 Task: Explore Airbnb accommodation in Aswan, Egypt from 7th December, 2023 to 15th December, 2023 for 6 adults.3 bedrooms having 3 beds and 3 bathrooms. Property type can be guest house. Look for 5 properties as per requirement.
Action: Mouse moved to (450, 96)
Screenshot: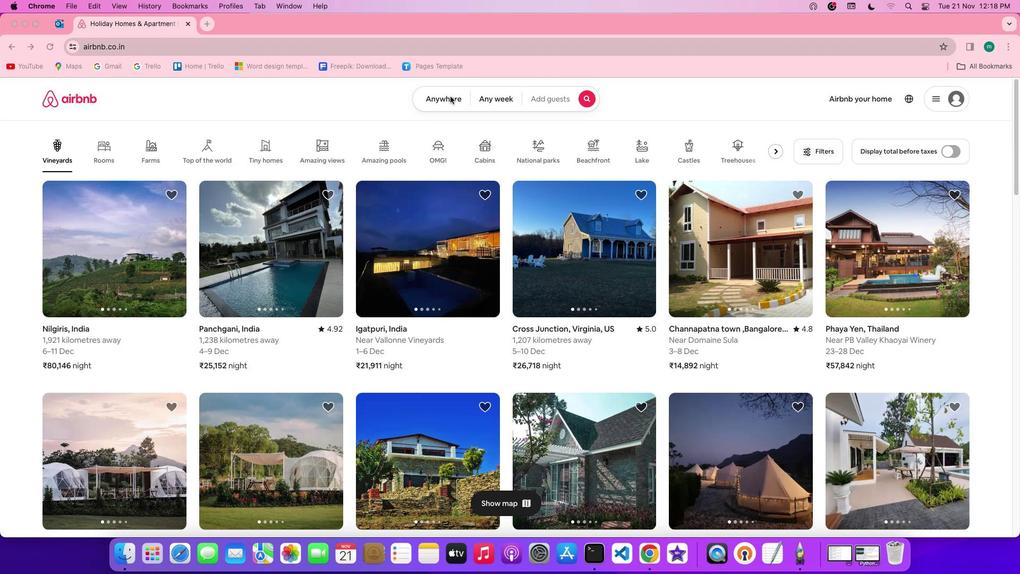 
Action: Mouse pressed left at (450, 96)
Screenshot: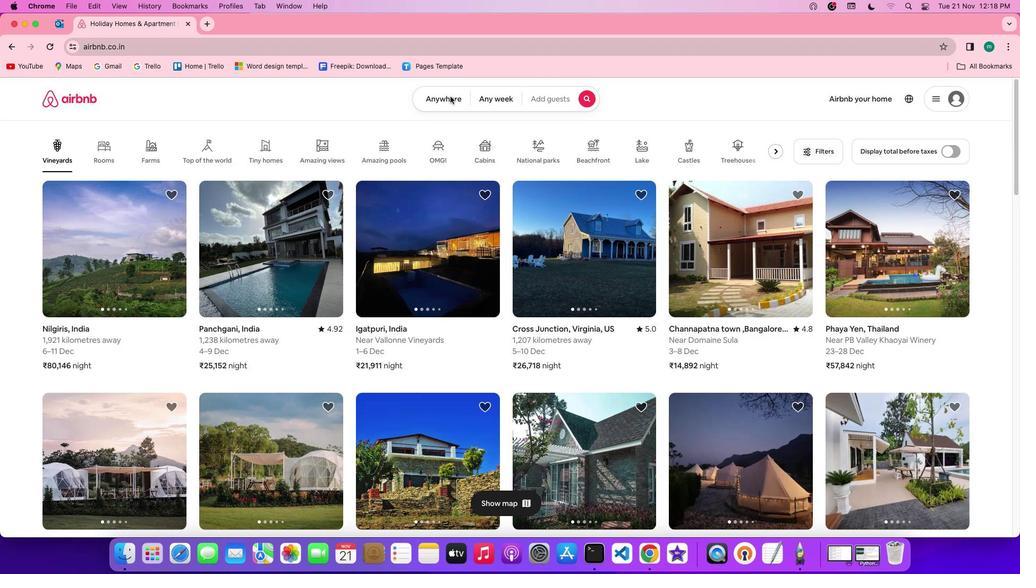 
Action: Mouse pressed left at (450, 96)
Screenshot: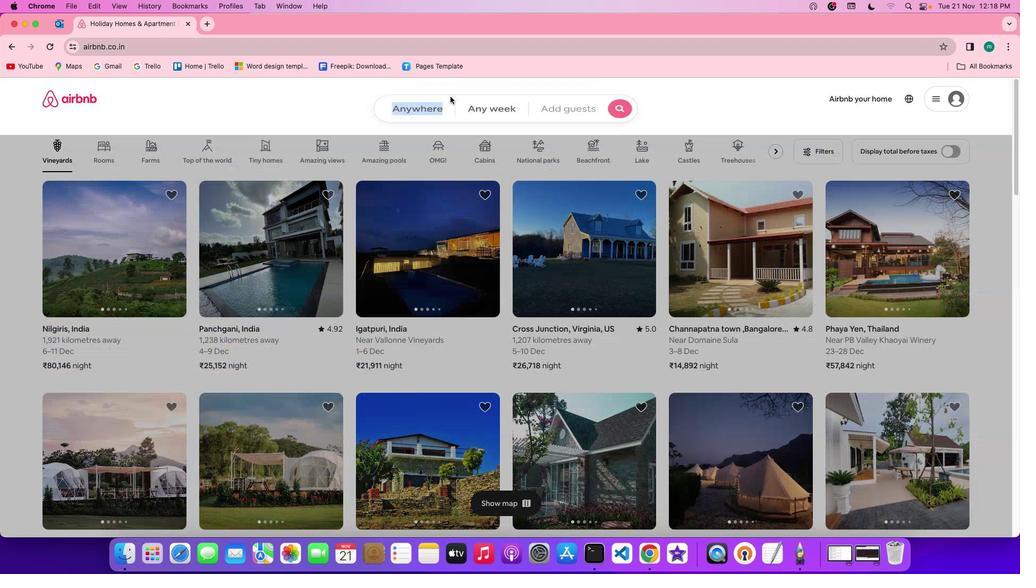 
Action: Mouse moved to (398, 139)
Screenshot: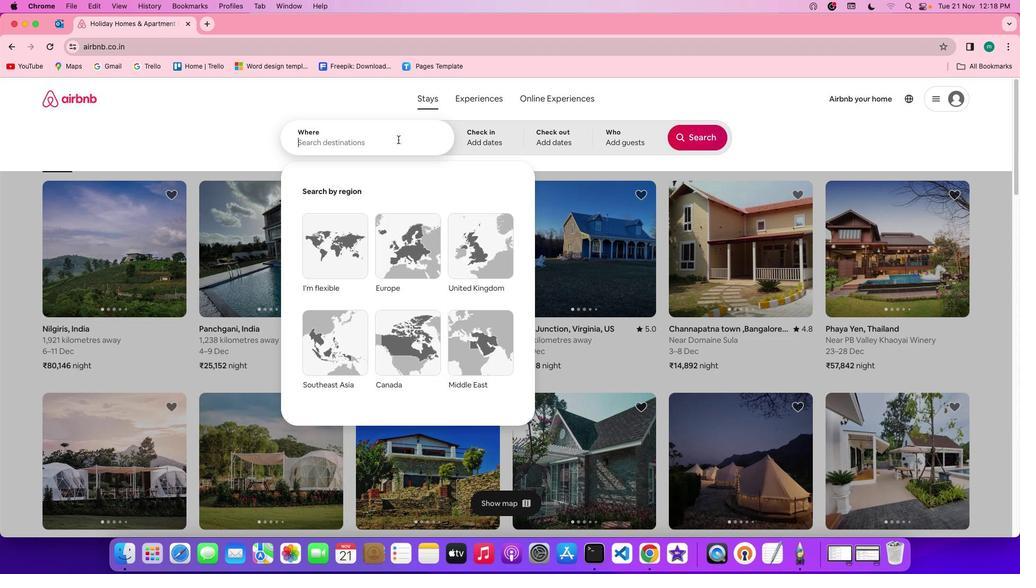 
Action: Mouse pressed left at (398, 139)
Screenshot: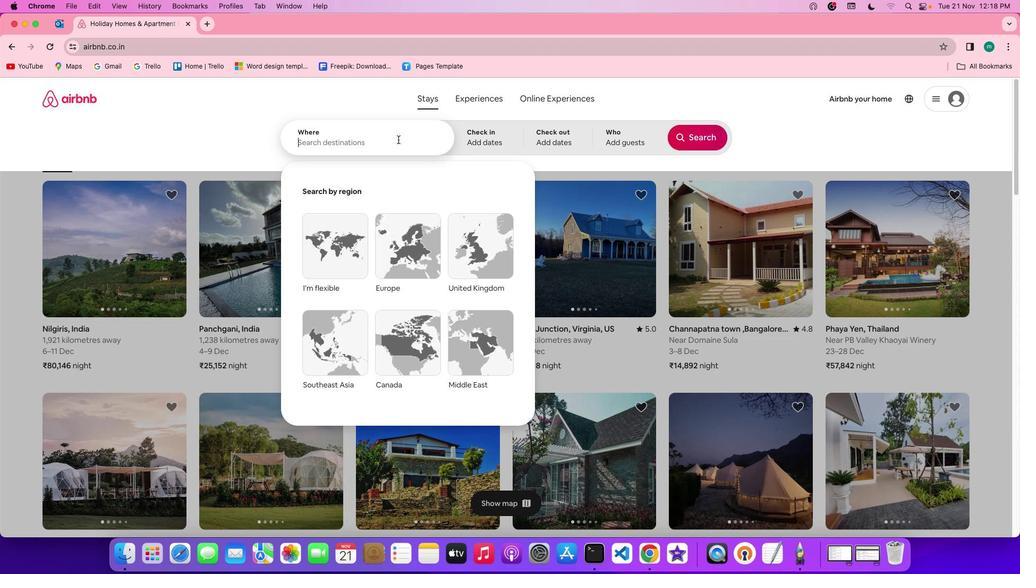 
Action: Key pressed Key.shift'A''s''w''a''n'','Key.spaceKey.shift'E''g''y''p''t'
Screenshot: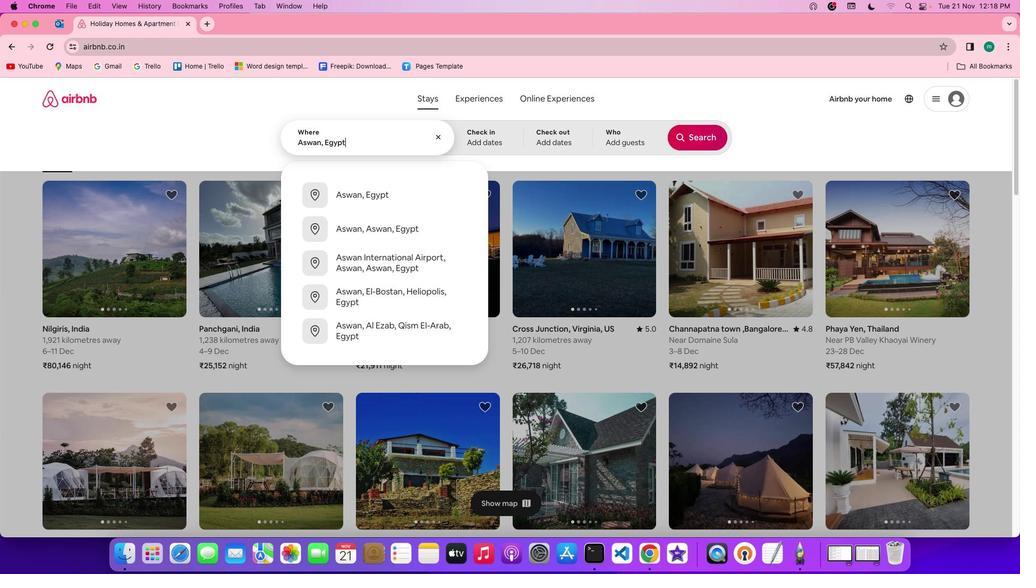 
Action: Mouse moved to (491, 139)
Screenshot: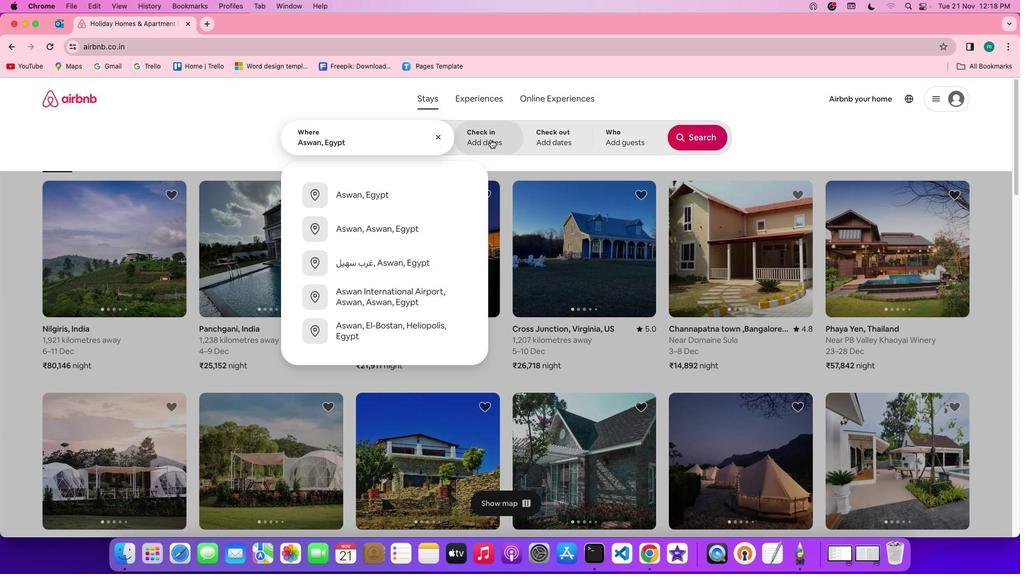 
Action: Mouse pressed left at (491, 139)
Screenshot: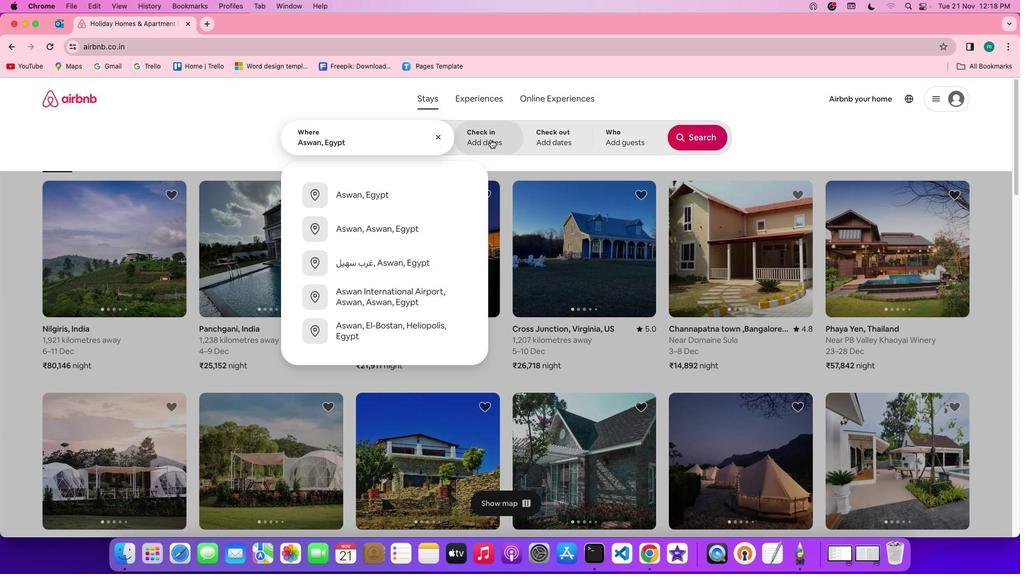 
Action: Mouse moved to (627, 293)
Screenshot: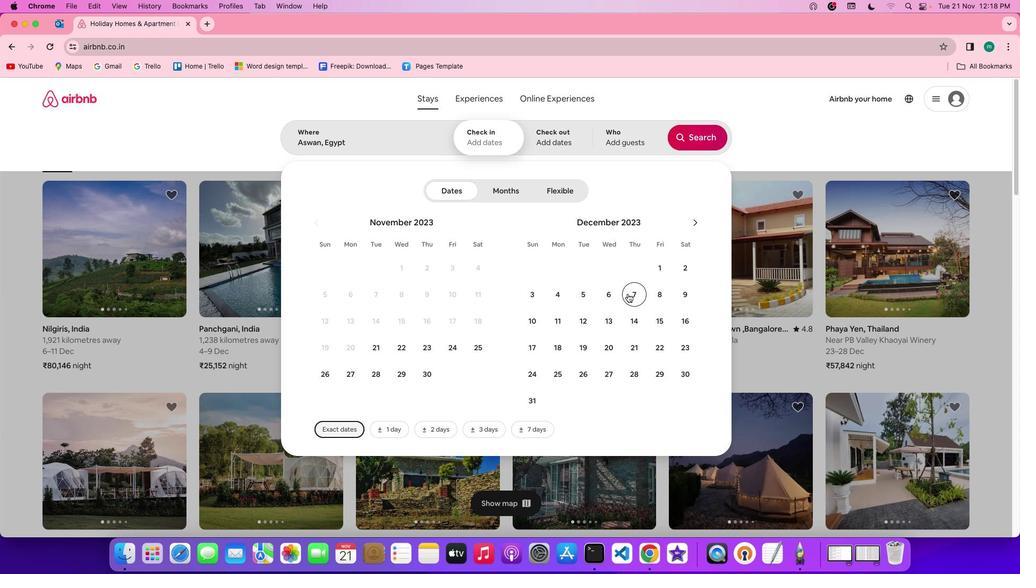 
Action: Mouse pressed left at (627, 293)
Screenshot: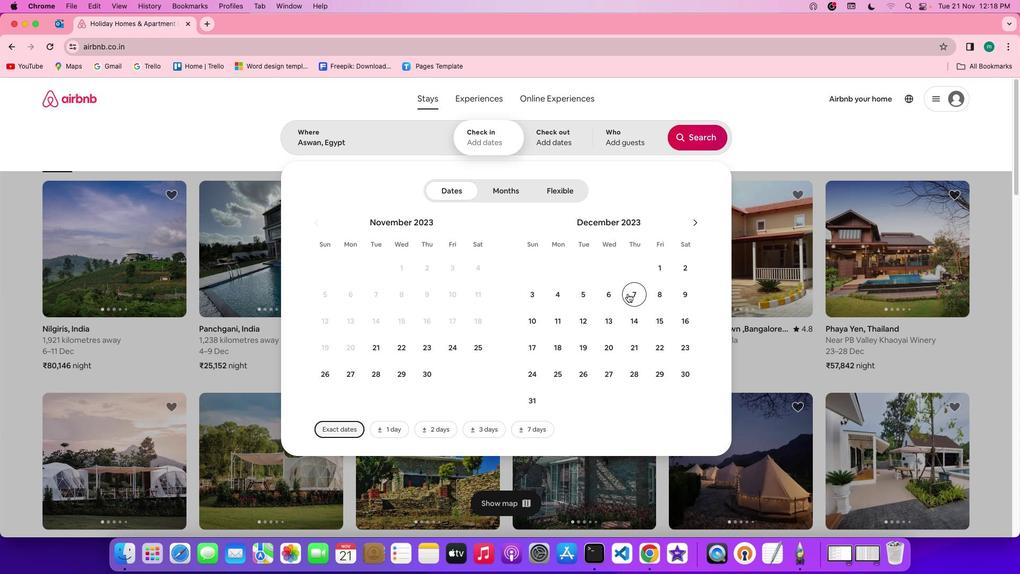 
Action: Mouse moved to (654, 316)
Screenshot: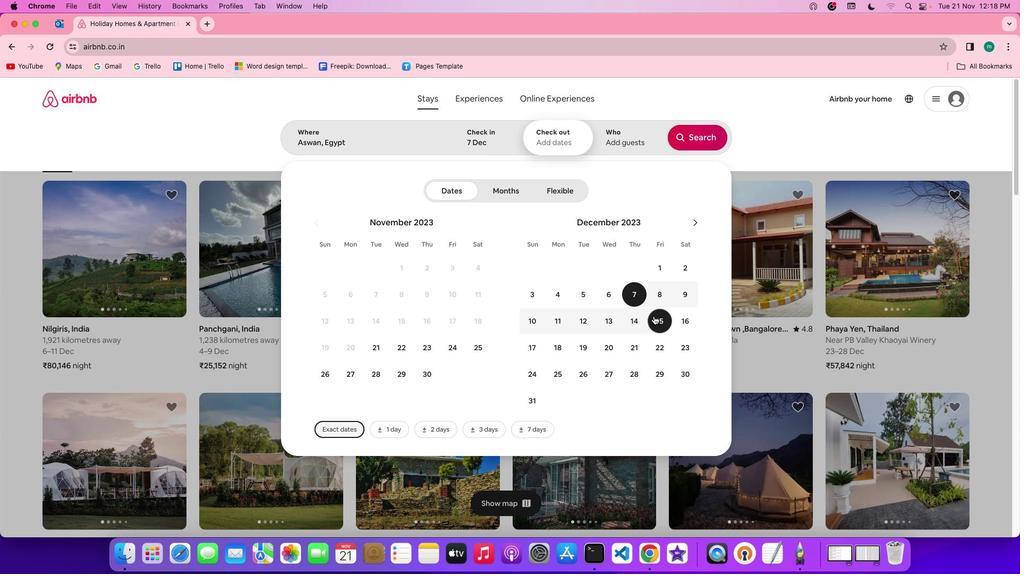 
Action: Mouse pressed left at (654, 316)
Screenshot: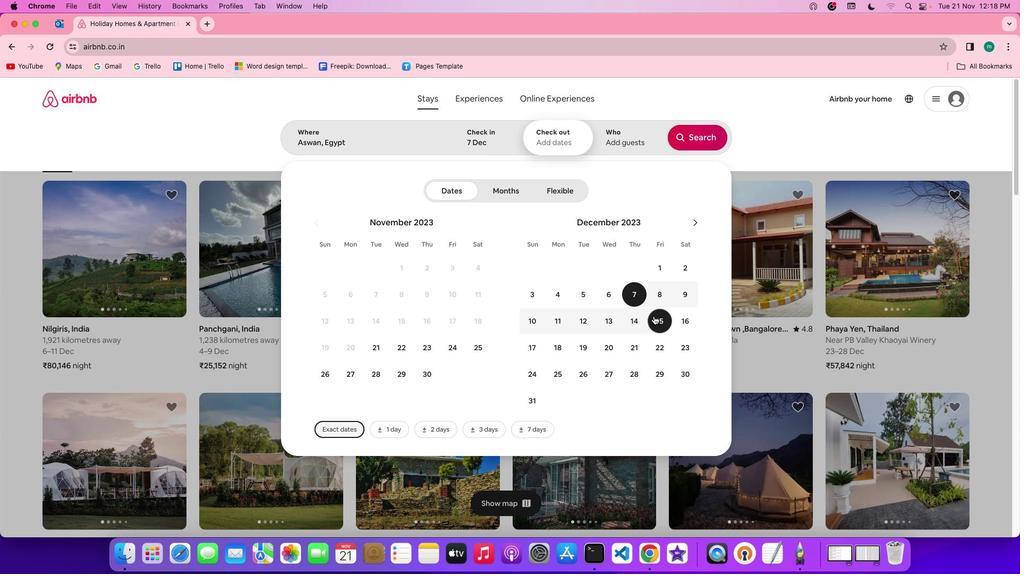 
Action: Mouse moved to (636, 138)
Screenshot: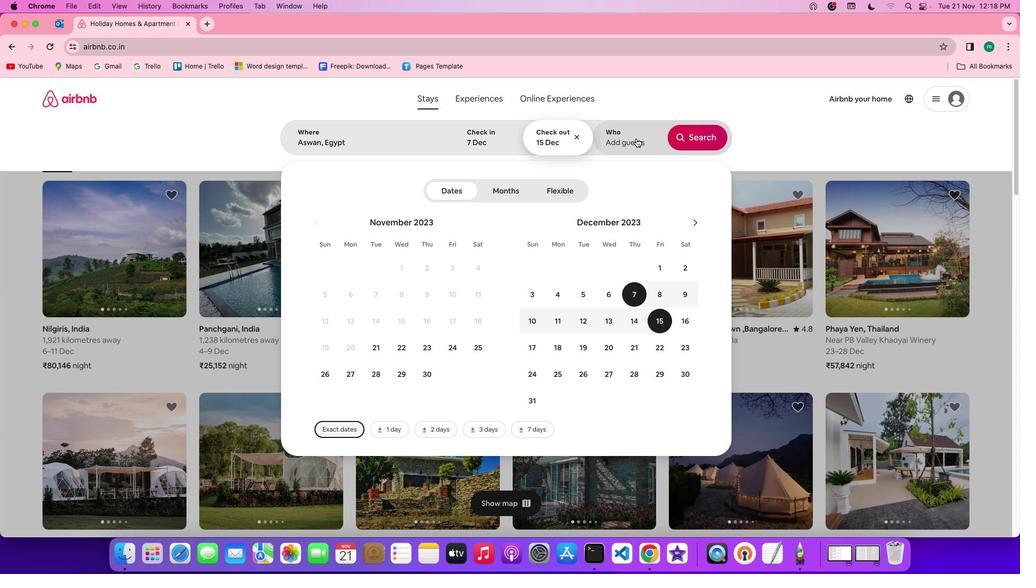 
Action: Mouse pressed left at (636, 138)
Screenshot: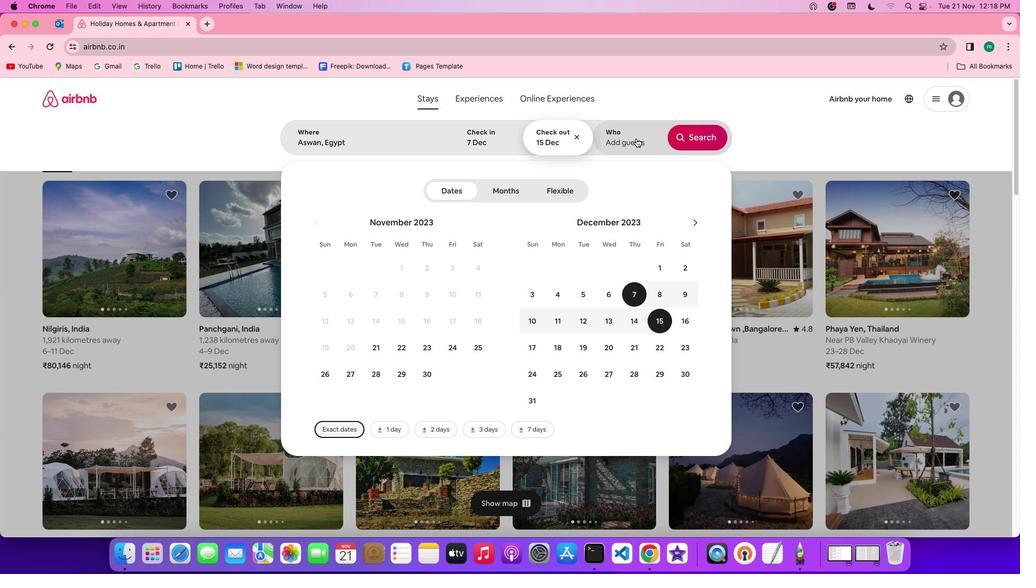 
Action: Mouse moved to (703, 193)
Screenshot: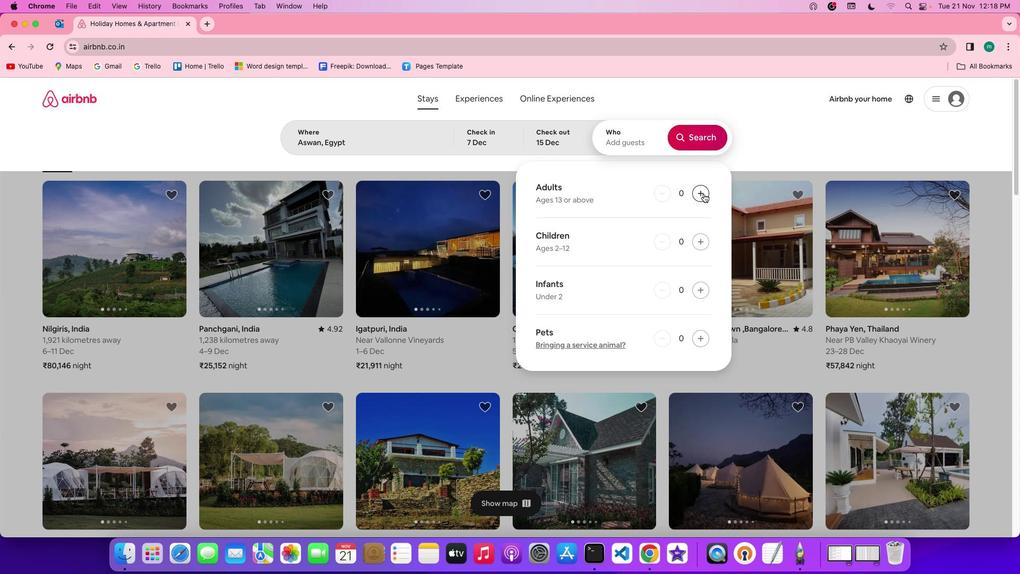 
Action: Mouse pressed left at (703, 193)
Screenshot: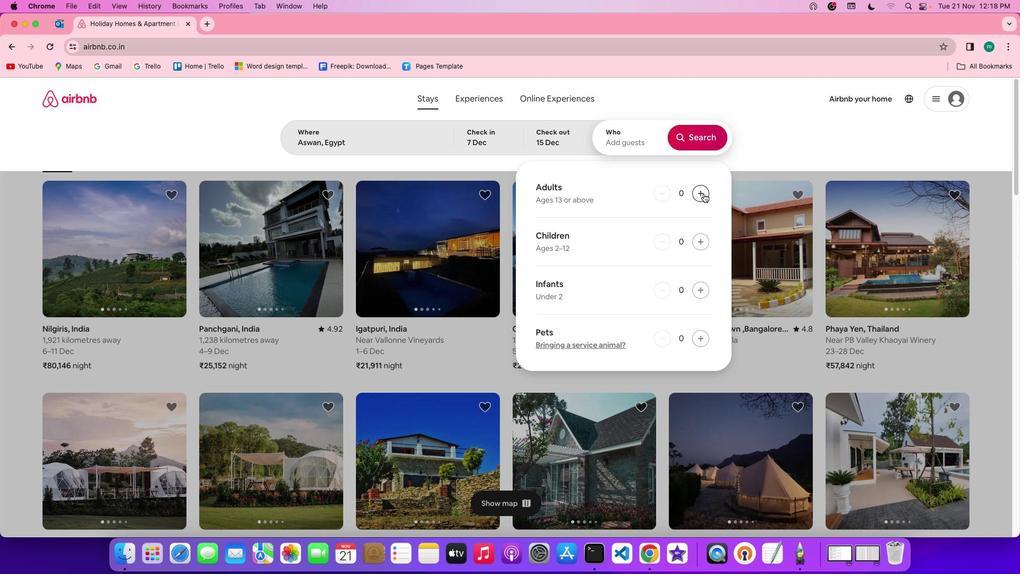 
Action: Mouse pressed left at (703, 193)
Screenshot: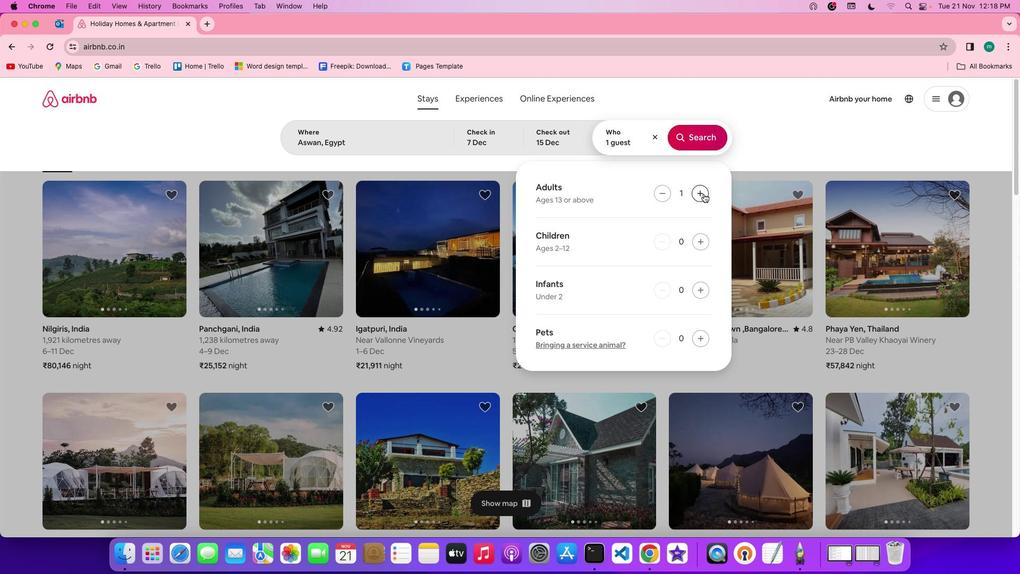 
Action: Mouse pressed left at (703, 193)
Screenshot: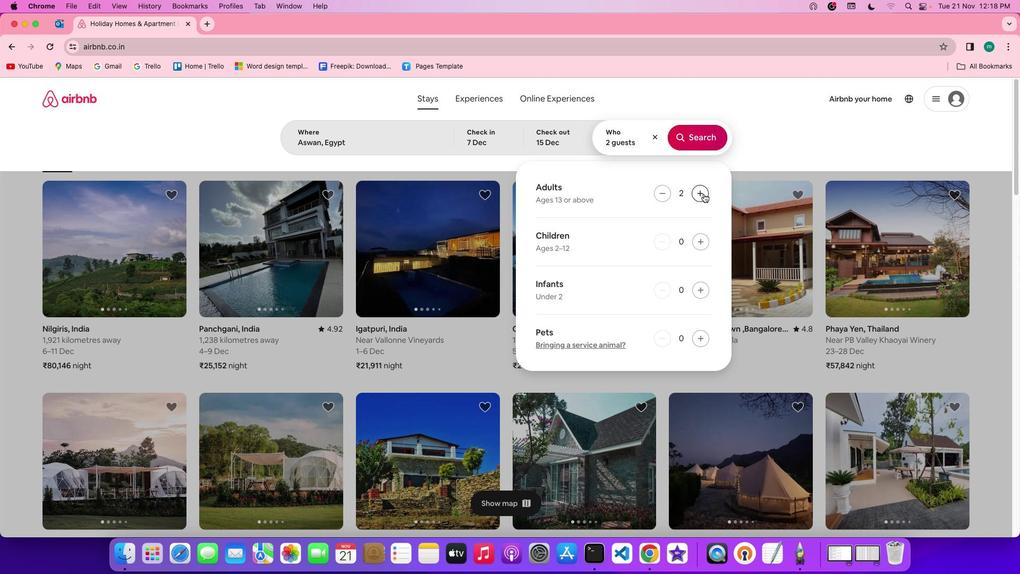 
Action: Mouse pressed left at (703, 193)
Screenshot: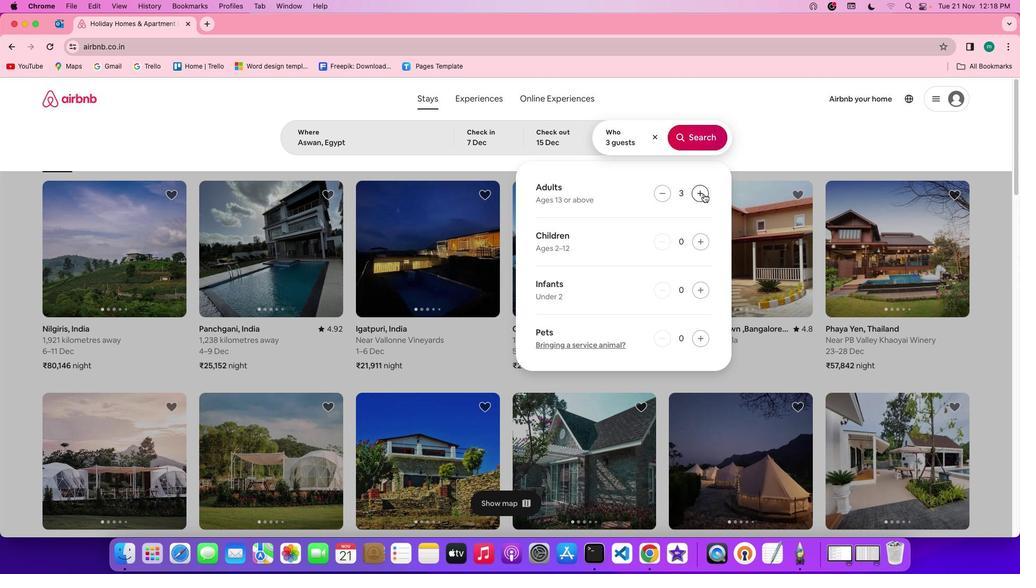
Action: Mouse pressed left at (703, 193)
Screenshot: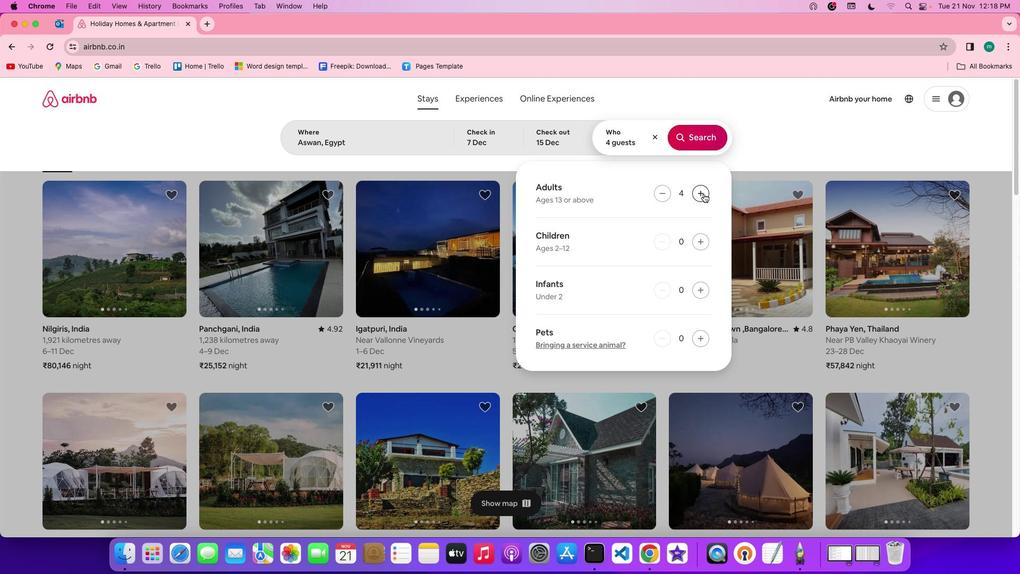 
Action: Mouse pressed left at (703, 193)
Screenshot: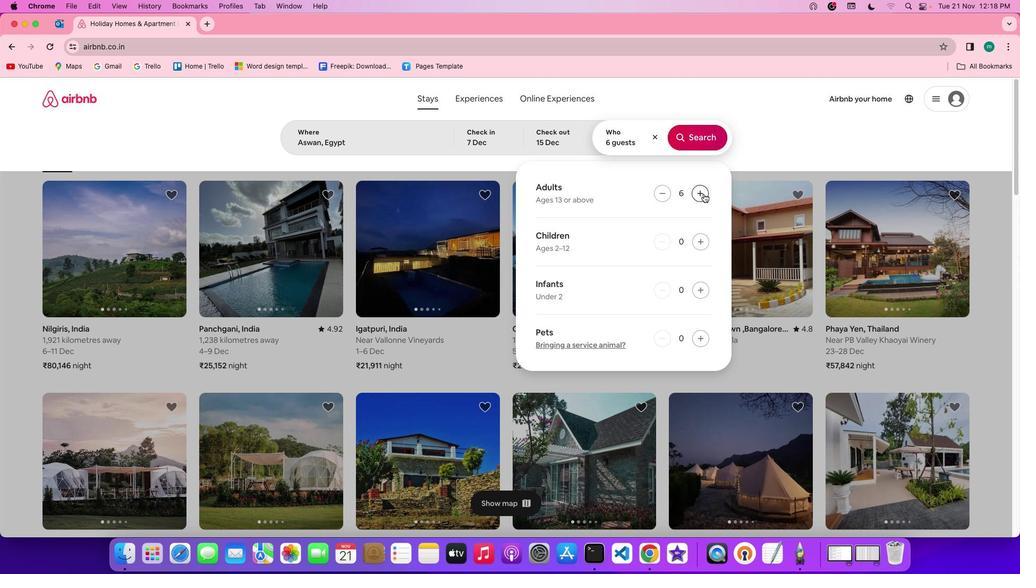 
Action: Mouse moved to (700, 141)
Screenshot: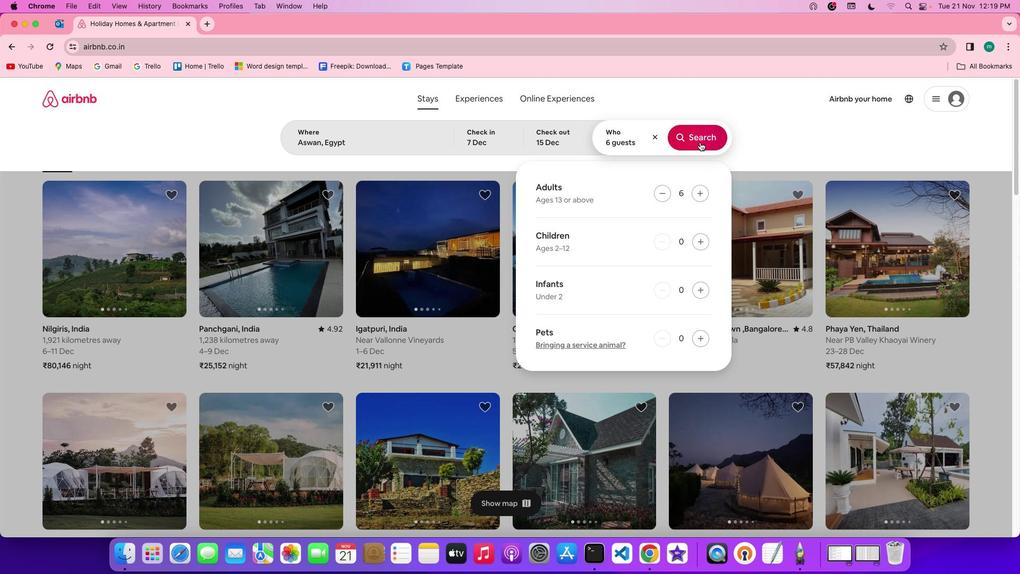 
Action: Mouse pressed left at (700, 141)
Screenshot: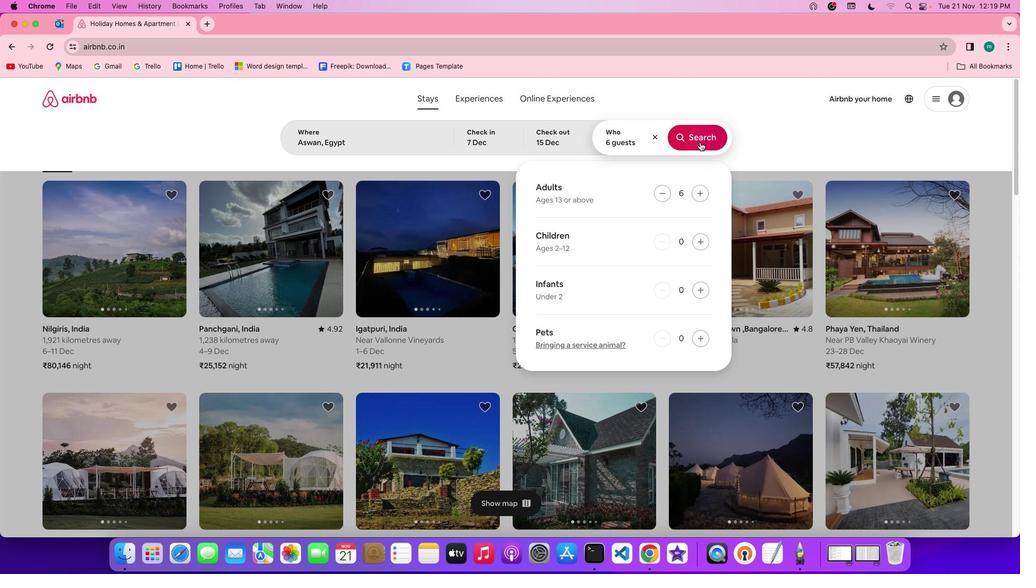 
Action: Mouse moved to (847, 137)
Screenshot: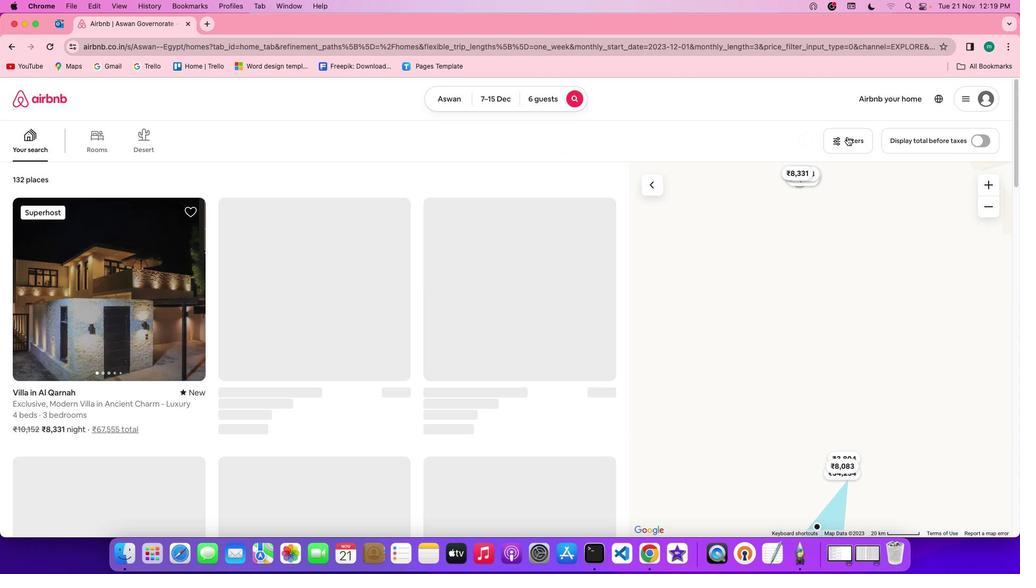 
Action: Mouse pressed left at (847, 137)
Screenshot: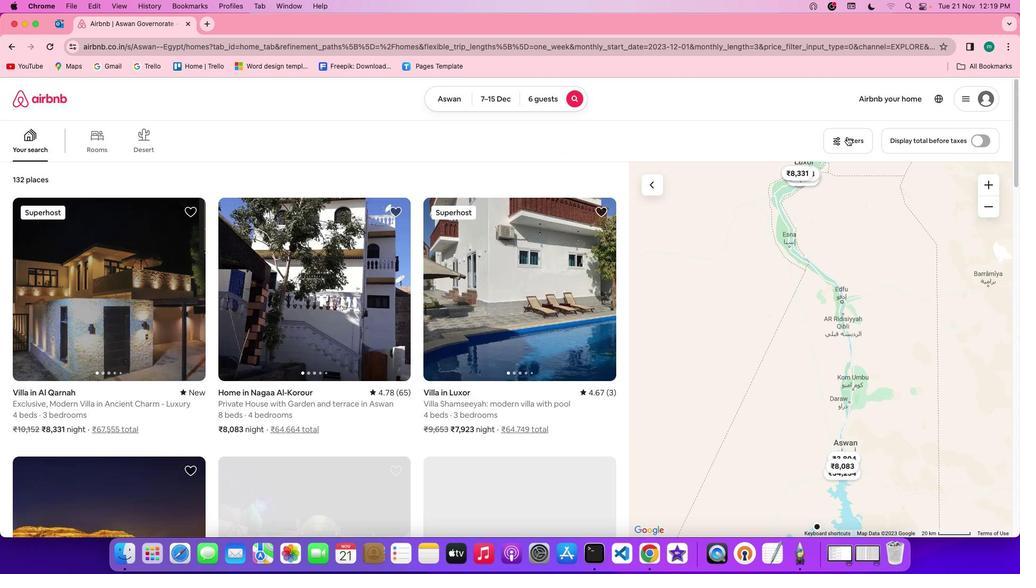 
Action: Mouse moved to (534, 328)
Screenshot: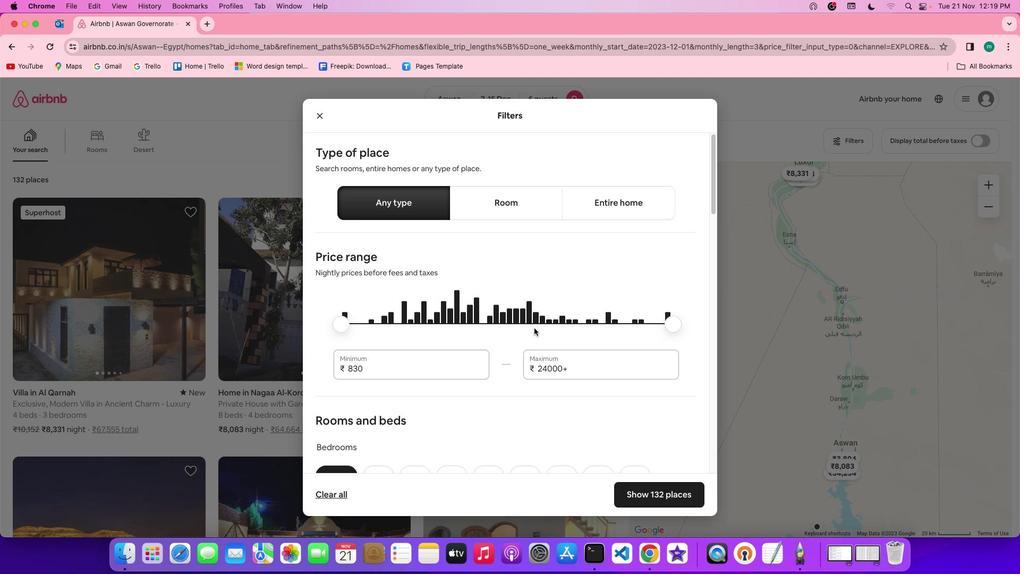 
Action: Mouse scrolled (534, 328) with delta (0, 0)
Screenshot: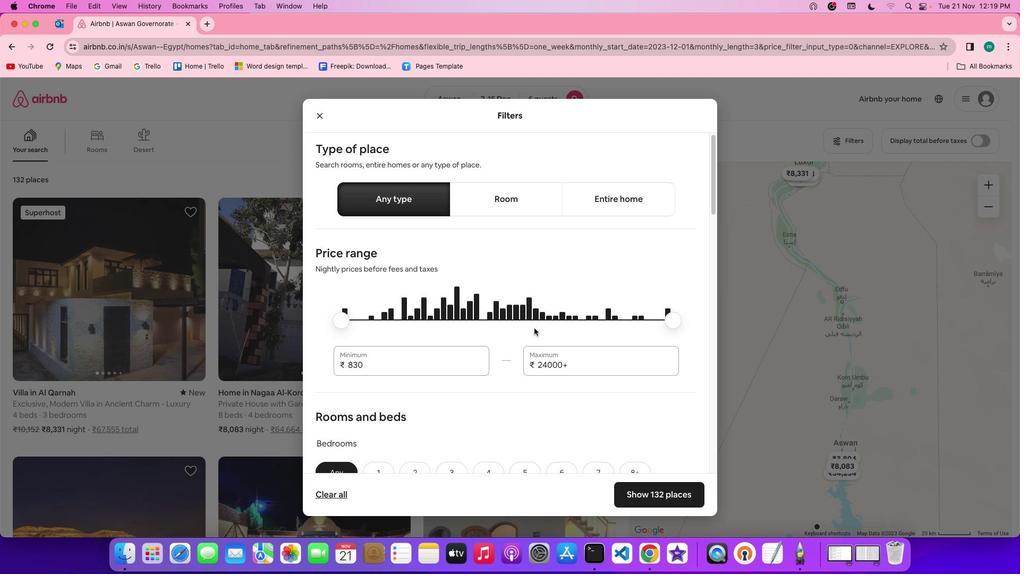 
Action: Mouse scrolled (534, 328) with delta (0, 0)
Screenshot: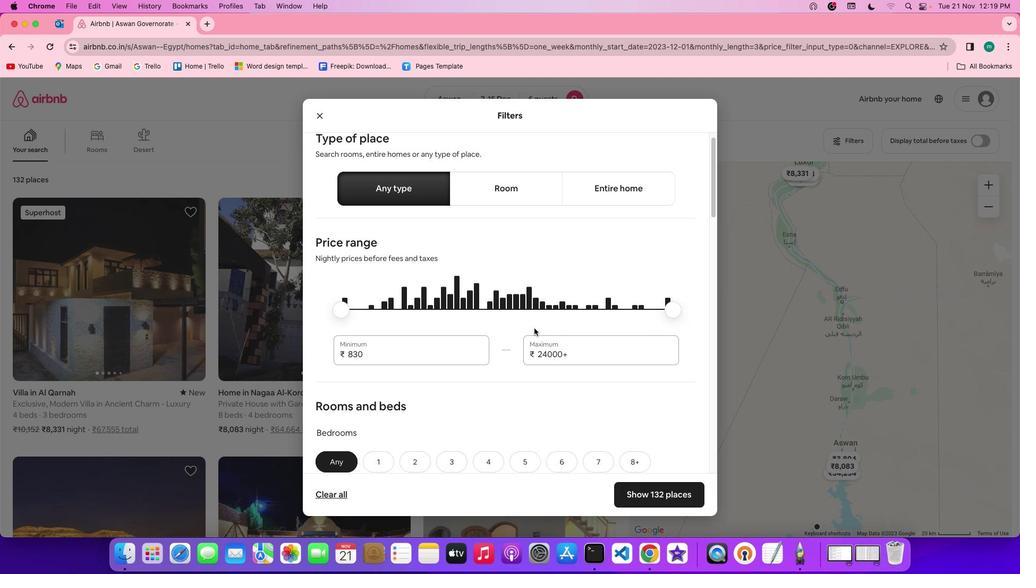 
Action: Mouse scrolled (534, 328) with delta (0, -1)
Screenshot: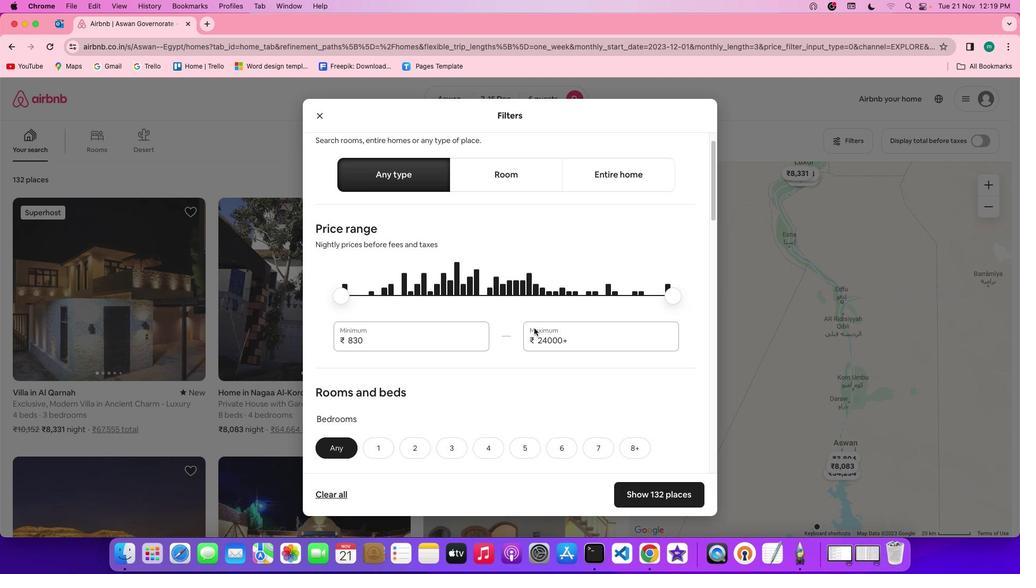 
Action: Mouse scrolled (534, 328) with delta (0, -1)
Screenshot: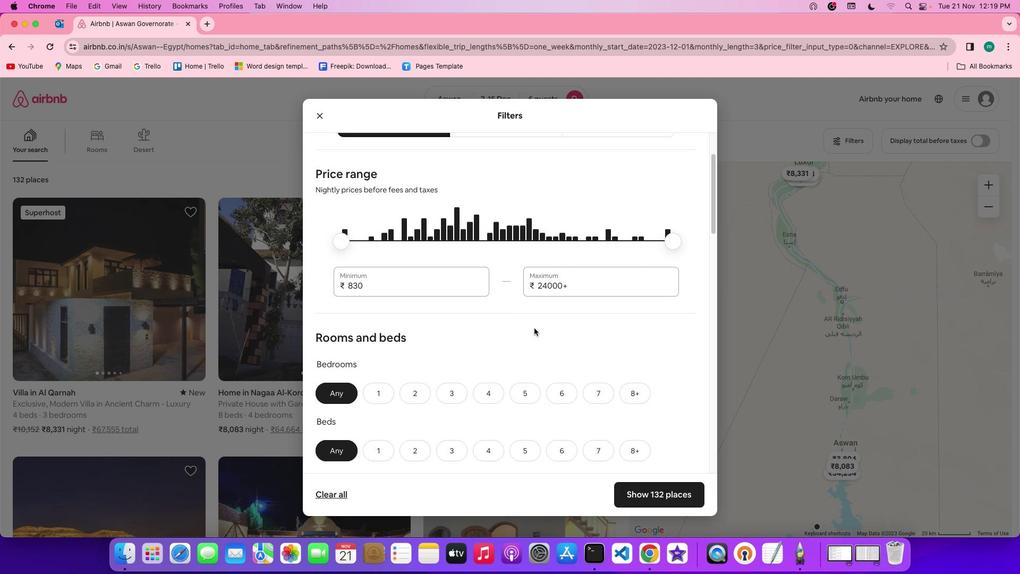 
Action: Mouse scrolled (534, 328) with delta (0, 0)
Screenshot: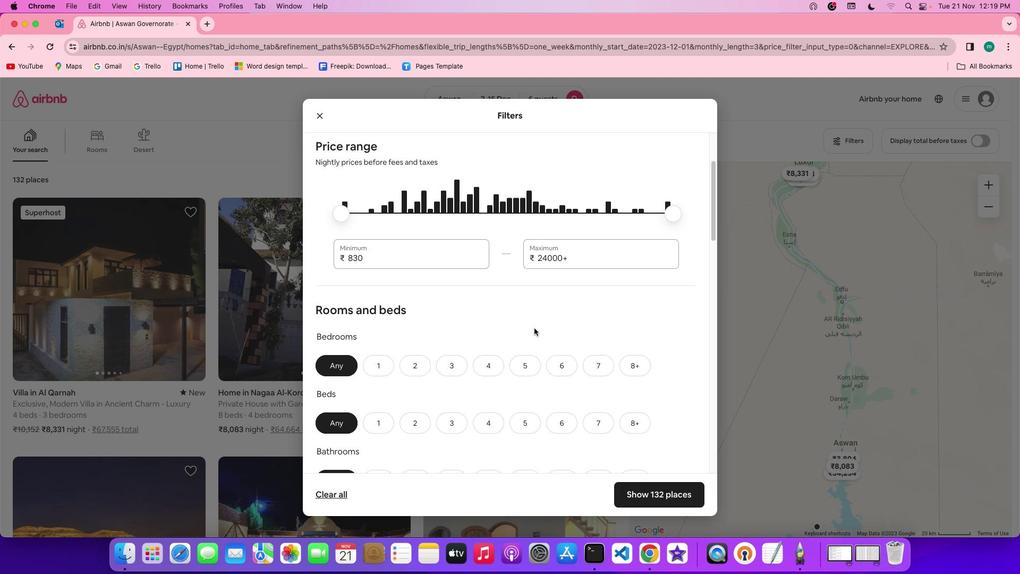 
Action: Mouse scrolled (534, 328) with delta (0, 0)
Screenshot: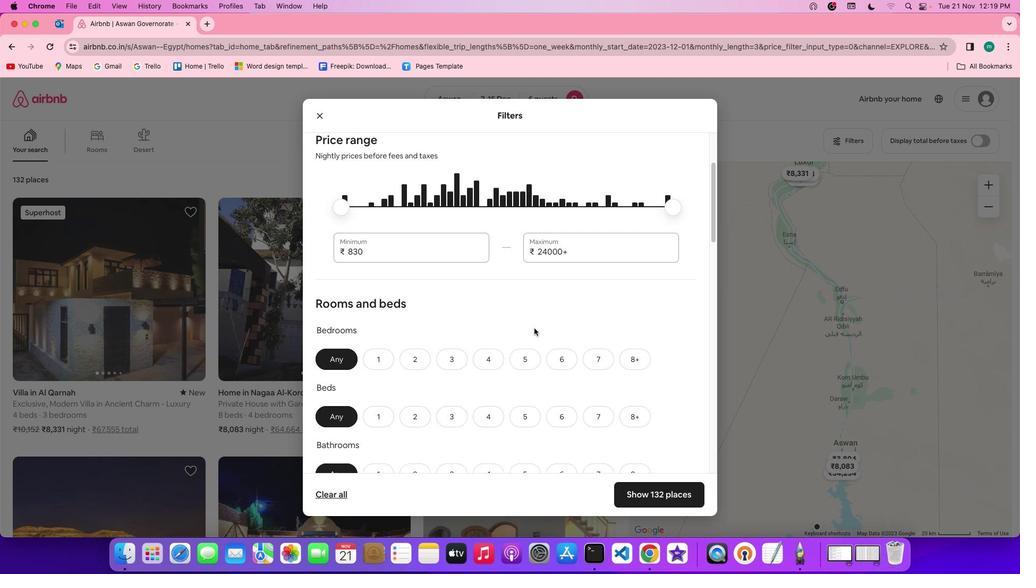 
Action: Mouse scrolled (534, 328) with delta (0, 0)
Screenshot: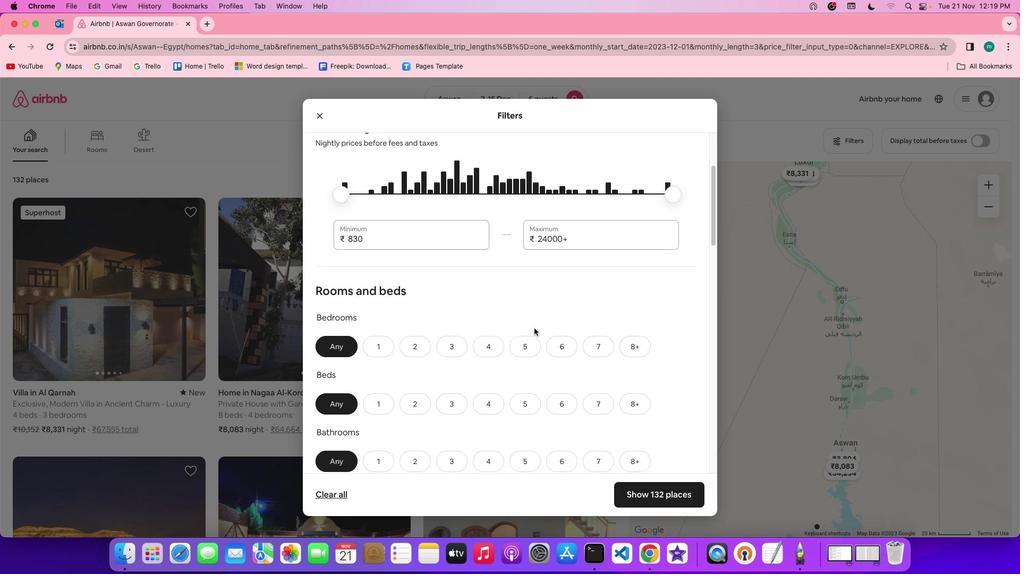 
Action: Mouse scrolled (534, 328) with delta (0, 0)
Screenshot: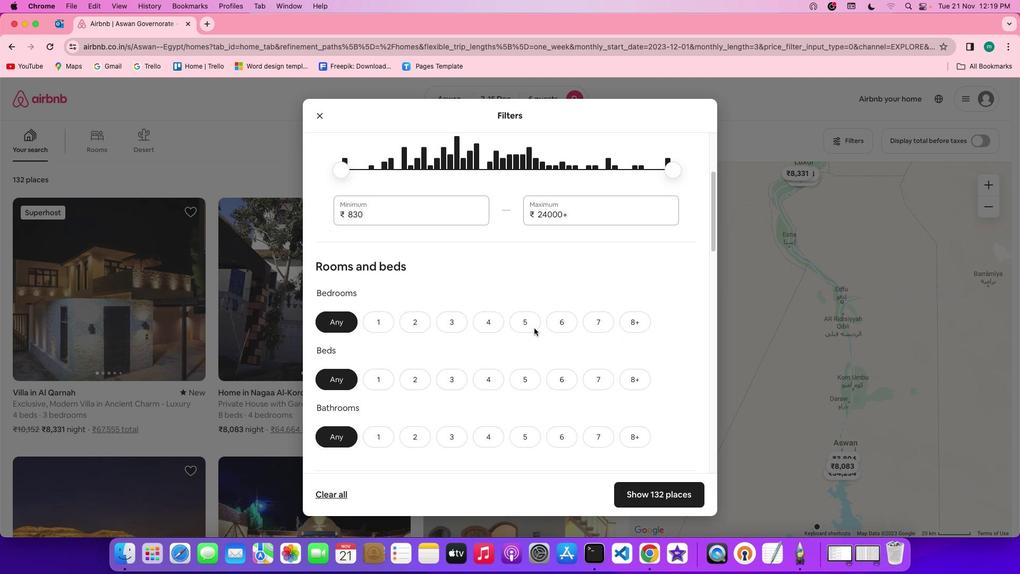 
Action: Mouse scrolled (534, 328) with delta (0, 0)
Screenshot: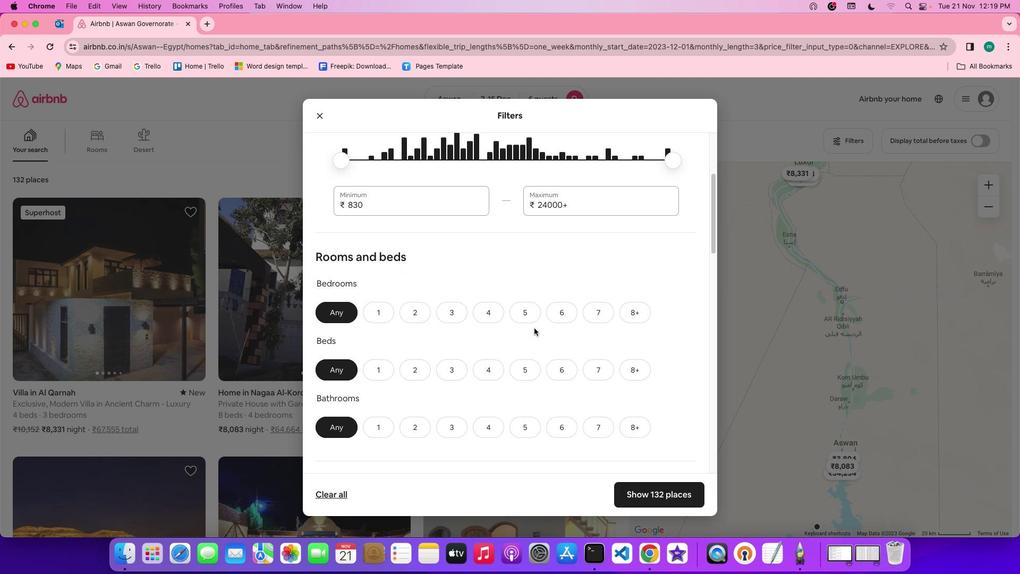 
Action: Mouse scrolled (534, 328) with delta (0, 0)
Screenshot: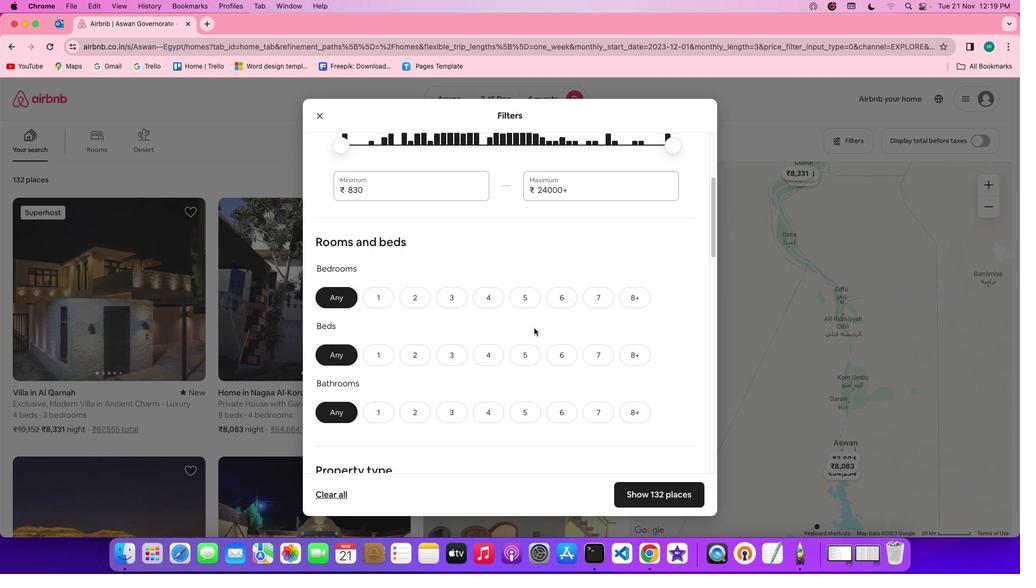 
Action: Mouse scrolled (534, 328) with delta (0, 0)
Screenshot: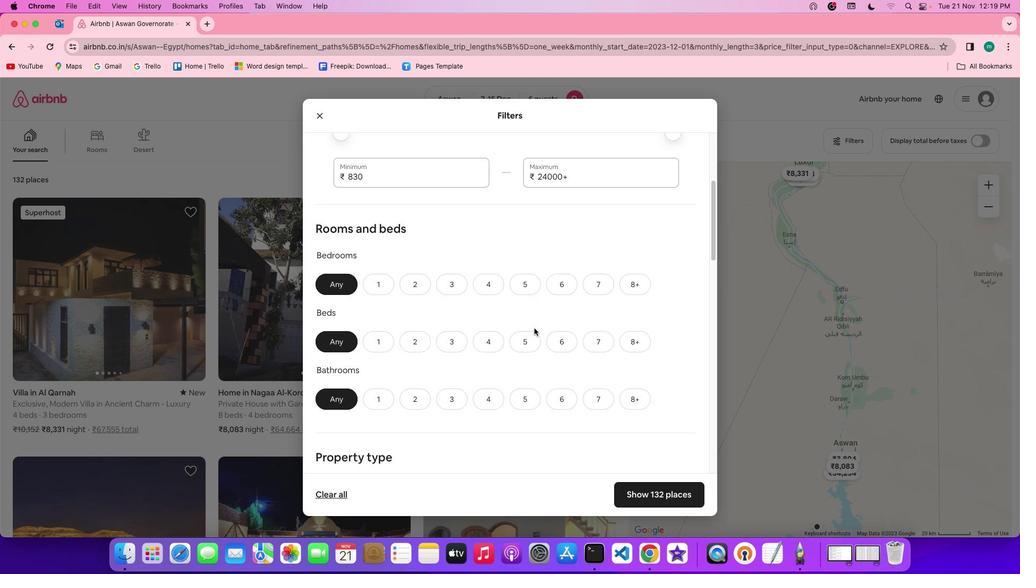 
Action: Mouse scrolled (534, 328) with delta (0, -1)
Screenshot: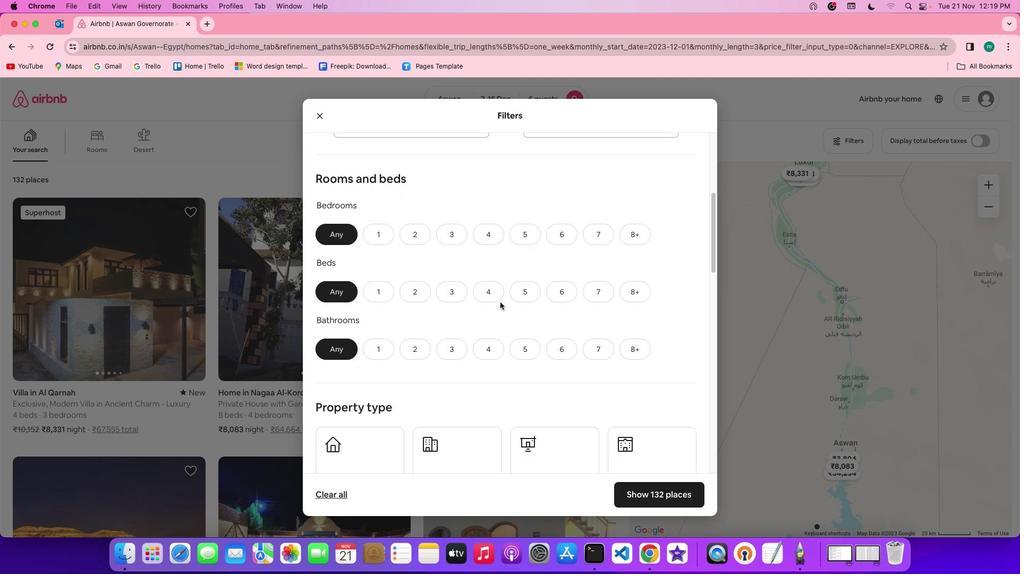 
Action: Mouse moved to (455, 218)
Screenshot: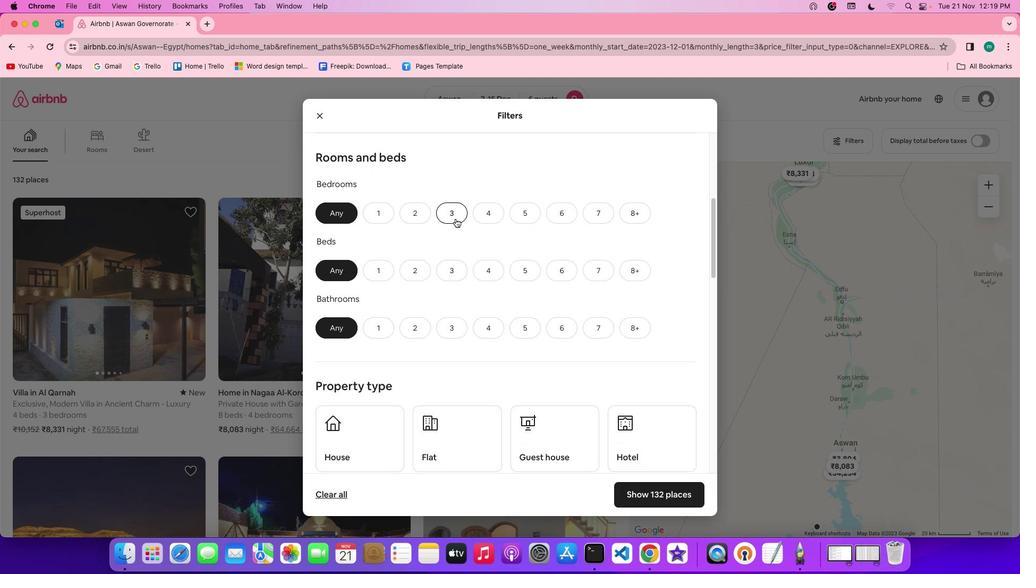 
Action: Mouse pressed left at (455, 218)
Screenshot: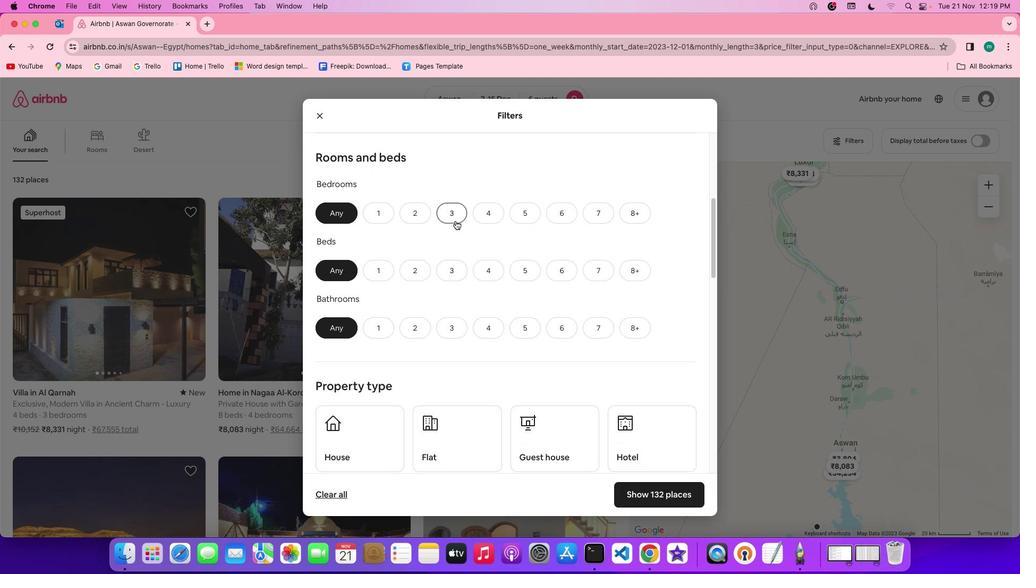 
Action: Mouse moved to (462, 276)
Screenshot: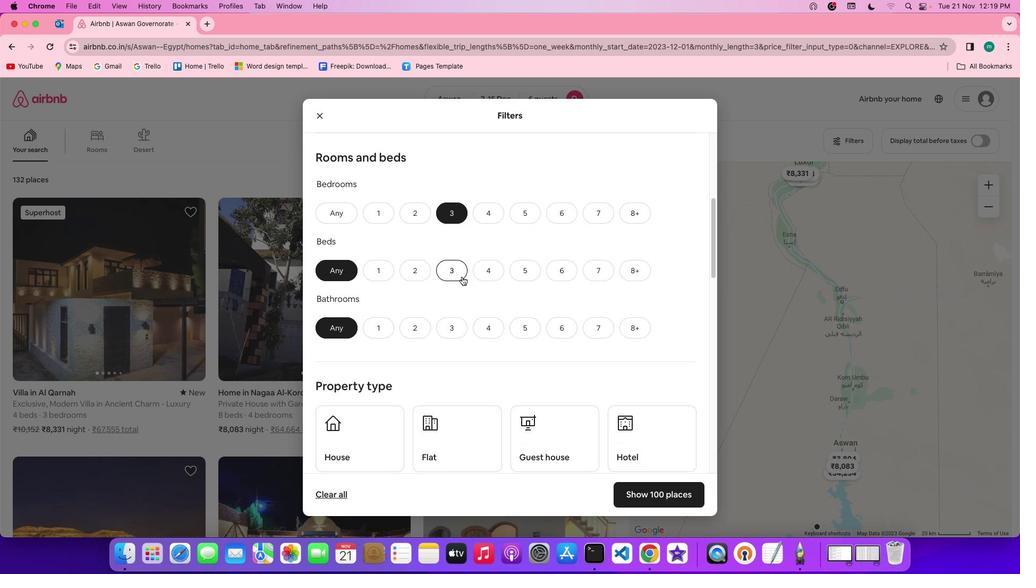 
Action: Mouse pressed left at (462, 276)
Screenshot: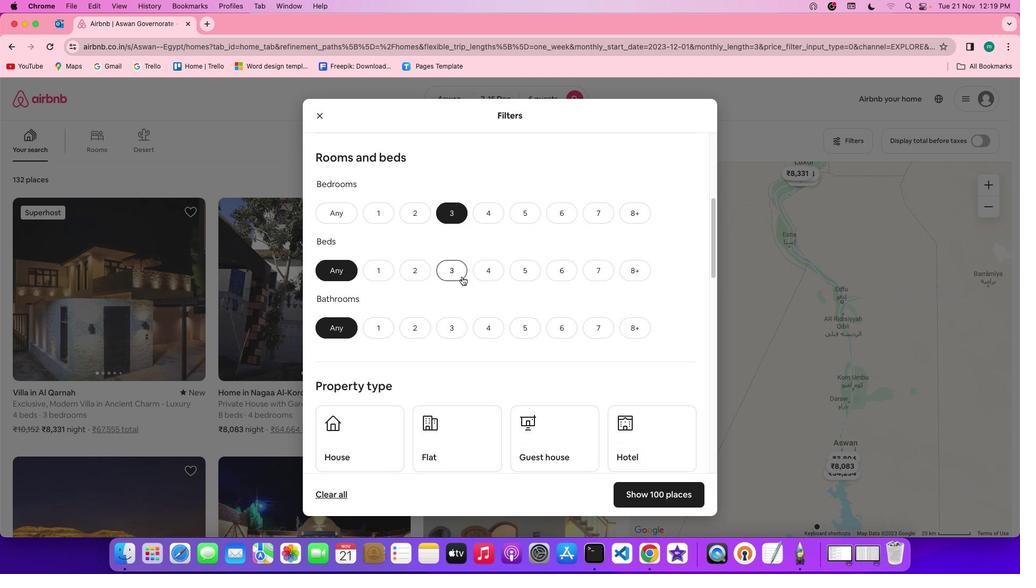 
Action: Mouse moved to (458, 318)
Screenshot: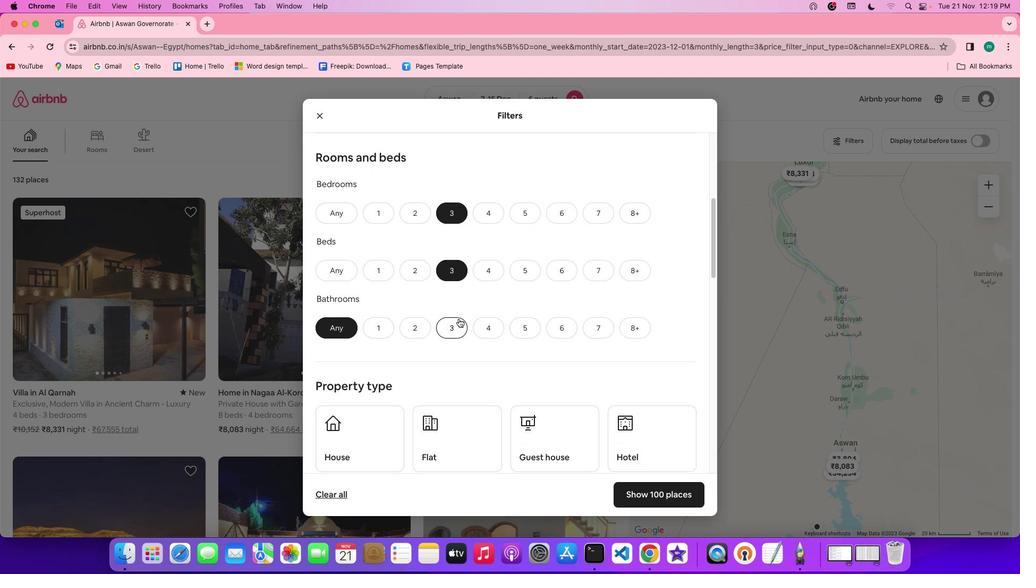 
Action: Mouse pressed left at (458, 318)
Screenshot: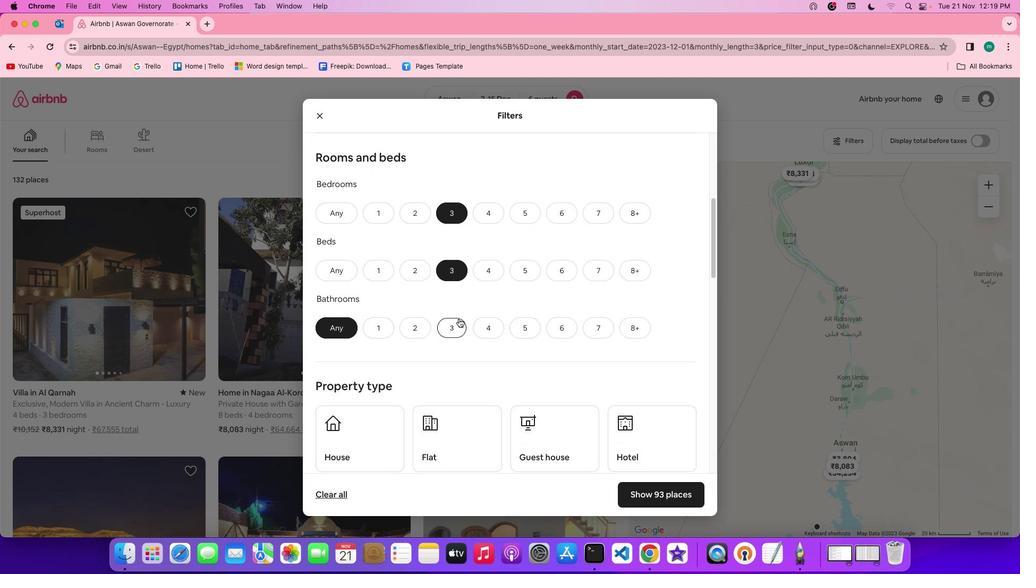 
Action: Mouse moved to (569, 316)
Screenshot: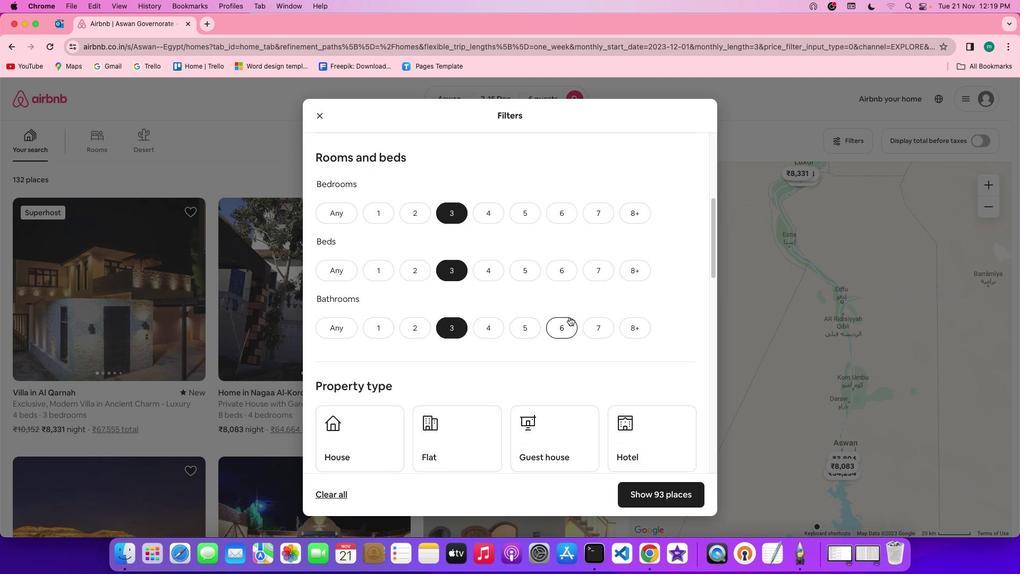 
Action: Mouse scrolled (569, 316) with delta (0, 0)
Screenshot: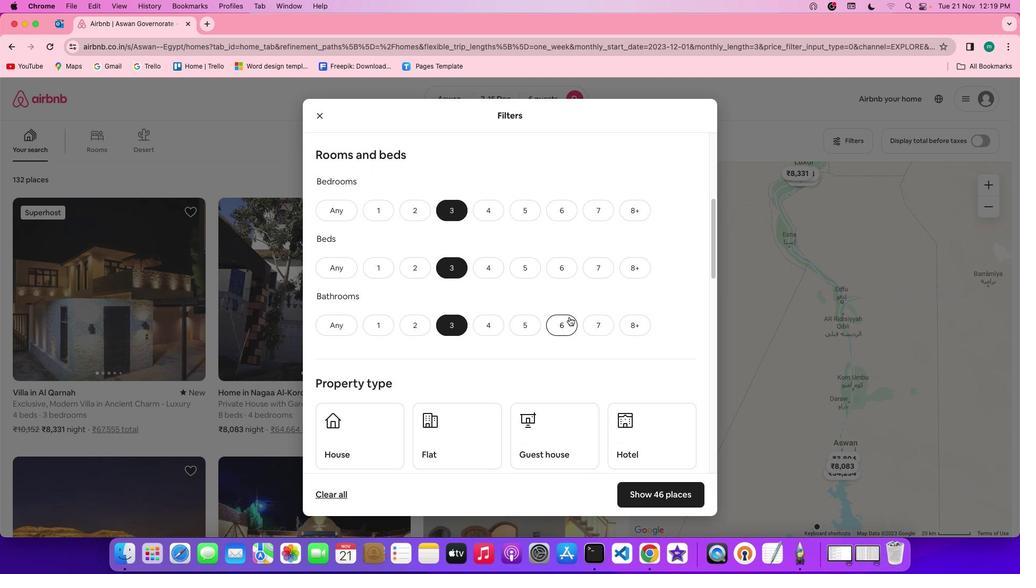 
Action: Mouse scrolled (569, 316) with delta (0, 0)
Screenshot: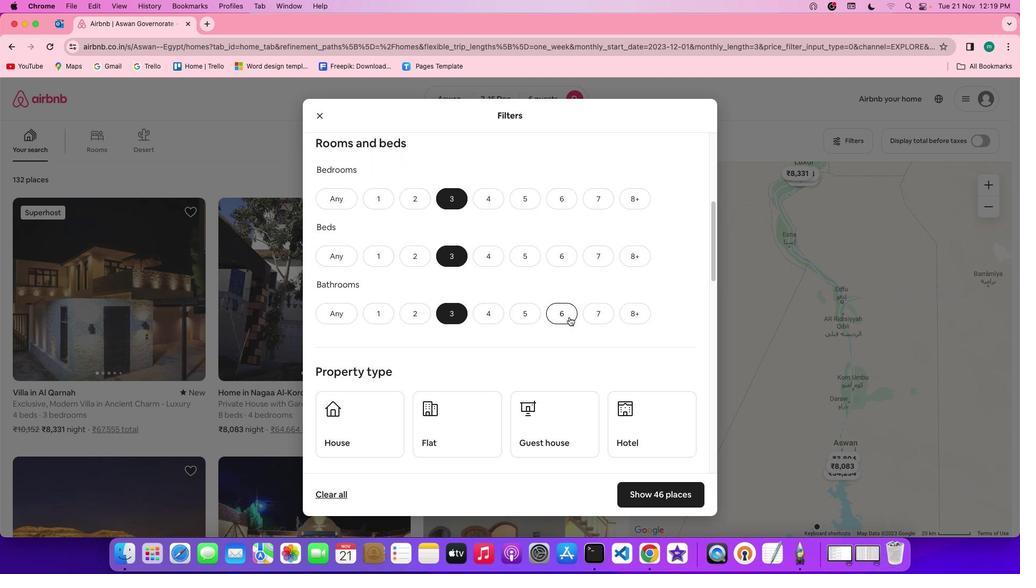 
Action: Mouse scrolled (569, 316) with delta (0, 0)
Screenshot: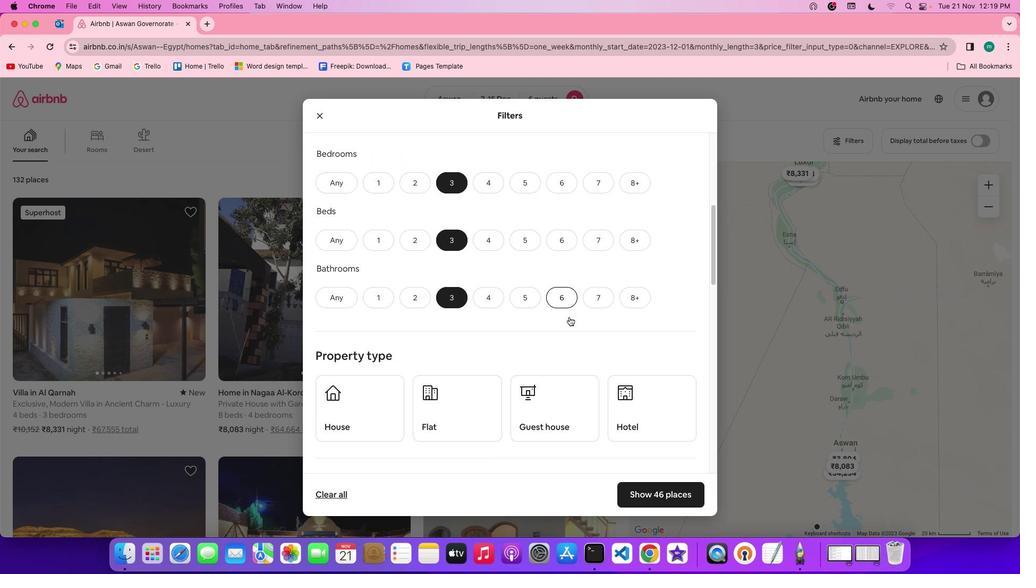
Action: Mouse scrolled (569, 316) with delta (0, 0)
Screenshot: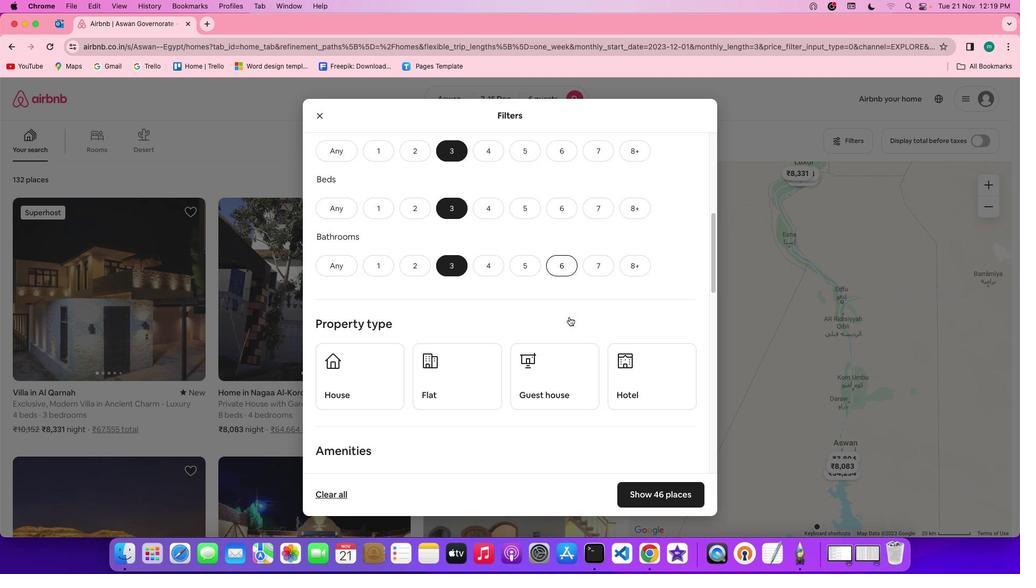 
Action: Mouse scrolled (569, 316) with delta (0, 0)
Screenshot: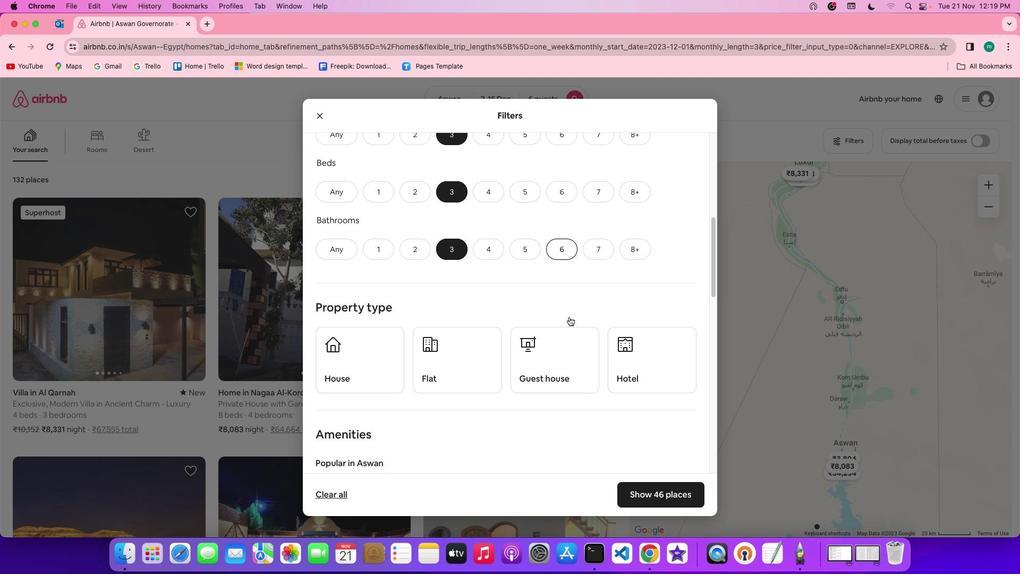 
Action: Mouse scrolled (569, 316) with delta (0, 0)
Screenshot: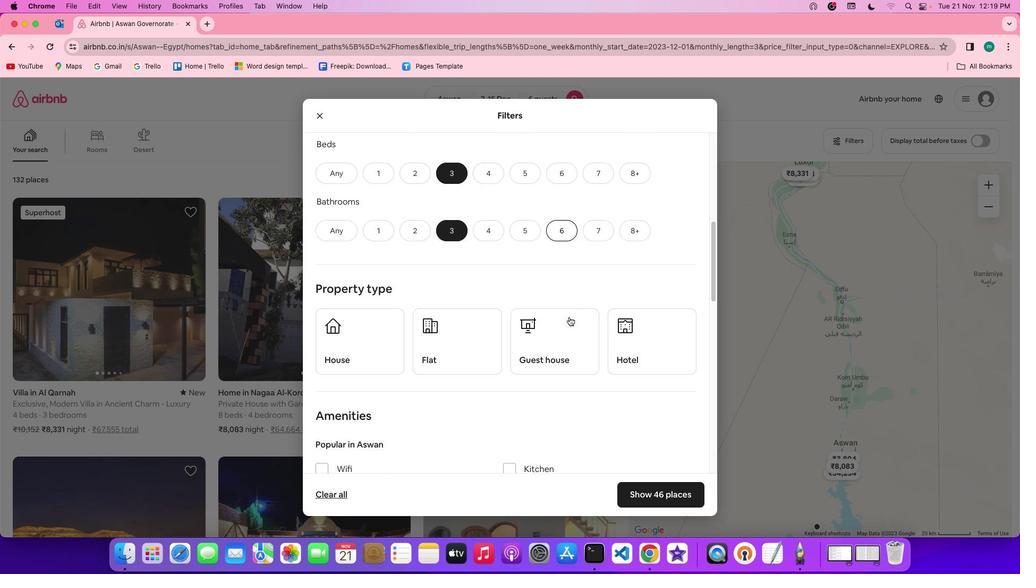 
Action: Mouse scrolled (569, 316) with delta (0, 0)
Screenshot: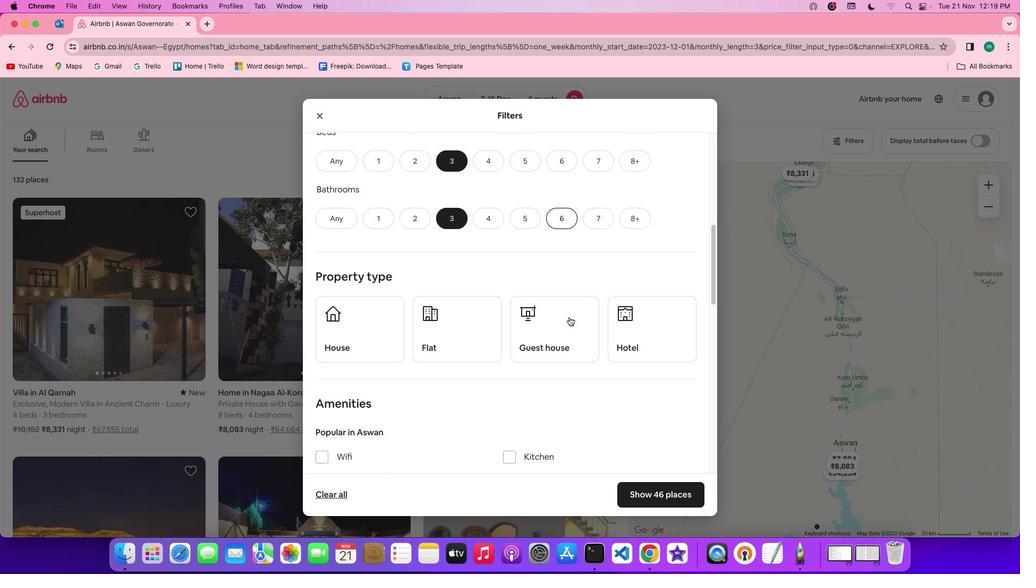 
Action: Mouse scrolled (569, 316) with delta (0, 0)
Screenshot: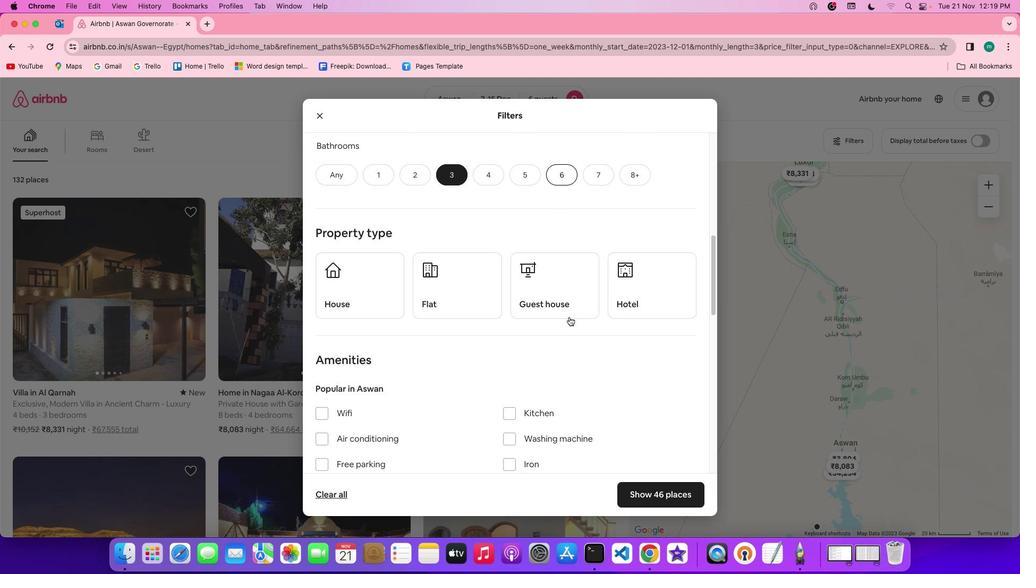 
Action: Mouse scrolled (569, 316) with delta (0, 0)
Screenshot: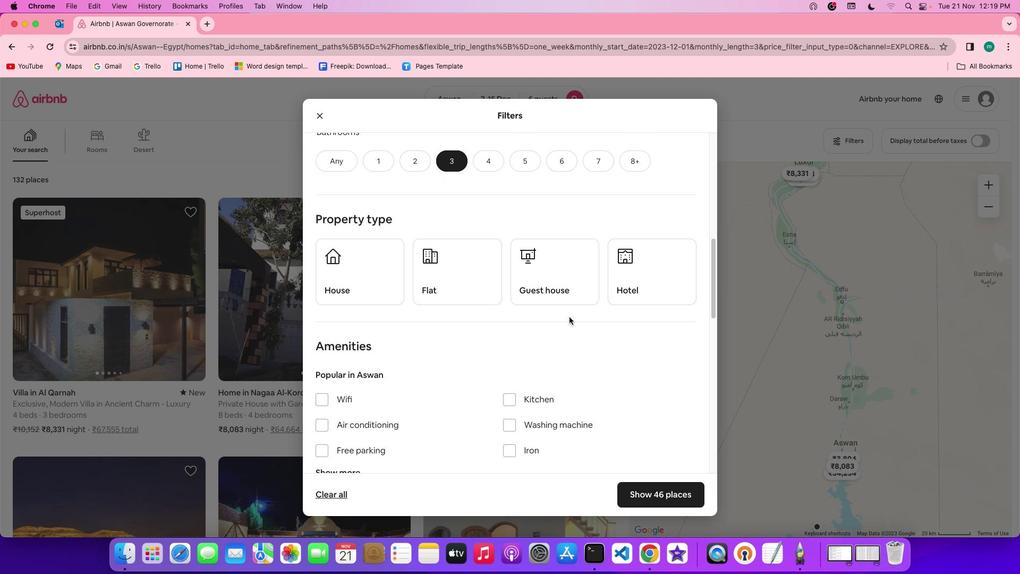 
Action: Mouse scrolled (569, 316) with delta (0, 0)
Screenshot: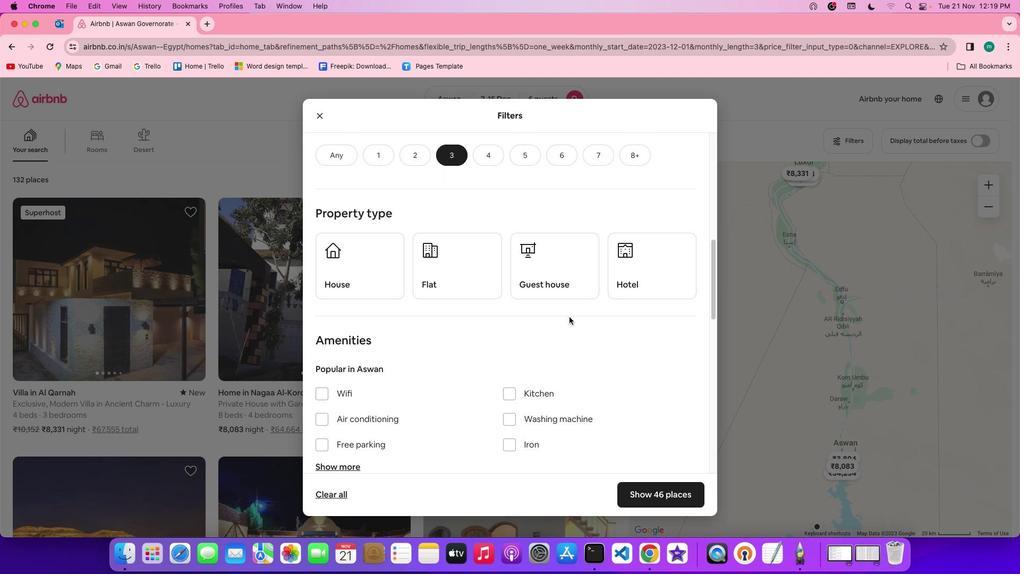 
Action: Mouse scrolled (569, 316) with delta (0, 0)
Screenshot: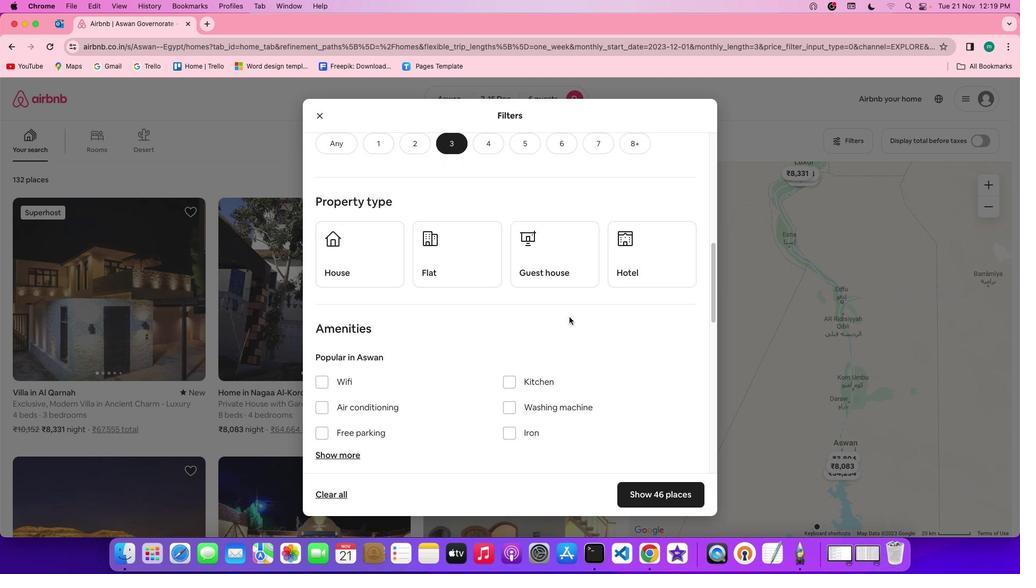 
Action: Mouse moved to (590, 264)
Screenshot: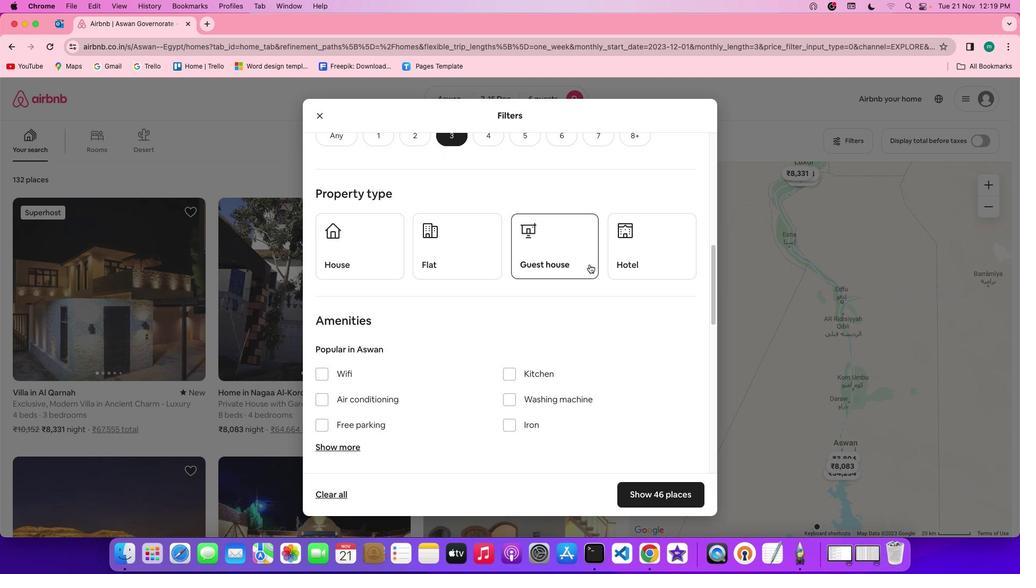 
Action: Mouse pressed left at (590, 264)
Screenshot: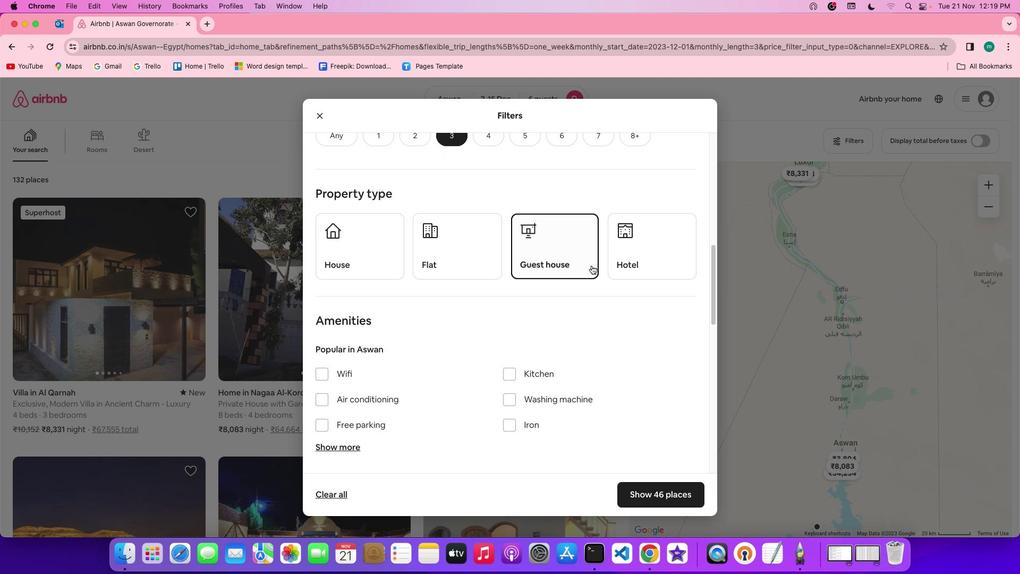 
Action: Mouse moved to (624, 327)
Screenshot: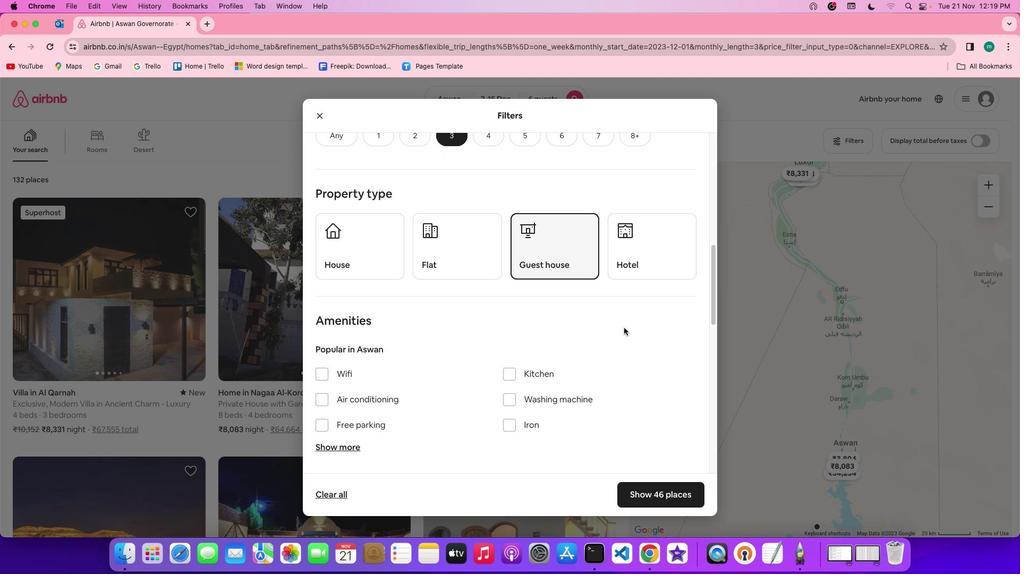 
Action: Mouse scrolled (624, 327) with delta (0, 0)
Screenshot: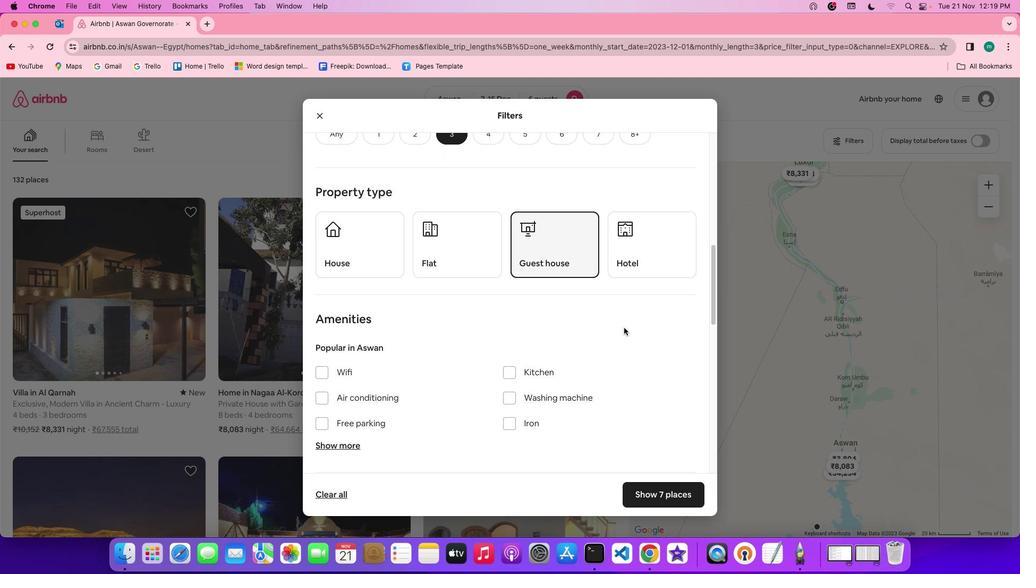 
Action: Mouse scrolled (624, 327) with delta (0, 0)
Screenshot: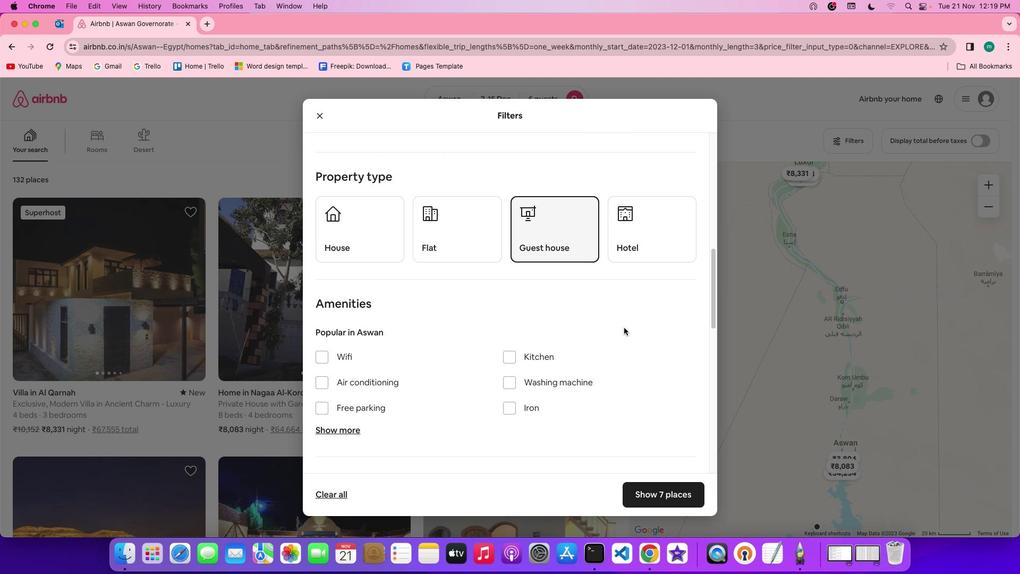 
Action: Mouse scrolled (624, 327) with delta (0, -1)
Screenshot: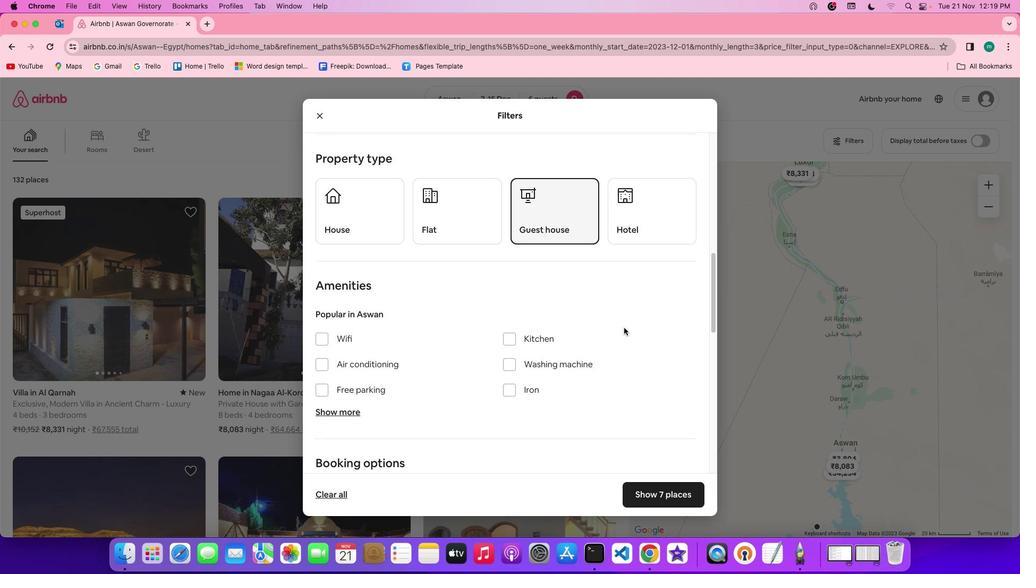 
Action: Mouse scrolled (624, 327) with delta (0, 0)
Screenshot: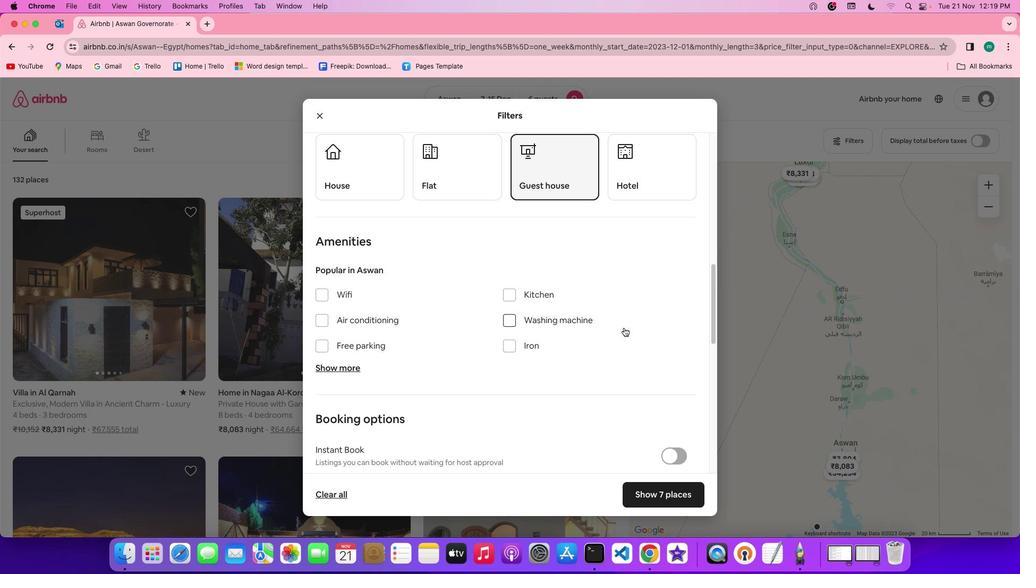 
Action: Mouse scrolled (624, 327) with delta (0, 0)
Screenshot: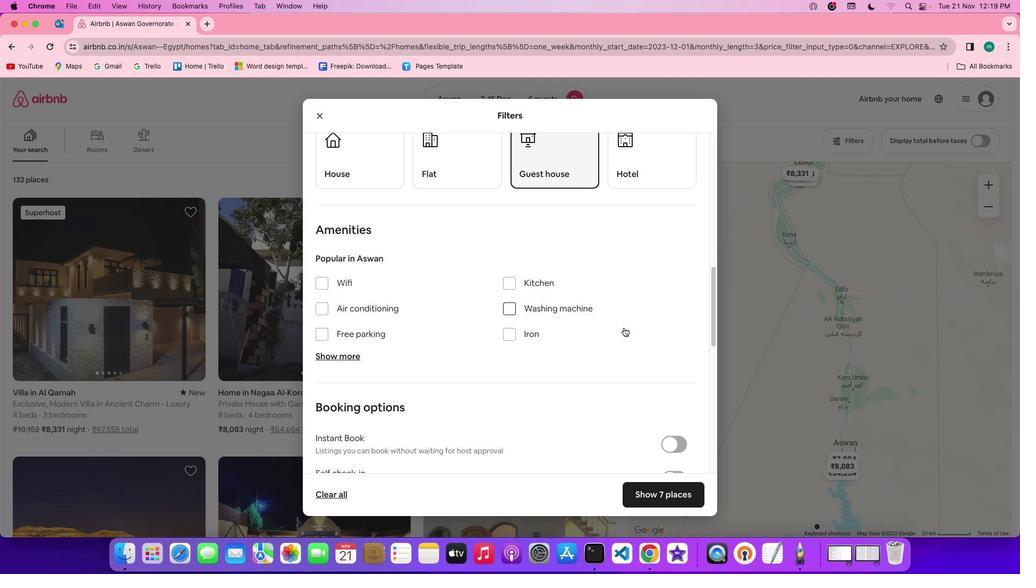 
Action: Mouse scrolled (624, 327) with delta (0, -1)
Screenshot: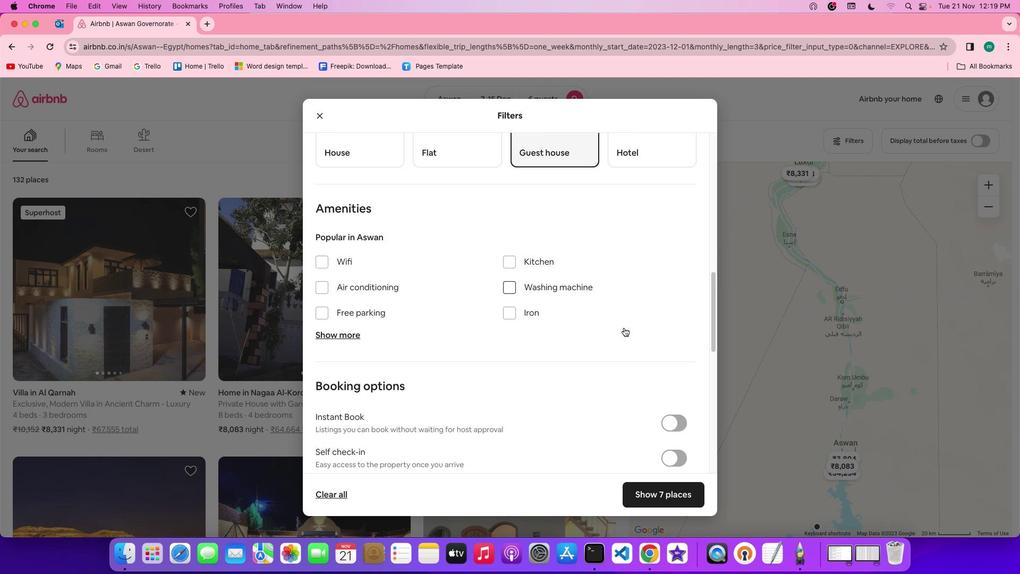 
Action: Mouse scrolled (624, 327) with delta (0, -1)
Screenshot: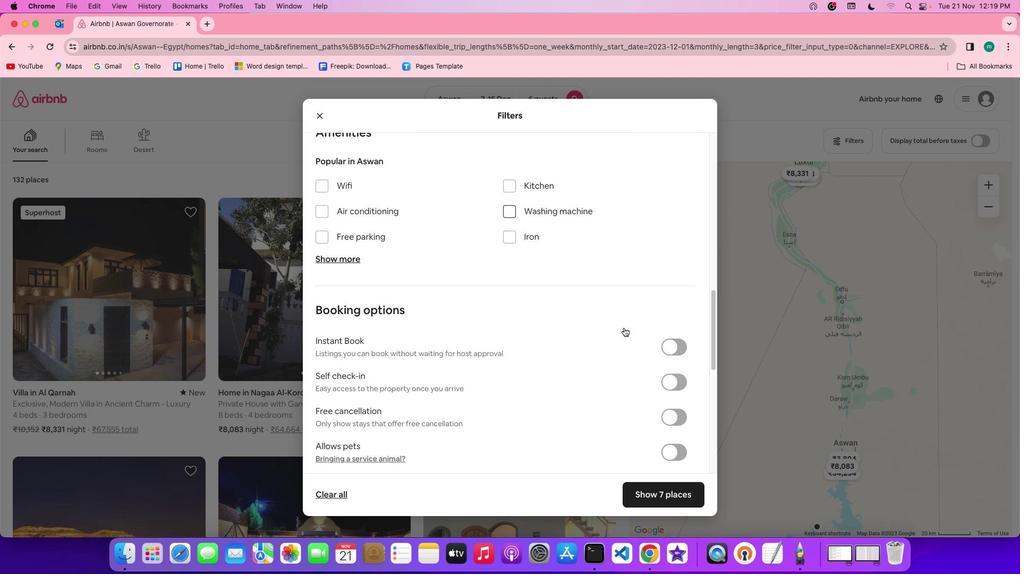 
Action: Mouse scrolled (624, 327) with delta (0, 0)
Screenshot: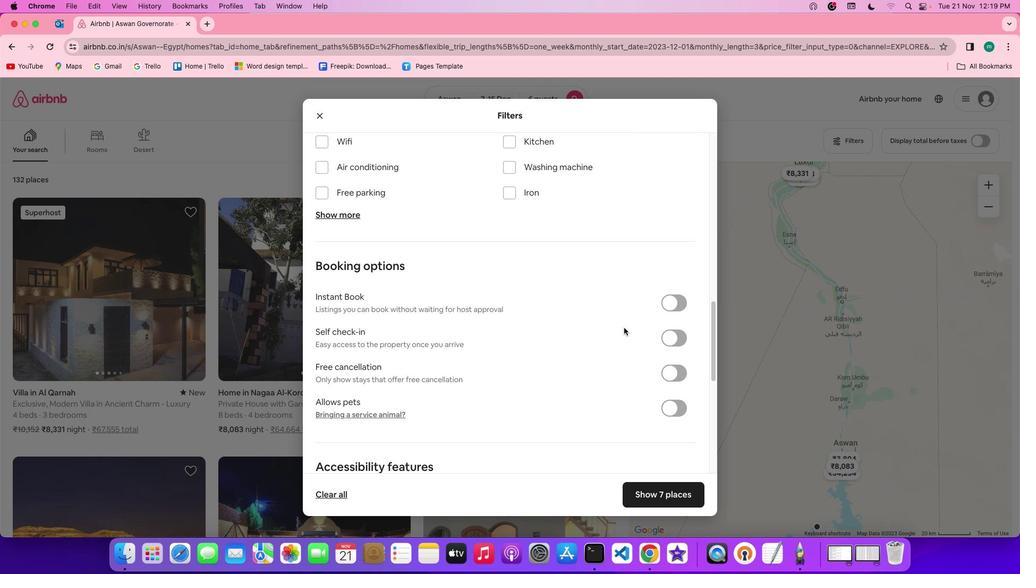 
Action: Mouse scrolled (624, 327) with delta (0, 0)
Screenshot: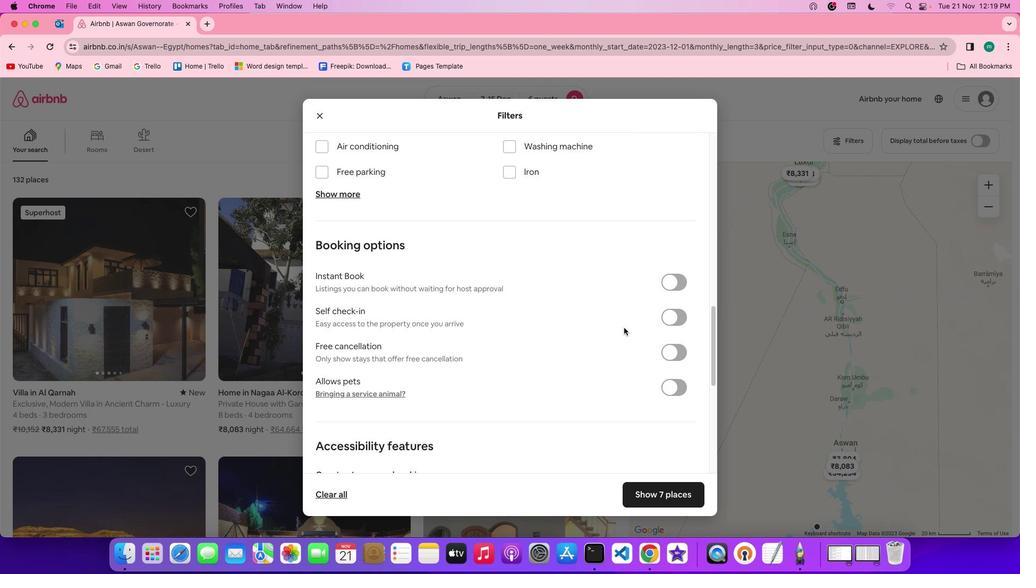 
Action: Mouse scrolled (624, 327) with delta (0, -1)
Screenshot: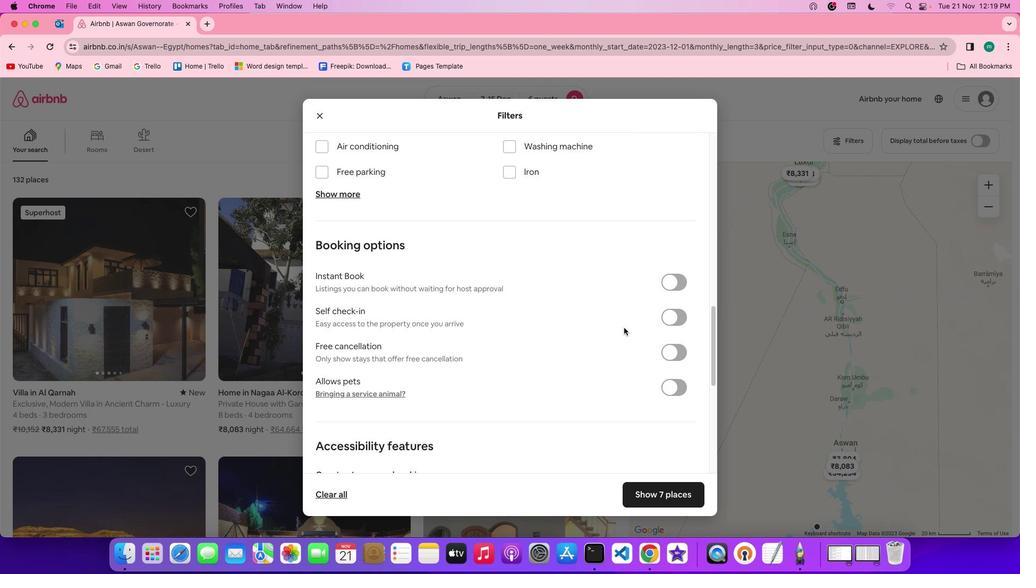 
Action: Mouse scrolled (624, 327) with delta (0, -1)
Screenshot: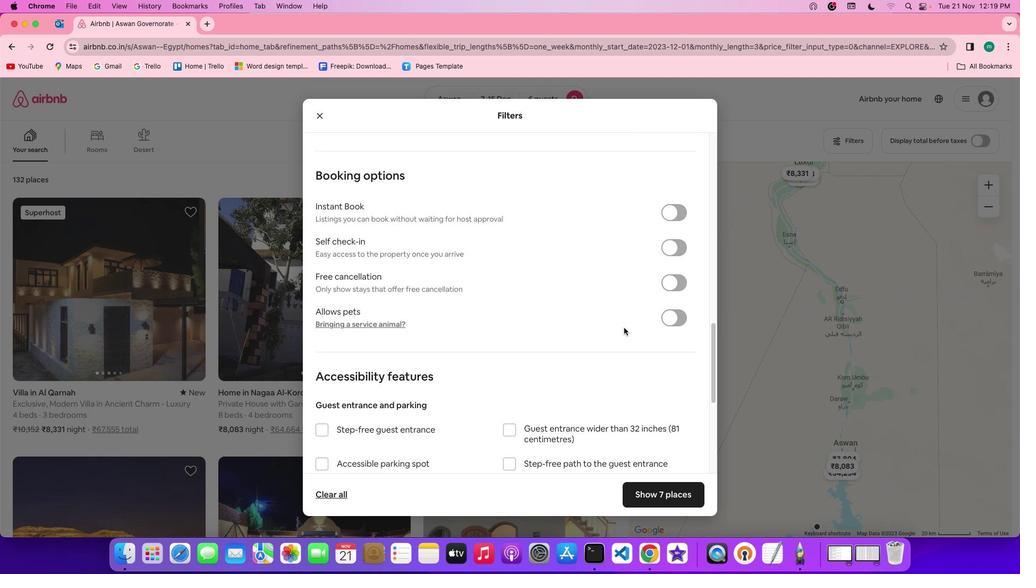 
Action: Mouse scrolled (624, 327) with delta (0, -1)
Screenshot: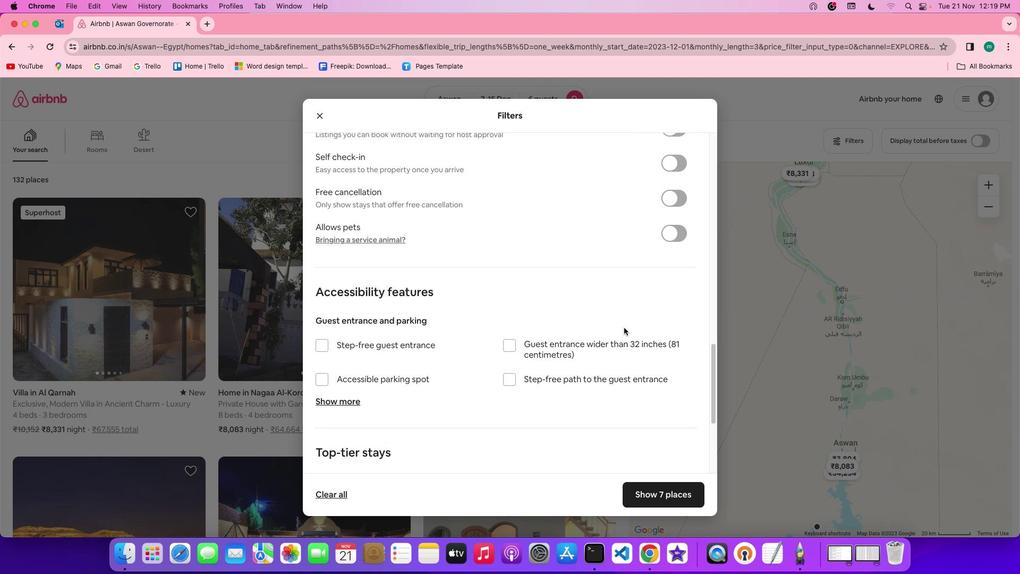 
Action: Mouse scrolled (624, 327) with delta (0, 0)
Screenshot: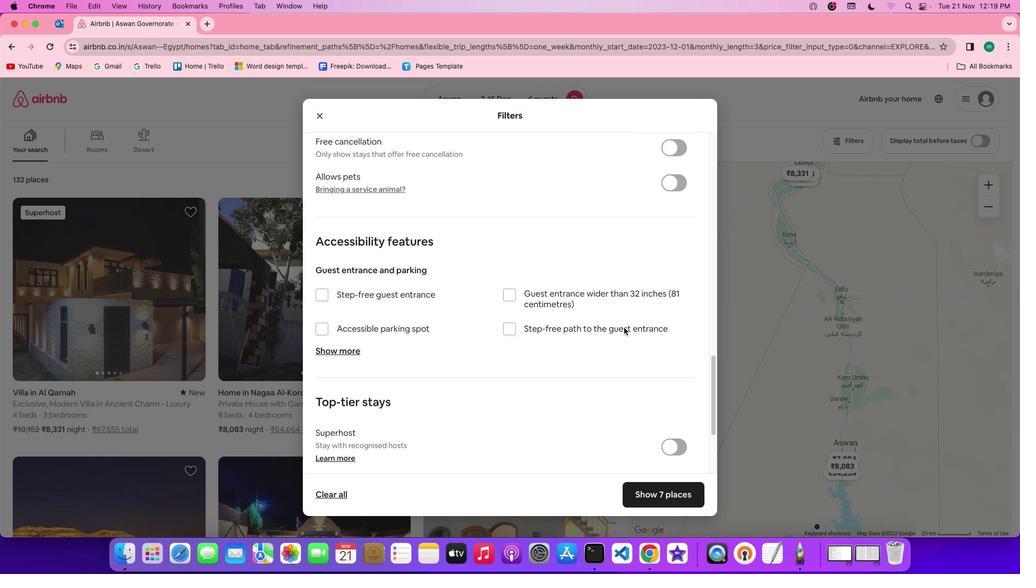 
Action: Mouse scrolled (624, 327) with delta (0, 0)
Screenshot: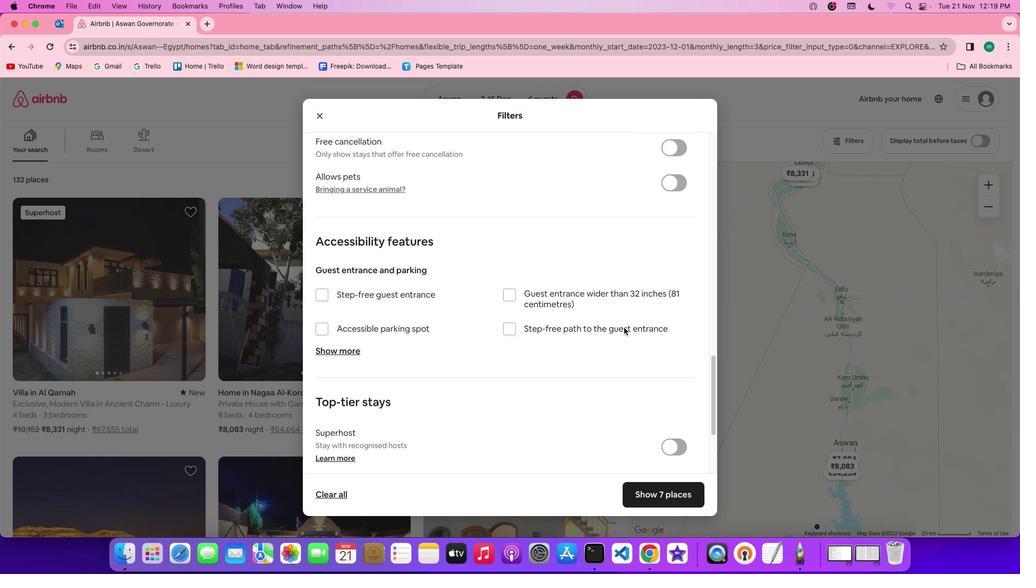 
Action: Mouse scrolled (624, 327) with delta (0, -1)
Screenshot: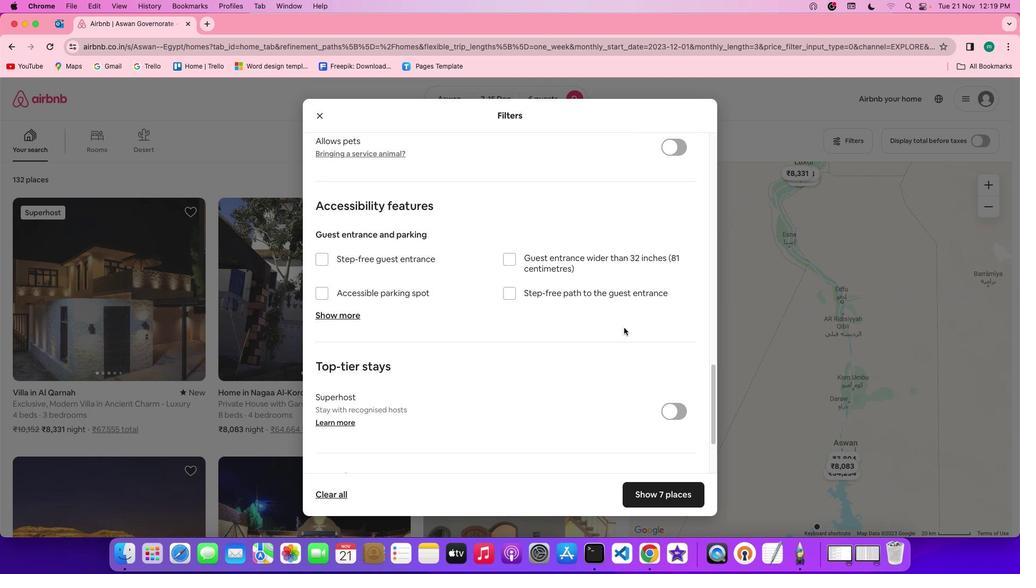 
Action: Mouse scrolled (624, 327) with delta (0, -2)
Screenshot: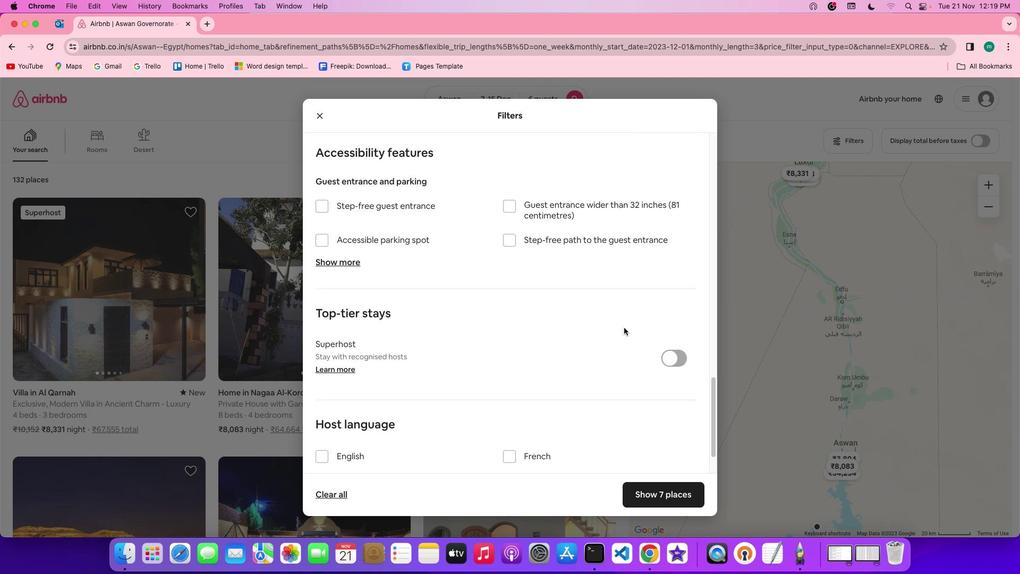 
Action: Mouse scrolled (624, 327) with delta (0, -2)
Screenshot: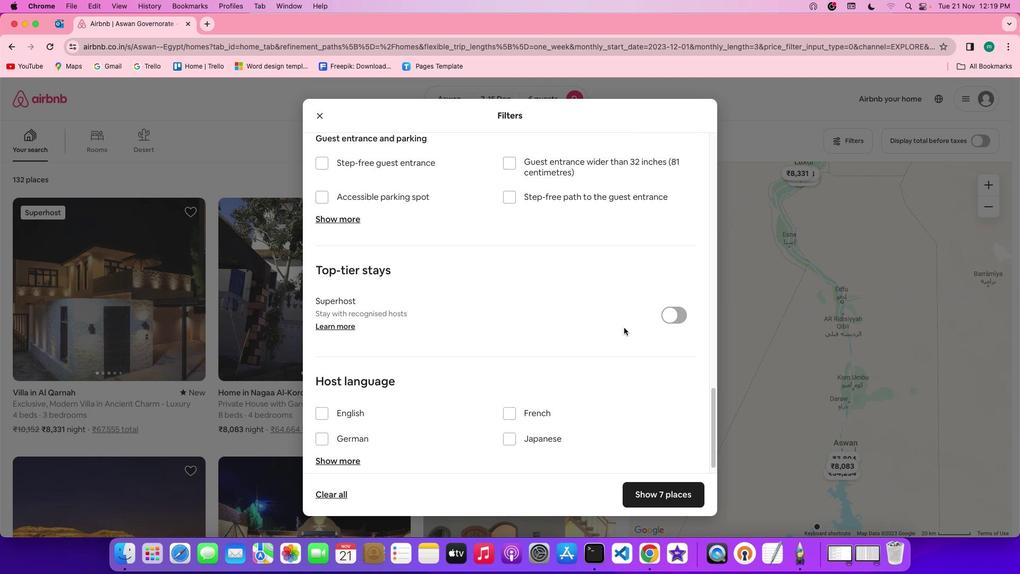 
Action: Mouse scrolled (624, 327) with delta (0, 0)
Screenshot: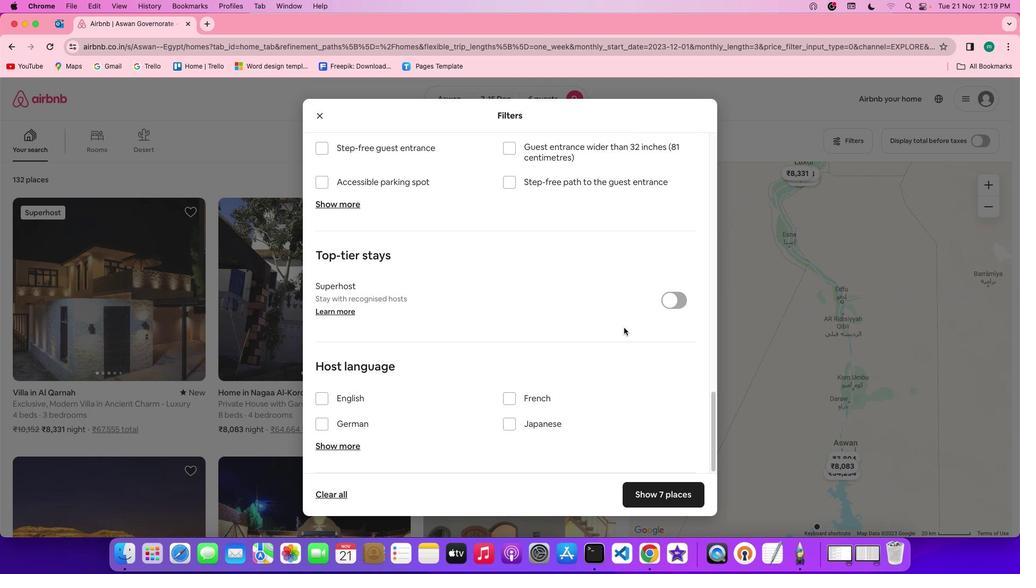
Action: Mouse scrolled (624, 327) with delta (0, 0)
Screenshot: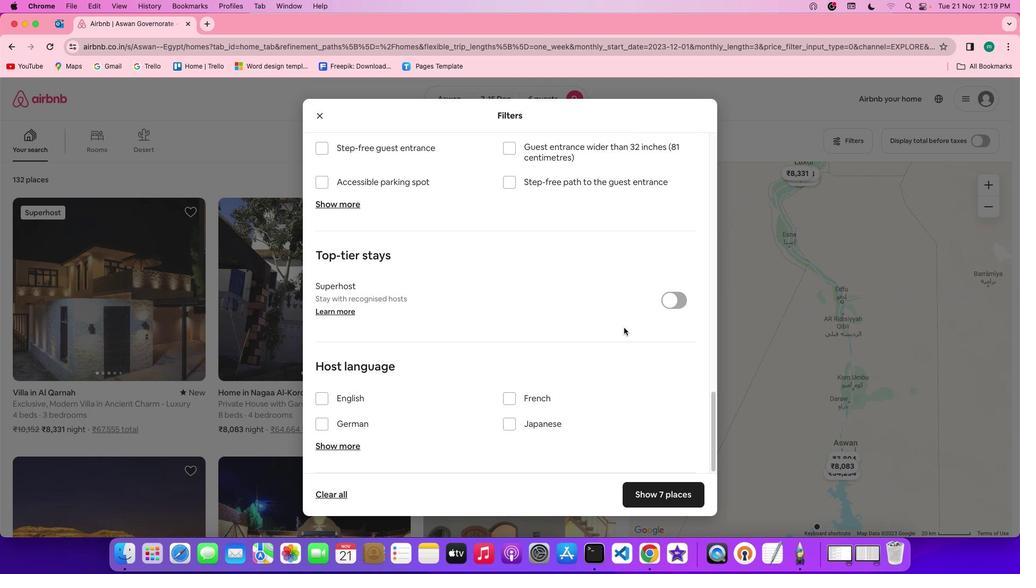
Action: Mouse scrolled (624, 327) with delta (0, -1)
Screenshot: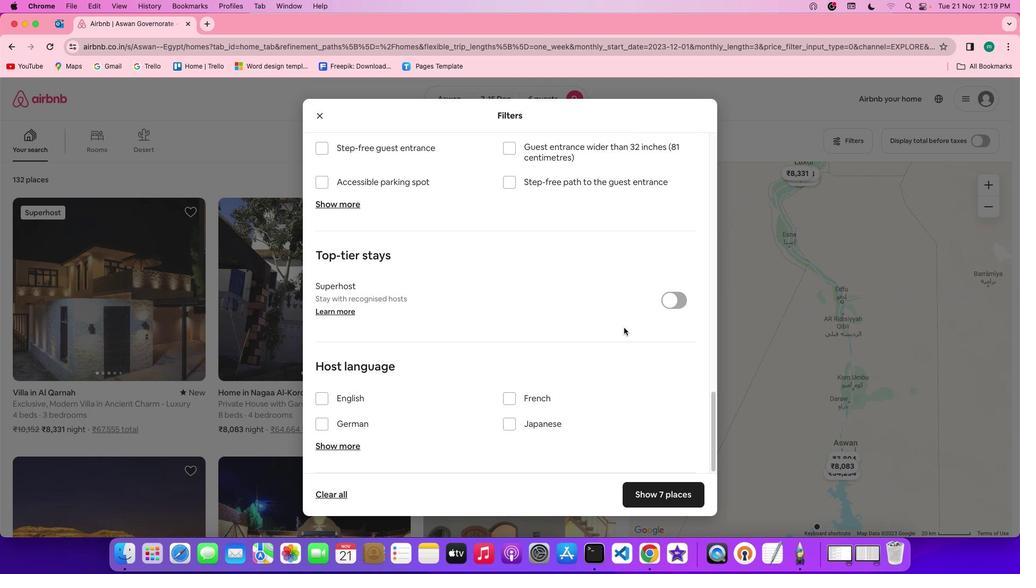 
Action: Mouse scrolled (624, 327) with delta (0, -2)
Screenshot: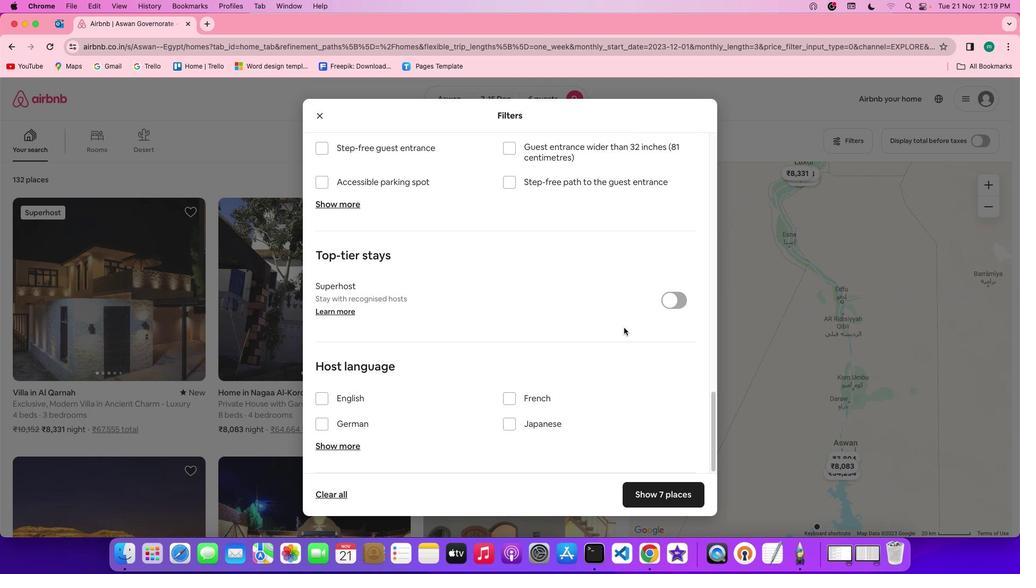 
Action: Mouse scrolled (624, 327) with delta (0, -2)
Screenshot: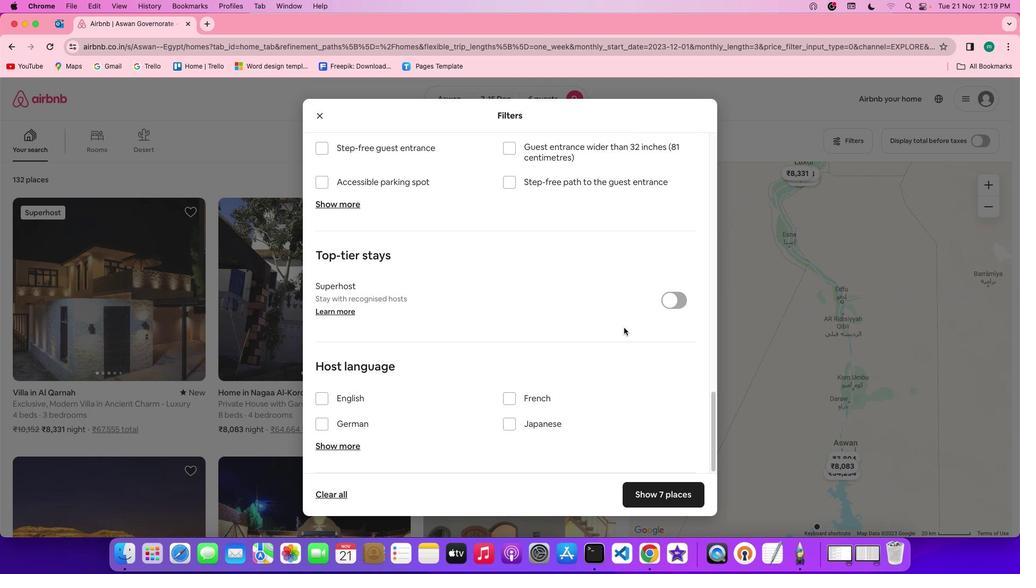 
Action: Mouse moved to (658, 485)
Screenshot: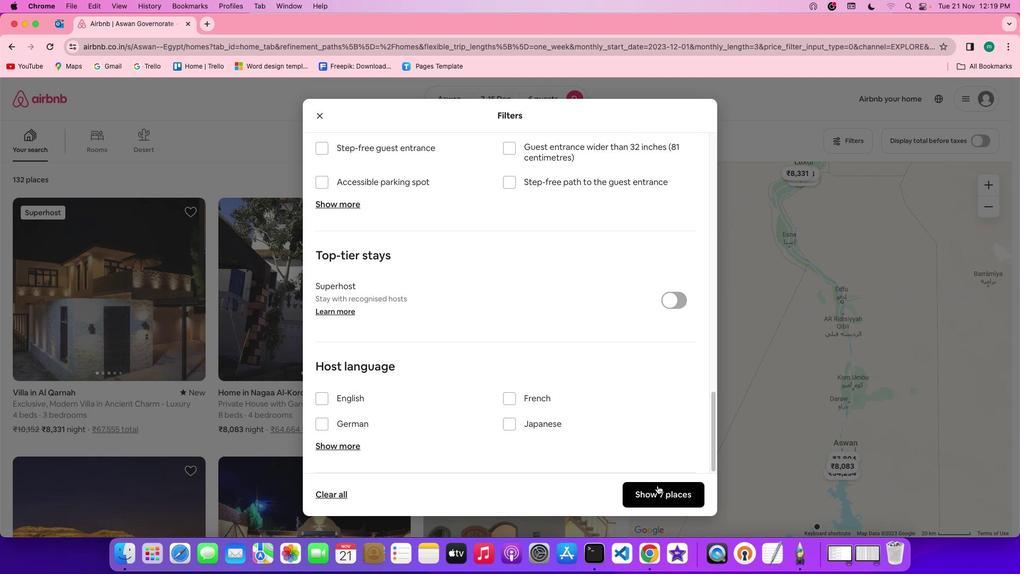 
Action: Mouse pressed left at (658, 485)
Screenshot: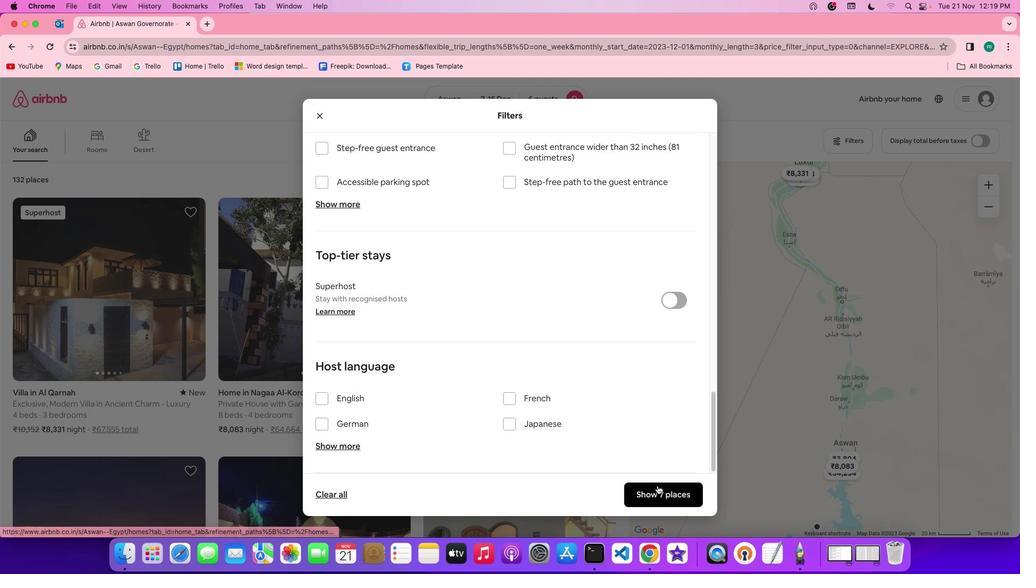 
Action: Mouse moved to (169, 357)
Screenshot: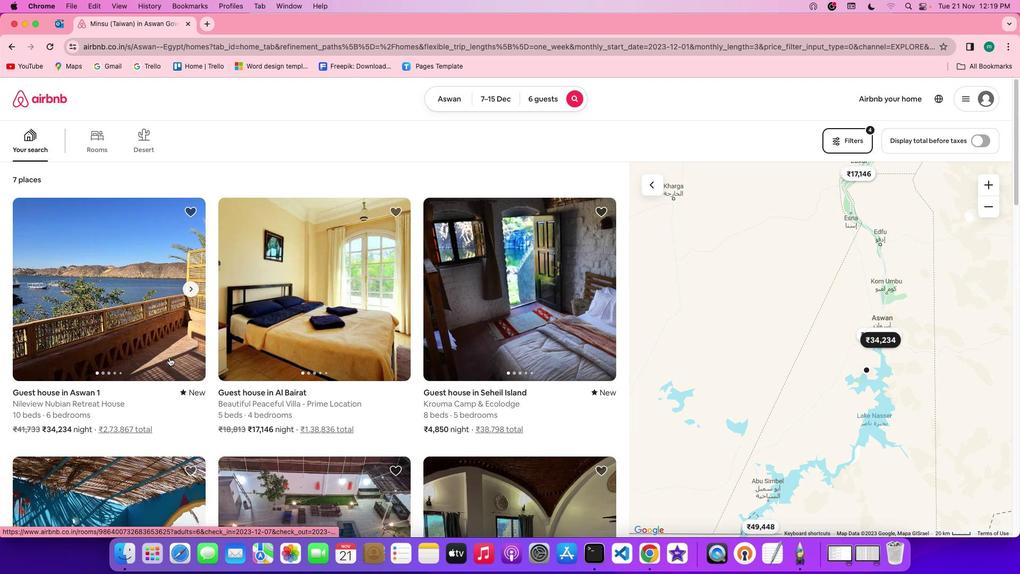 
Action: Mouse pressed left at (169, 357)
Screenshot: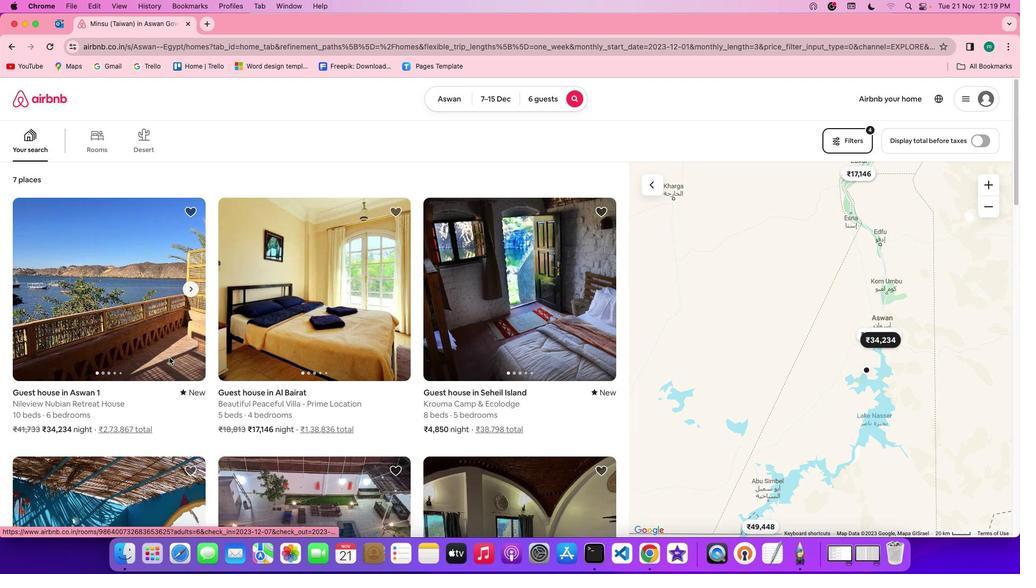
Action: Mouse moved to (747, 393)
Screenshot: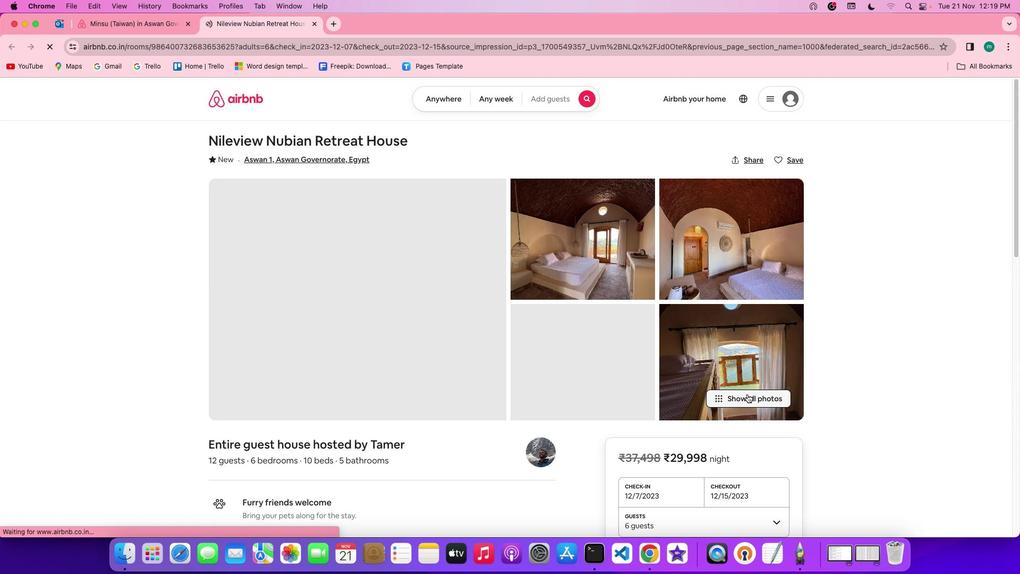 
Action: Mouse pressed left at (747, 393)
Screenshot: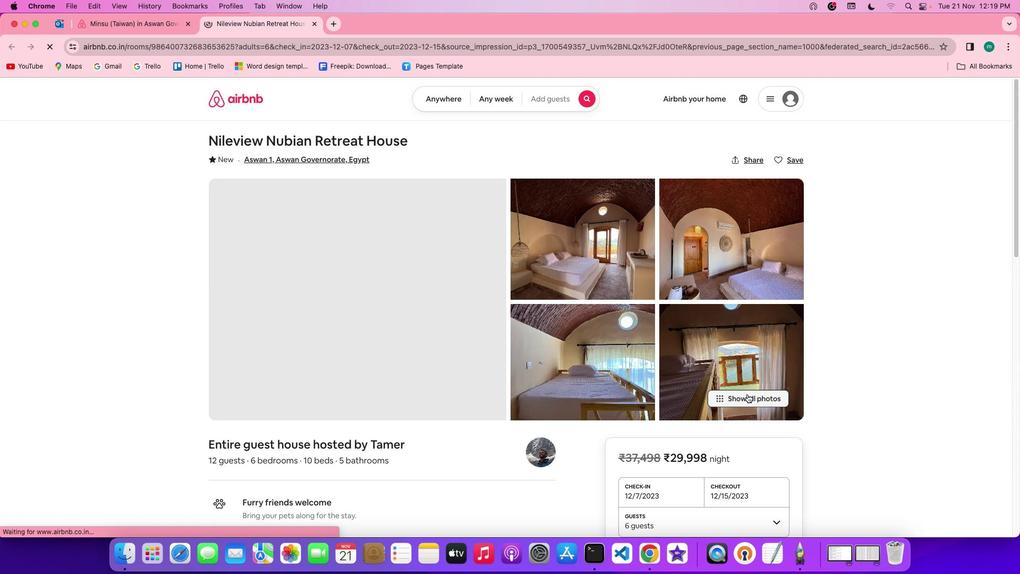 
Action: Mouse moved to (513, 474)
Screenshot: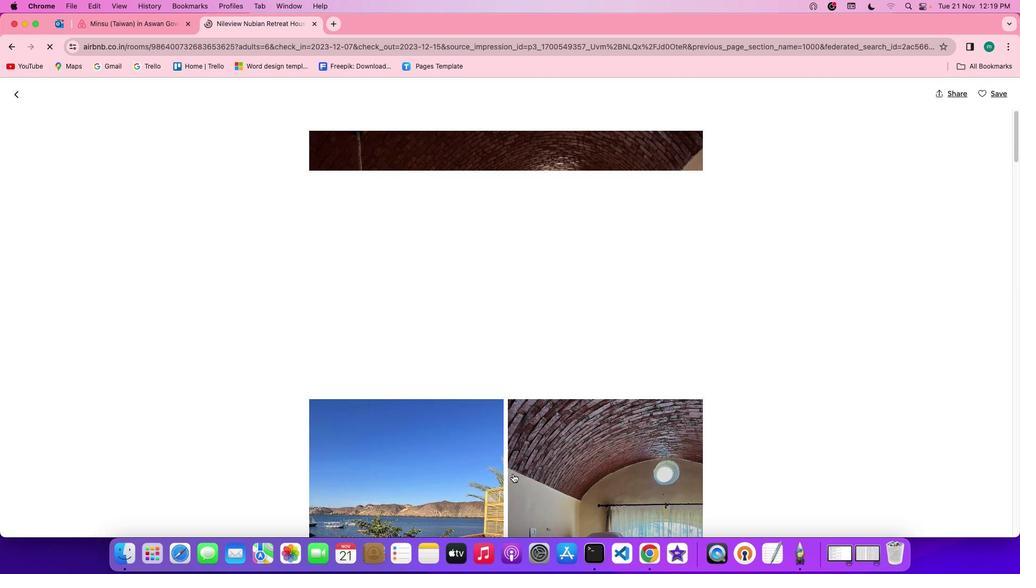 
Action: Mouse scrolled (513, 474) with delta (0, 0)
Screenshot: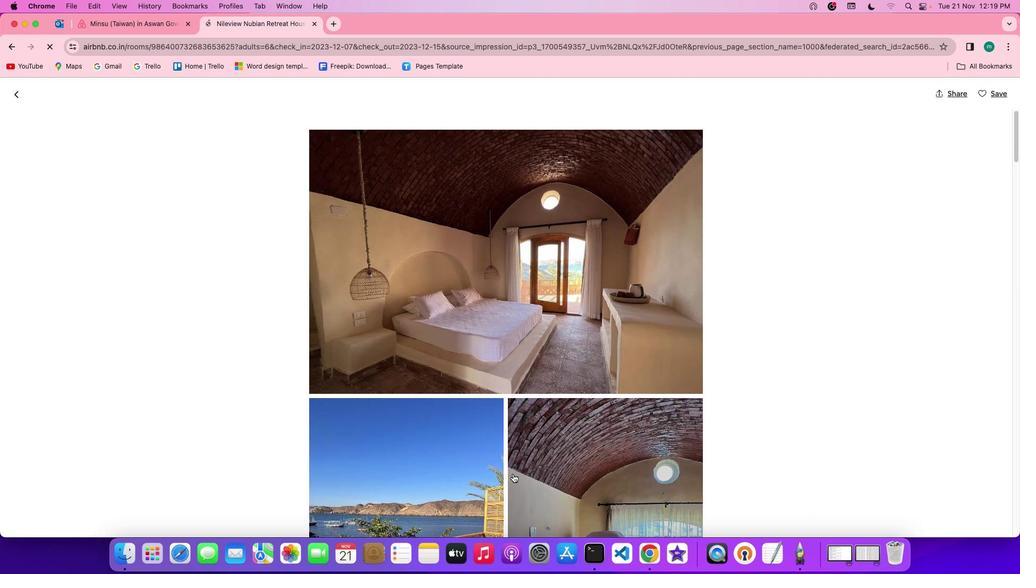 
Action: Mouse scrolled (513, 474) with delta (0, 0)
Screenshot: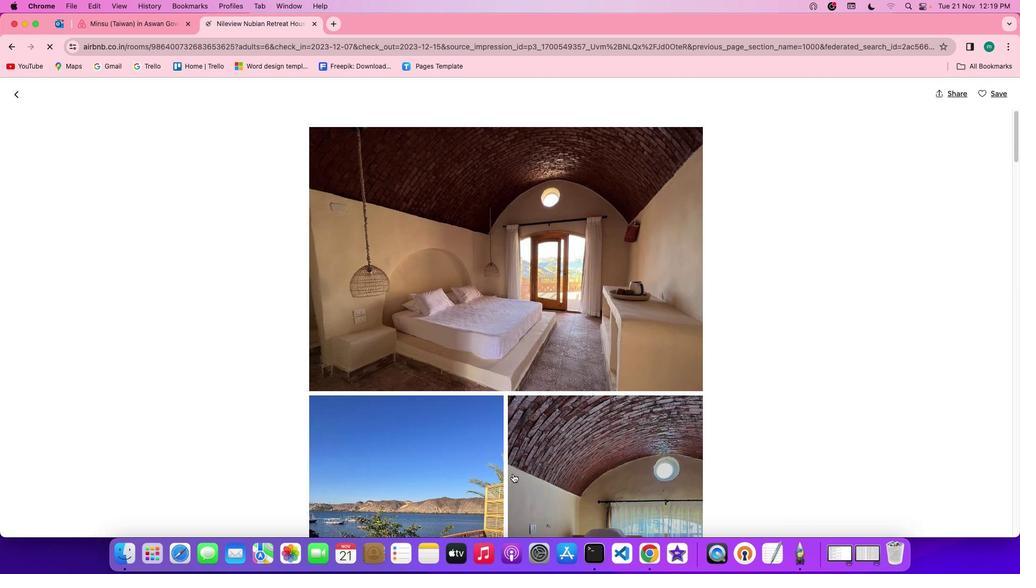 
Action: Mouse scrolled (513, 474) with delta (0, 0)
Screenshot: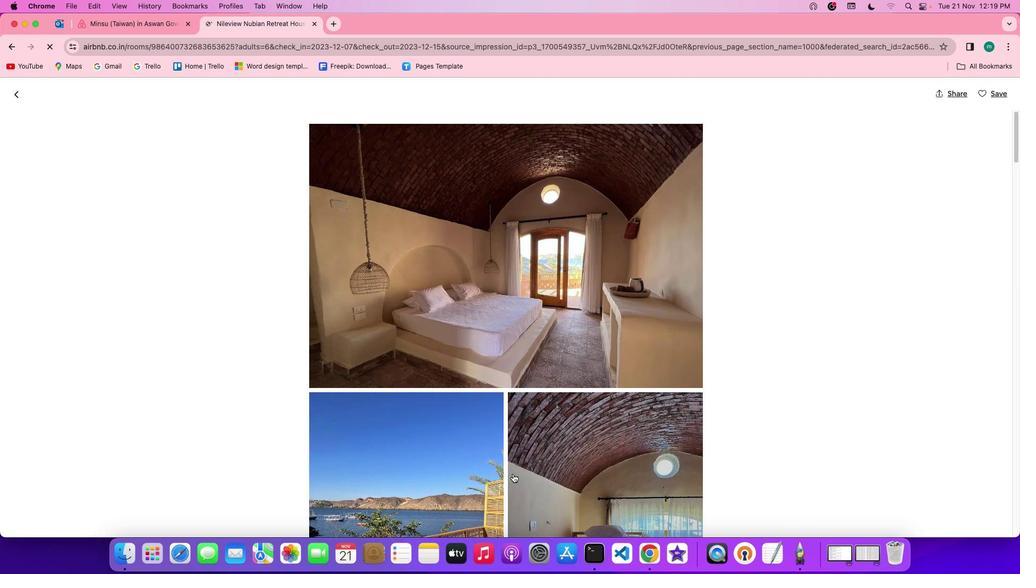 
Action: Mouse scrolled (513, 474) with delta (0, 0)
Screenshot: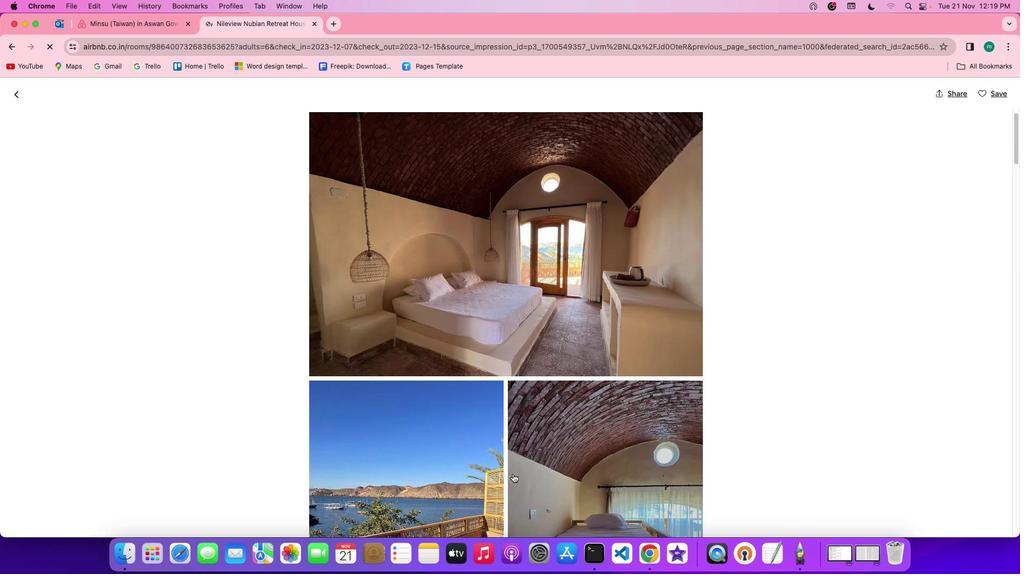 
Action: Mouse scrolled (513, 474) with delta (0, 0)
Screenshot: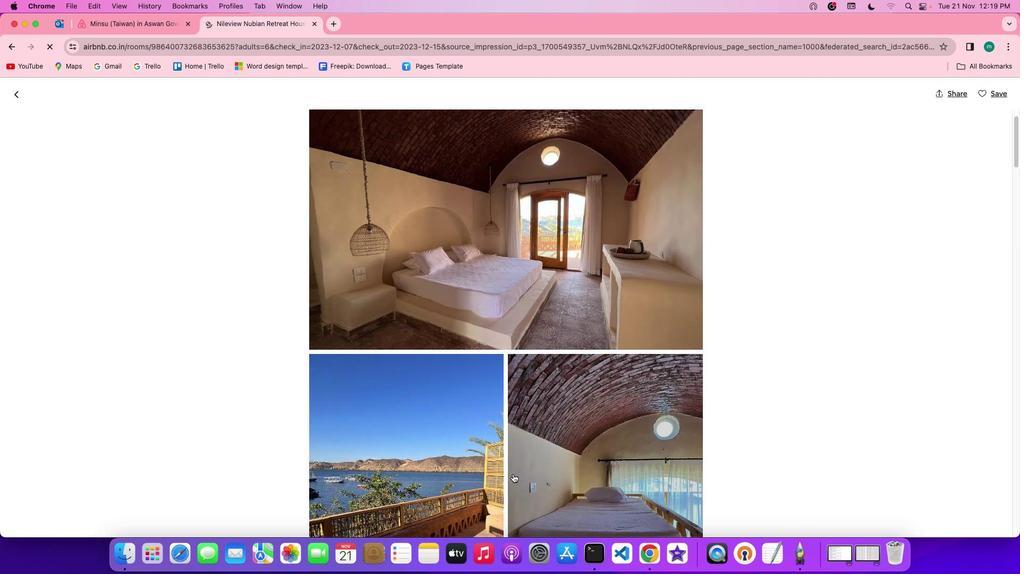 
Action: Mouse scrolled (513, 474) with delta (0, 0)
Screenshot: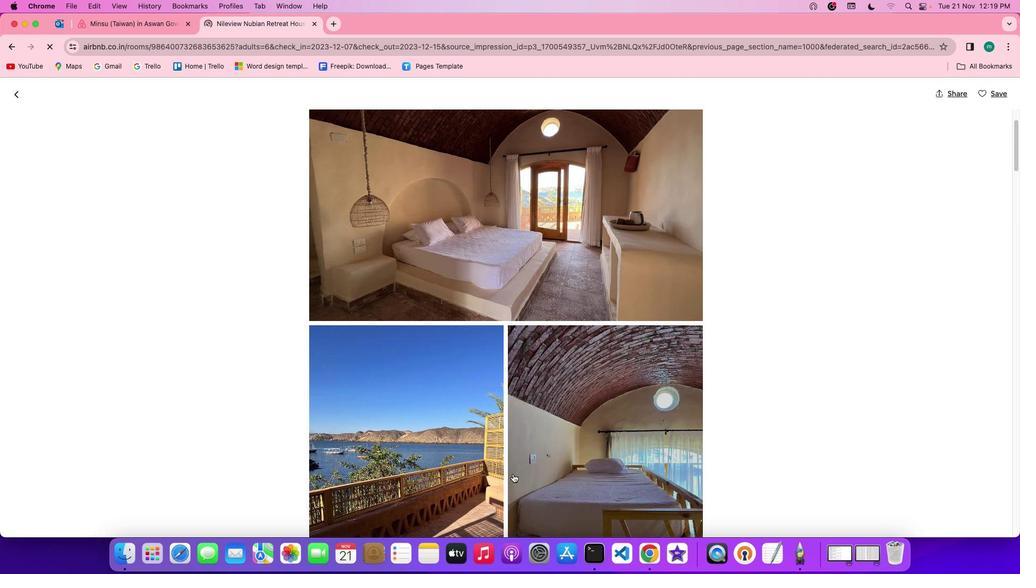 
Action: Mouse scrolled (513, 474) with delta (0, 0)
Screenshot: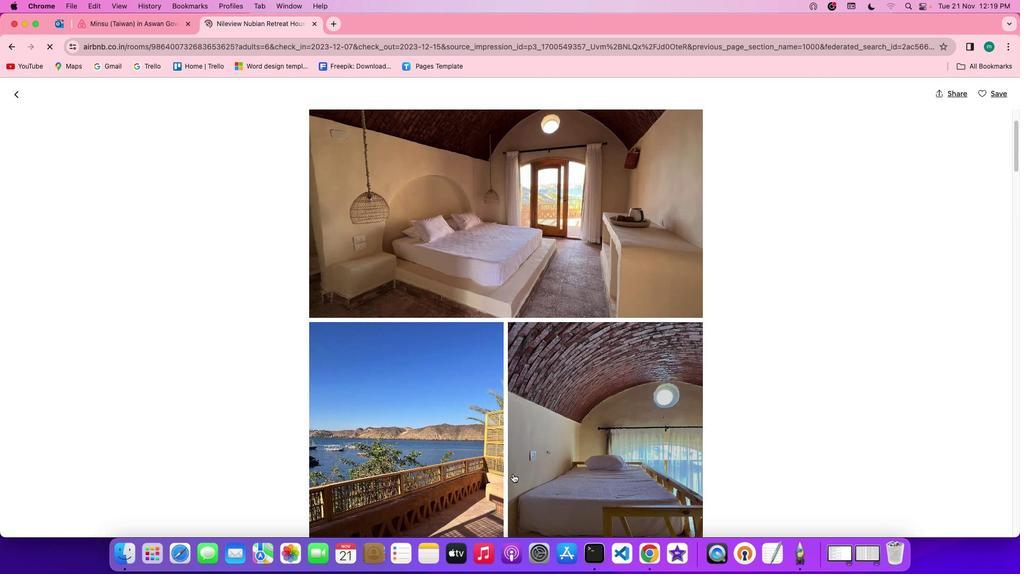 
Action: Mouse scrolled (513, 474) with delta (0, -1)
Screenshot: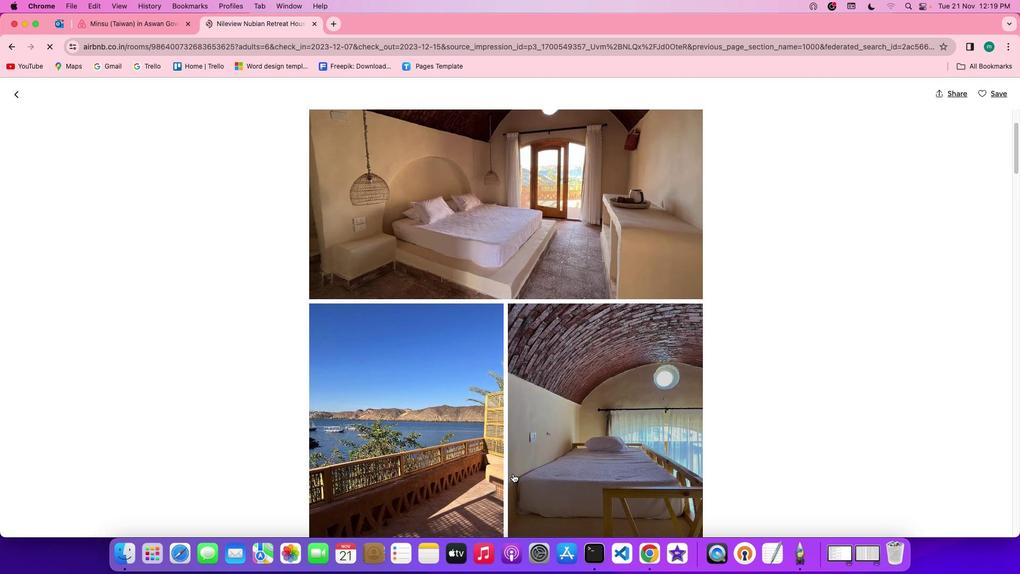 
Action: Mouse moved to (511, 474)
Screenshot: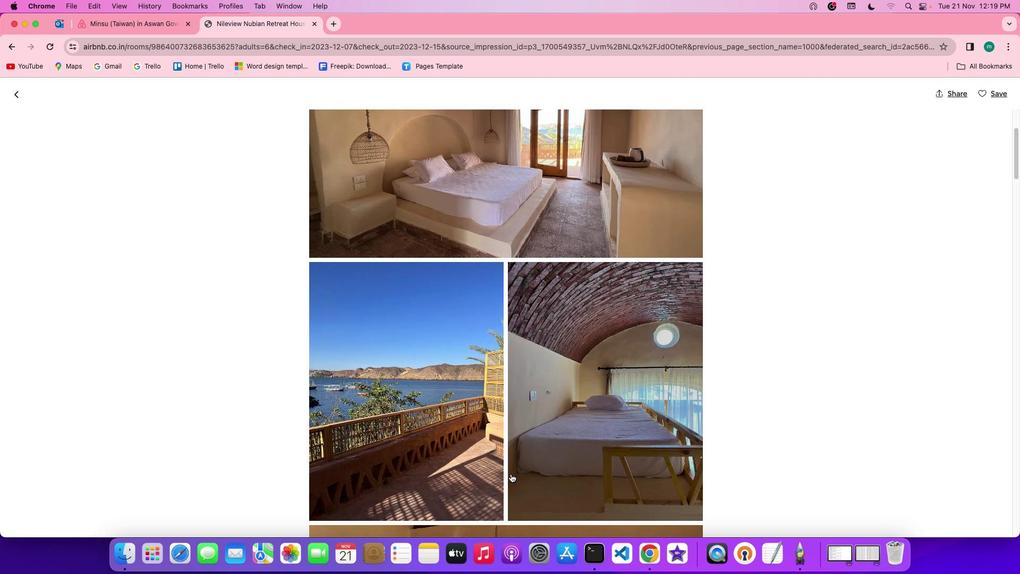 
Action: Mouse scrolled (511, 474) with delta (0, 0)
Screenshot: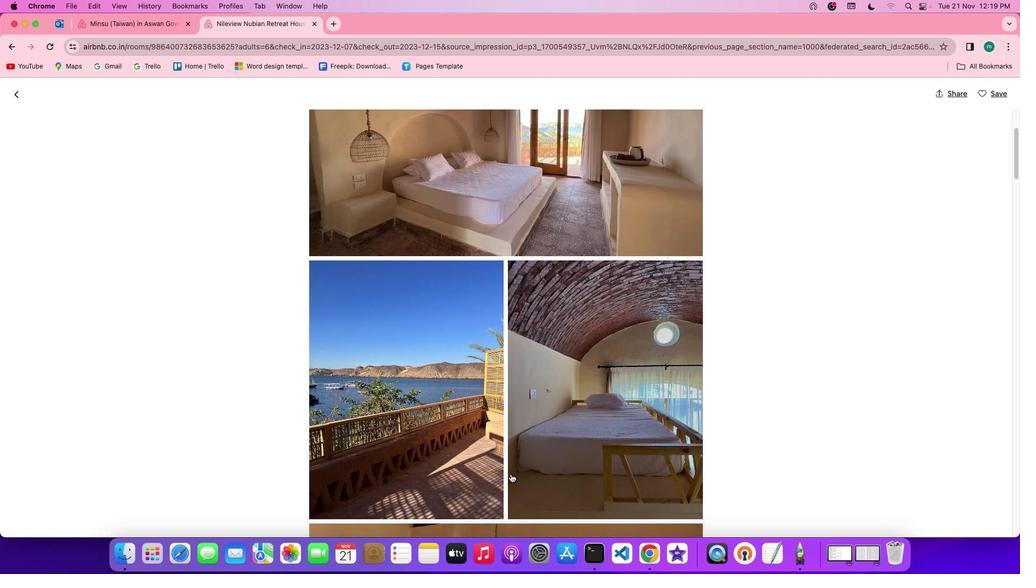 
Action: Mouse scrolled (511, 474) with delta (0, 0)
Screenshot: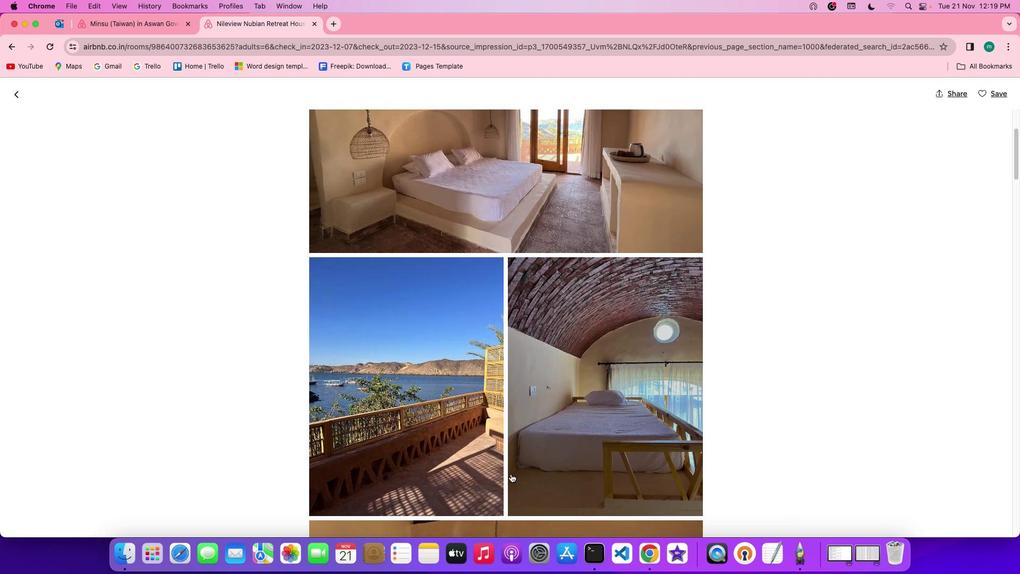 
Action: Mouse scrolled (511, 474) with delta (0, 0)
Screenshot: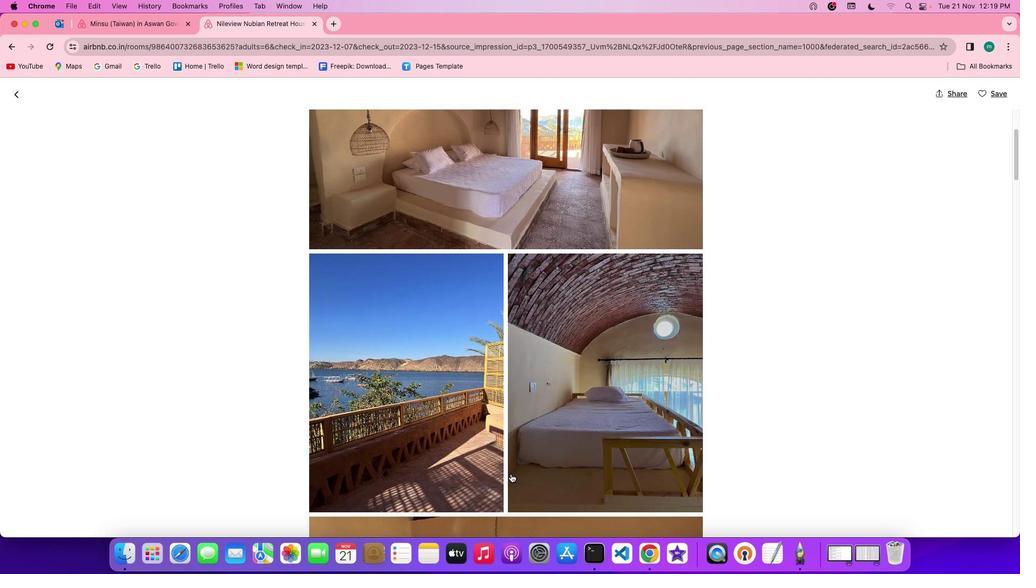
Action: Mouse scrolled (511, 474) with delta (0, 0)
Screenshot: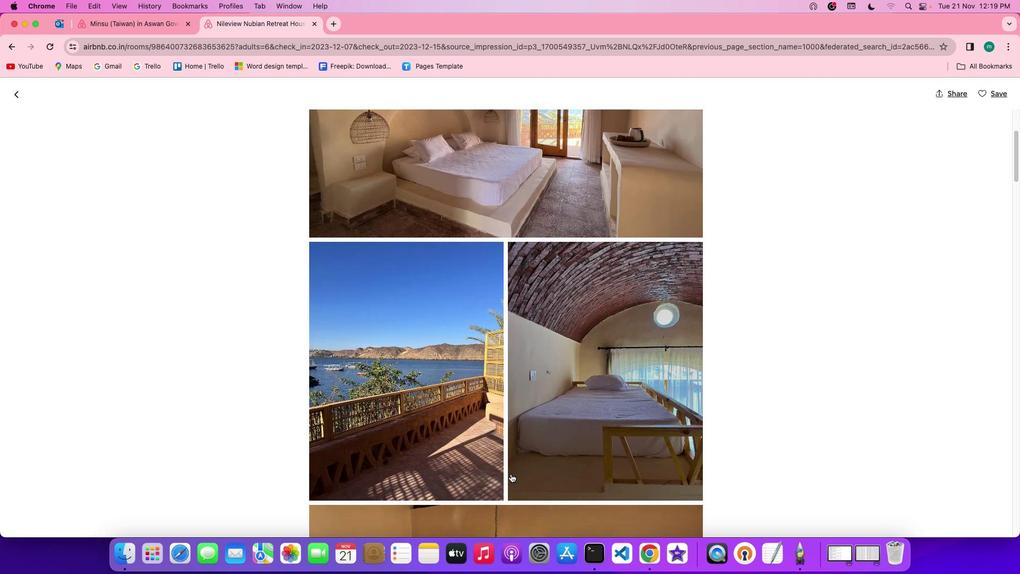 
Action: Mouse scrolled (511, 474) with delta (0, -1)
Screenshot: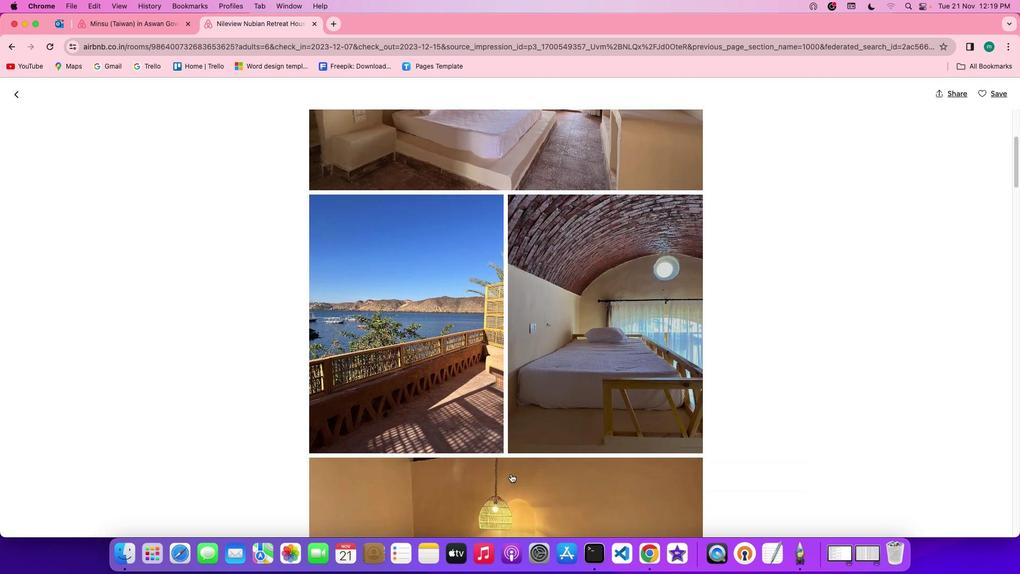 
Action: Mouse scrolled (511, 474) with delta (0, 0)
Screenshot: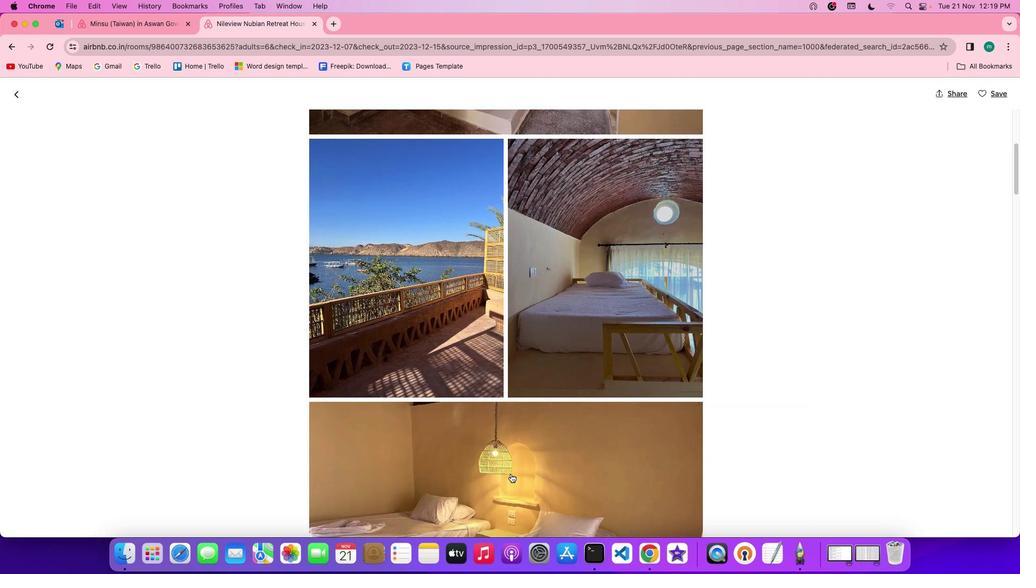 
Action: Mouse scrolled (511, 474) with delta (0, 0)
Screenshot: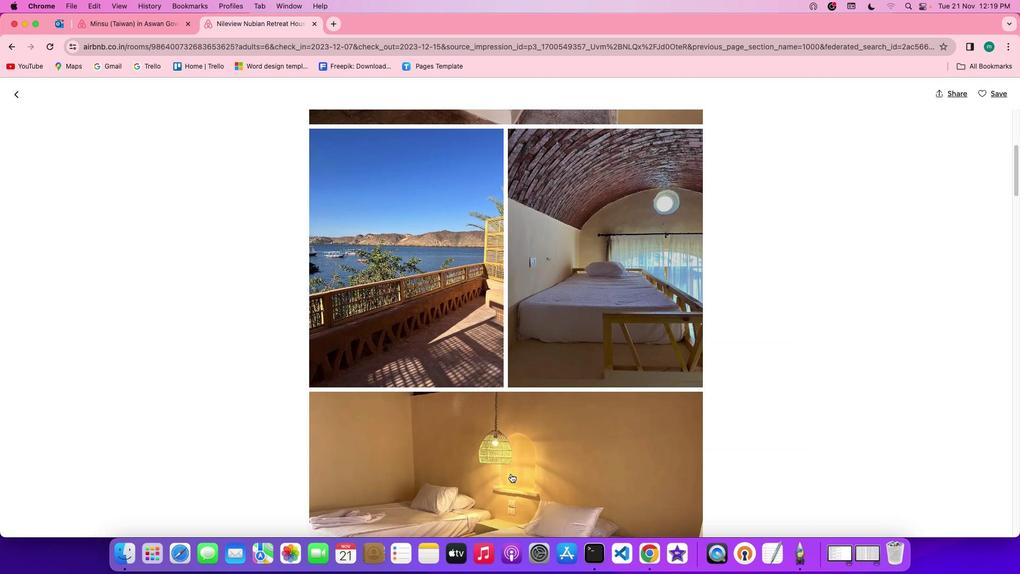 
Action: Mouse scrolled (511, 474) with delta (0, 0)
Screenshot: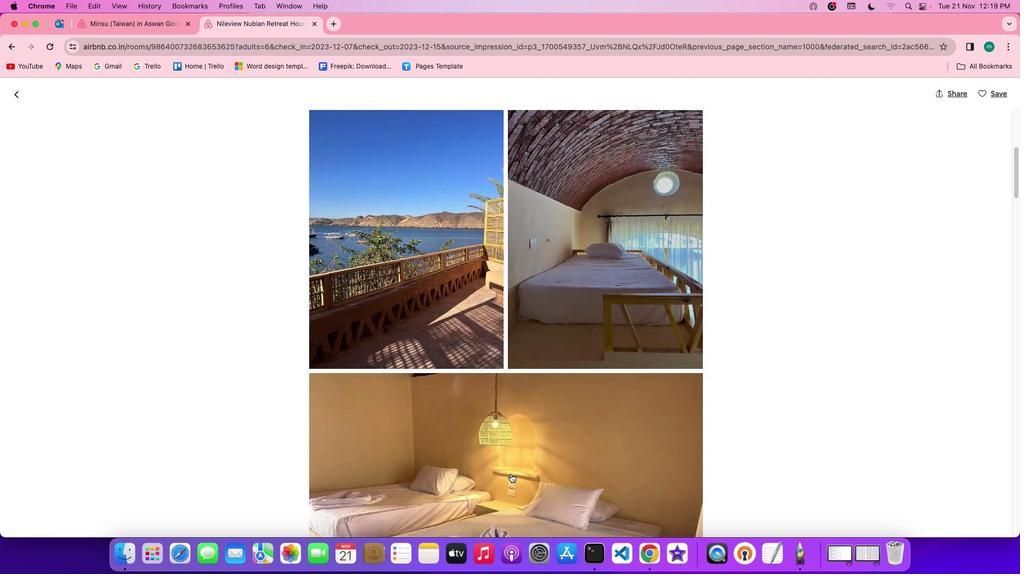 
Action: Mouse scrolled (511, 474) with delta (0, 0)
Screenshot: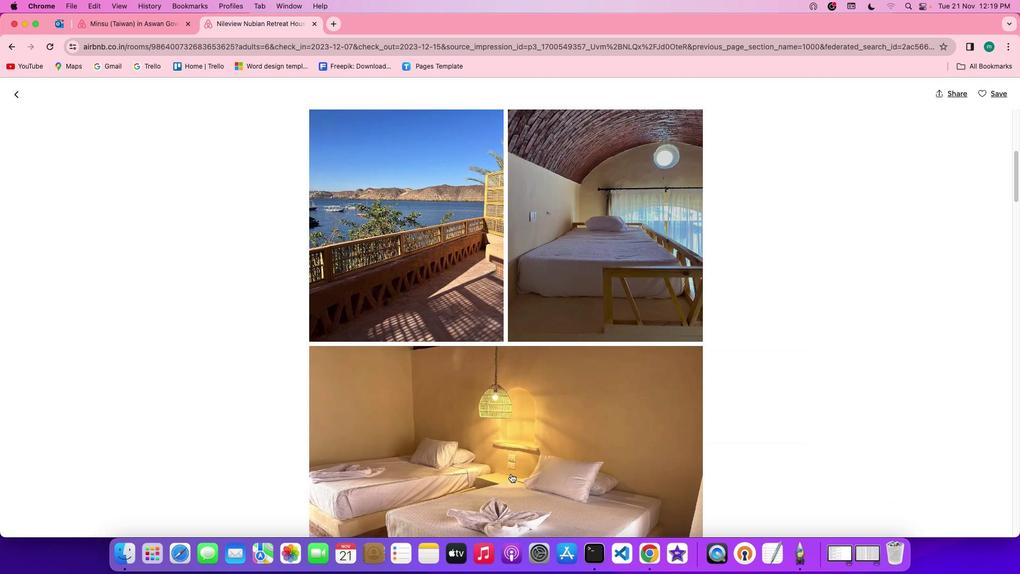 
Action: Mouse scrolled (511, 474) with delta (0, 0)
Screenshot: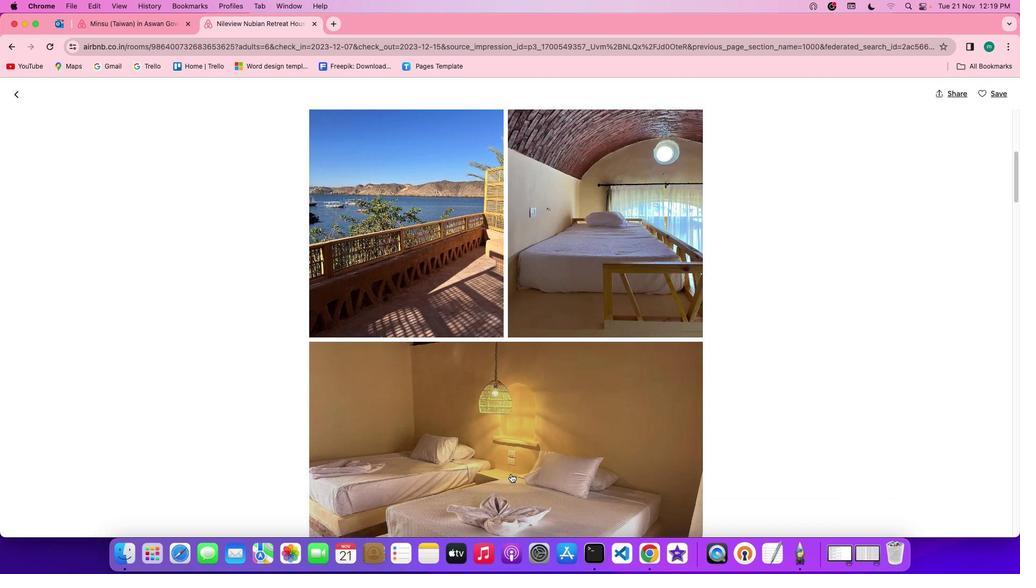 
Action: Mouse scrolled (511, 474) with delta (0, 0)
Screenshot: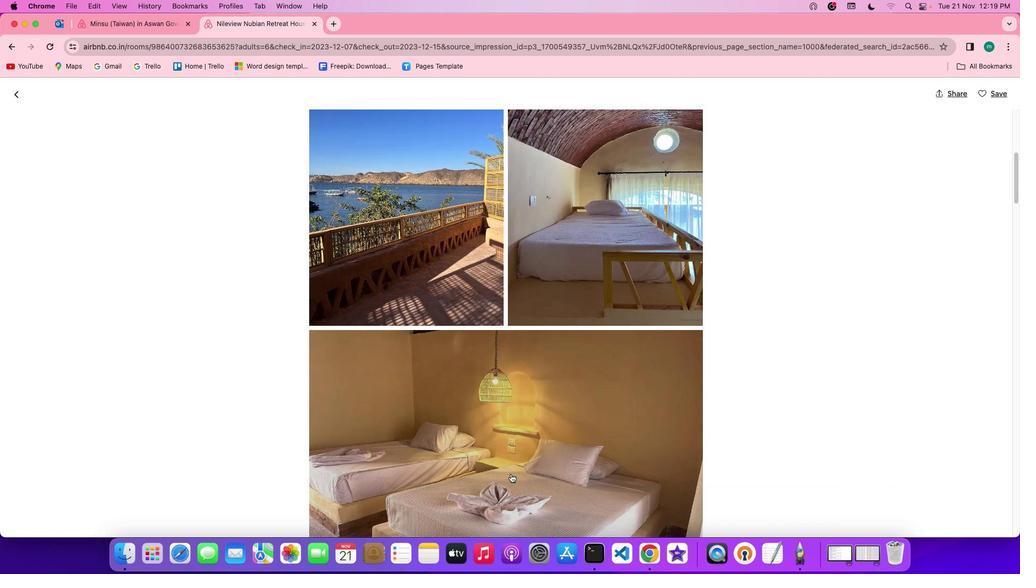 
Action: Mouse scrolled (511, 474) with delta (0, -1)
Screenshot: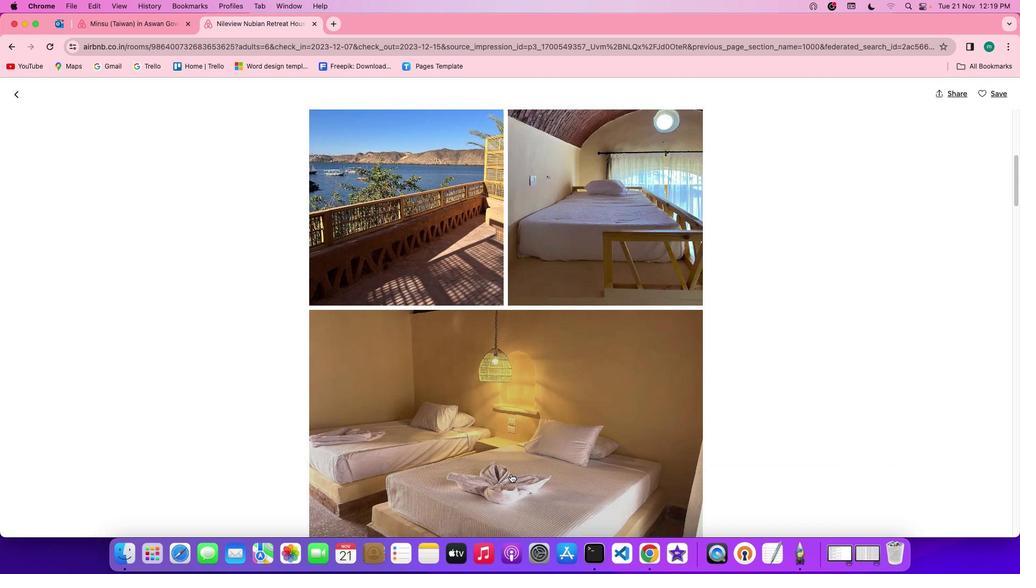 
Action: Mouse scrolled (511, 474) with delta (0, -1)
Screenshot: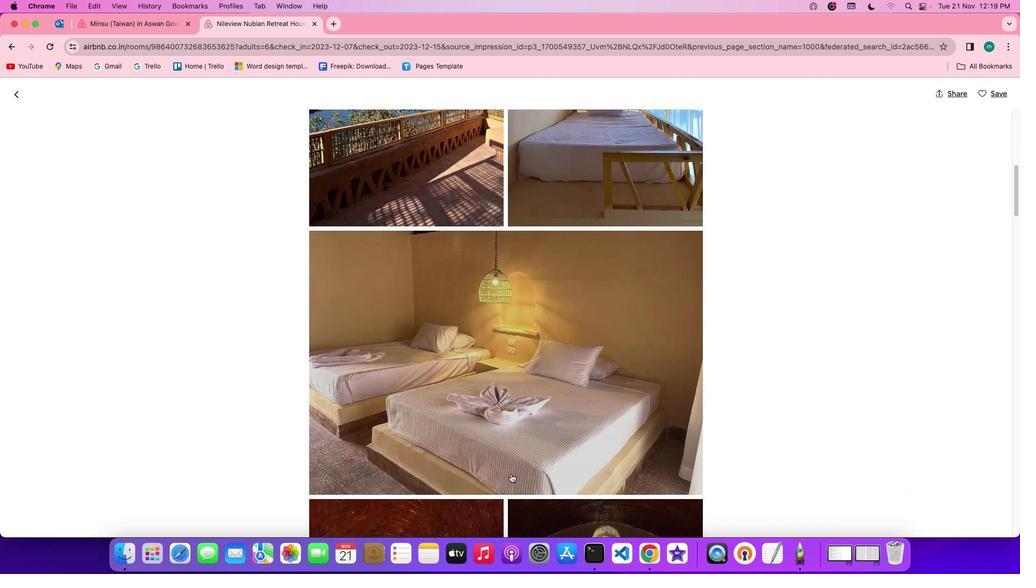 
Action: Mouse scrolled (511, 474) with delta (0, 0)
Screenshot: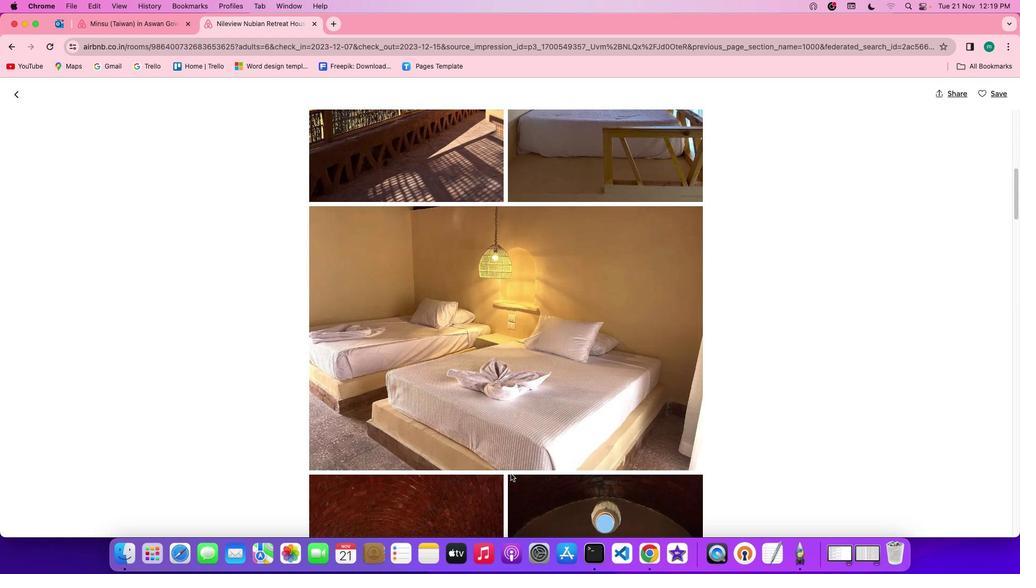 
Action: Mouse scrolled (511, 474) with delta (0, 0)
Screenshot: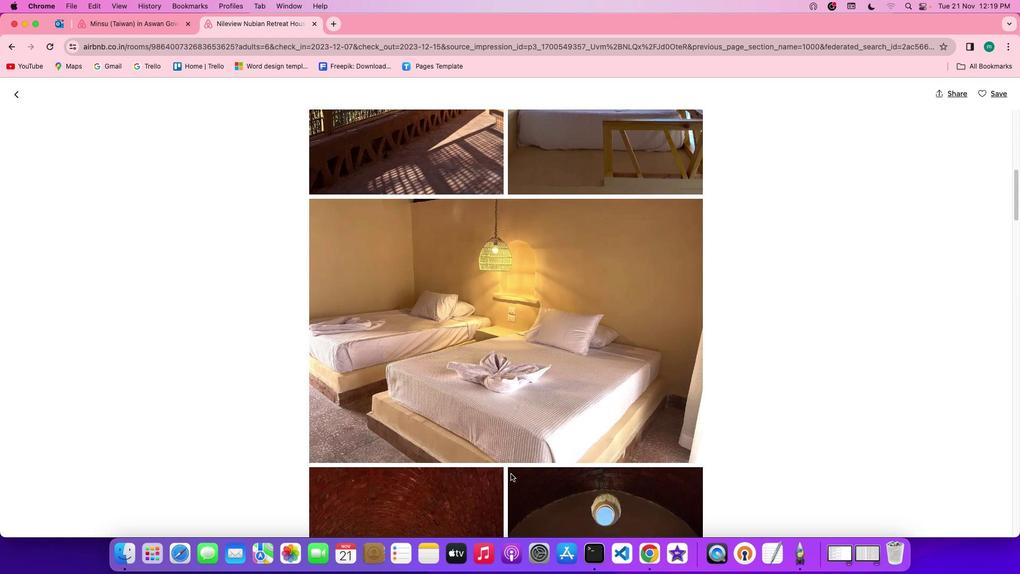 
Action: Mouse scrolled (511, 474) with delta (0, 0)
Screenshot: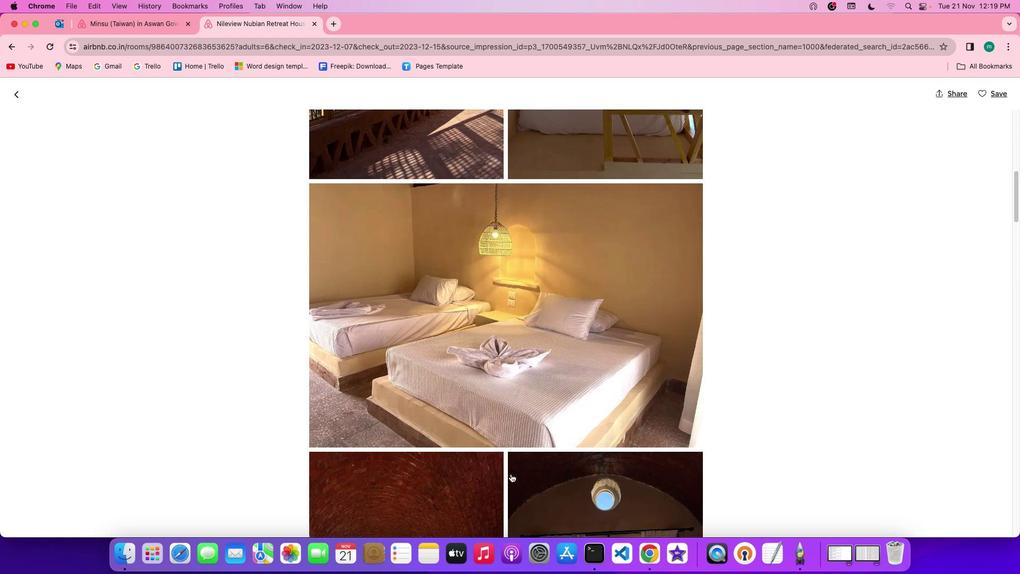 
Action: Mouse scrolled (511, 474) with delta (0, -1)
Screenshot: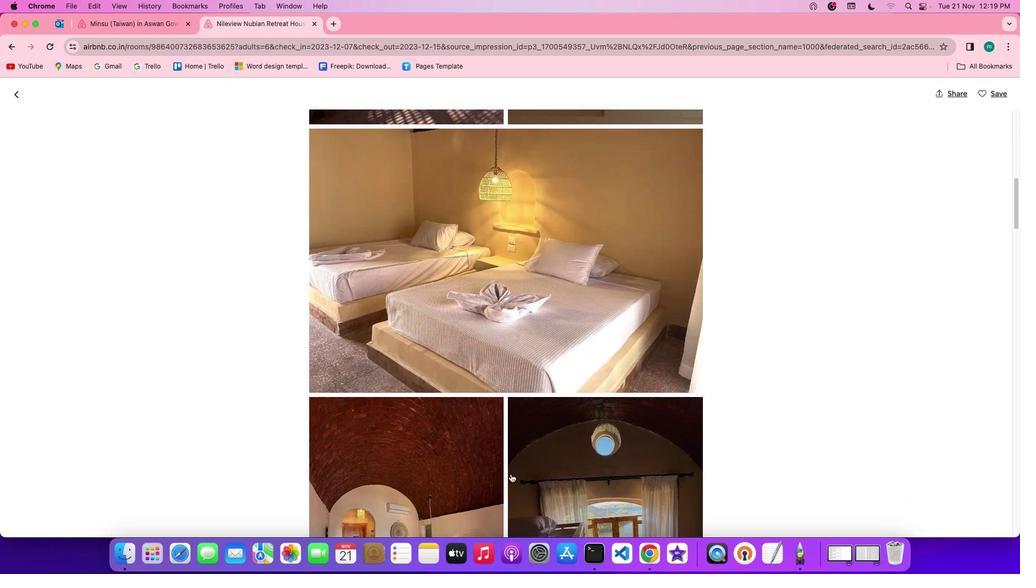 
Action: Mouse scrolled (511, 474) with delta (0, 0)
Screenshot: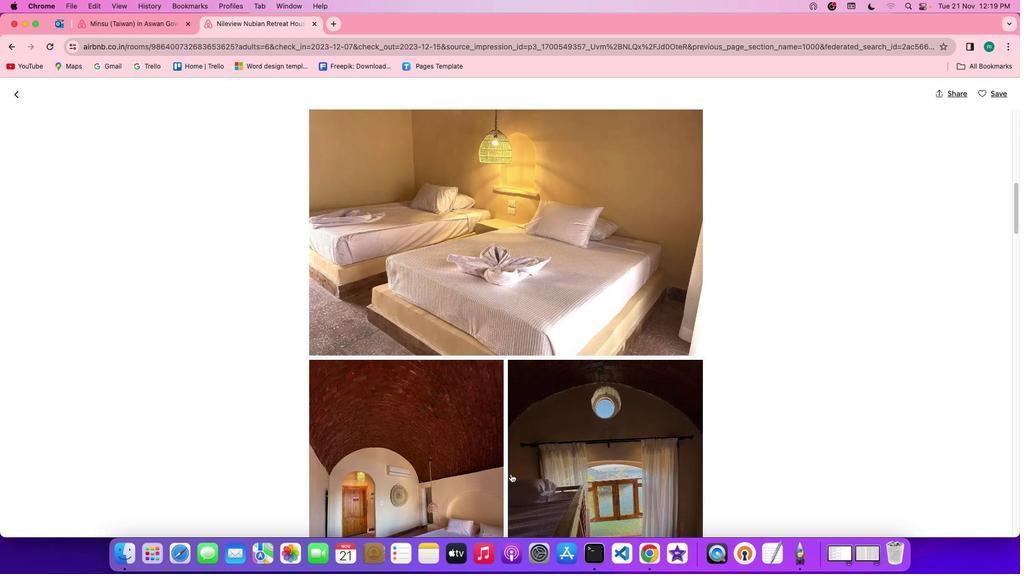 
Action: Mouse scrolled (511, 474) with delta (0, 0)
Screenshot: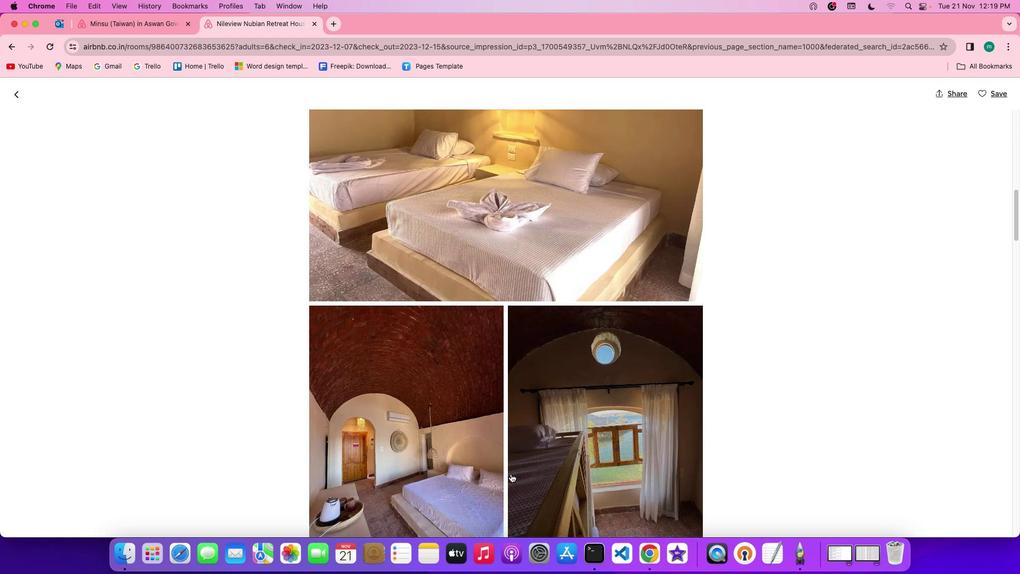 
Action: Mouse scrolled (511, 474) with delta (0, -1)
Screenshot: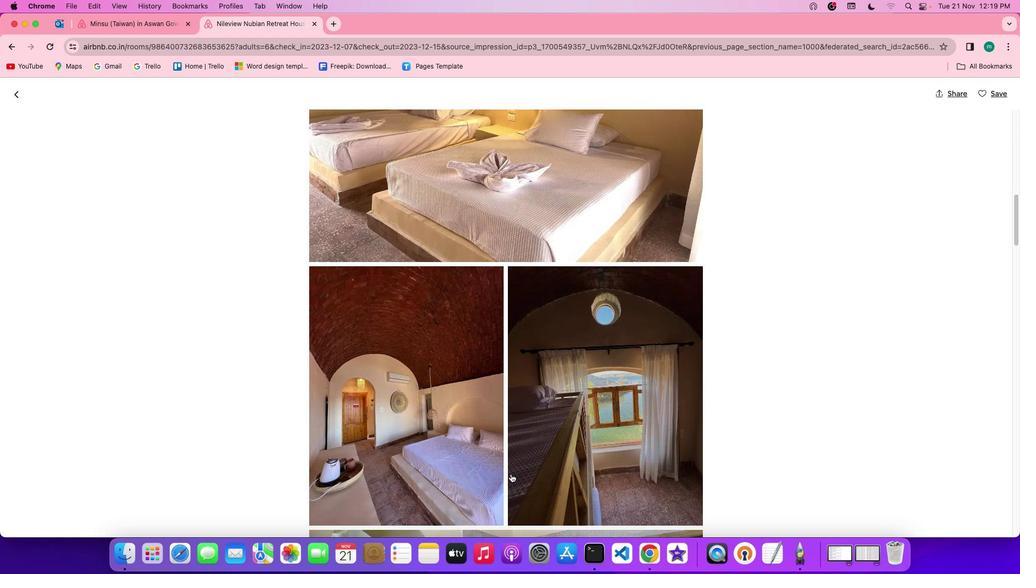 
Action: Mouse scrolled (511, 474) with delta (0, -2)
Screenshot: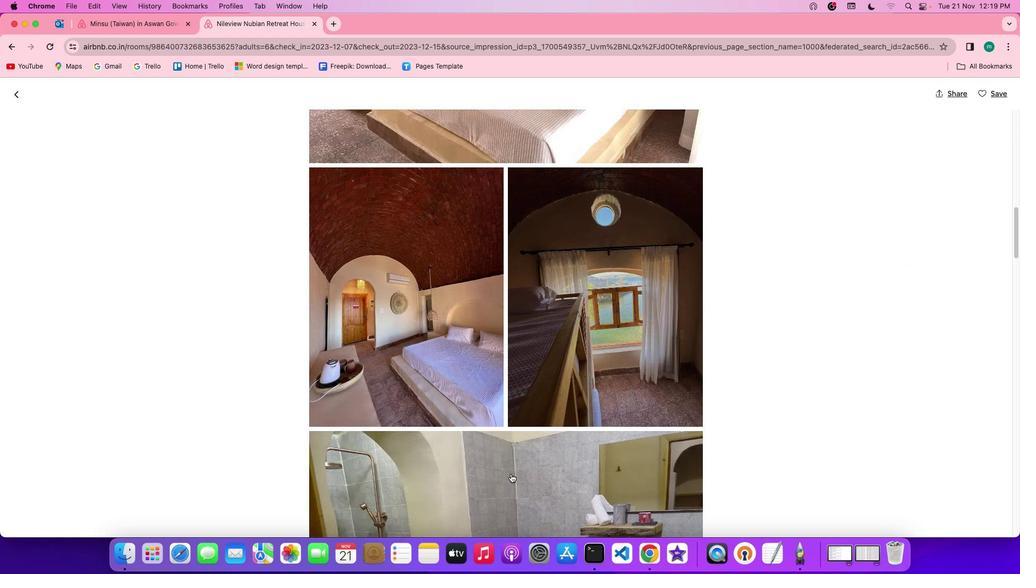 
Action: Mouse scrolled (511, 474) with delta (0, -2)
Screenshot: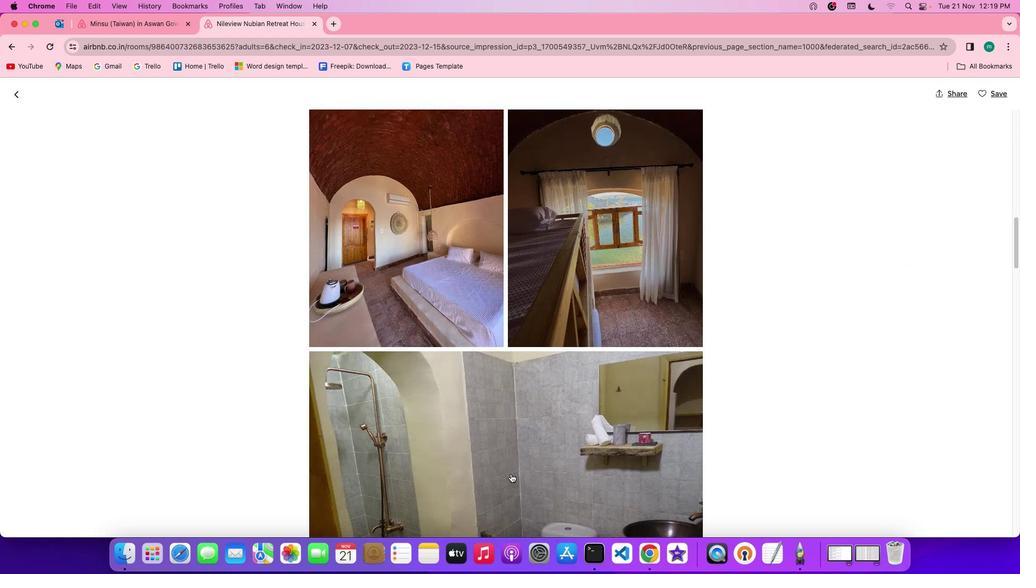 
Action: Mouse scrolled (511, 474) with delta (0, 0)
Screenshot: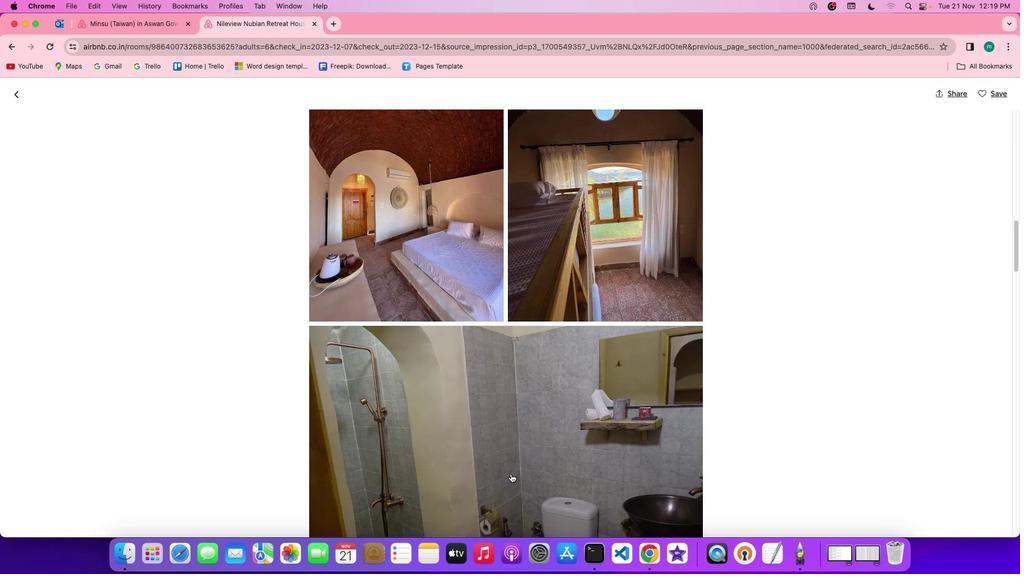 
Action: Mouse scrolled (511, 474) with delta (0, 0)
Screenshot: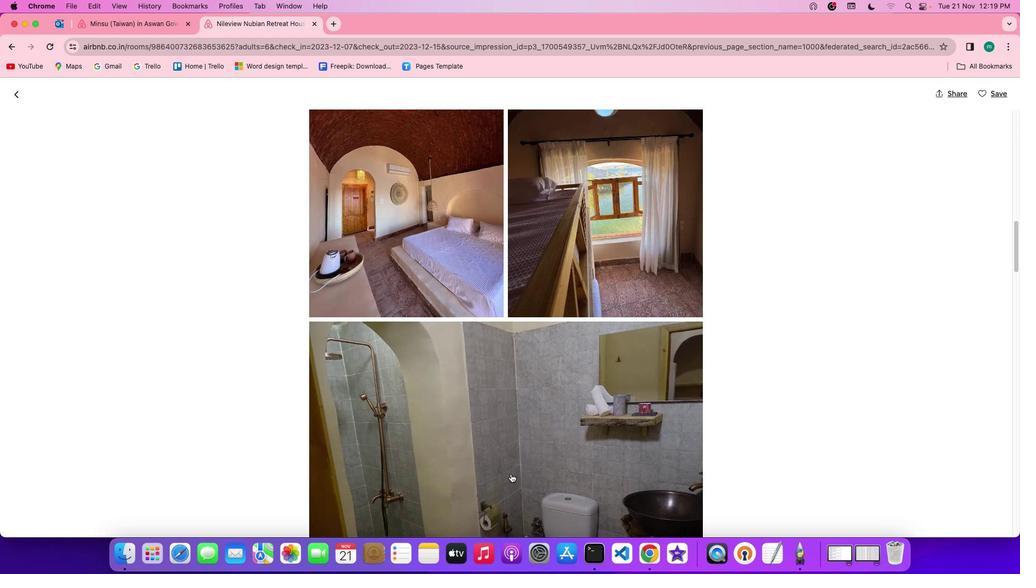 
Action: Mouse scrolled (511, 474) with delta (0, -1)
Screenshot: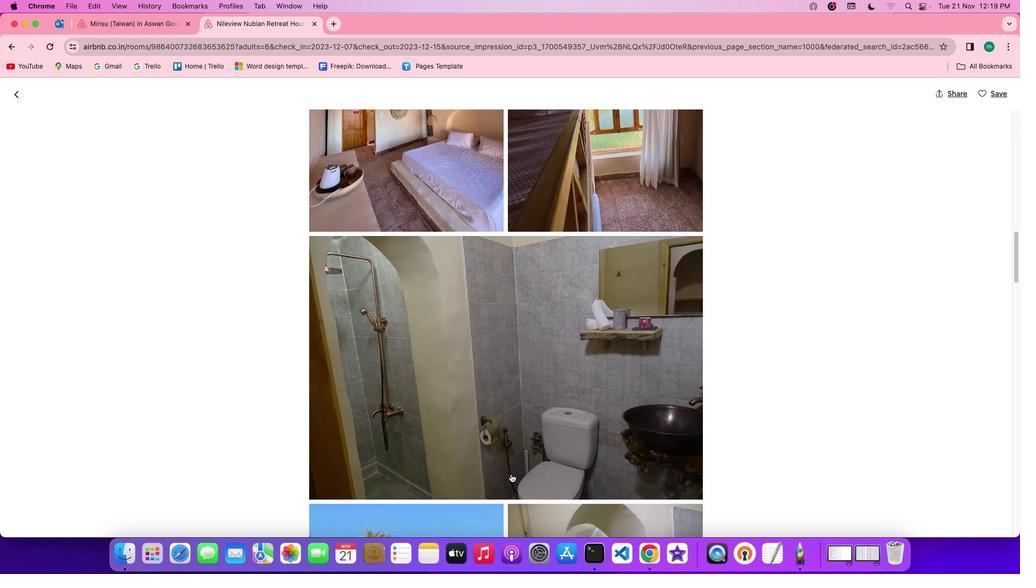 
Action: Mouse scrolled (511, 474) with delta (0, -1)
Screenshot: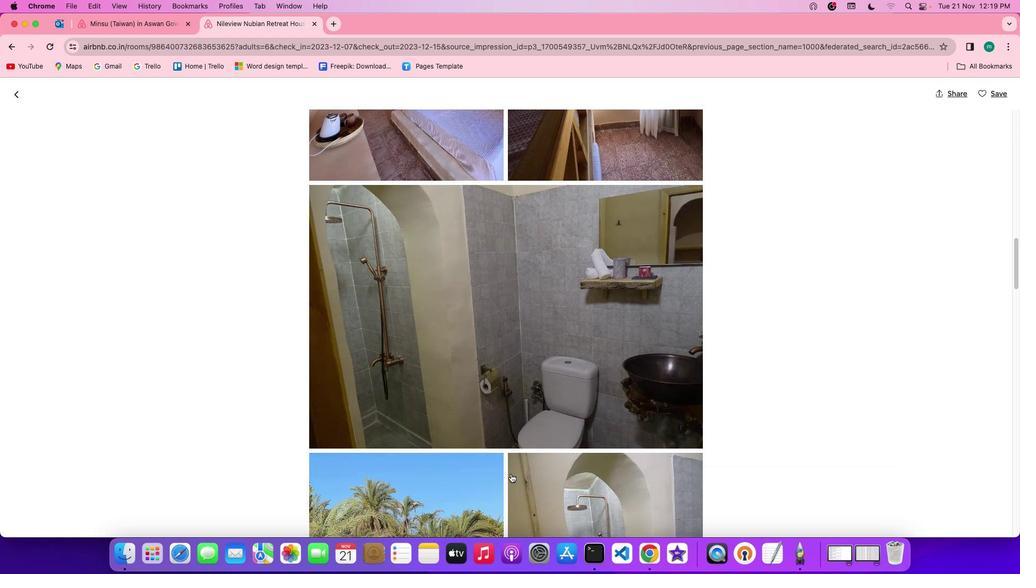 
Action: Mouse scrolled (511, 474) with delta (0, -2)
Screenshot: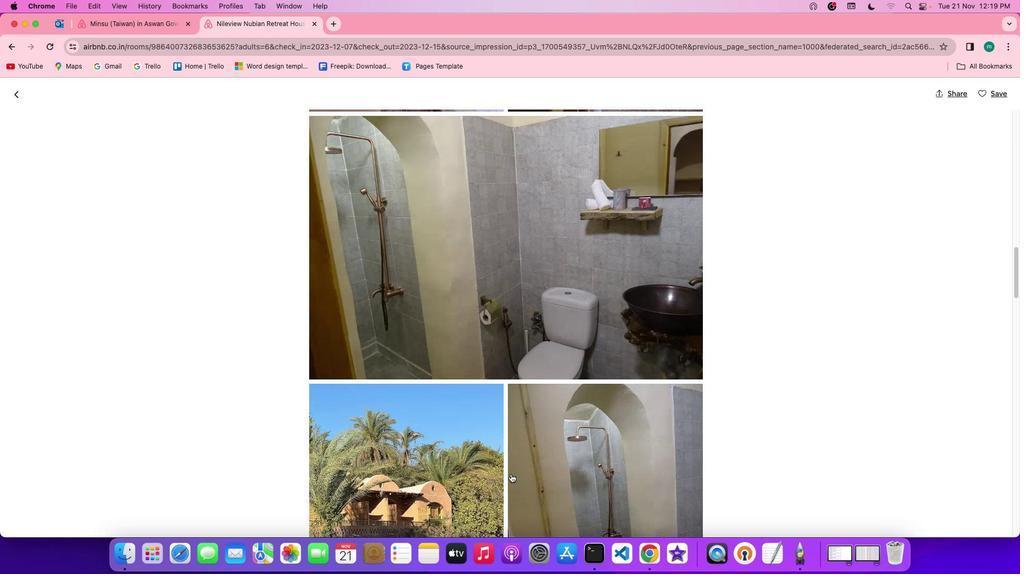 
Action: Mouse scrolled (511, 474) with delta (0, 0)
Screenshot: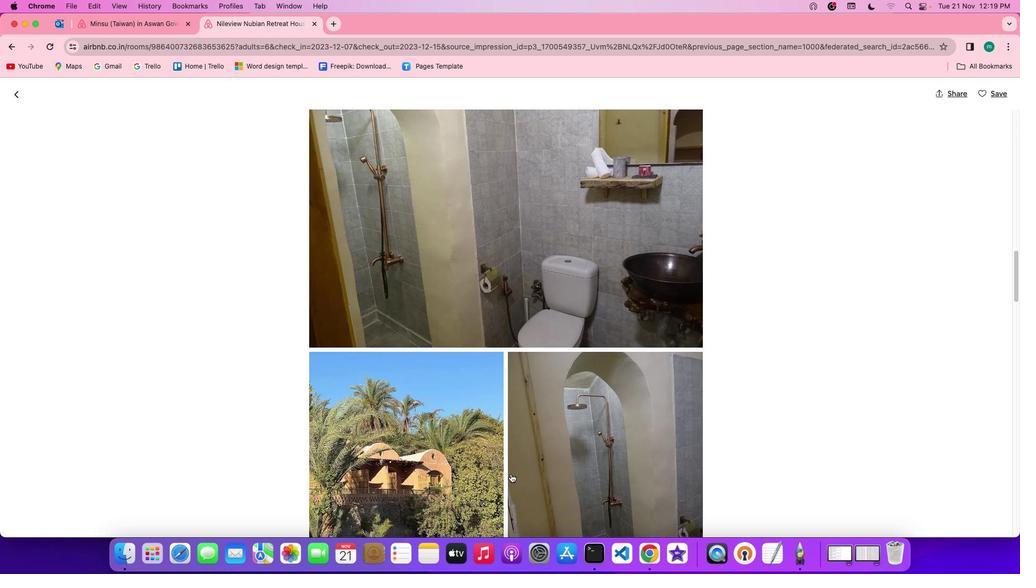 
Action: Mouse scrolled (511, 474) with delta (0, 0)
Screenshot: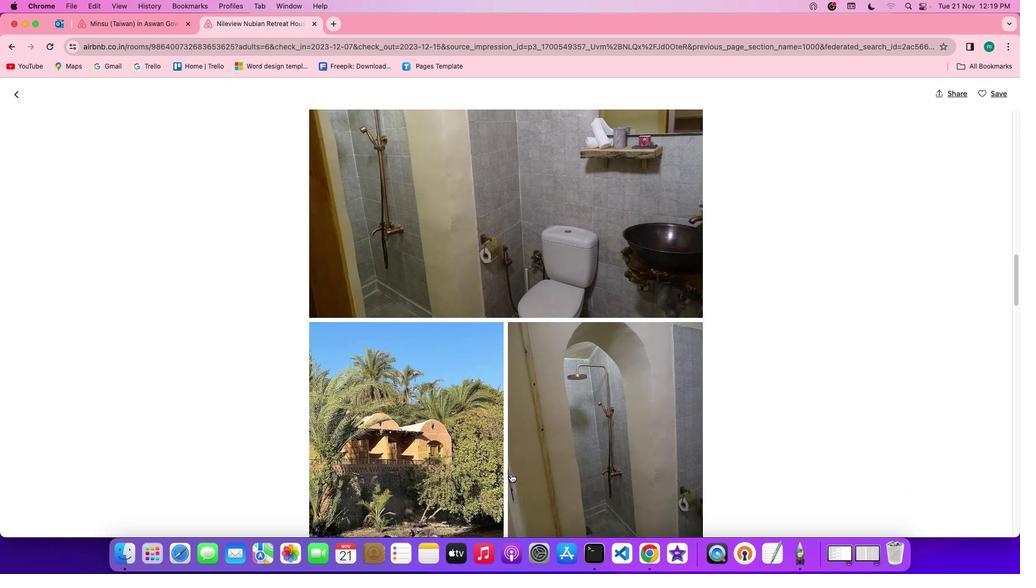
Action: Mouse scrolled (511, 474) with delta (0, -1)
Screenshot: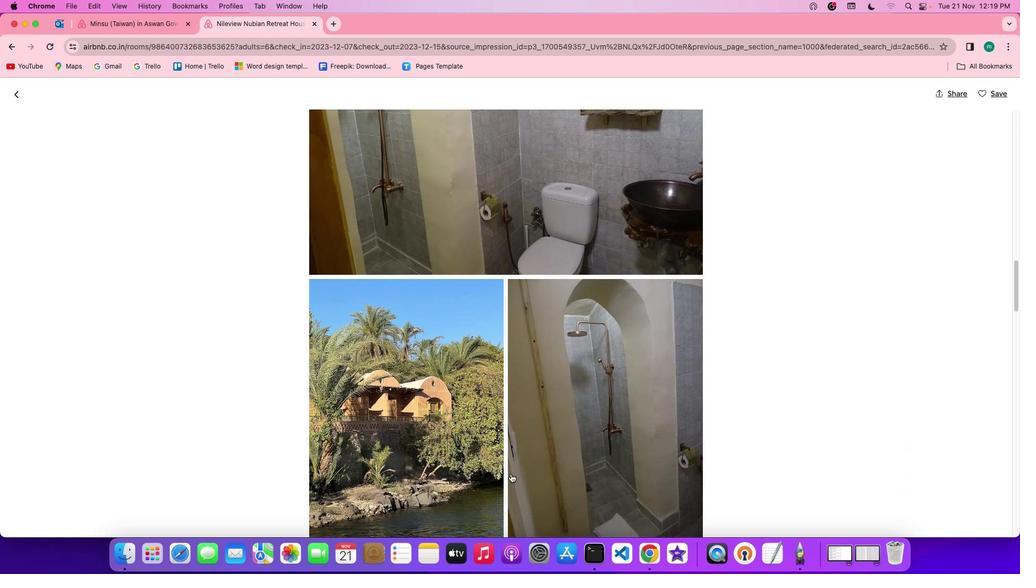 
Action: Mouse scrolled (511, 474) with delta (0, -2)
Screenshot: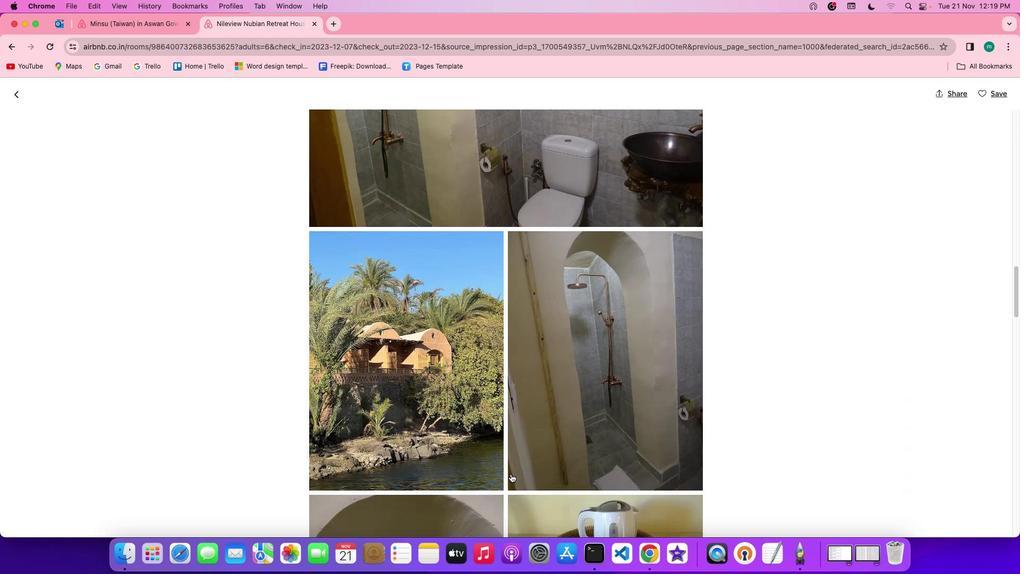 
Action: Mouse scrolled (511, 474) with delta (0, -1)
Screenshot: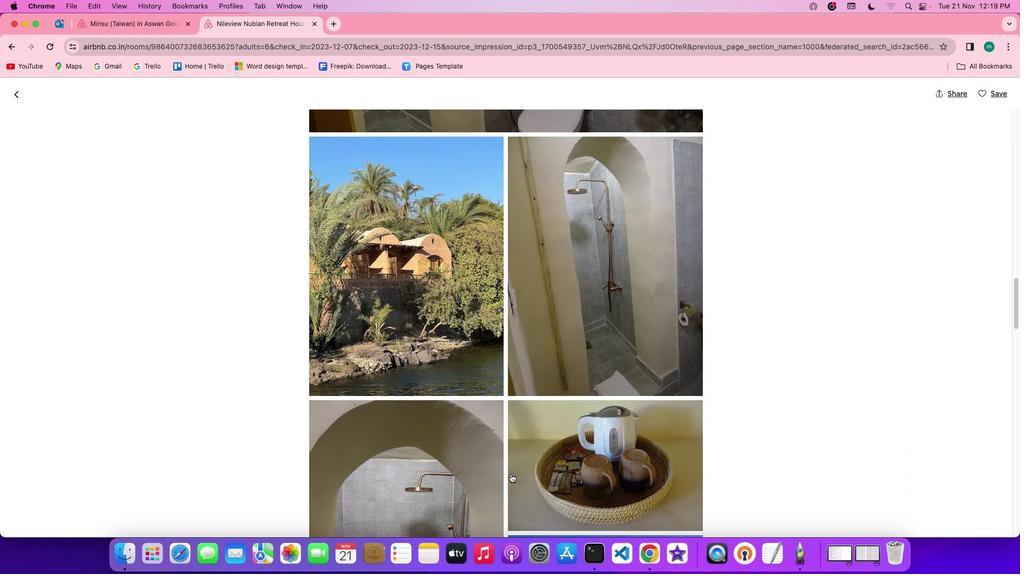 
Action: Mouse scrolled (511, 474) with delta (0, 0)
Screenshot: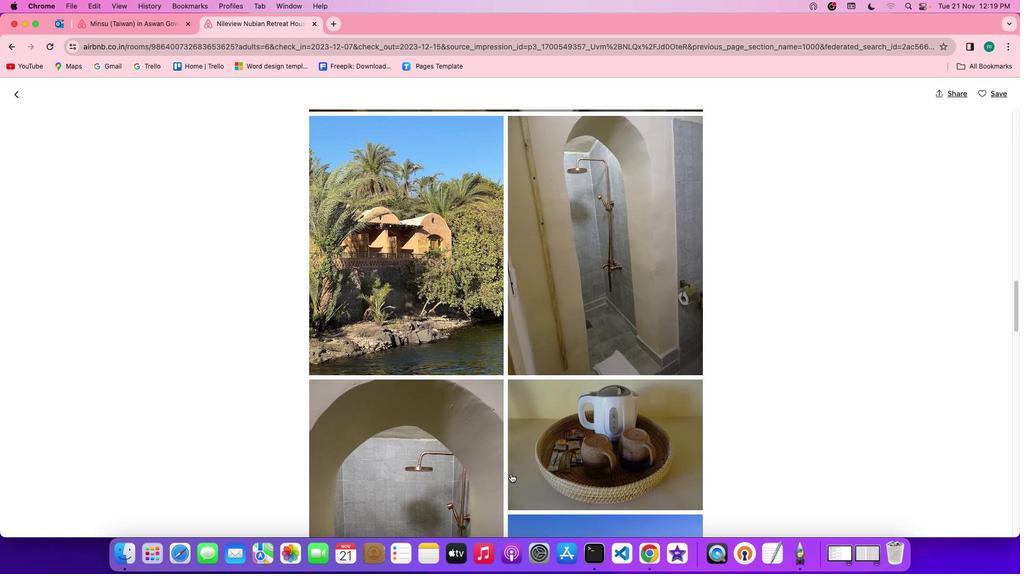 
Action: Mouse scrolled (511, 474) with delta (0, 0)
Screenshot: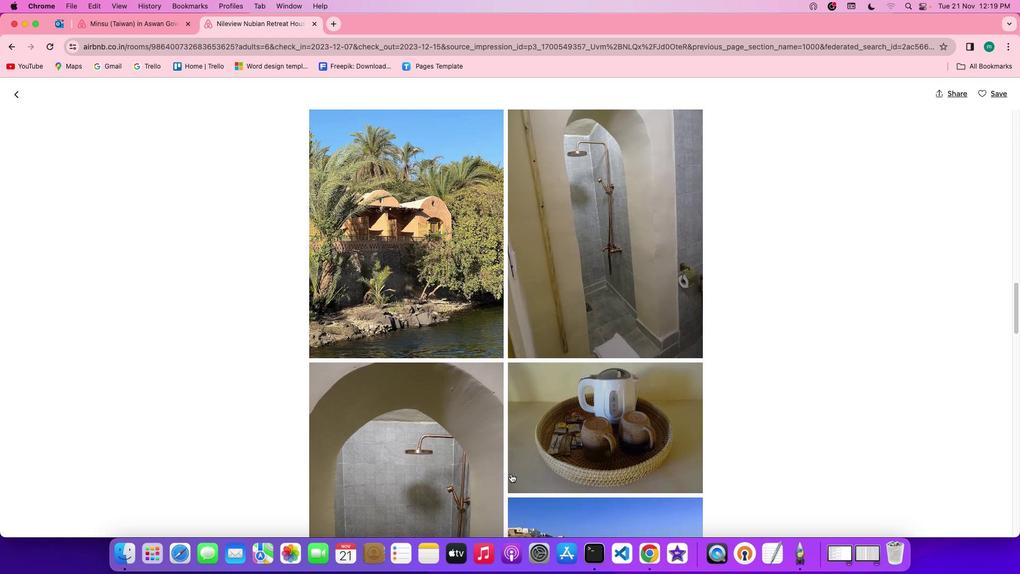 
Action: Mouse scrolled (511, 474) with delta (0, -1)
Screenshot: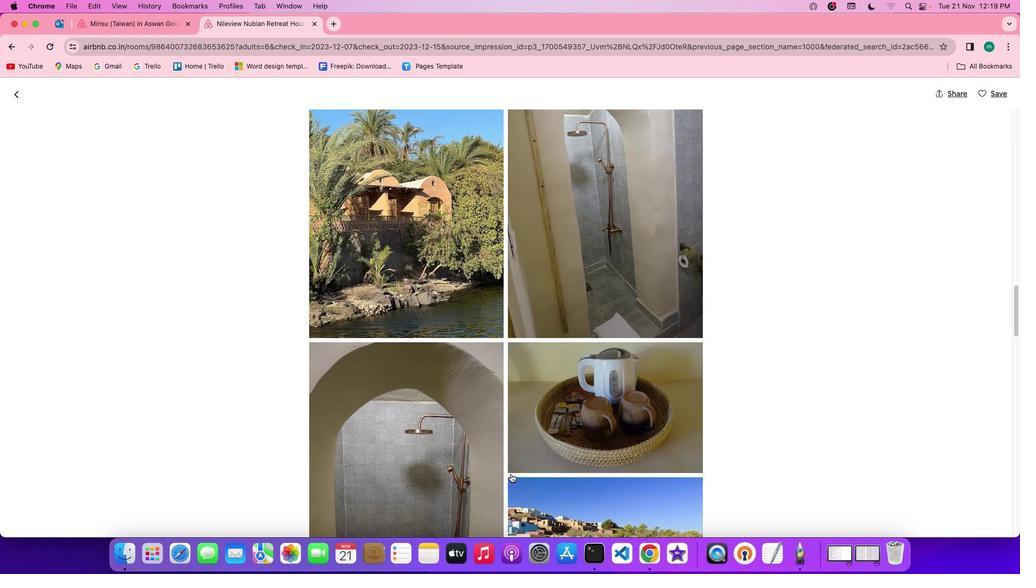 
Action: Mouse scrolled (511, 474) with delta (0, -1)
Screenshot: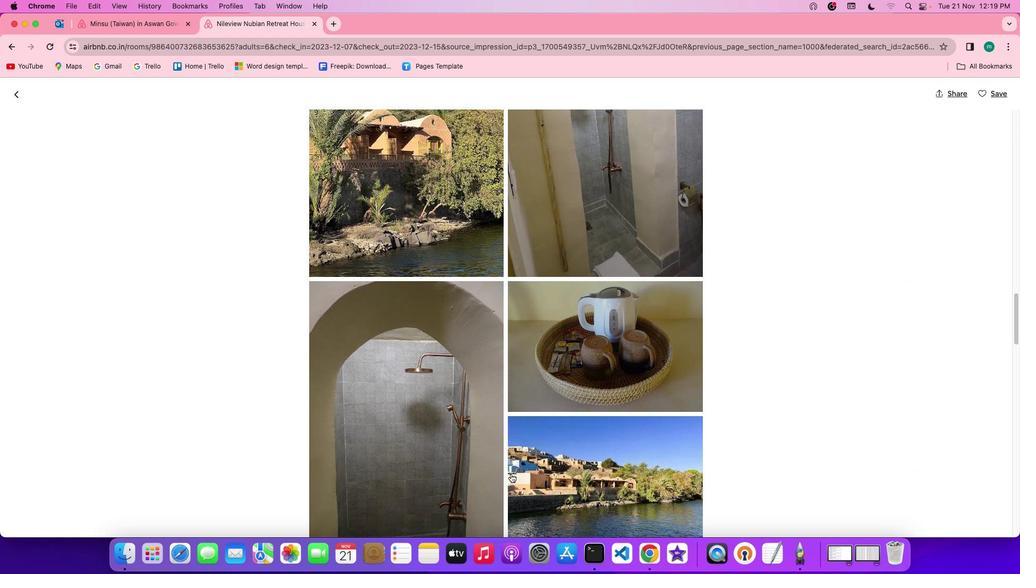 
Action: Mouse scrolled (511, 474) with delta (0, 0)
Screenshot: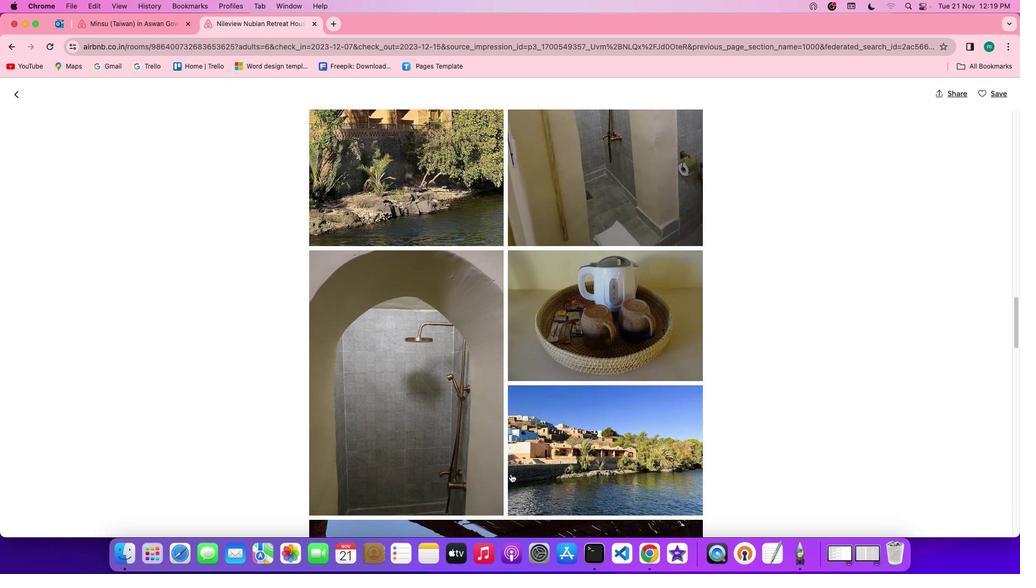 
Action: Mouse scrolled (511, 474) with delta (0, 0)
Screenshot: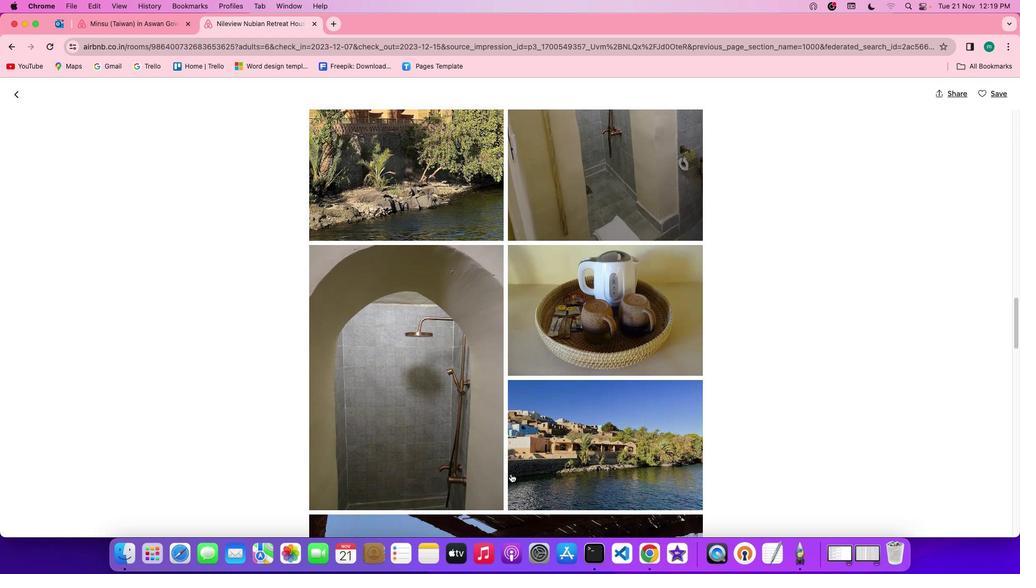 
Action: Mouse scrolled (511, 474) with delta (0, 0)
Screenshot: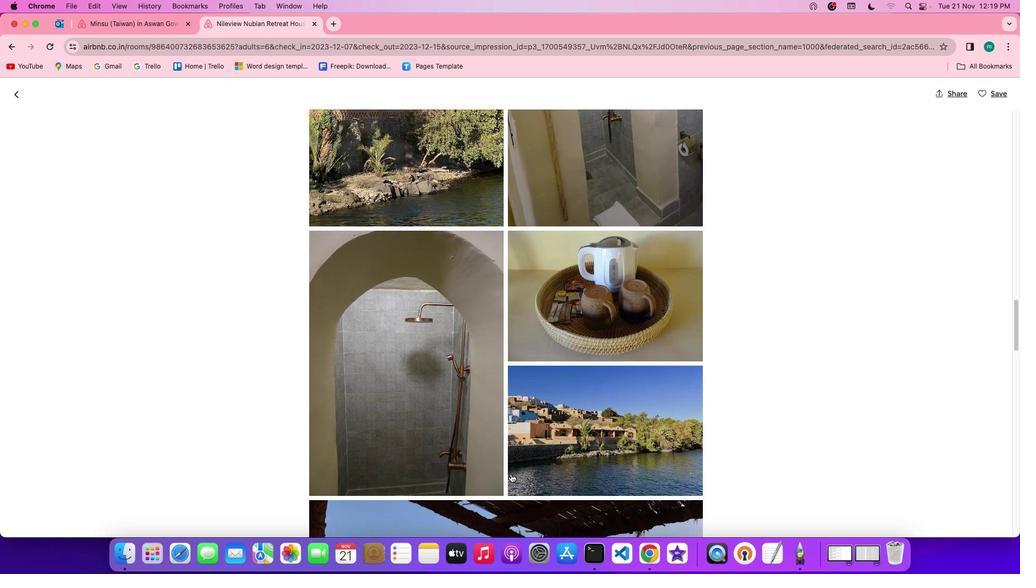 
Action: Mouse scrolled (511, 474) with delta (0, -1)
Screenshot: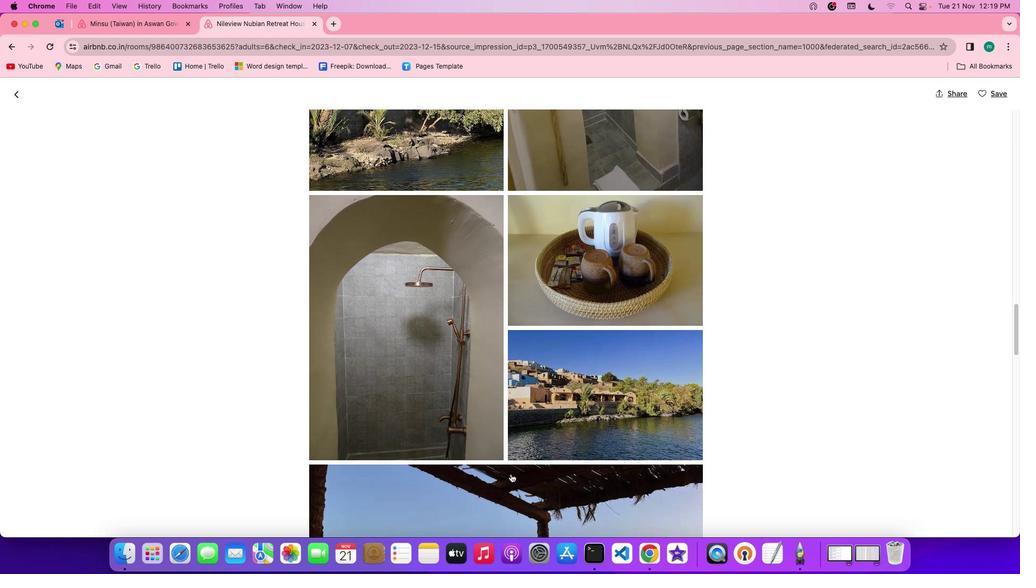 
Action: Mouse scrolled (511, 474) with delta (0, -2)
Screenshot: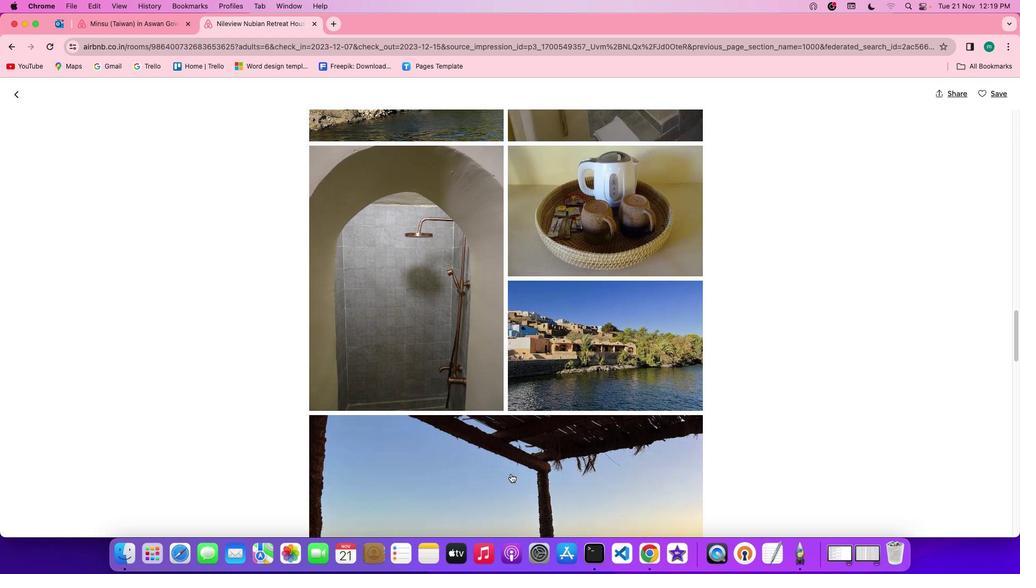 
Action: Mouse scrolled (511, 474) with delta (0, -1)
Screenshot: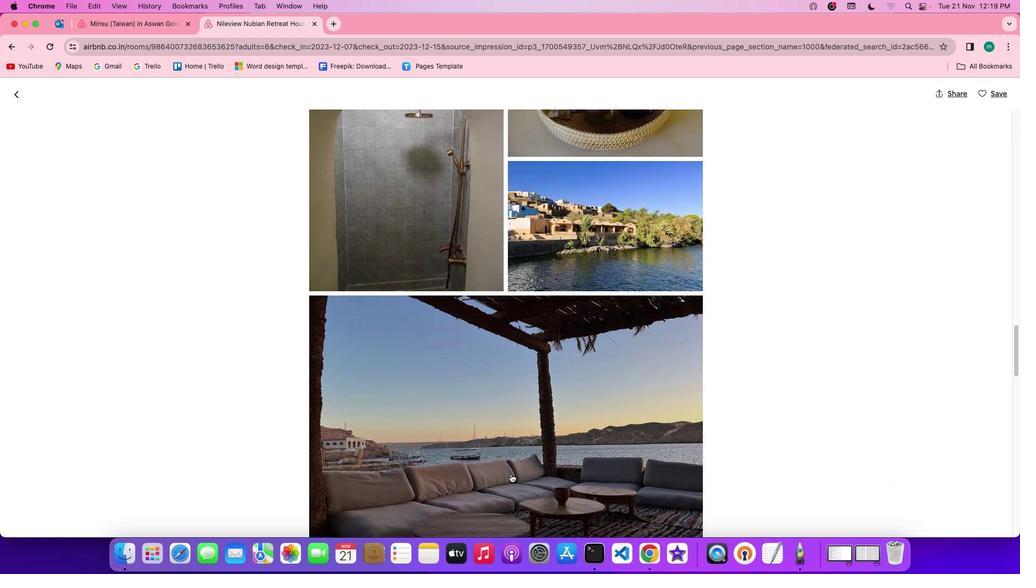 
Action: Mouse scrolled (511, 474) with delta (0, 0)
Screenshot: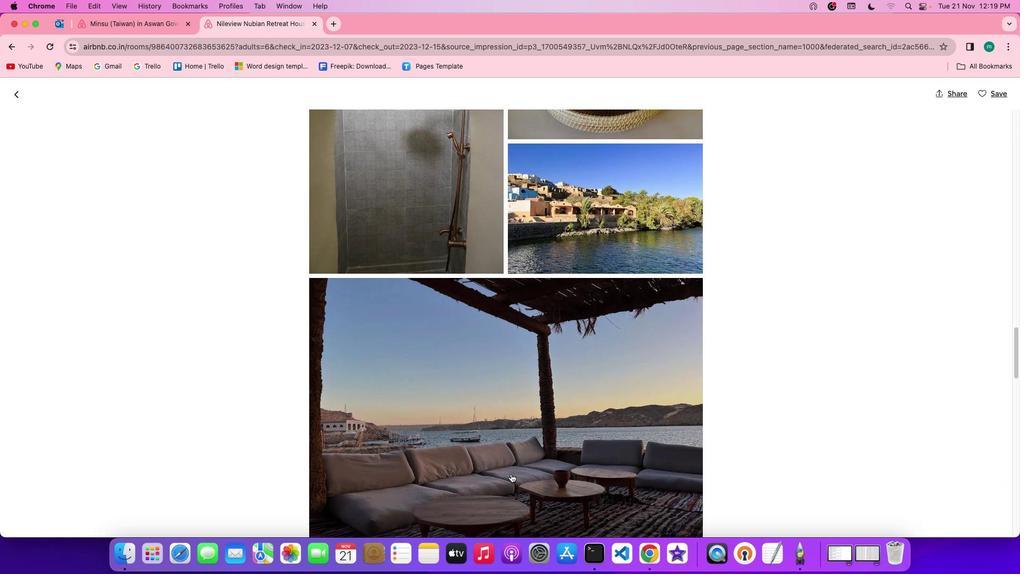 
Action: Mouse scrolled (511, 474) with delta (0, 0)
Screenshot: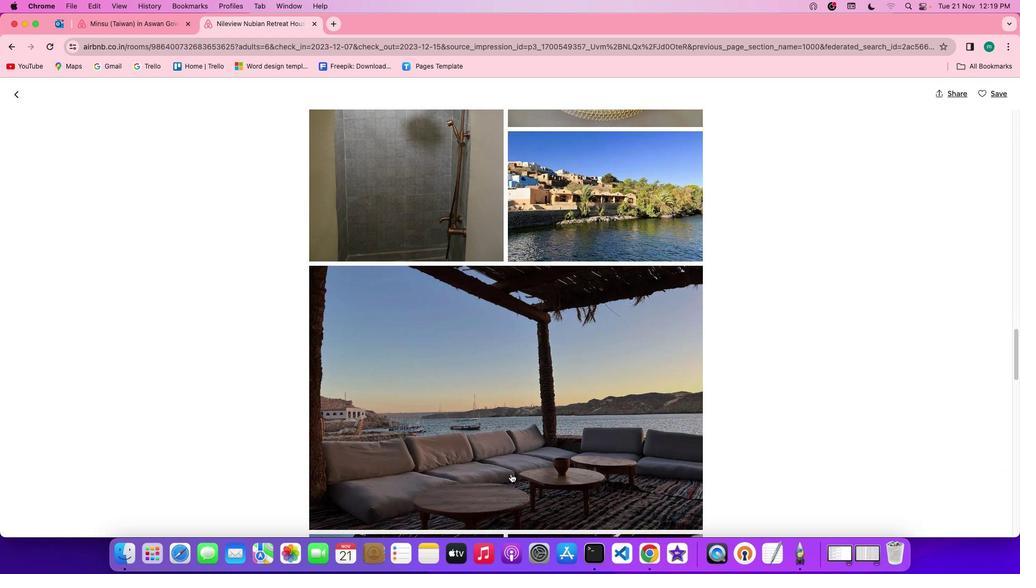 
Action: Mouse scrolled (511, 474) with delta (0, -1)
Screenshot: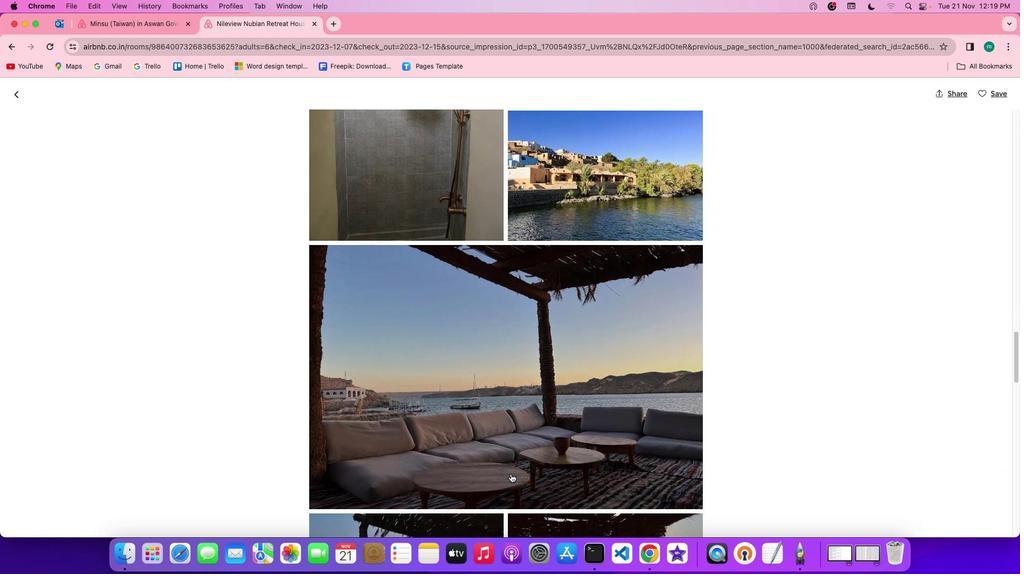 
Action: Mouse scrolled (511, 474) with delta (0, -1)
Screenshot: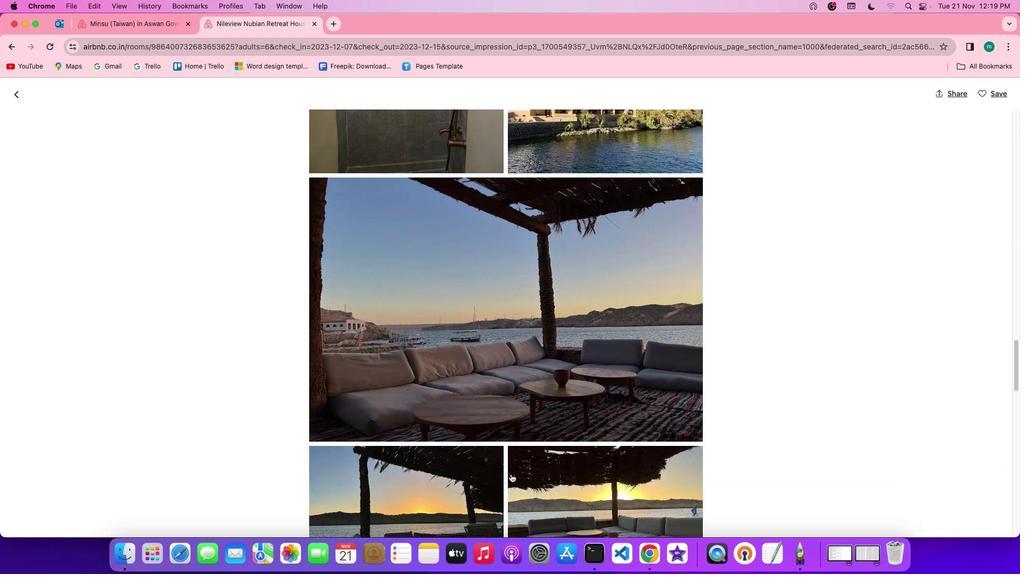 
Action: Mouse scrolled (511, 474) with delta (0, -1)
Screenshot: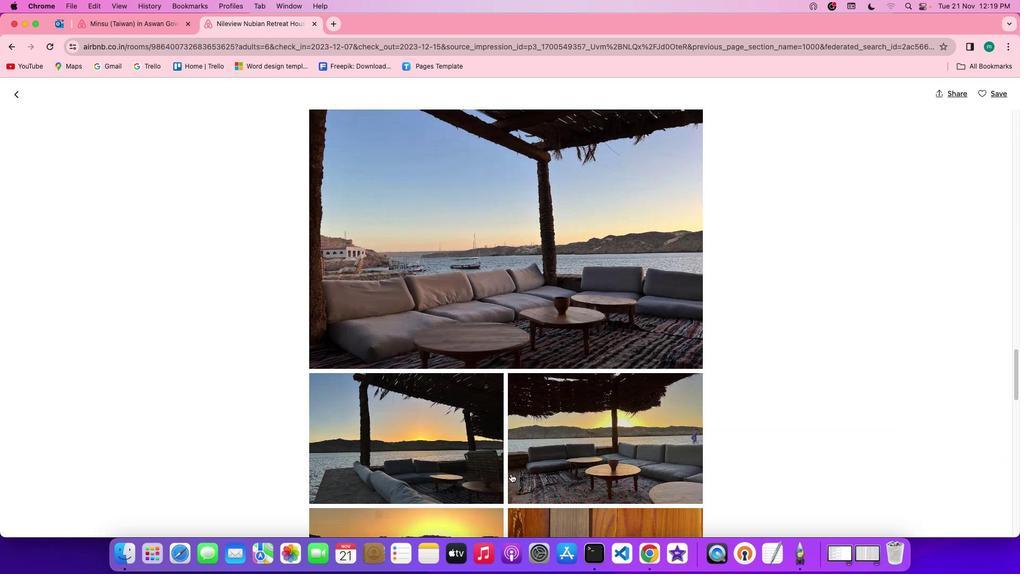 
Action: Mouse scrolled (511, 474) with delta (0, 0)
Screenshot: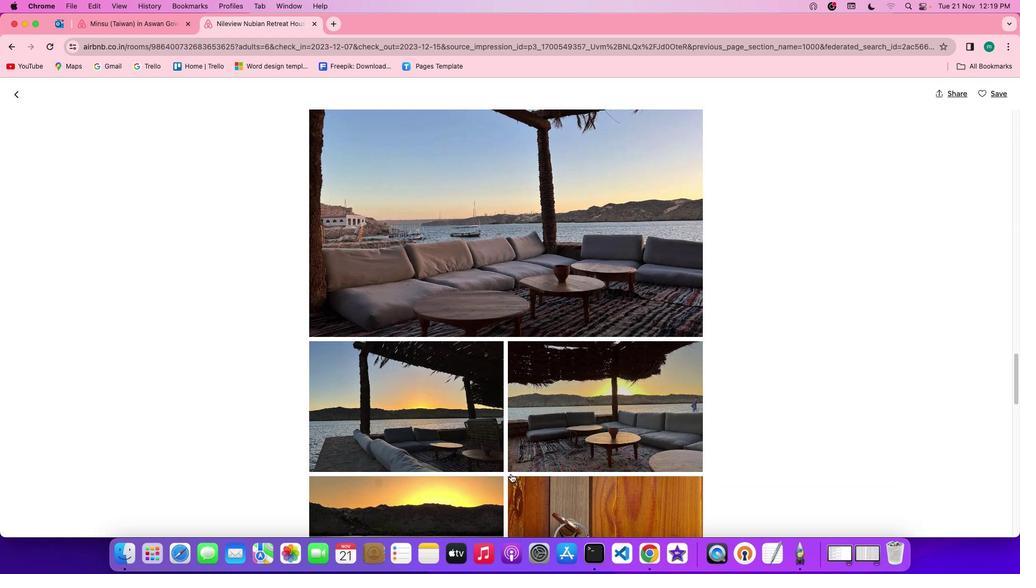 
Action: Mouse scrolled (511, 474) with delta (0, 0)
Screenshot: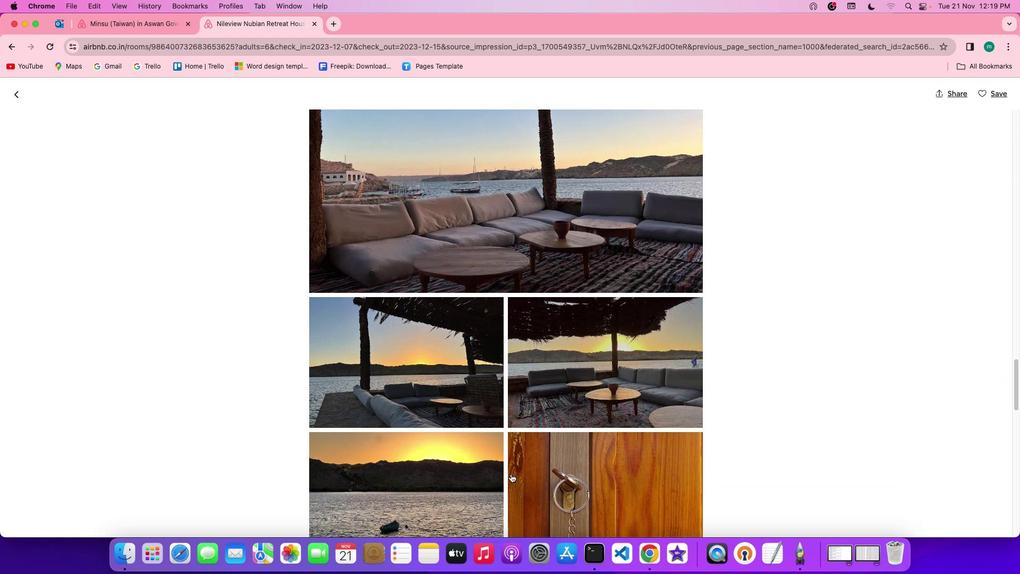 
Action: Mouse scrolled (511, 474) with delta (0, -1)
Screenshot: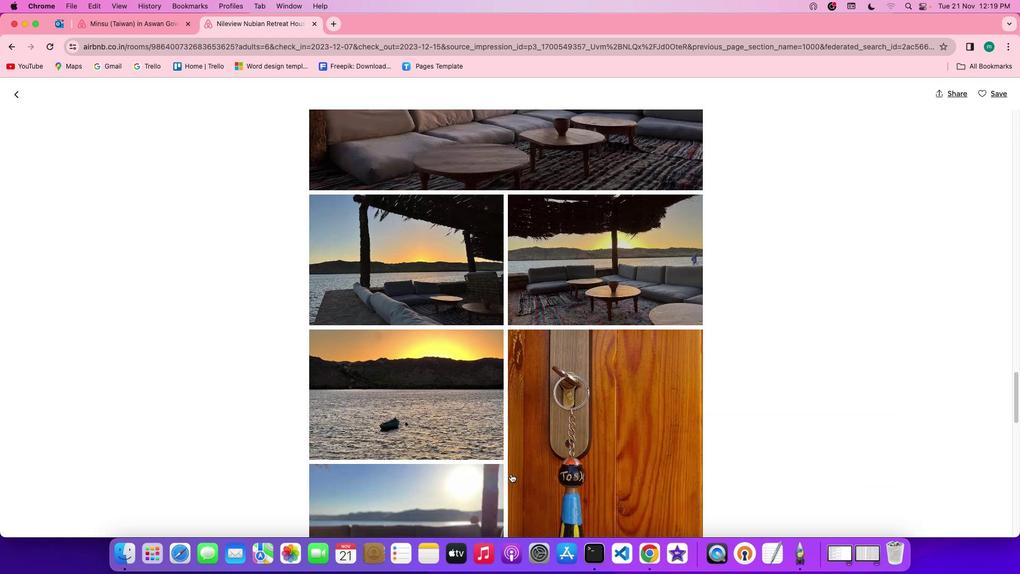 
Action: Mouse scrolled (511, 474) with delta (0, -2)
Screenshot: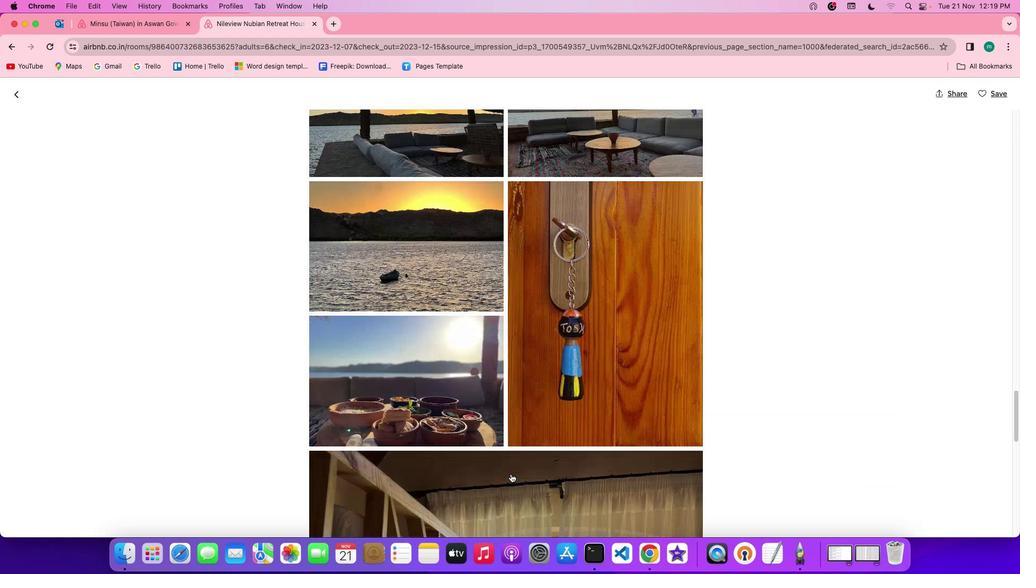 
Action: Mouse scrolled (511, 474) with delta (0, -2)
Screenshot: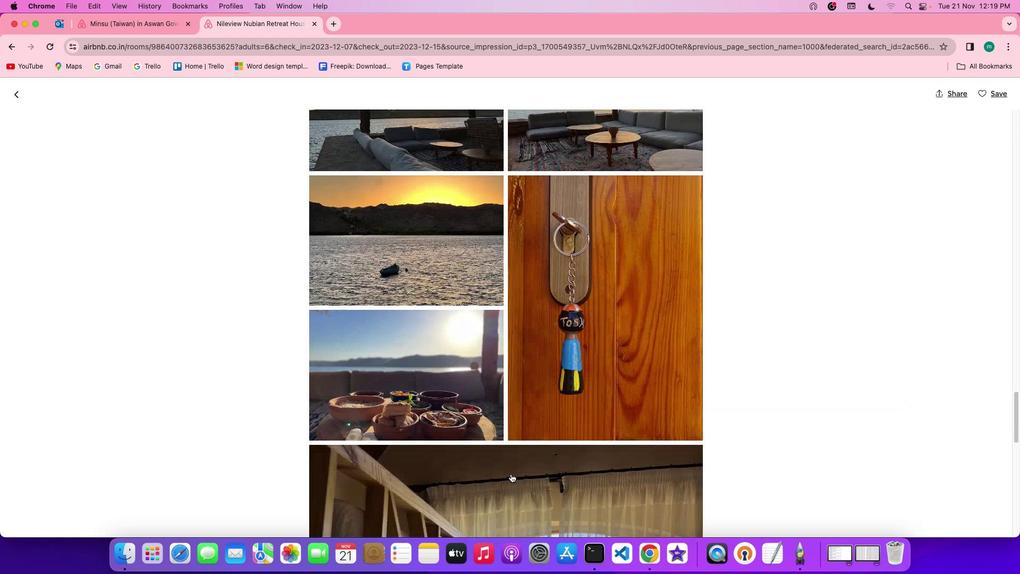 
Action: Mouse scrolled (511, 474) with delta (0, -2)
Screenshot: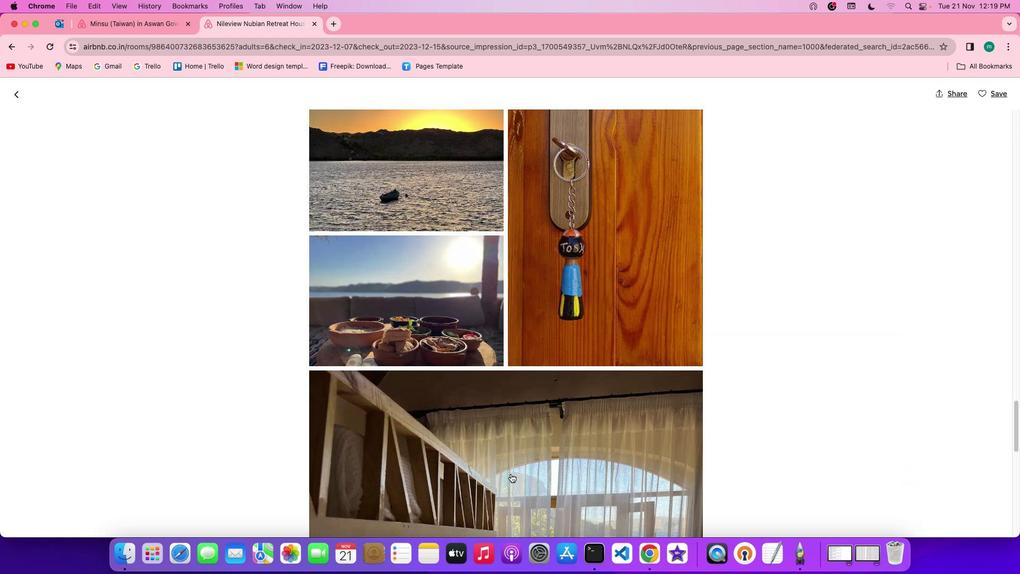 
Action: Mouse scrolled (511, 474) with delta (0, 0)
Screenshot: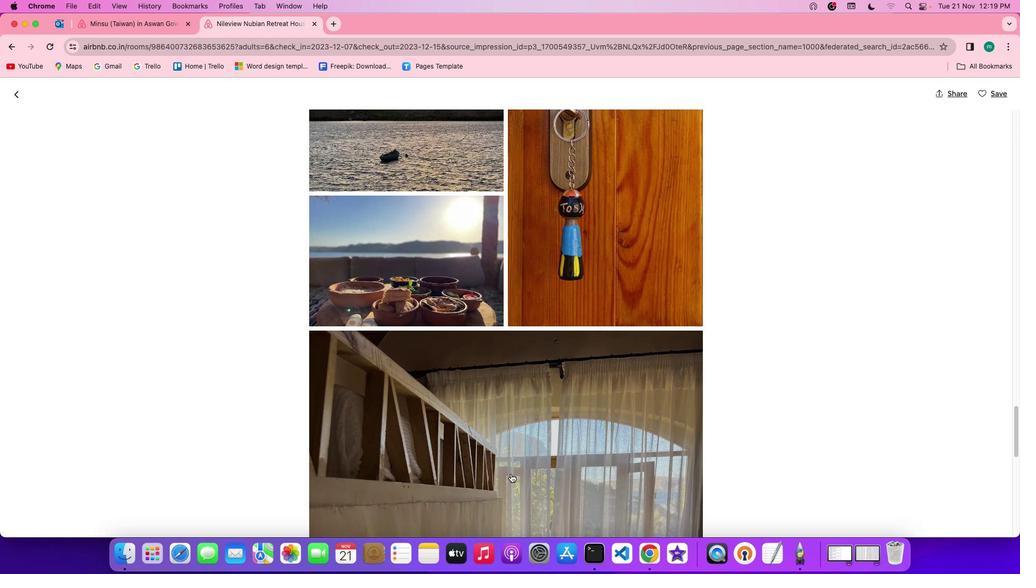 
Action: Mouse scrolled (511, 474) with delta (0, 0)
Screenshot: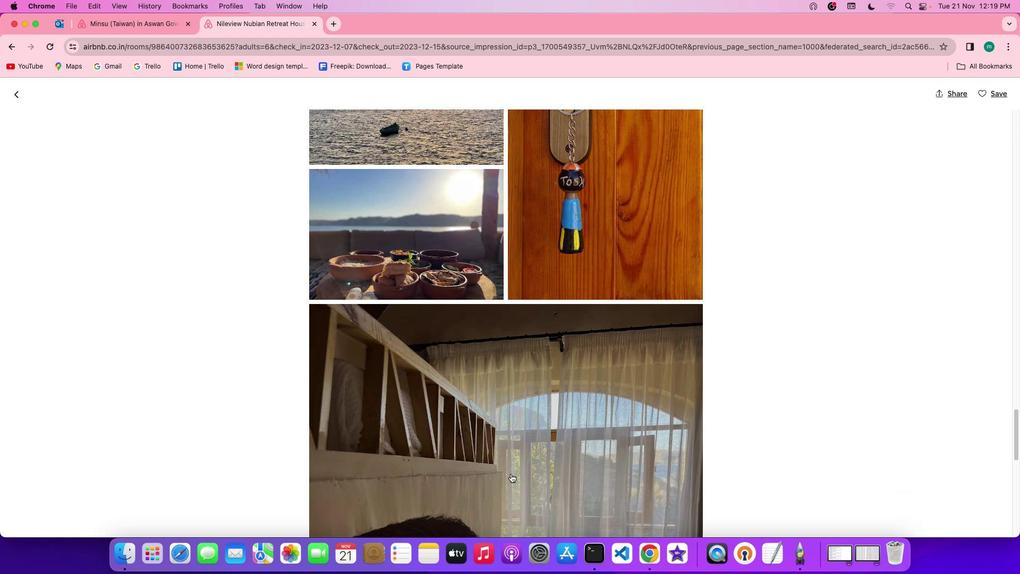 
Action: Mouse scrolled (511, 474) with delta (0, -1)
Screenshot: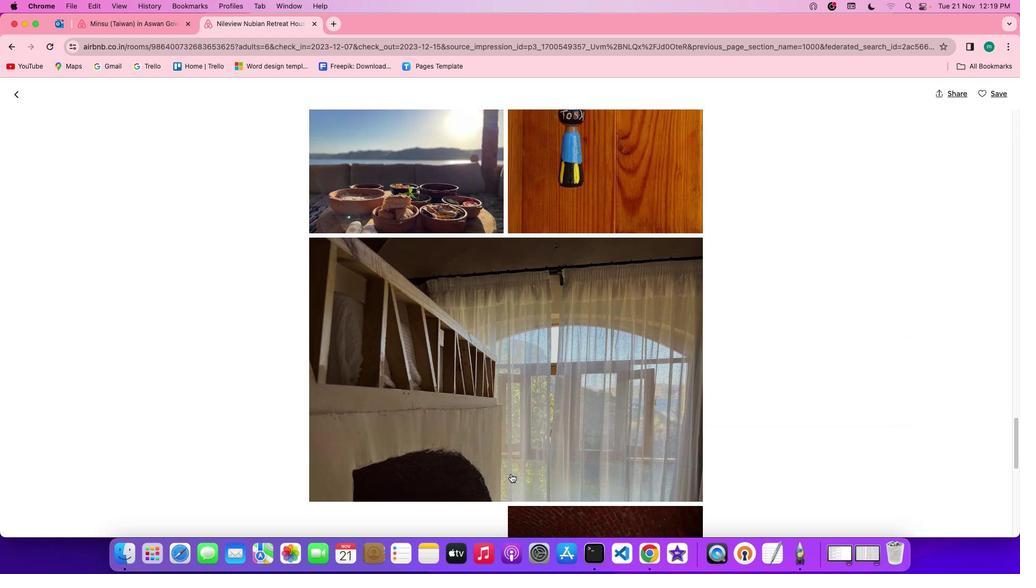 
Action: Mouse scrolled (511, 474) with delta (0, -2)
Screenshot: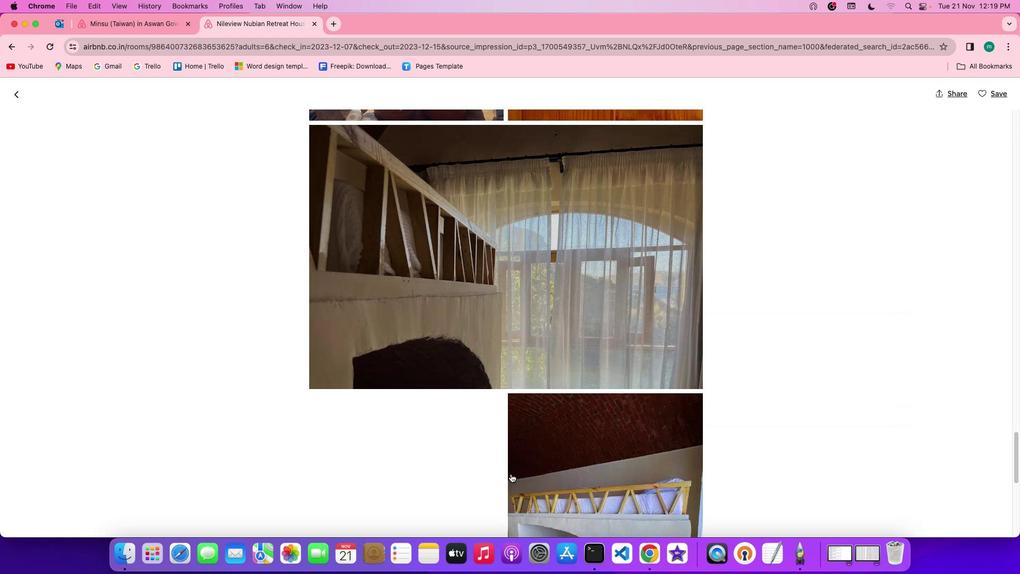 
Action: Mouse scrolled (511, 474) with delta (0, -2)
Screenshot: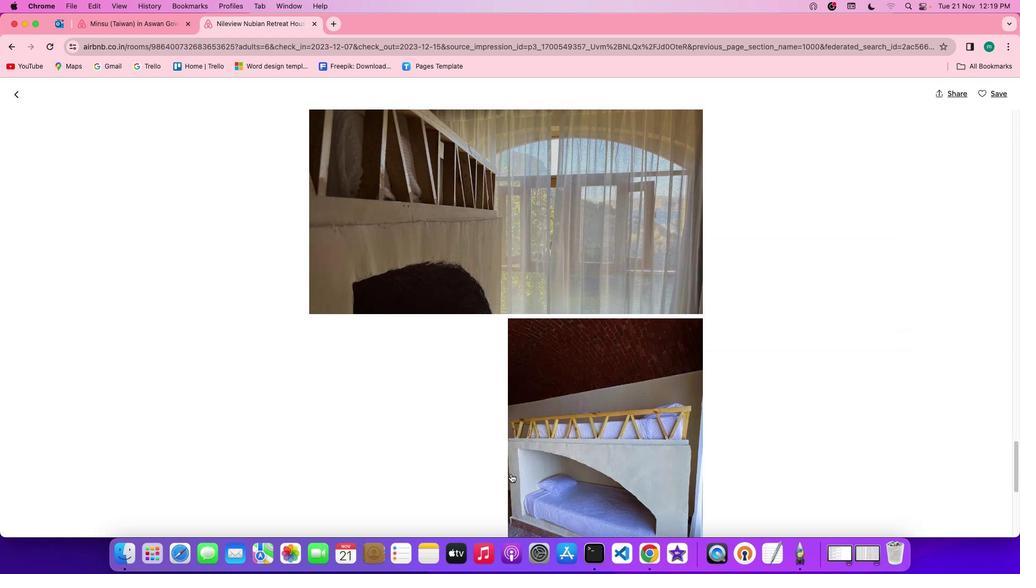 
Action: Mouse scrolled (511, 474) with delta (0, -2)
Screenshot: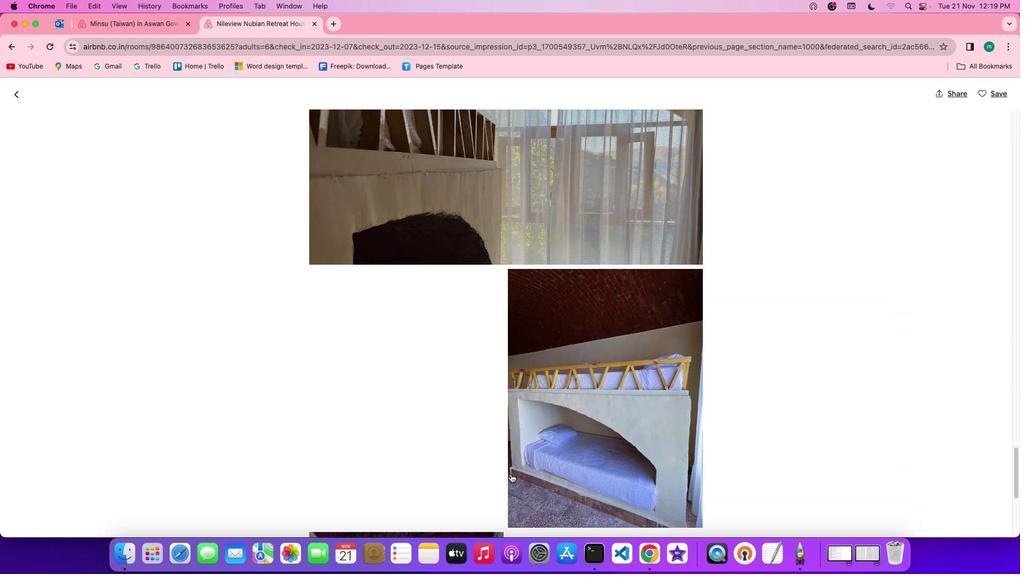 
Action: Mouse scrolled (511, 474) with delta (0, 0)
Screenshot: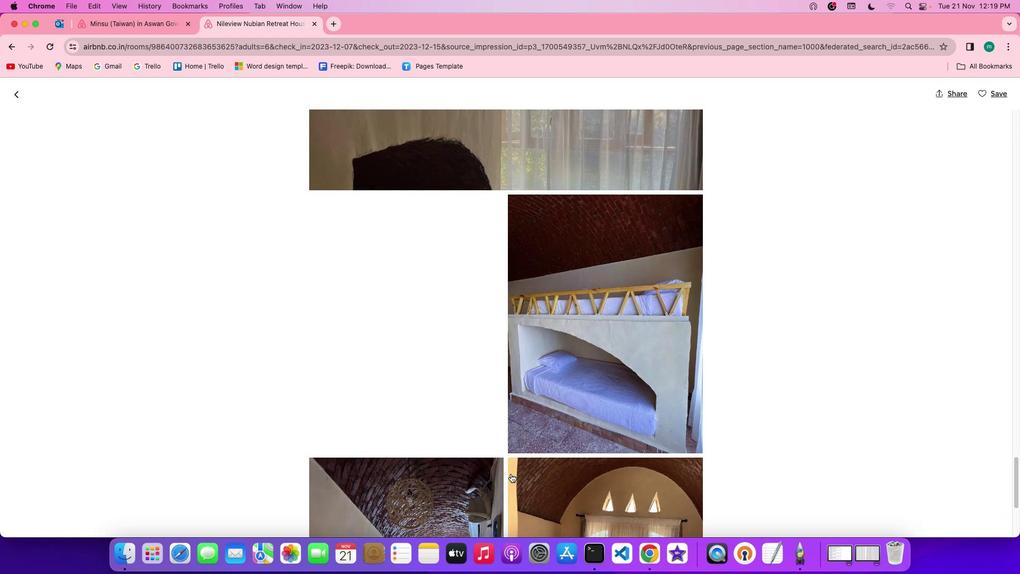 
Action: Mouse scrolled (511, 474) with delta (0, 0)
Screenshot: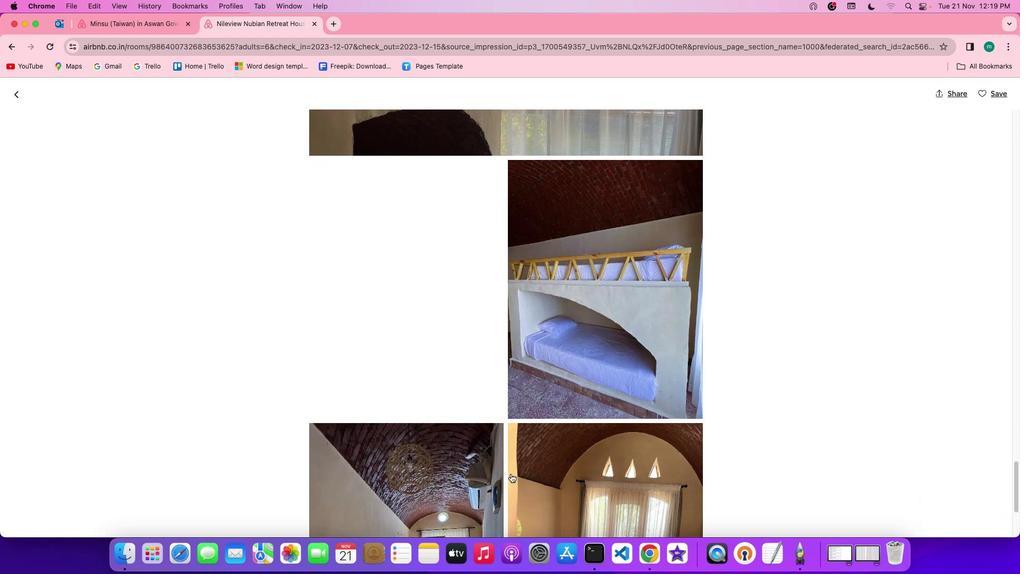 
Action: Mouse scrolled (511, 474) with delta (0, -1)
Screenshot: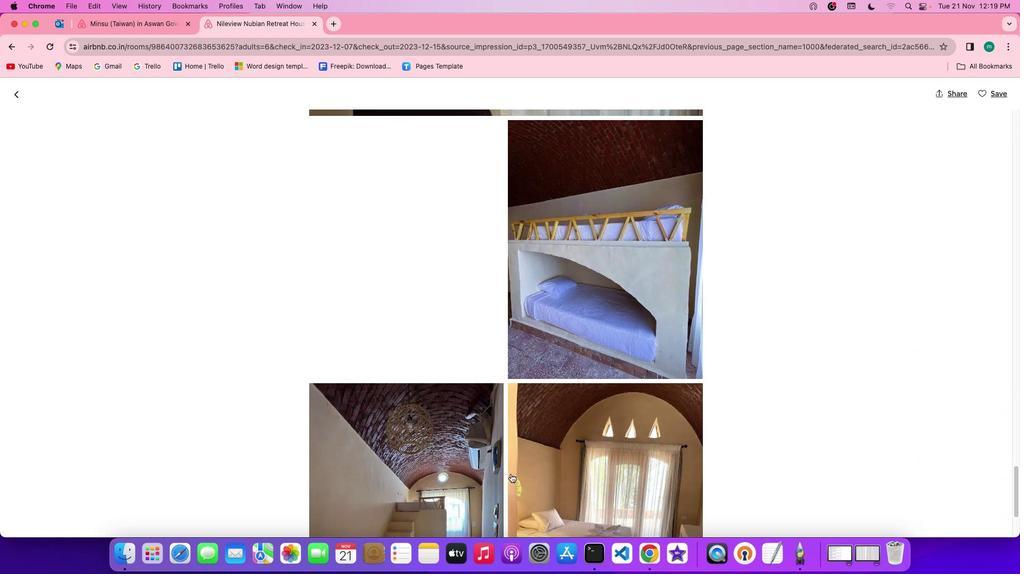 
Action: Mouse scrolled (511, 474) with delta (0, -1)
Screenshot: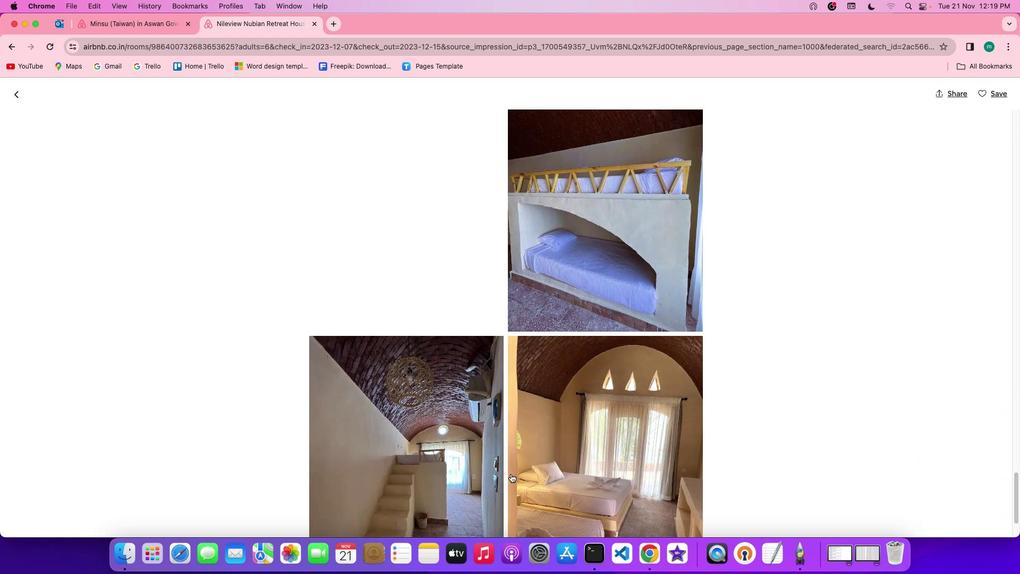 
Action: Mouse scrolled (511, 474) with delta (0, -2)
Screenshot: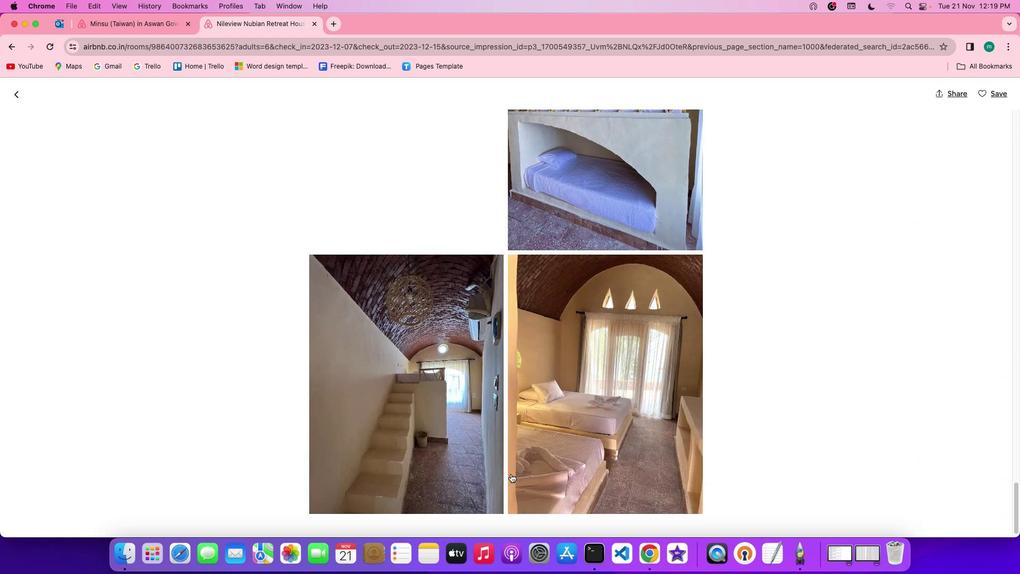 
Action: Mouse scrolled (511, 474) with delta (0, 0)
Screenshot: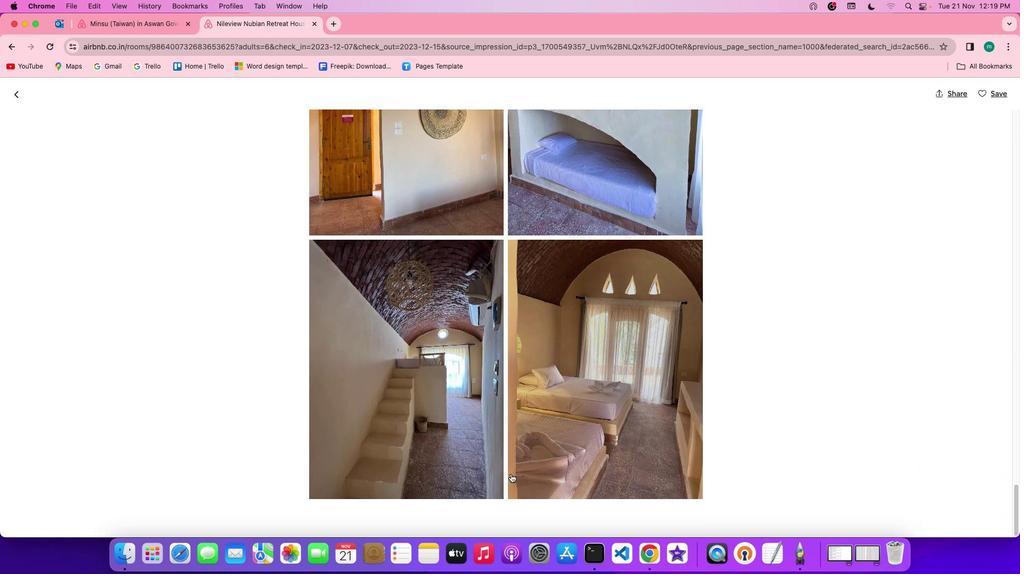 
Action: Mouse scrolled (511, 474) with delta (0, 0)
Screenshot: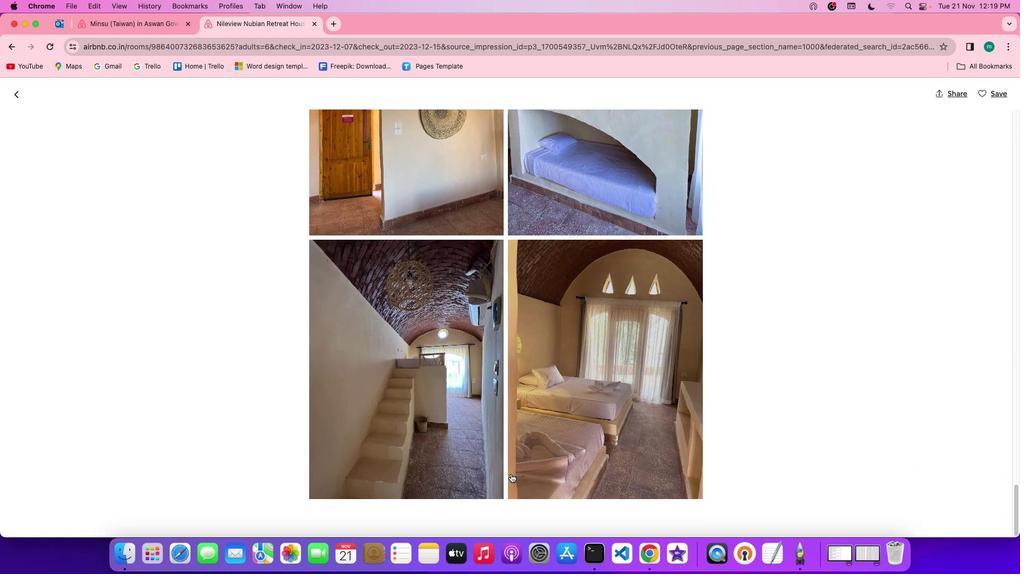 
Action: Mouse scrolled (511, 474) with delta (0, -1)
Screenshot: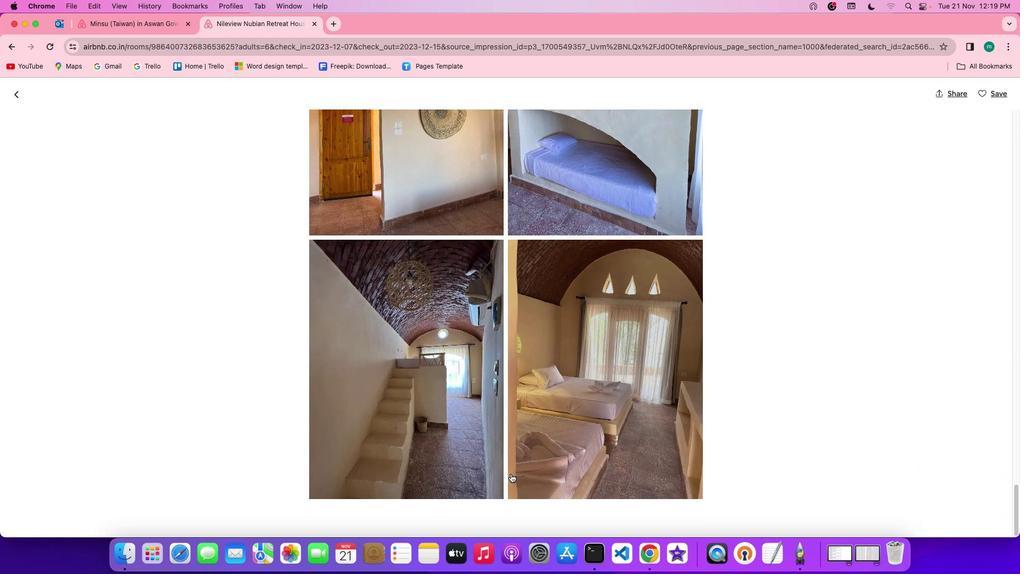 
Action: Mouse scrolled (511, 474) with delta (0, -2)
Screenshot: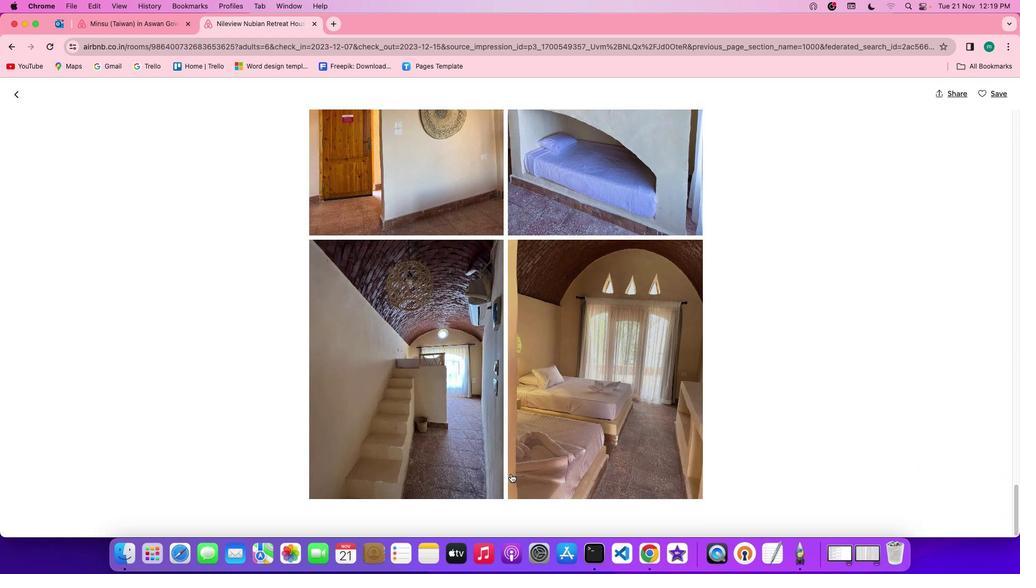 
Action: Mouse scrolled (511, 474) with delta (0, -2)
Screenshot: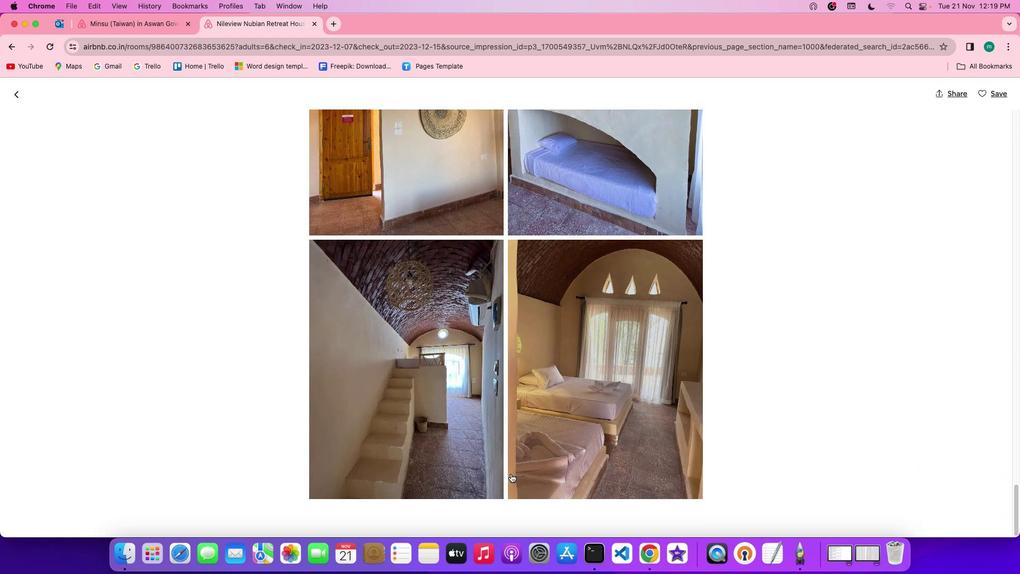 
Action: Mouse scrolled (511, 474) with delta (0, 0)
Screenshot: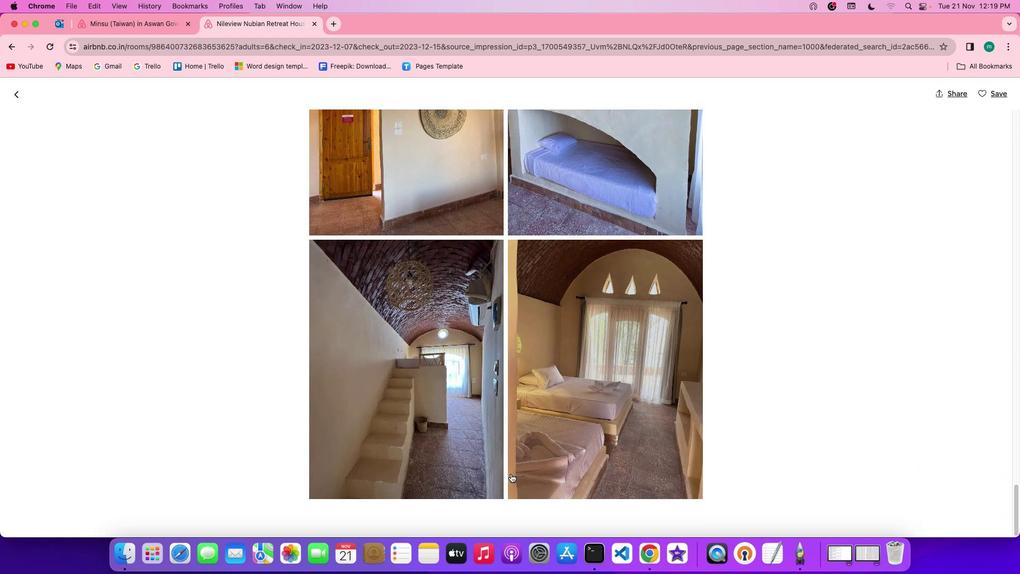 
Action: Mouse scrolled (511, 474) with delta (0, 0)
Screenshot: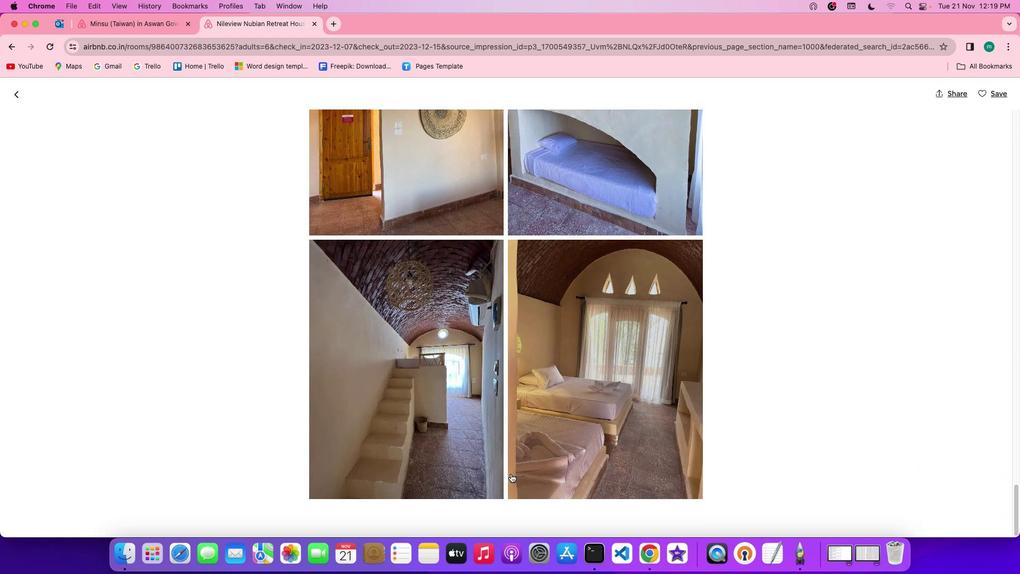 
Action: Mouse scrolled (511, 474) with delta (0, -1)
Screenshot: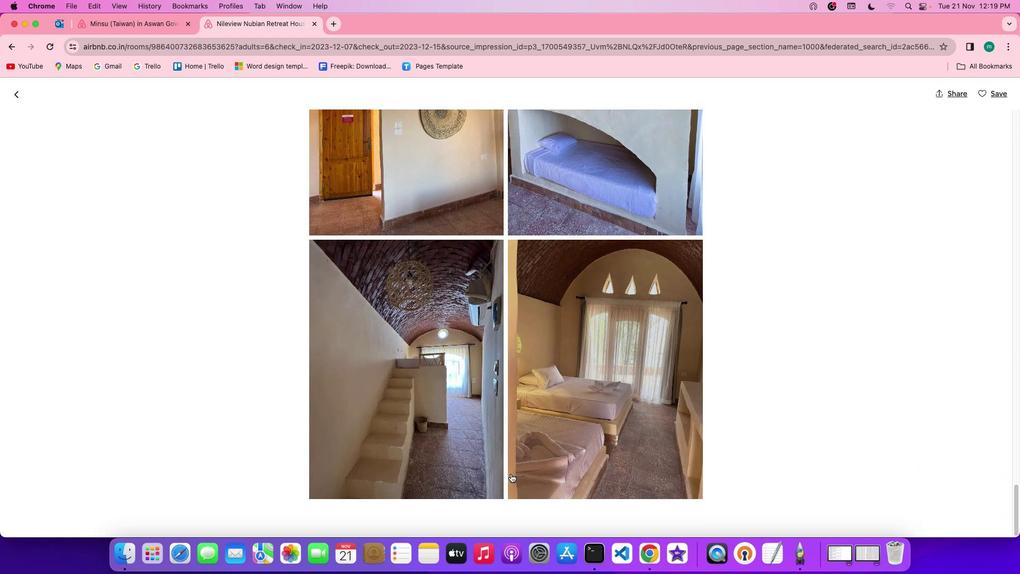 
Action: Mouse scrolled (511, 474) with delta (0, -2)
Screenshot: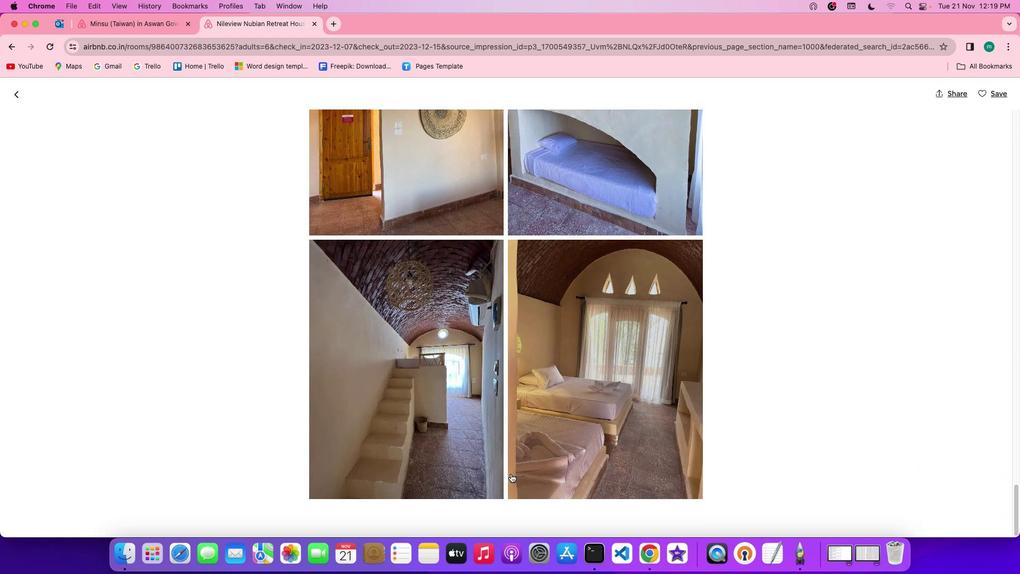 
Action: Mouse scrolled (511, 474) with delta (0, -3)
Screenshot: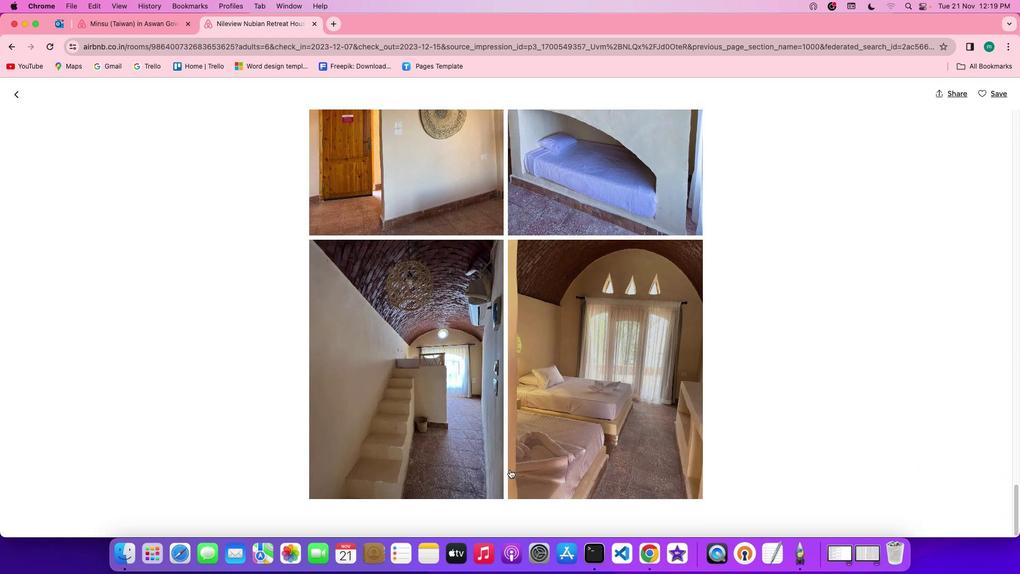 
Action: Mouse moved to (20, 93)
Screenshot: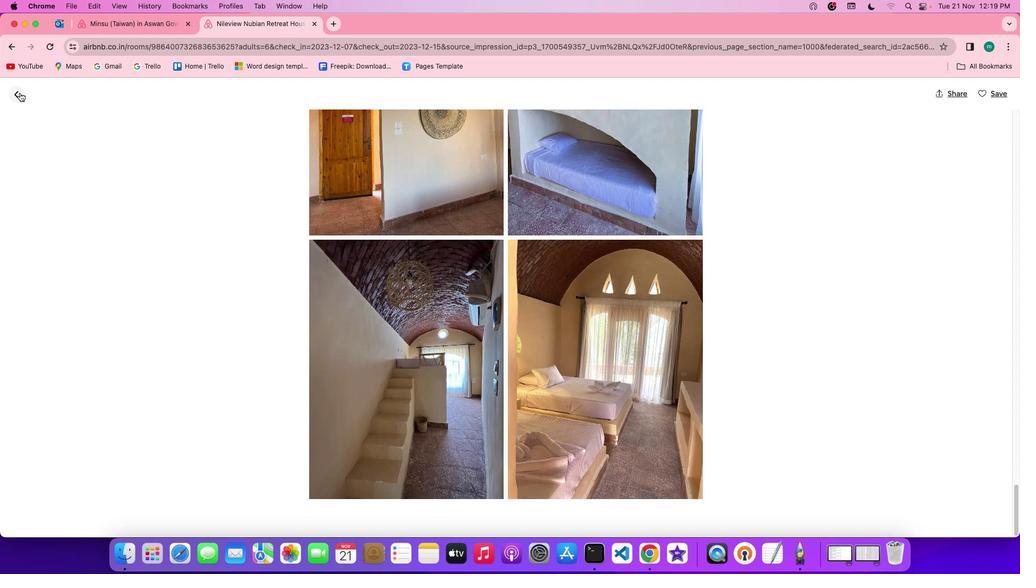 
Action: Mouse pressed left at (20, 93)
Screenshot: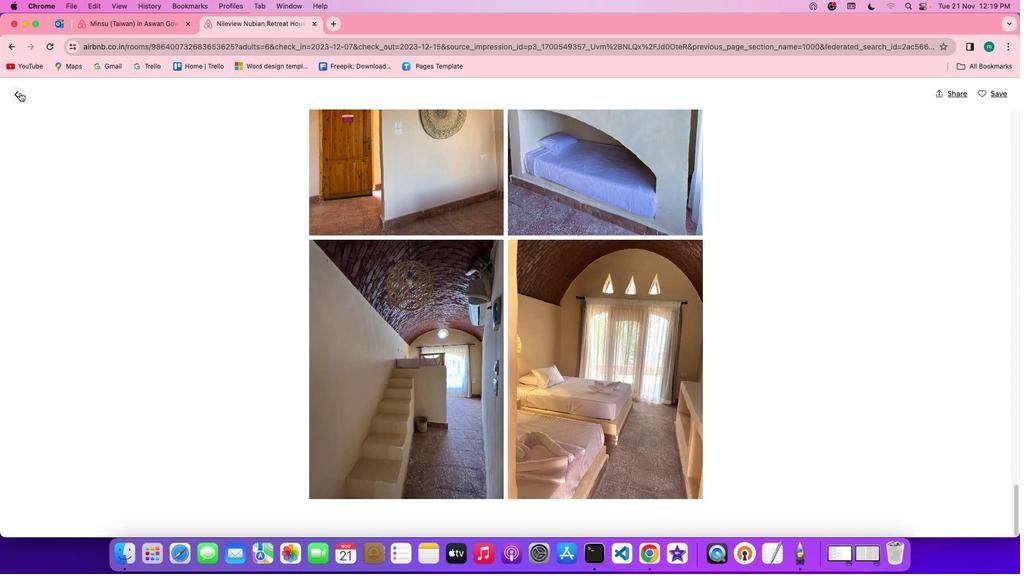 
Action: Mouse moved to (483, 340)
Screenshot: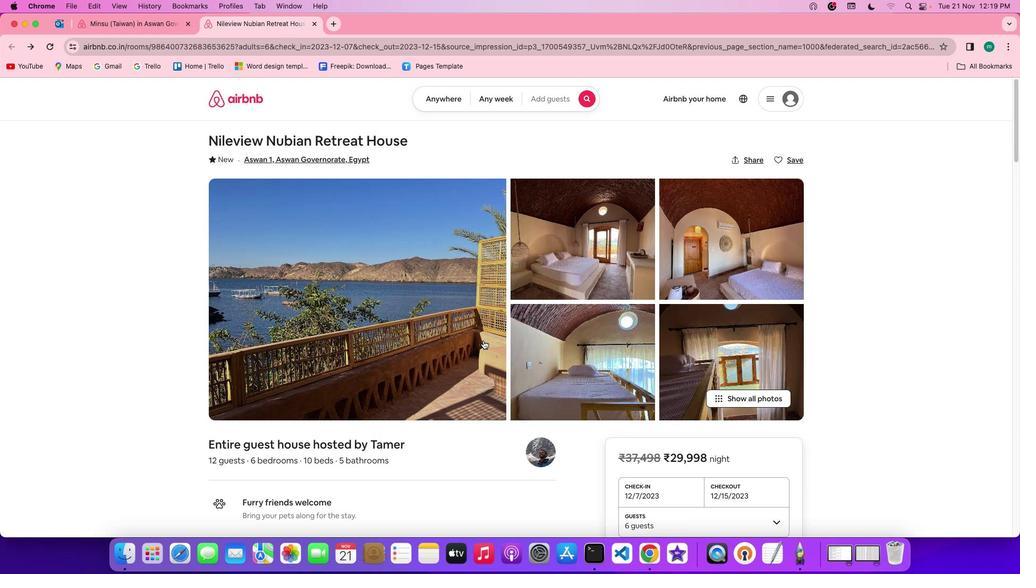 
Action: Mouse scrolled (483, 340) with delta (0, 0)
Screenshot: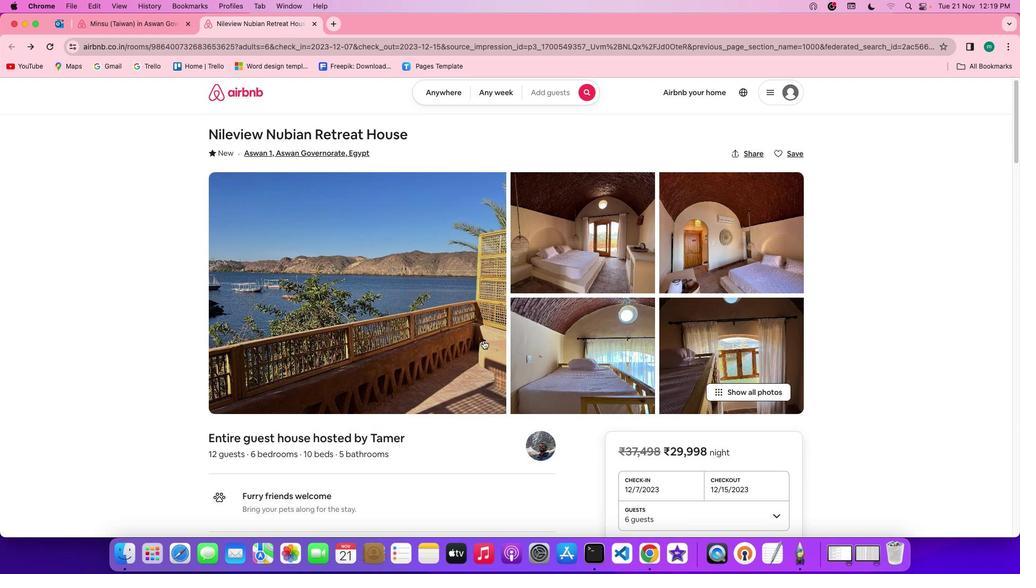 
Action: Mouse moved to (483, 340)
Screenshot: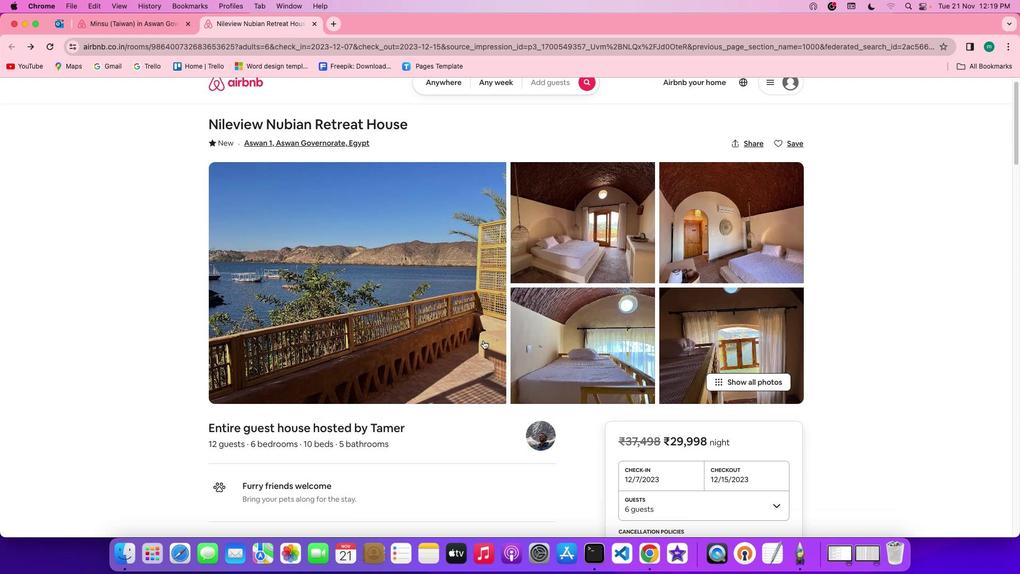 
Action: Mouse scrolled (483, 340) with delta (0, 0)
Screenshot: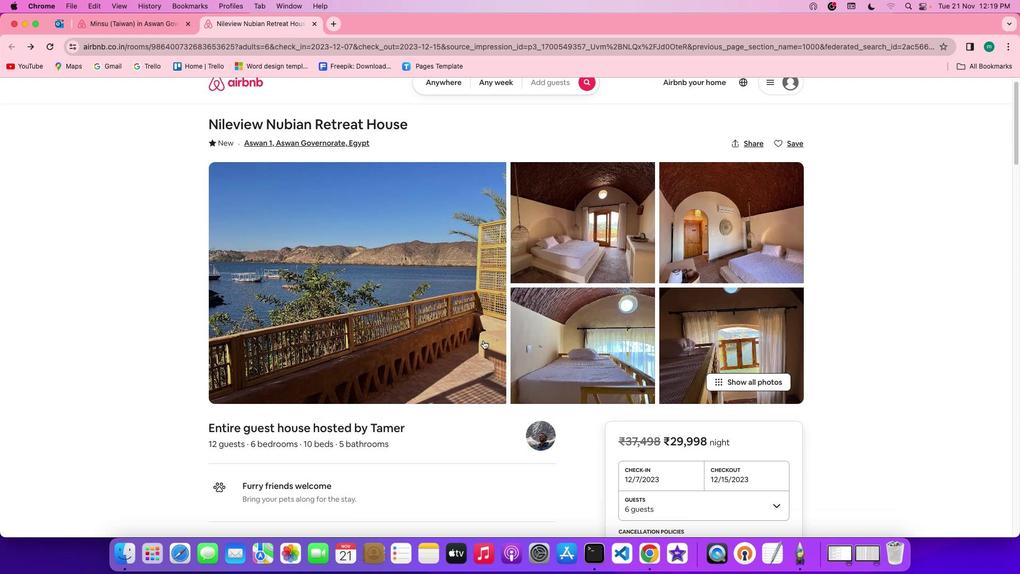 
Action: Mouse scrolled (483, 340) with delta (0, -1)
Screenshot: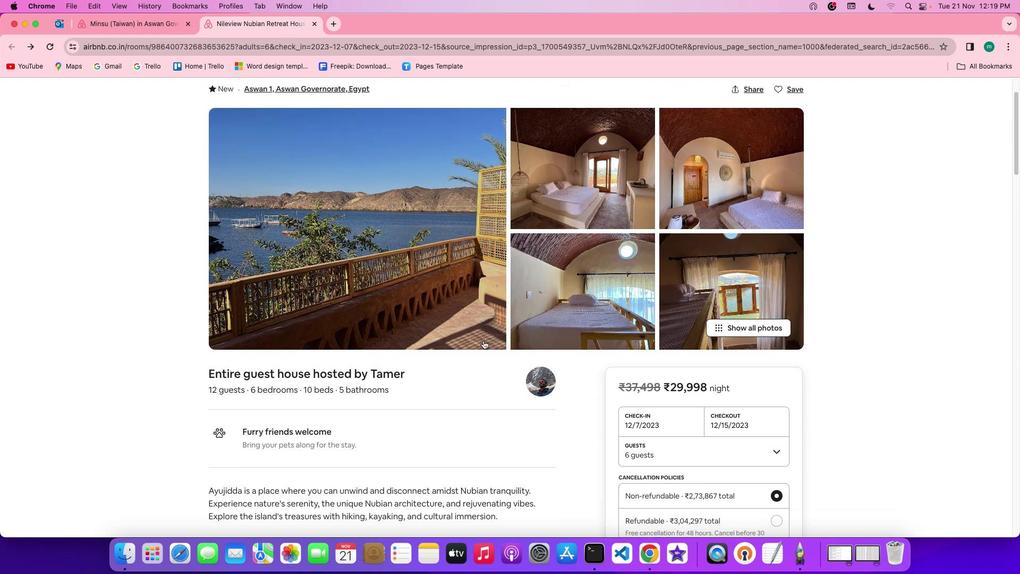 
Action: Mouse scrolled (483, 340) with delta (0, -2)
Screenshot: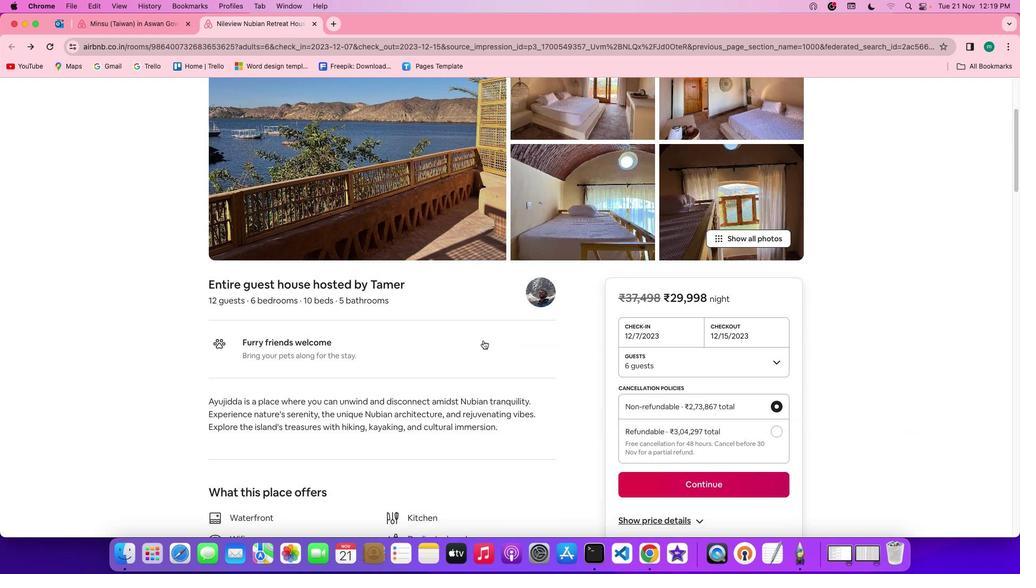 
Action: Mouse scrolled (483, 340) with delta (0, -2)
Screenshot: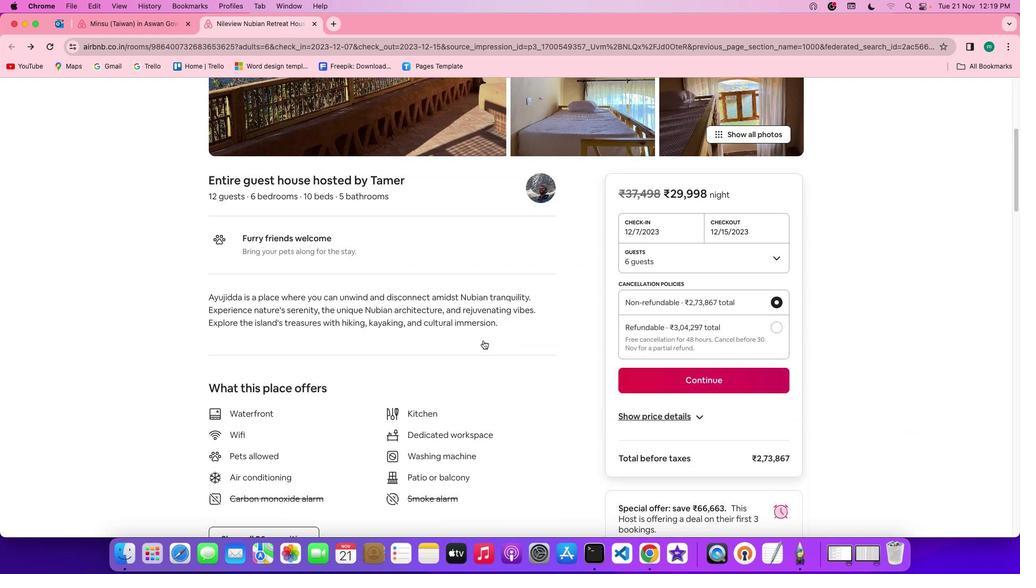 
Action: Mouse scrolled (483, 340) with delta (0, 0)
Screenshot: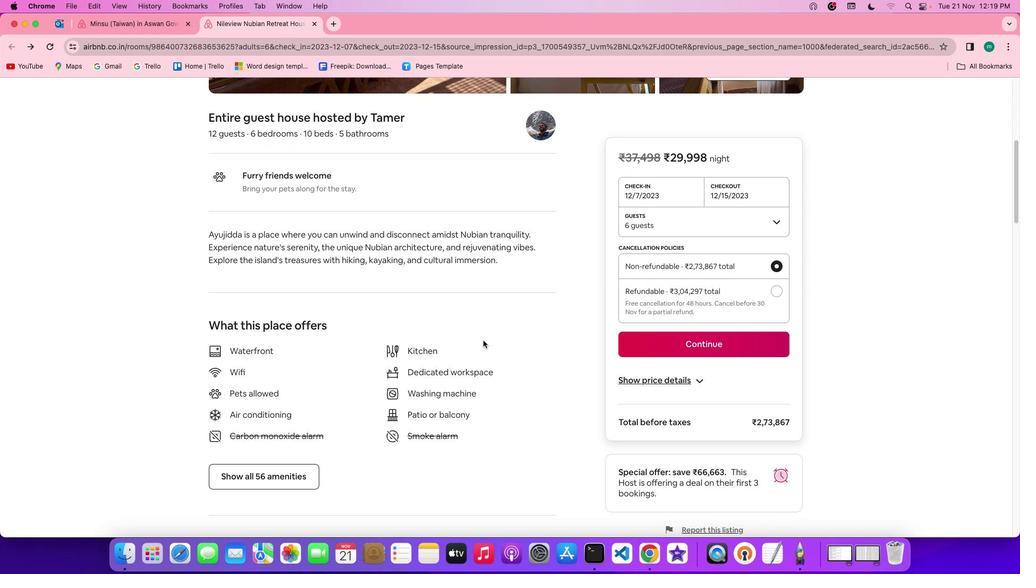
Action: Mouse scrolled (483, 340) with delta (0, 0)
Screenshot: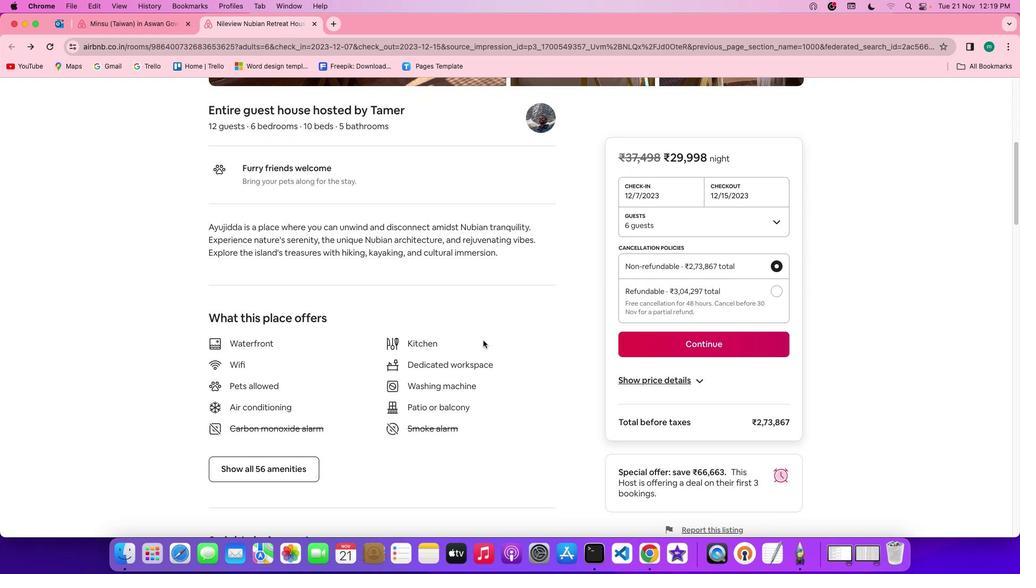 
Action: Mouse scrolled (483, 340) with delta (0, -1)
Screenshot: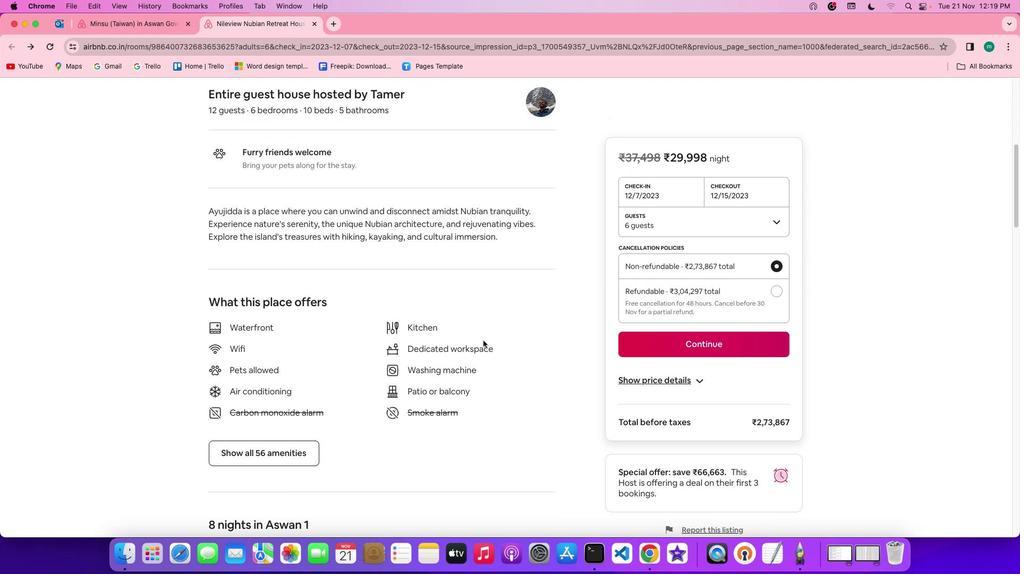 
Action: Mouse scrolled (483, 340) with delta (0, -1)
Screenshot: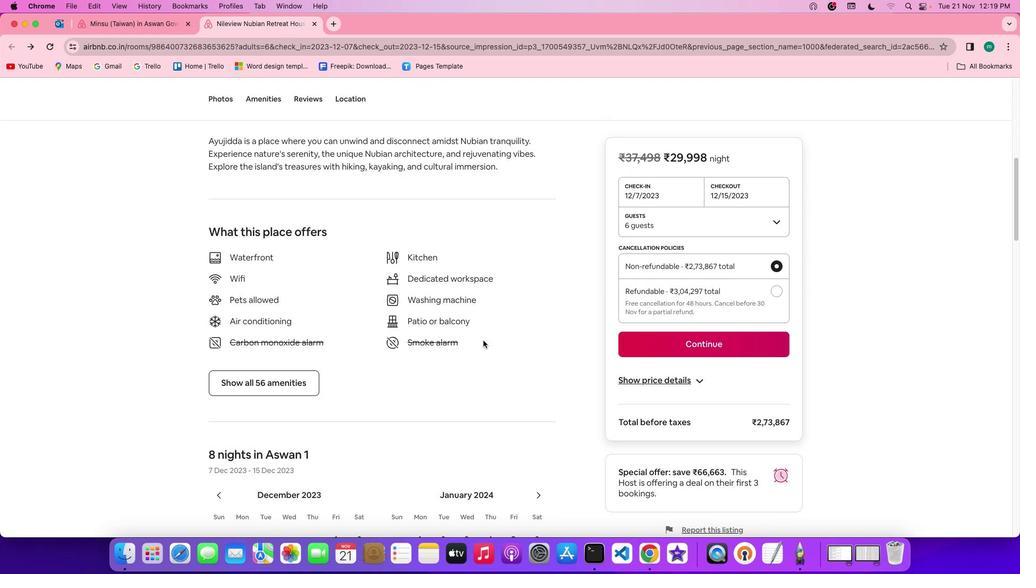 
Action: Mouse moved to (283, 339)
Screenshot: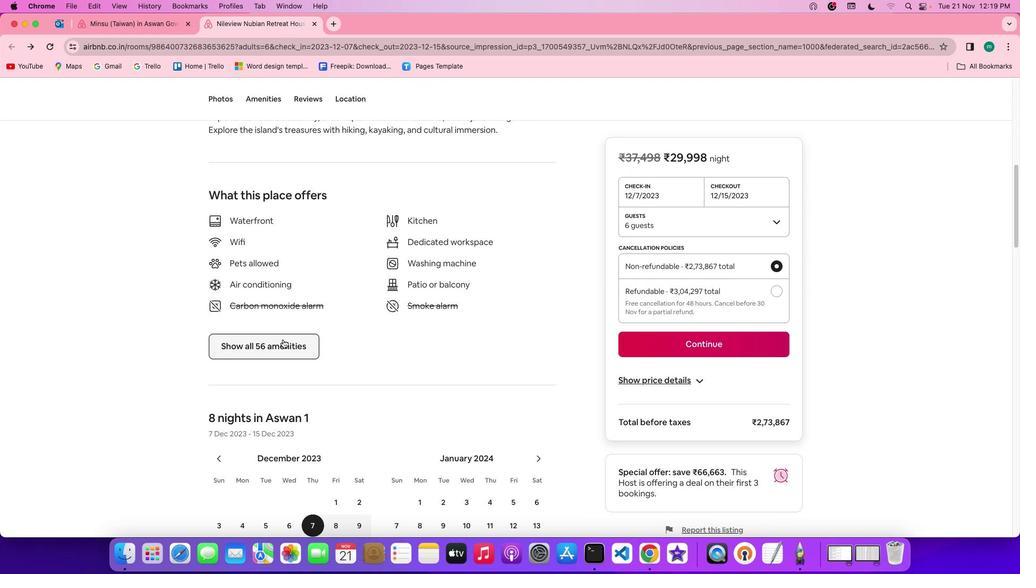
Action: Mouse pressed left at (283, 339)
Screenshot: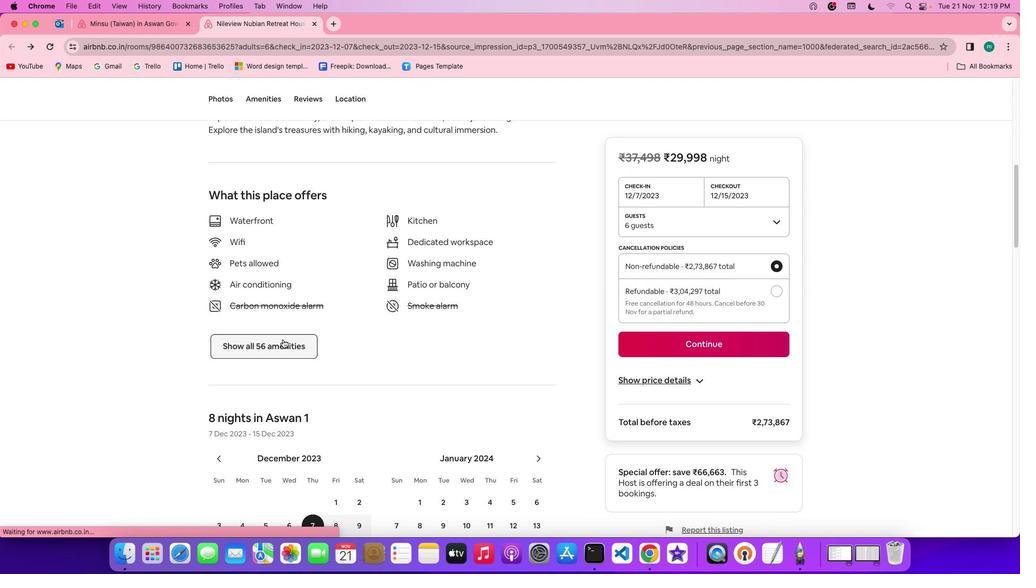 
Action: Mouse moved to (461, 347)
Screenshot: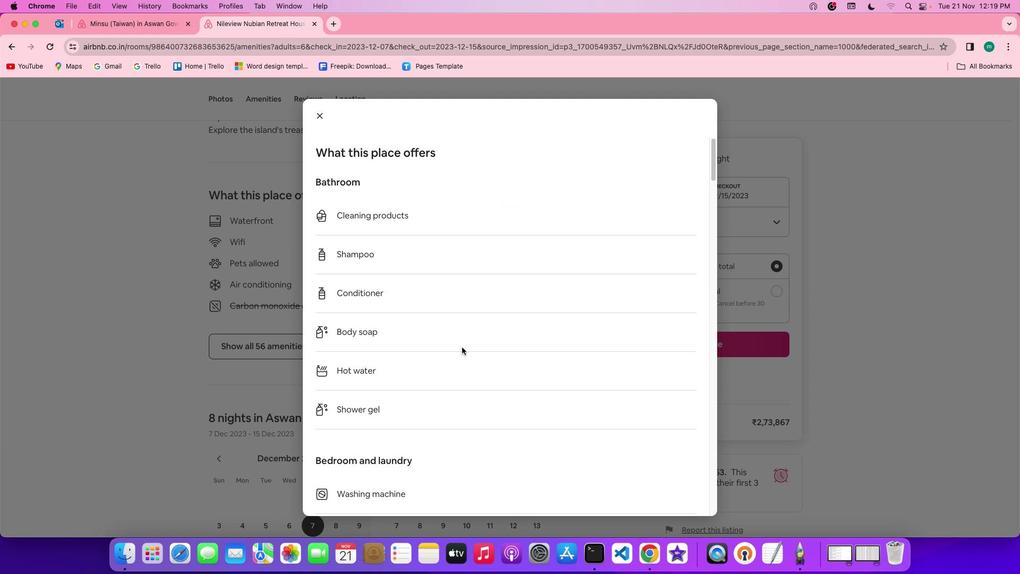 
Action: Mouse scrolled (461, 347) with delta (0, 0)
Screenshot: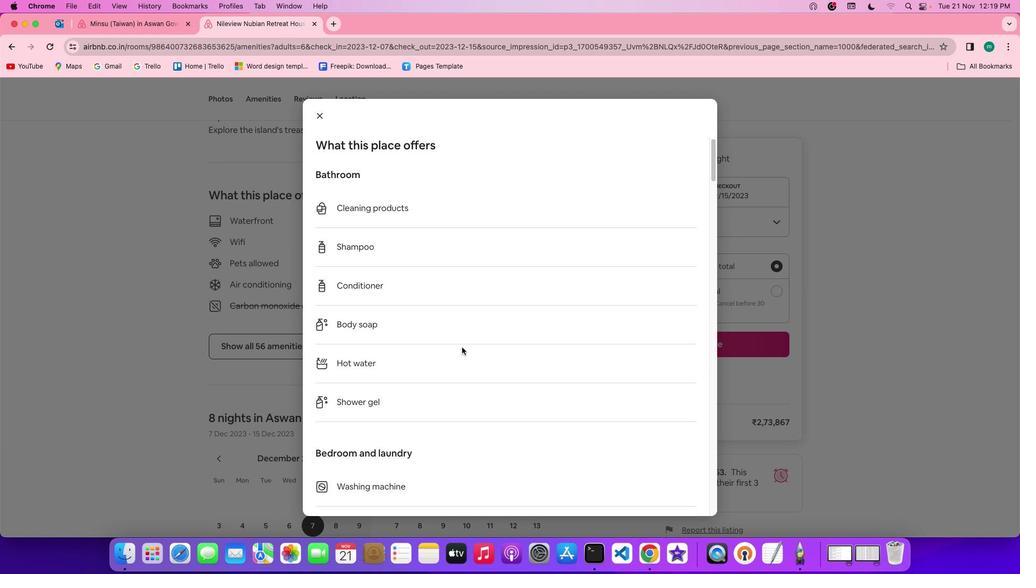 
Action: Mouse scrolled (461, 347) with delta (0, 0)
Screenshot: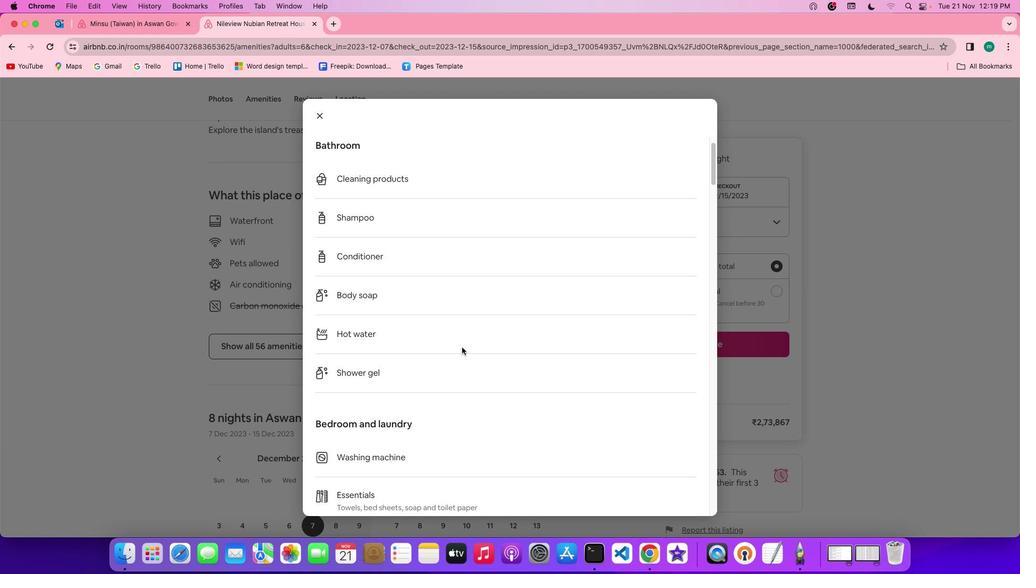 
Action: Mouse scrolled (461, 347) with delta (0, -1)
Screenshot: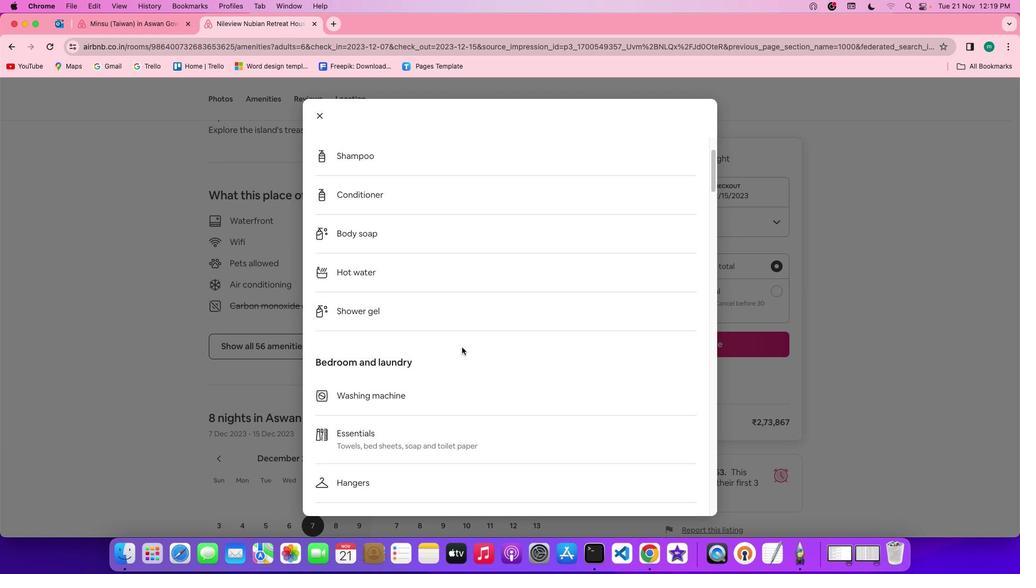 
Action: Mouse scrolled (461, 347) with delta (0, -2)
Screenshot: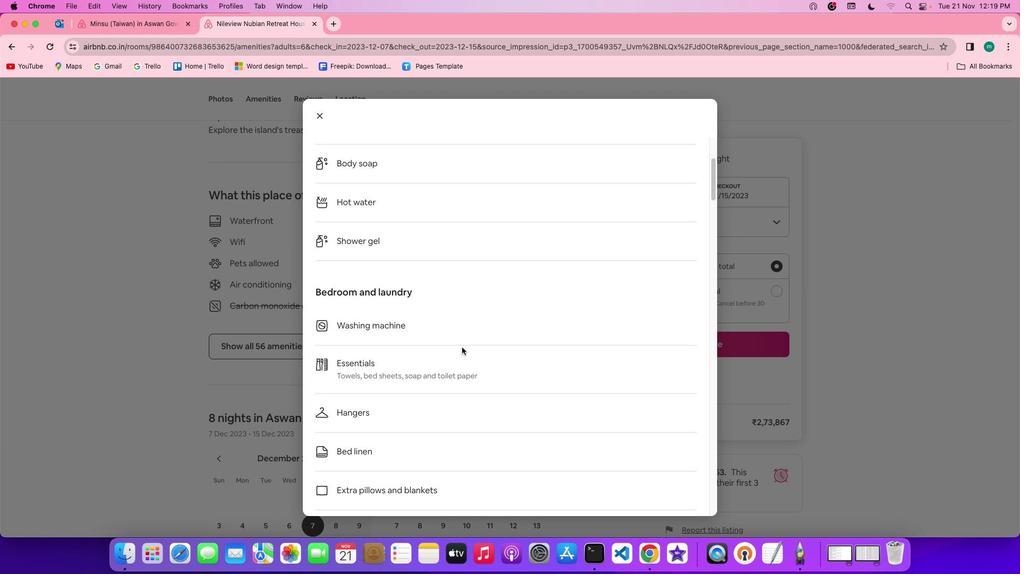 
Action: Mouse scrolled (461, 347) with delta (0, -2)
Screenshot: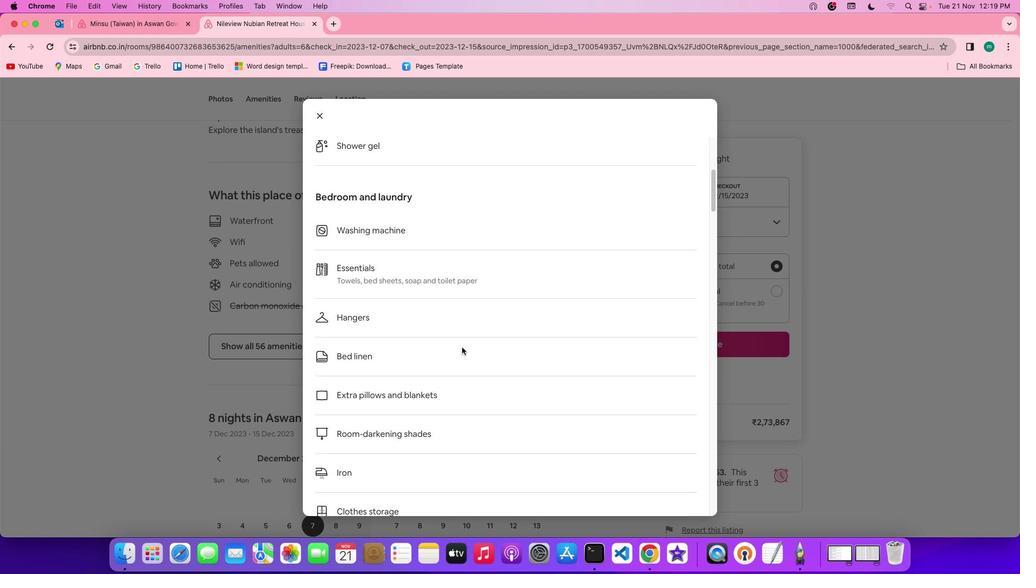 
Action: Mouse scrolled (461, 347) with delta (0, 0)
Screenshot: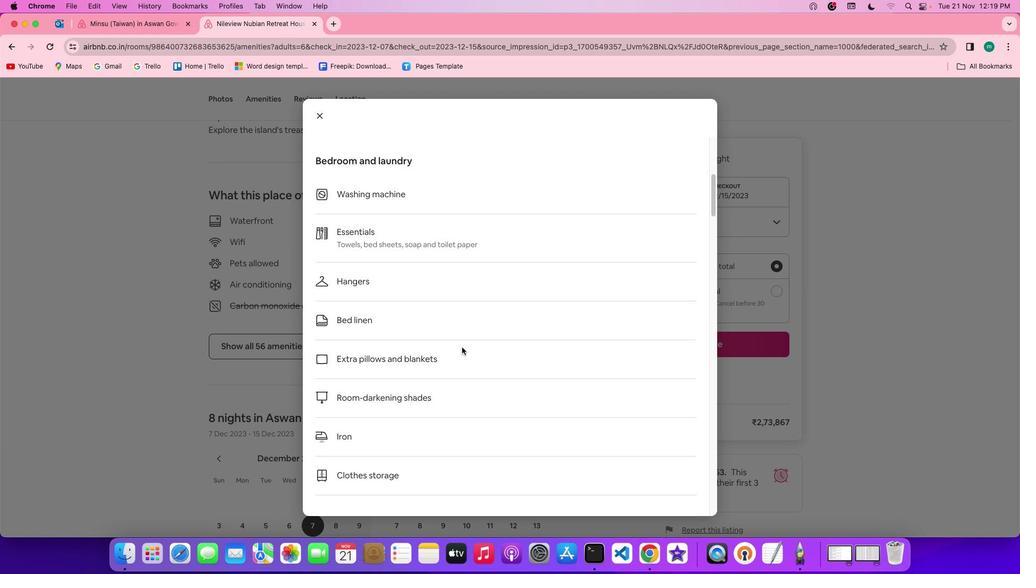 
Action: Mouse scrolled (461, 347) with delta (0, 0)
Screenshot: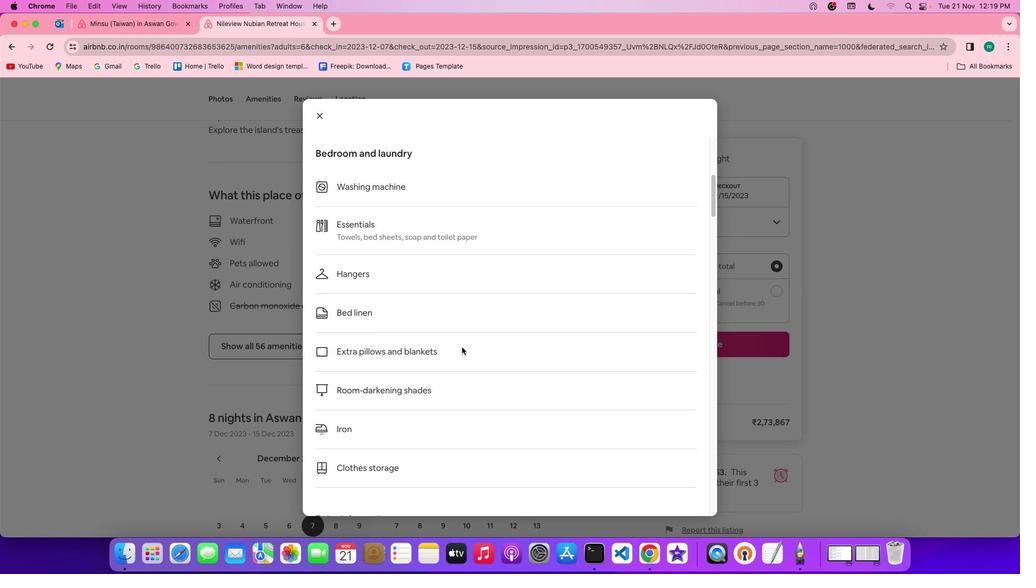 
Action: Mouse scrolled (461, 347) with delta (0, -1)
Screenshot: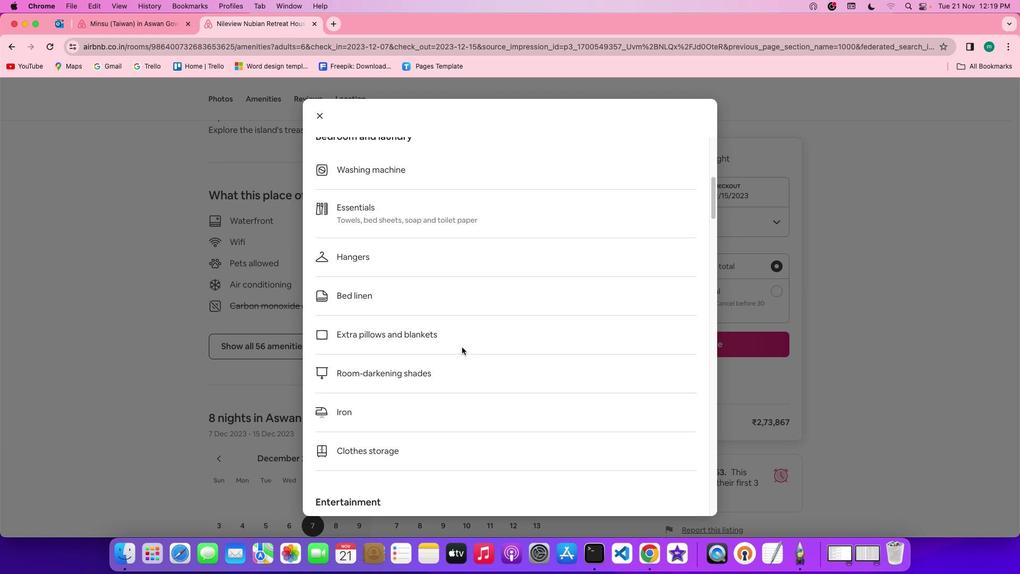 
Action: Mouse scrolled (461, 347) with delta (0, -1)
Screenshot: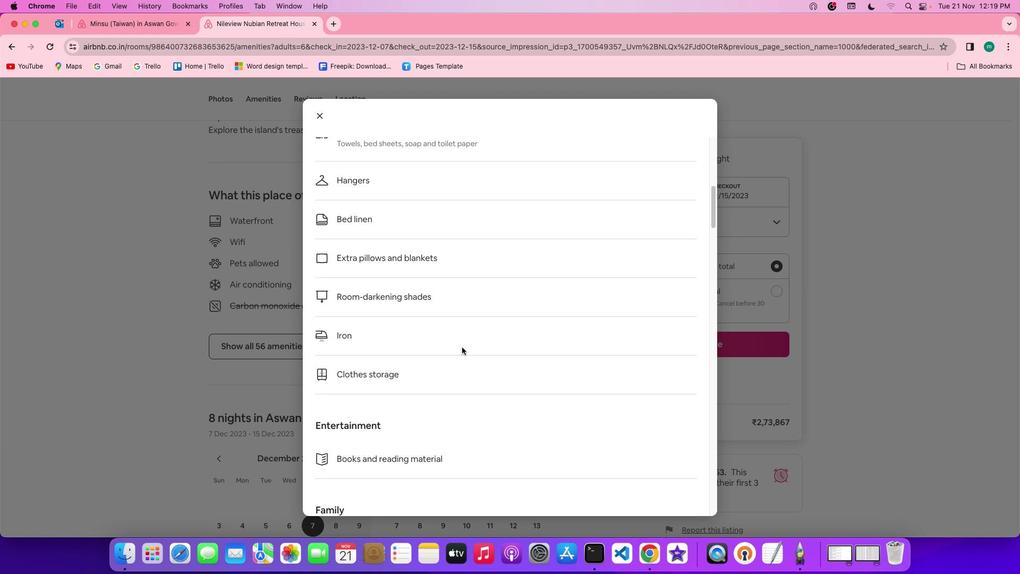 
Action: Mouse scrolled (461, 347) with delta (0, 0)
Screenshot: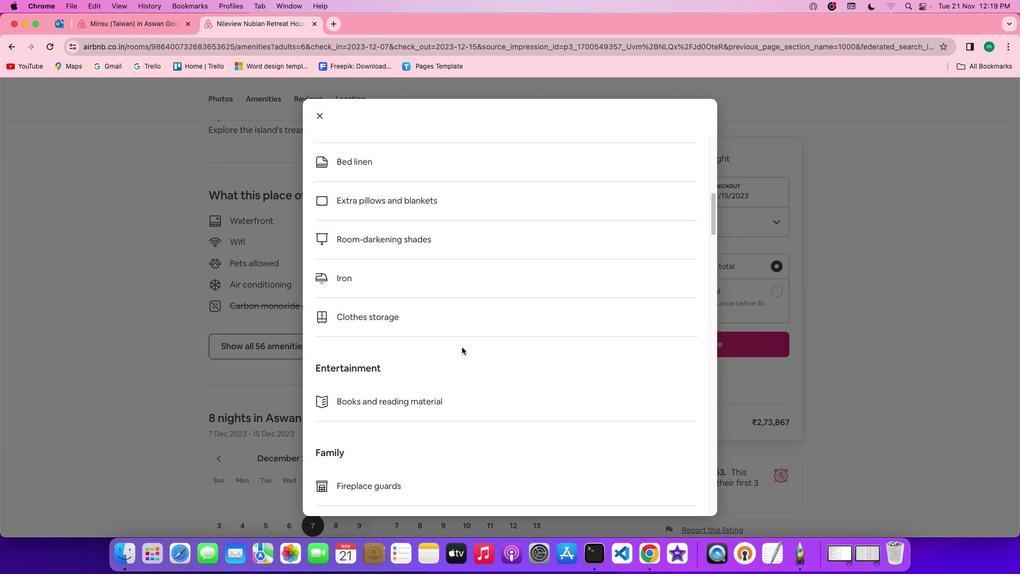 
Action: Mouse scrolled (461, 347) with delta (0, 0)
Screenshot: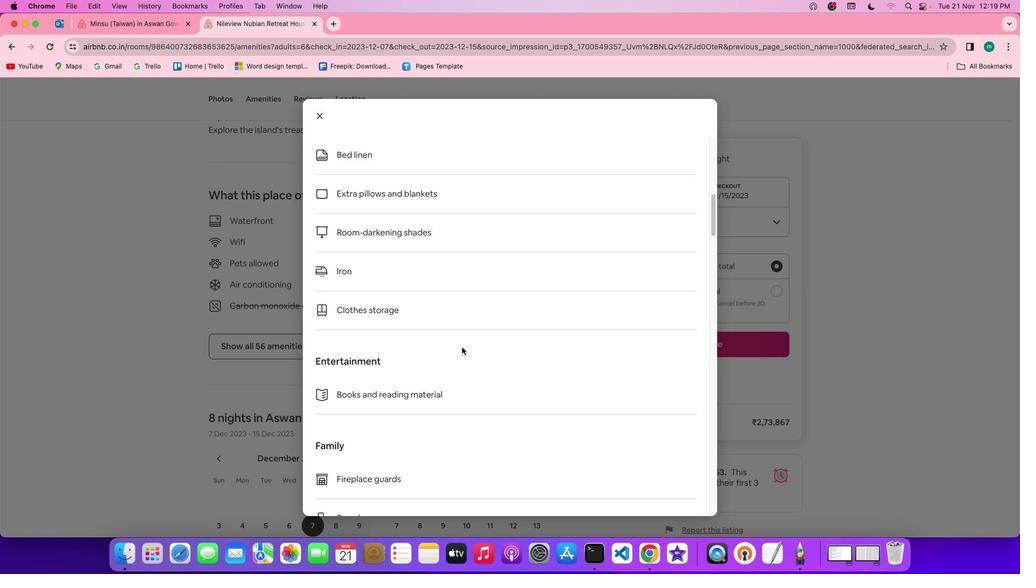 
Action: Mouse scrolled (461, 347) with delta (0, -1)
Screenshot: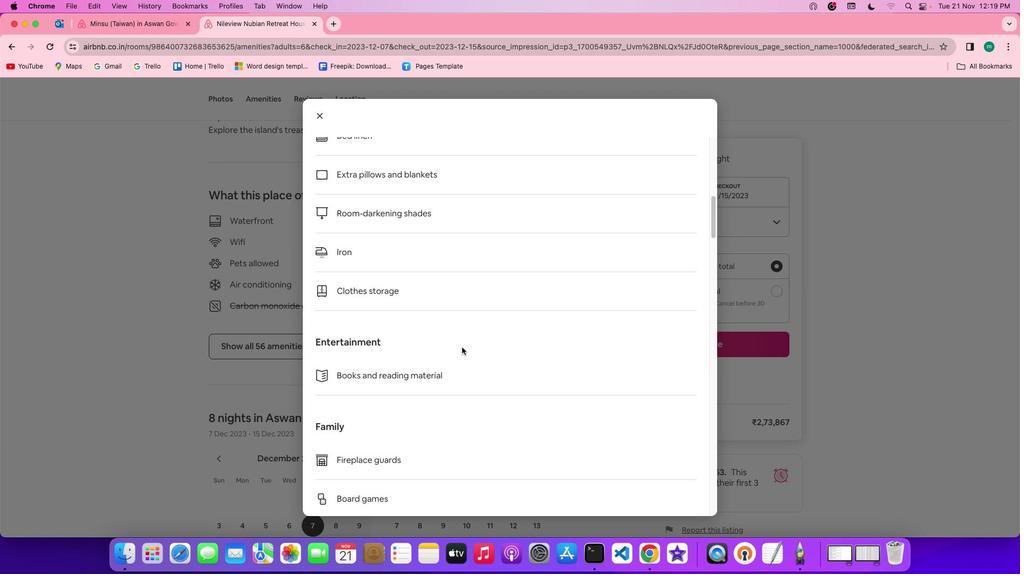 
Action: Mouse scrolled (461, 347) with delta (0, -2)
Screenshot: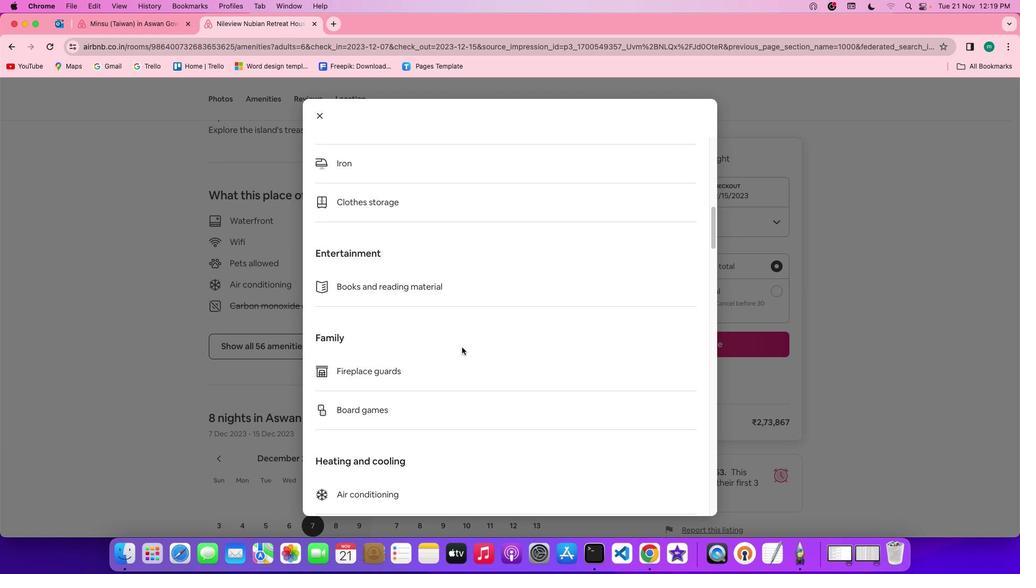 
Action: Mouse scrolled (461, 347) with delta (0, -1)
Screenshot: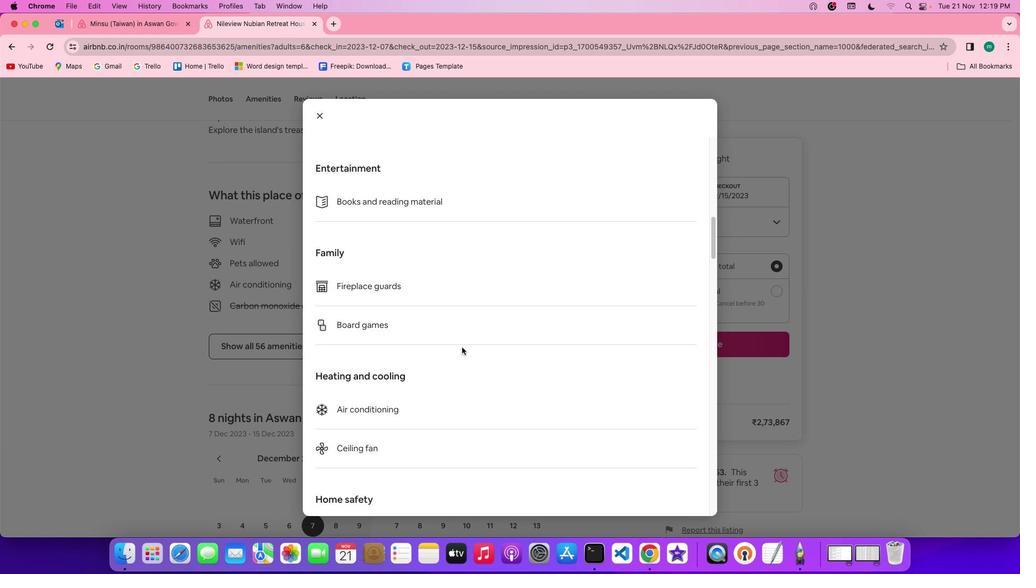 
Action: Mouse scrolled (461, 347) with delta (0, 0)
Screenshot: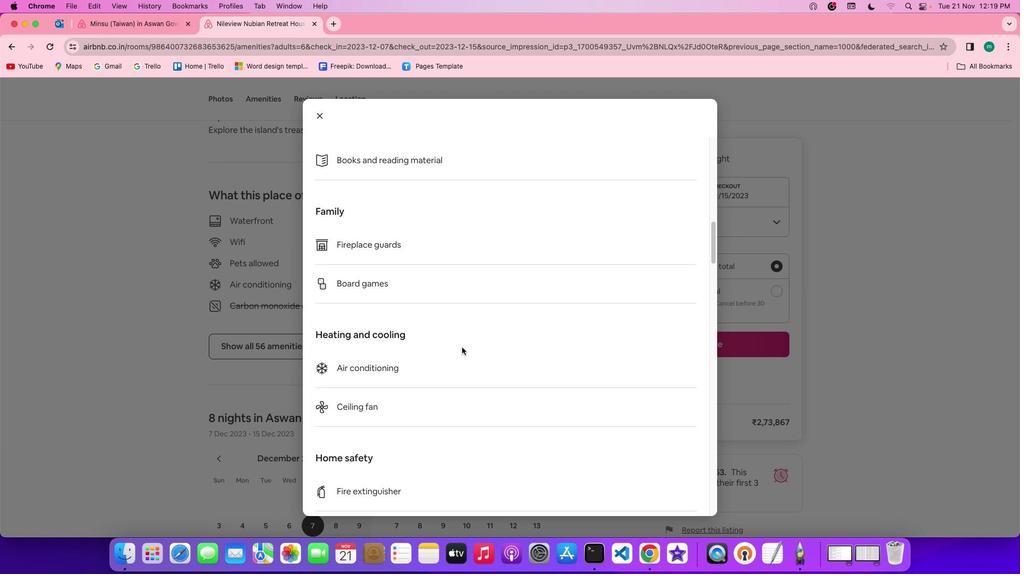 
Action: Mouse scrolled (461, 347) with delta (0, 0)
Screenshot: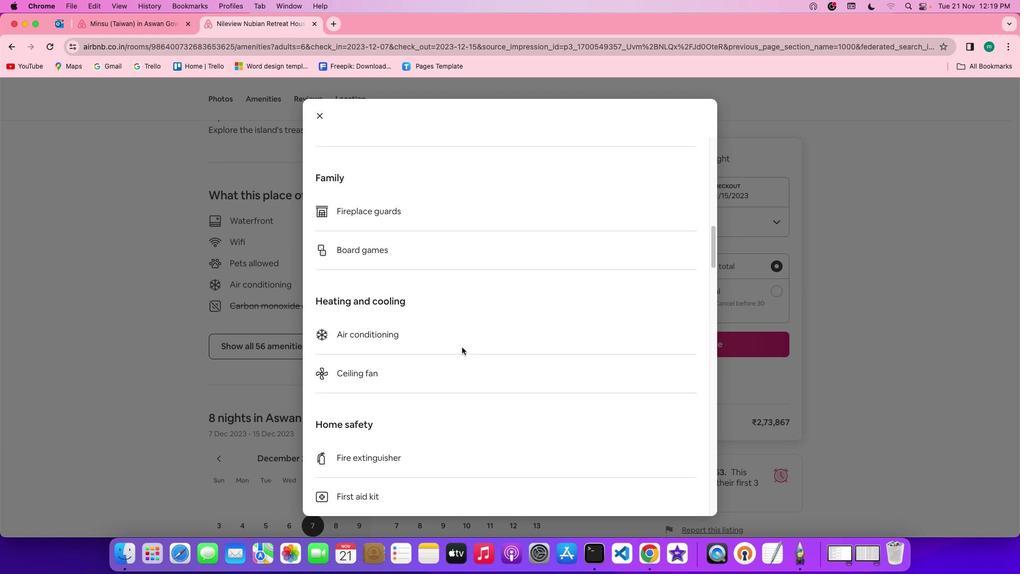 
Action: Mouse scrolled (461, 347) with delta (0, -1)
Screenshot: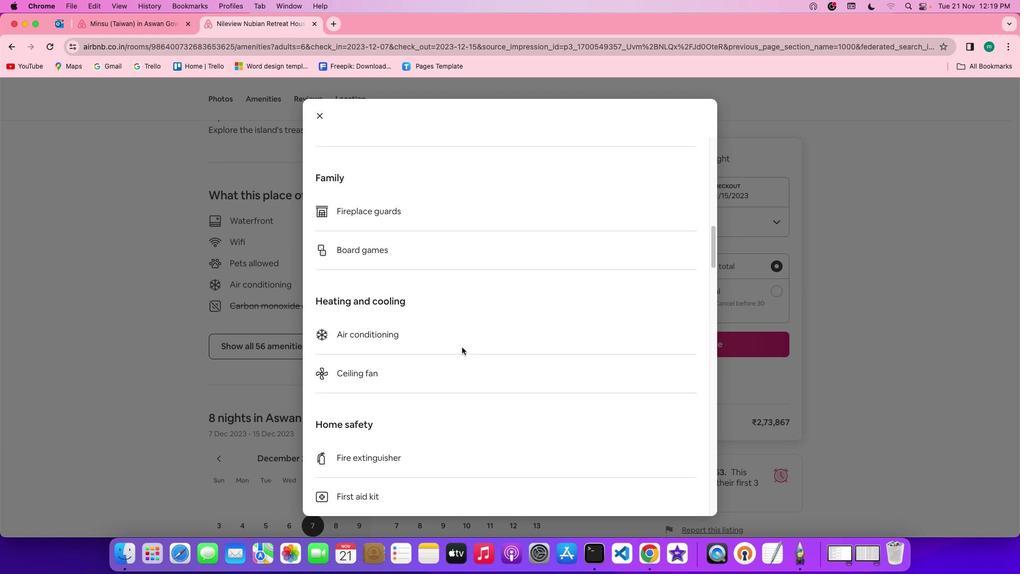 
Action: Mouse scrolled (461, 347) with delta (0, -2)
Screenshot: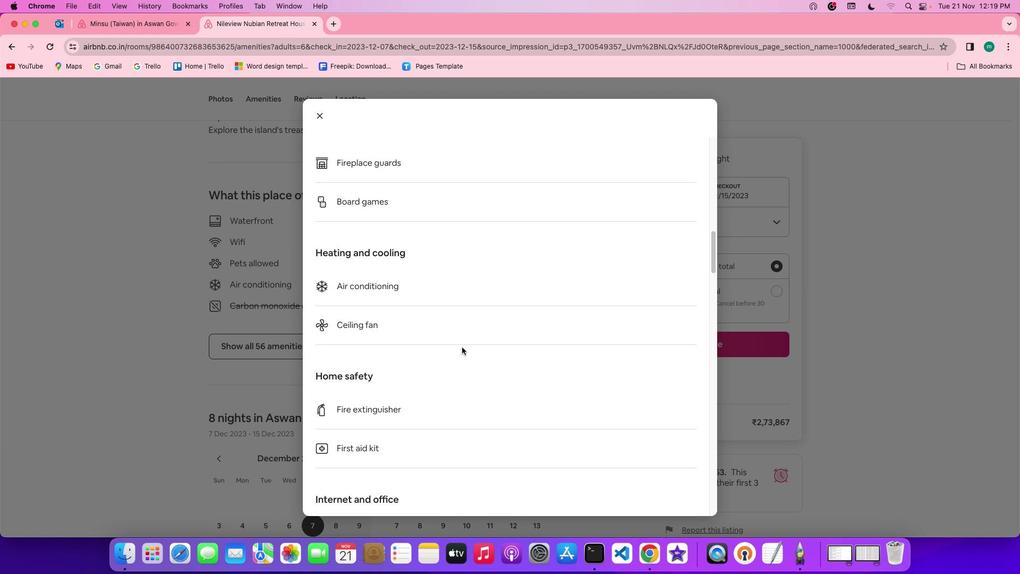 
Action: Mouse scrolled (461, 347) with delta (0, -2)
Screenshot: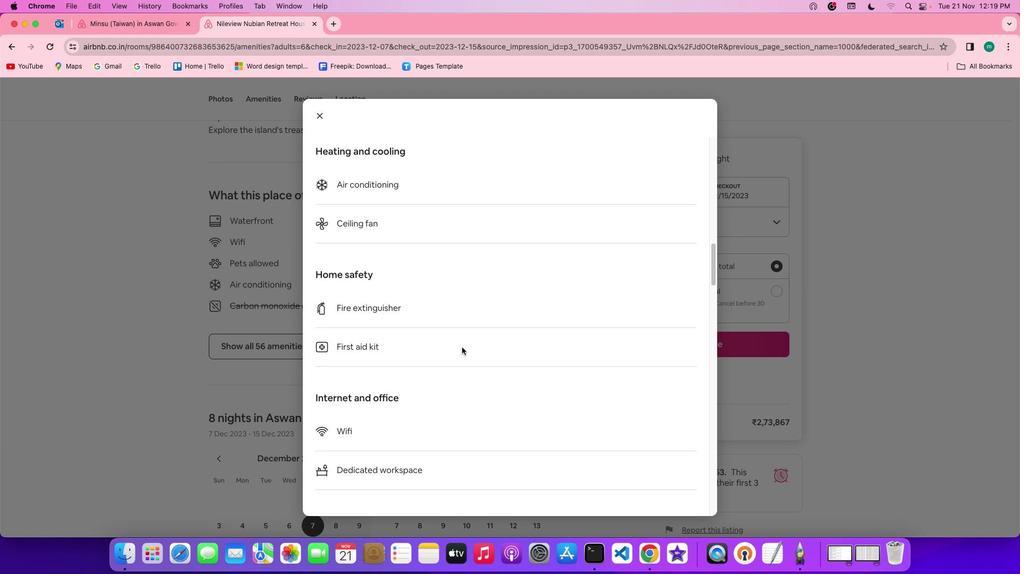 
Action: Mouse scrolled (461, 347) with delta (0, 0)
Screenshot: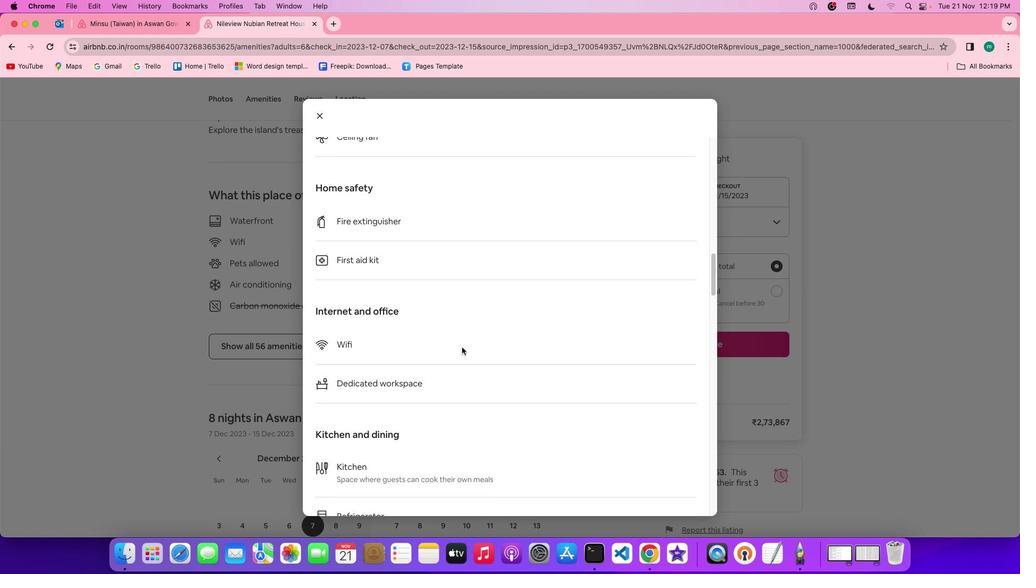 
Action: Mouse scrolled (461, 347) with delta (0, 0)
Screenshot: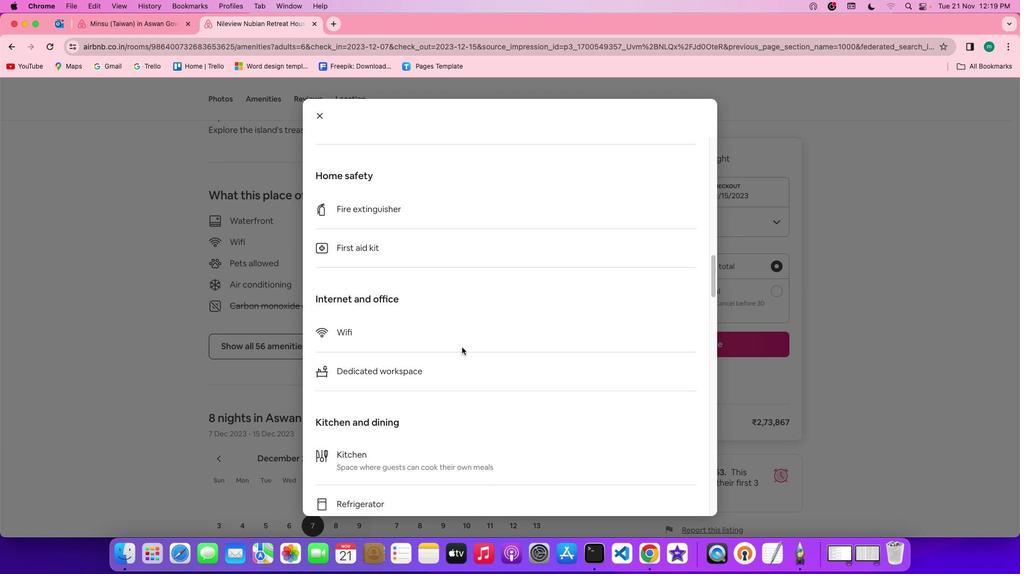 
Action: Mouse scrolled (461, 347) with delta (0, -1)
Screenshot: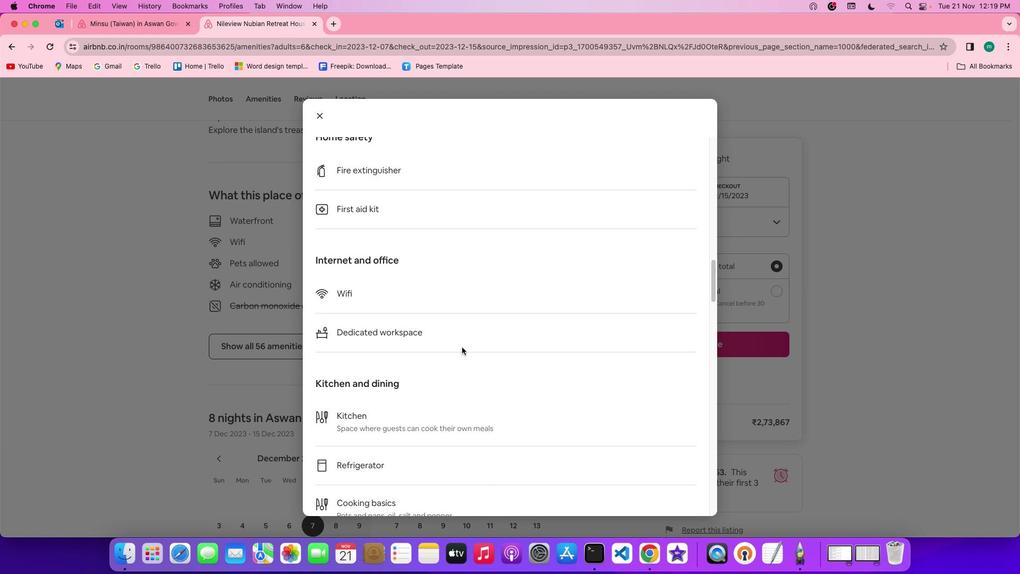 
Action: Mouse scrolled (461, 347) with delta (0, -2)
Screenshot: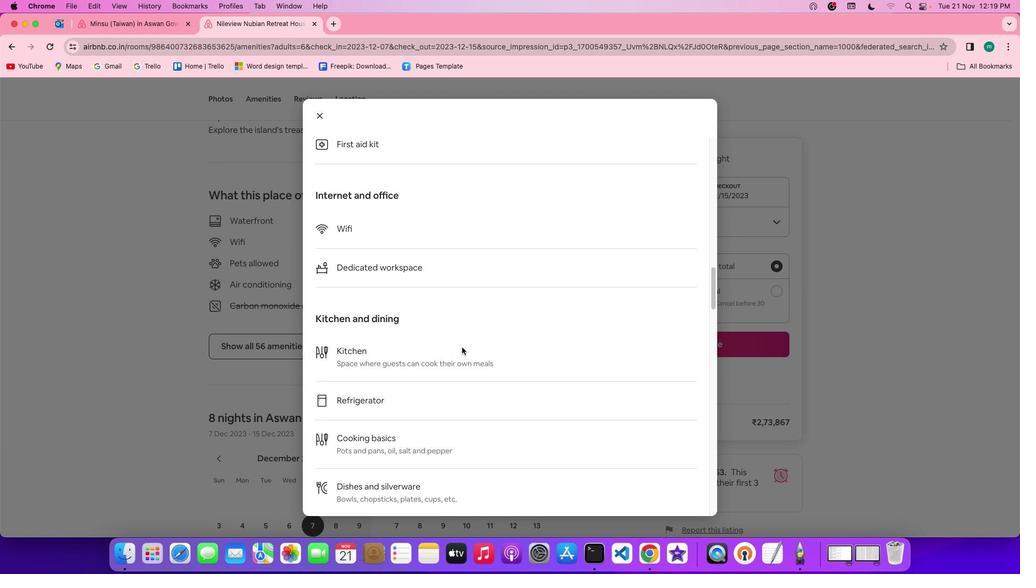 
Action: Mouse scrolled (461, 347) with delta (0, -2)
Screenshot: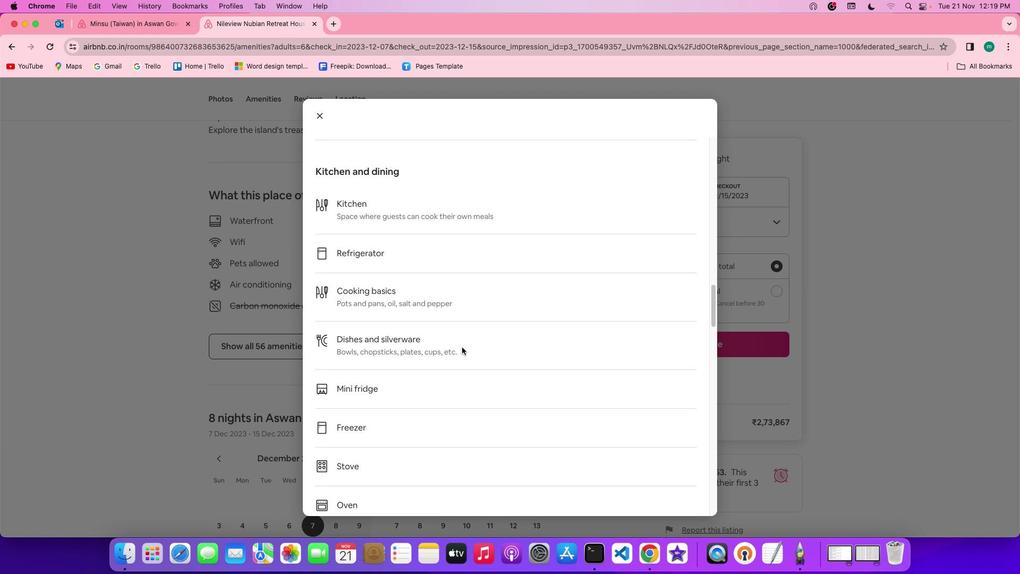 
Action: Mouse scrolled (461, 347) with delta (0, 0)
Screenshot: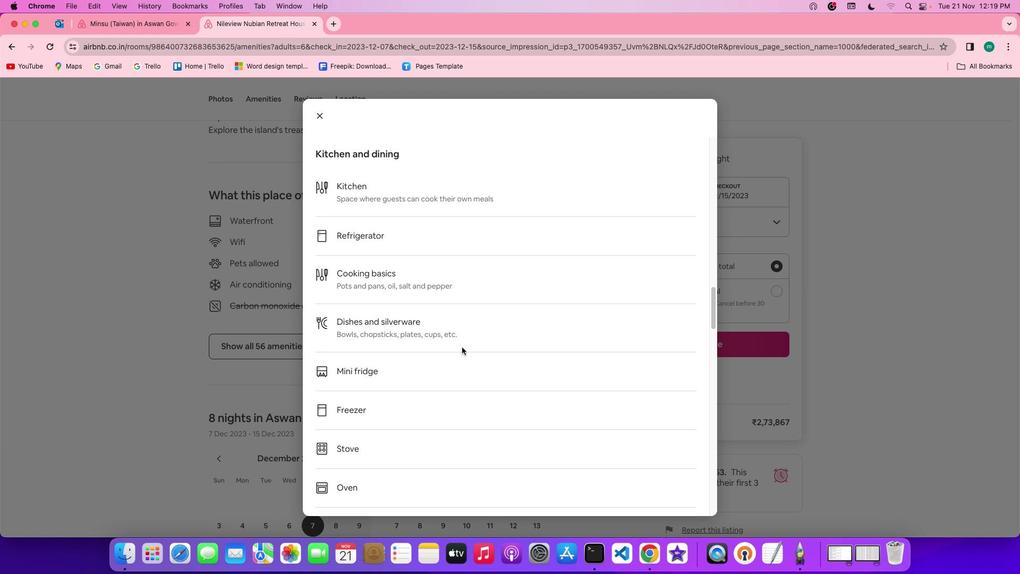 
Action: Mouse scrolled (461, 347) with delta (0, 0)
Screenshot: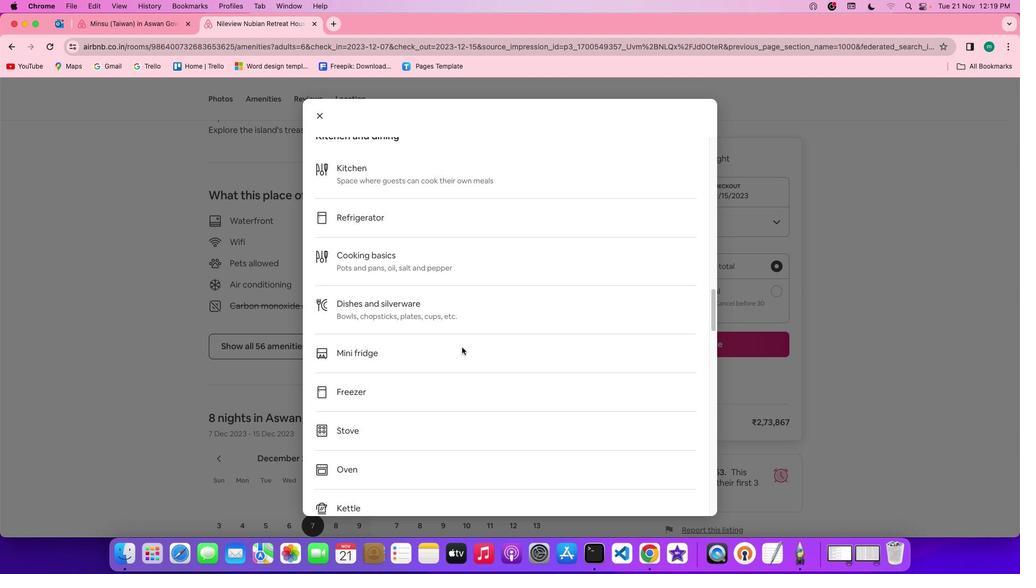 
Action: Mouse scrolled (461, 347) with delta (0, -1)
Screenshot: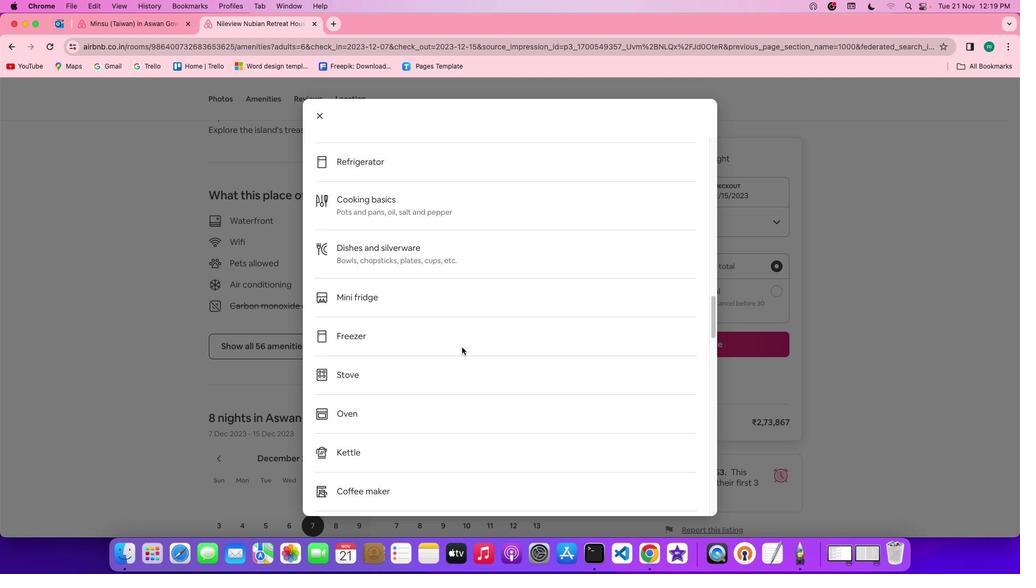 
Action: Mouse scrolled (461, 347) with delta (0, -2)
Screenshot: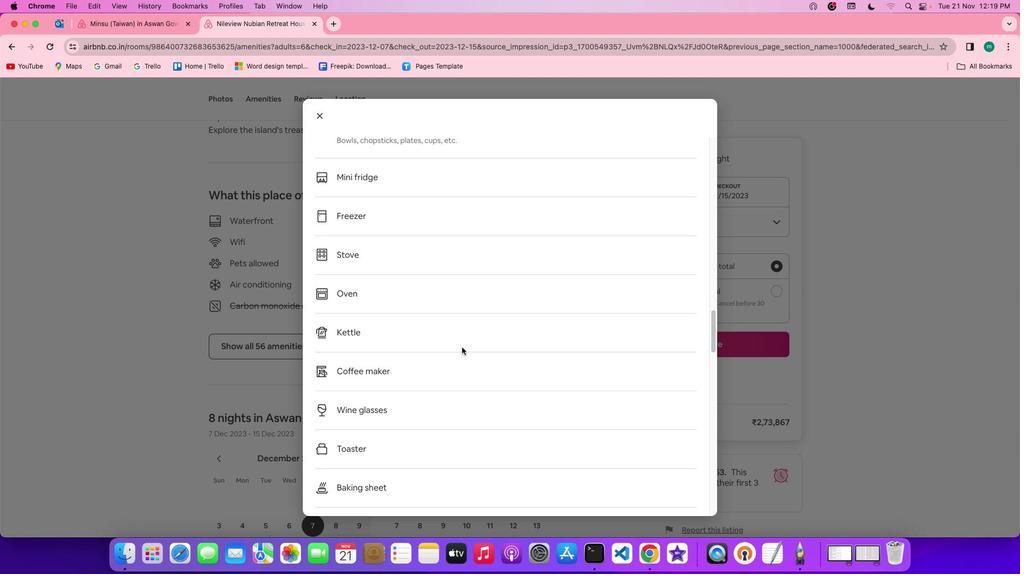 
Action: Mouse scrolled (461, 347) with delta (0, -2)
Screenshot: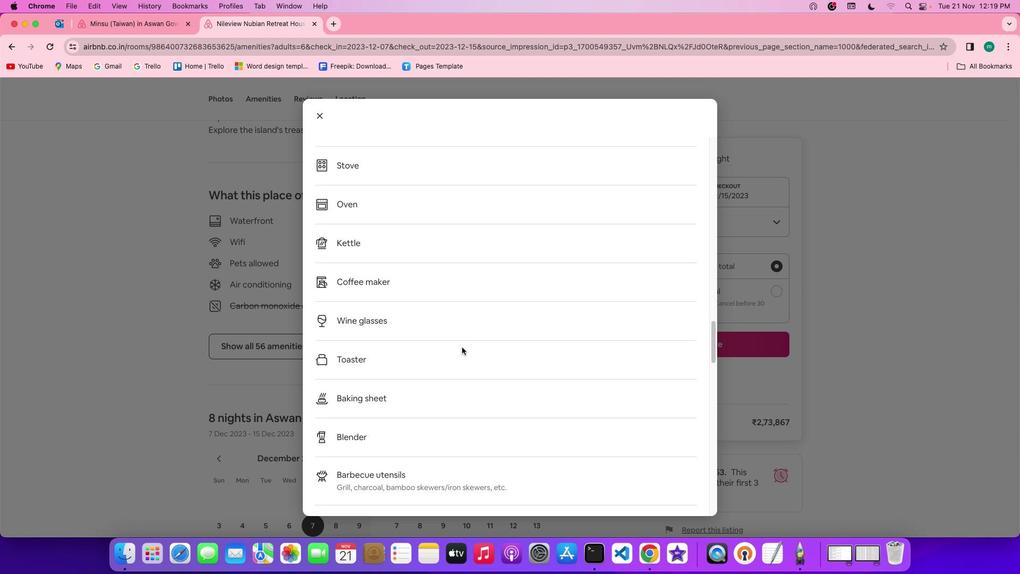 
Action: Mouse moved to (461, 347)
Screenshot: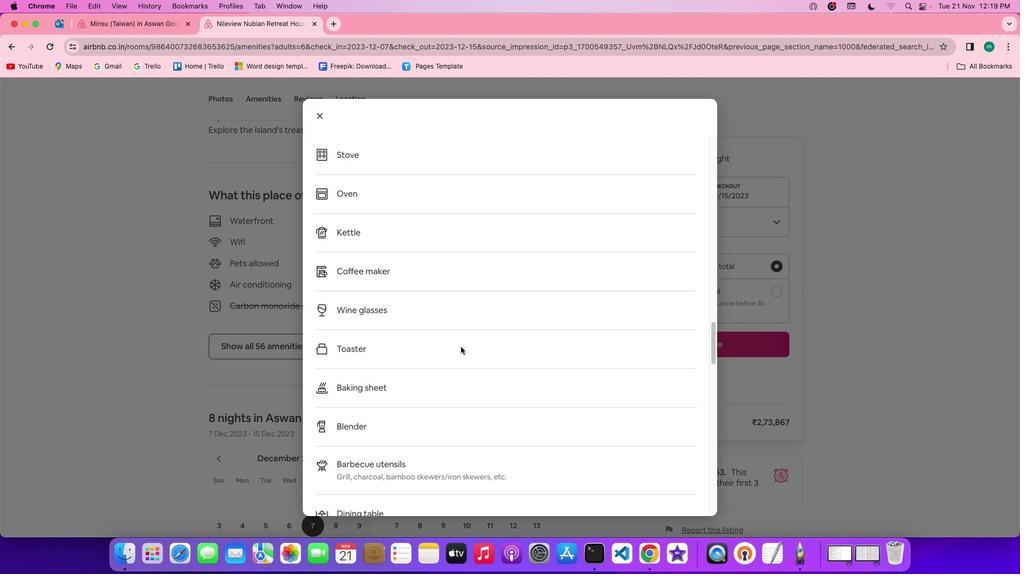 
Action: Mouse scrolled (461, 347) with delta (0, 0)
Screenshot: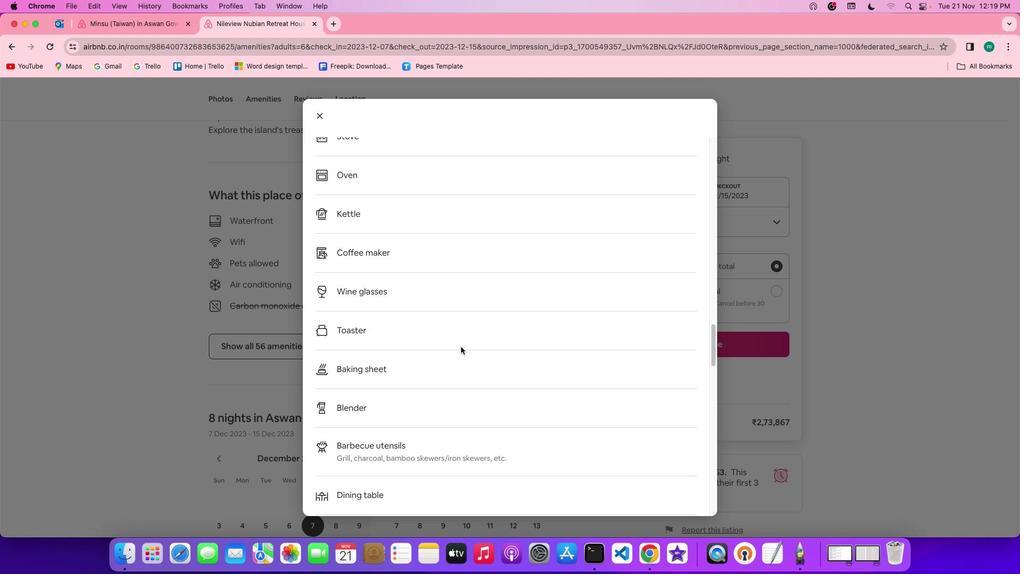 
Action: Mouse scrolled (461, 347) with delta (0, 0)
Screenshot: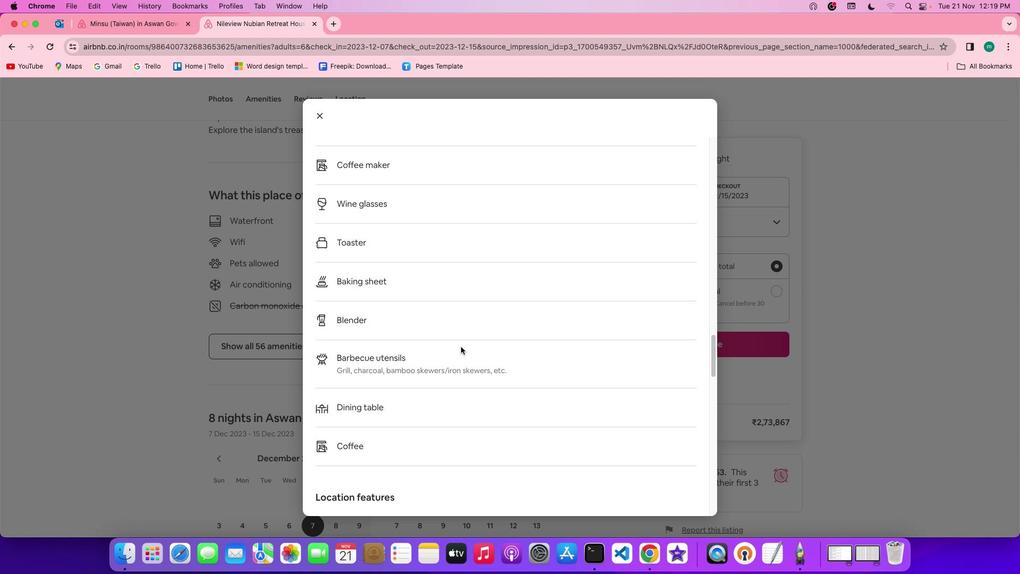
Action: Mouse scrolled (461, 347) with delta (0, -1)
Screenshot: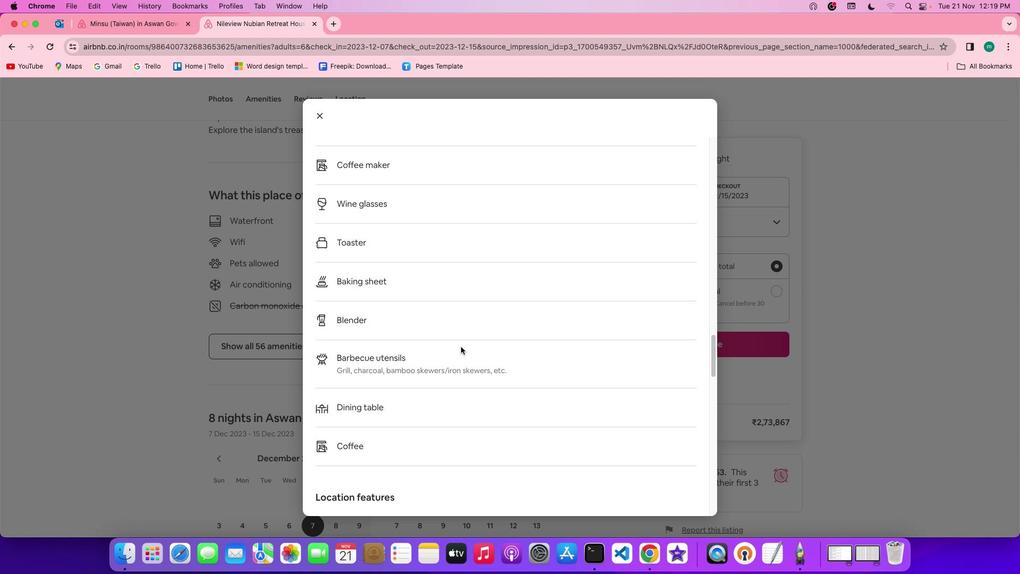 
Action: Mouse moved to (461, 347)
Screenshot: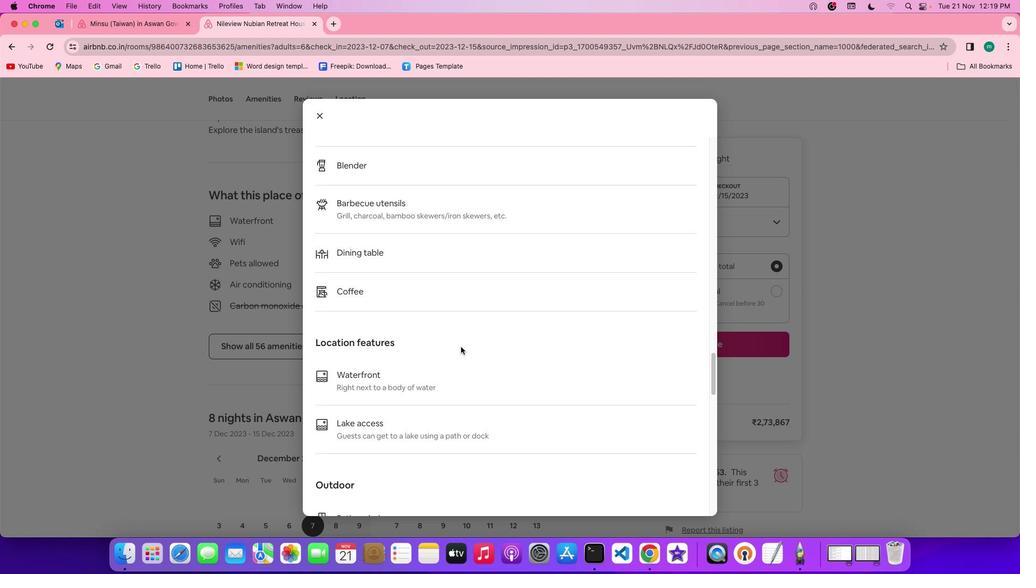 
Action: Mouse scrolled (461, 347) with delta (0, -2)
Screenshot: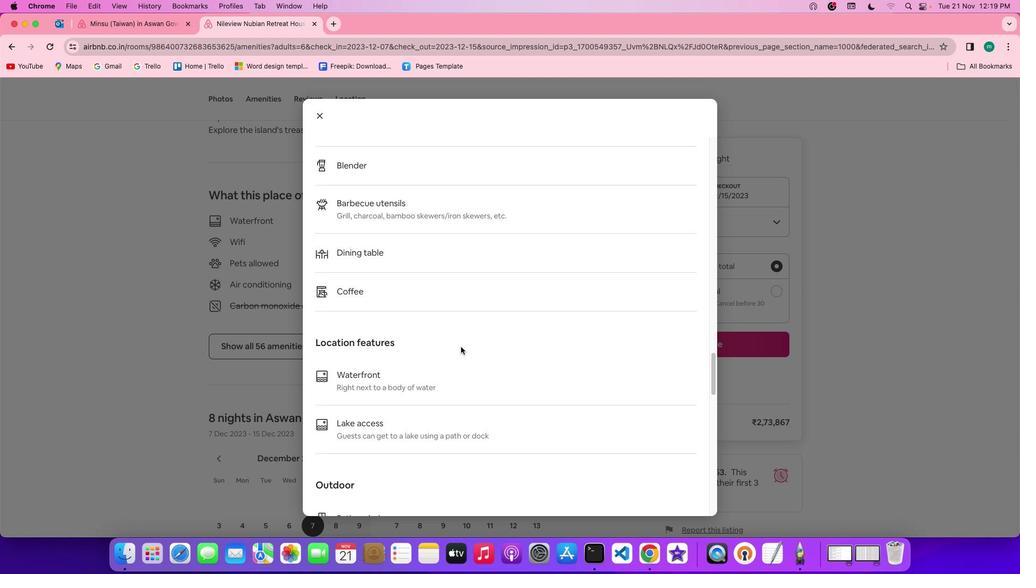 
Action: Mouse scrolled (461, 347) with delta (0, -3)
Screenshot: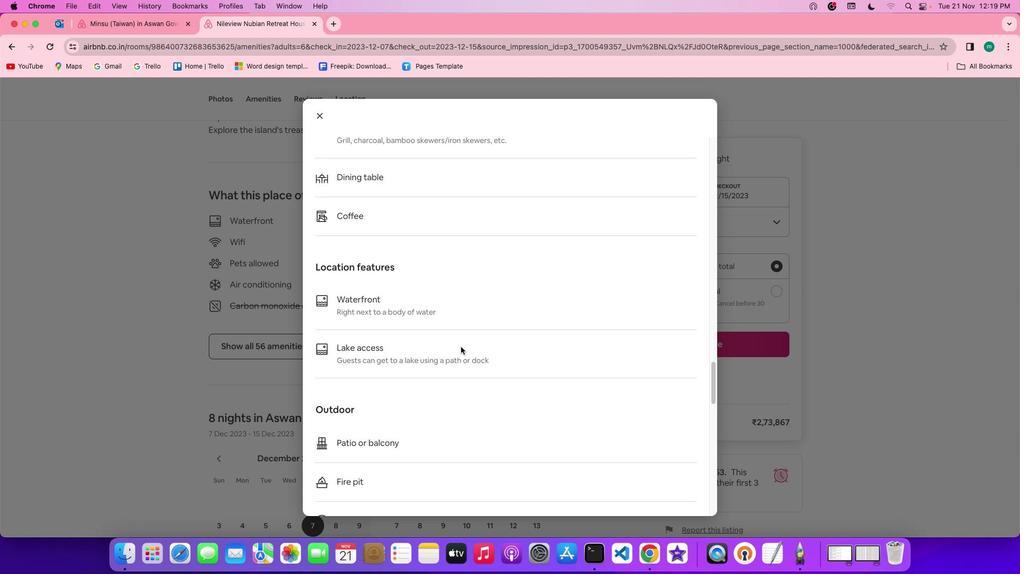 
Action: Mouse scrolled (461, 347) with delta (0, 0)
Screenshot: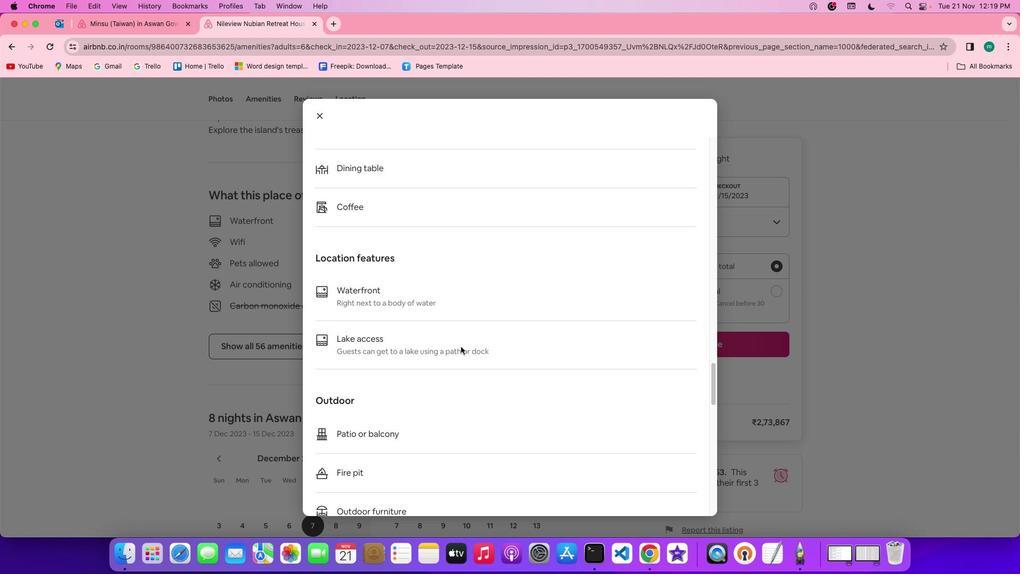 
Action: Mouse scrolled (461, 347) with delta (0, 0)
Screenshot: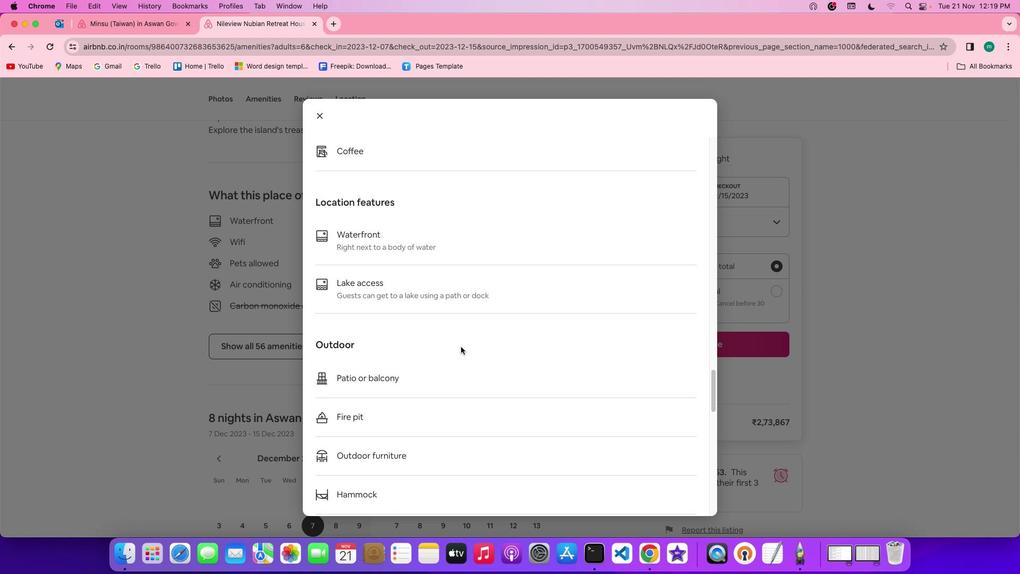 
Action: Mouse scrolled (461, 347) with delta (0, -1)
Screenshot: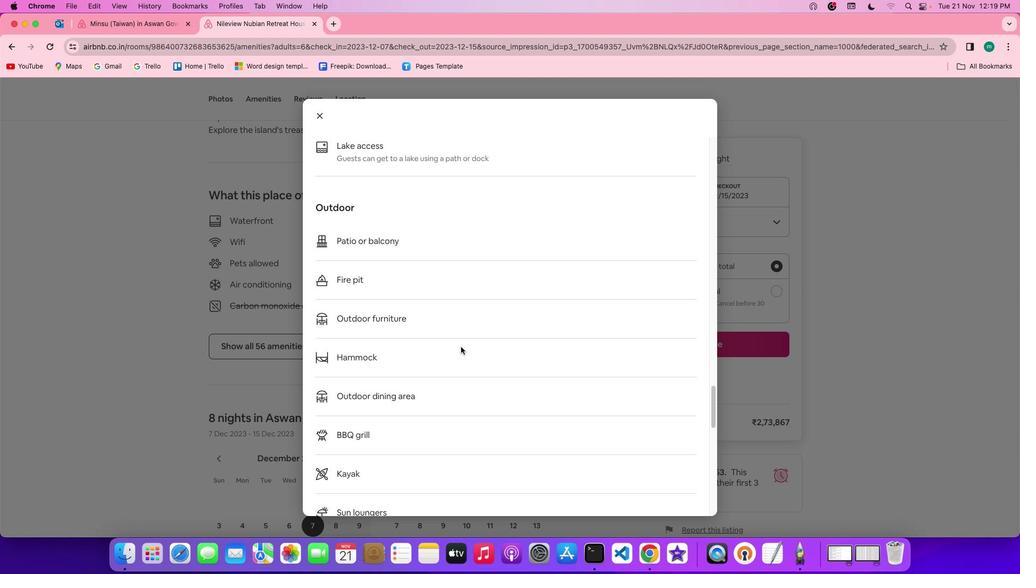 
Action: Mouse scrolled (461, 347) with delta (0, -2)
Screenshot: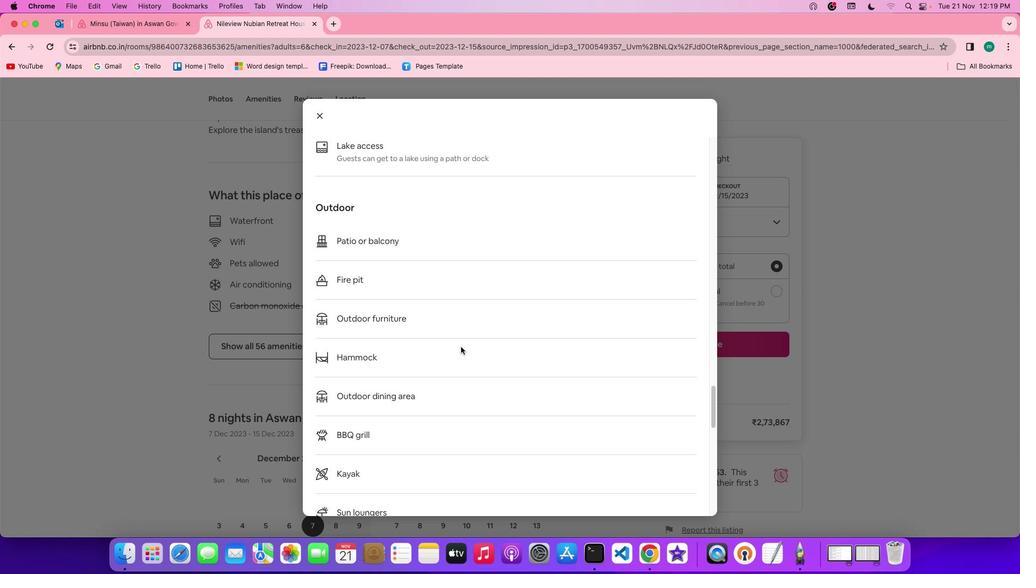 
Action: Mouse scrolled (461, 347) with delta (0, -3)
Screenshot: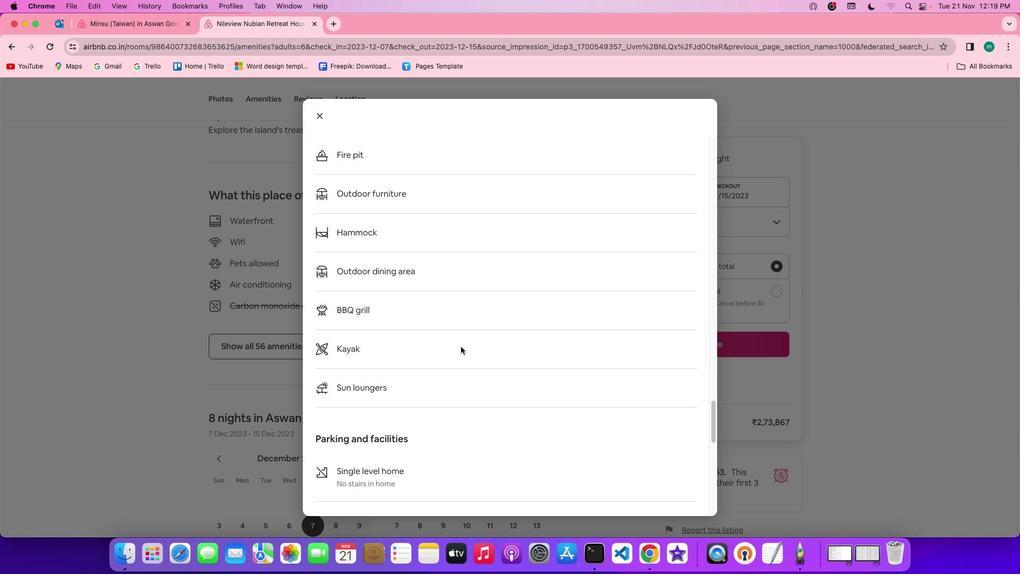 
Action: Mouse scrolled (461, 347) with delta (0, -3)
Screenshot: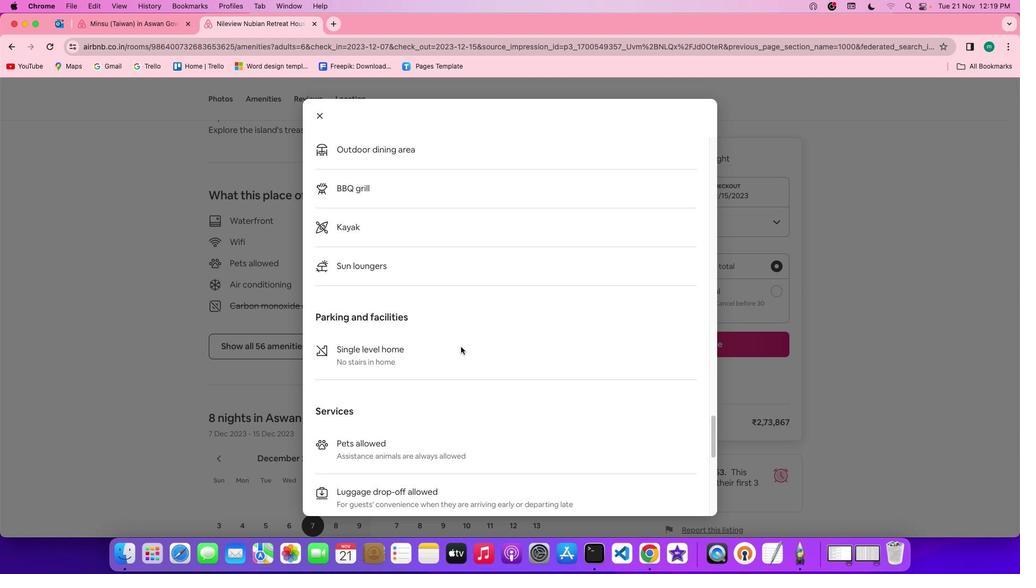 
Action: Mouse scrolled (461, 347) with delta (0, 0)
Screenshot: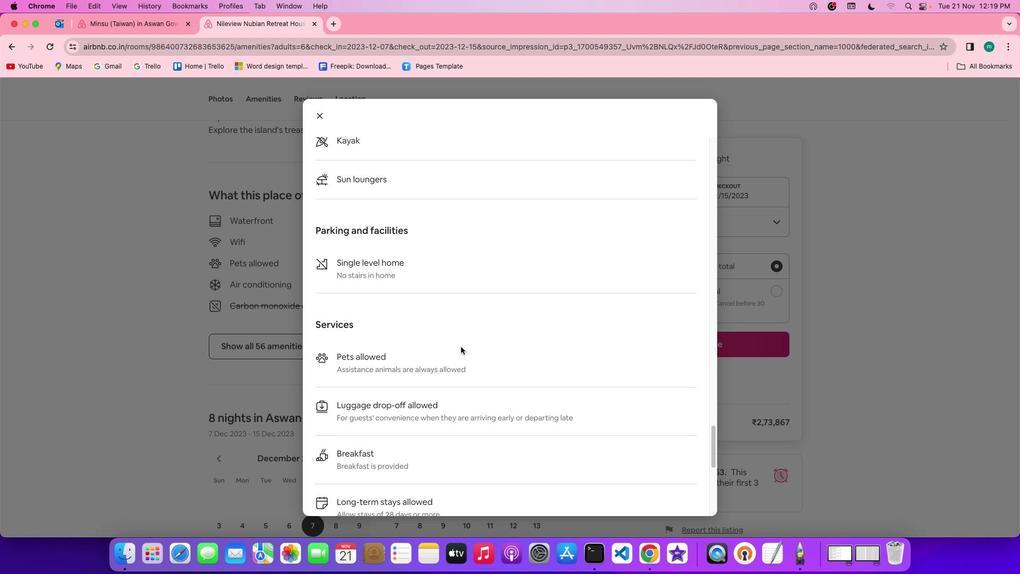
Action: Mouse scrolled (461, 347) with delta (0, 0)
Screenshot: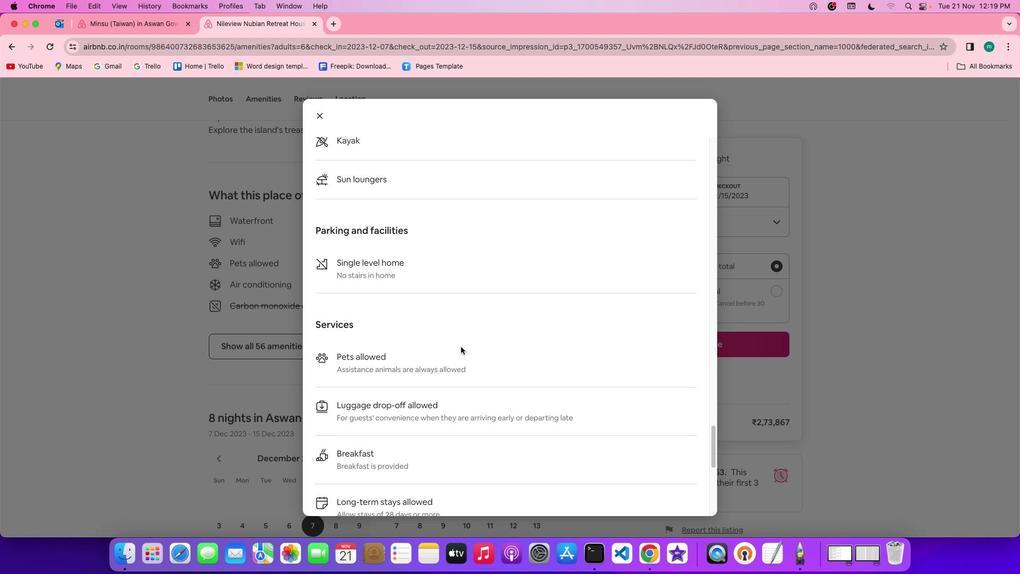 
Action: Mouse scrolled (461, 347) with delta (0, -1)
Screenshot: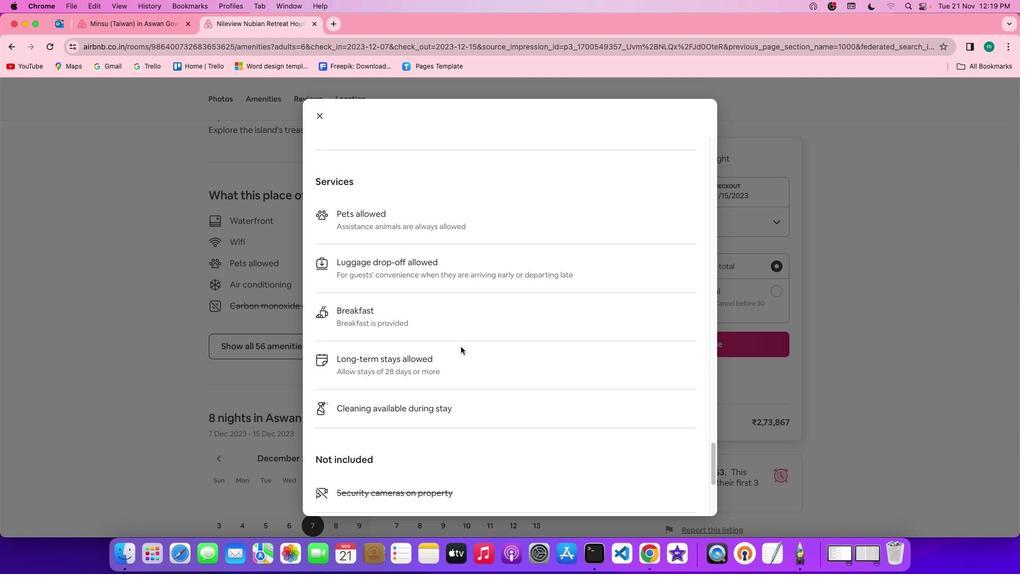 
Action: Mouse scrolled (461, 347) with delta (0, -2)
Screenshot: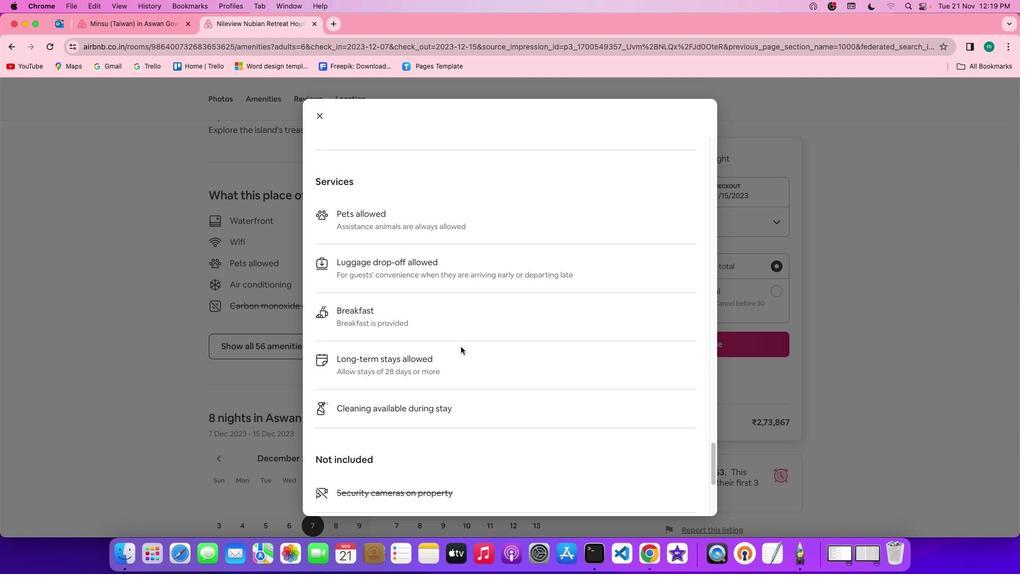 
Action: Mouse scrolled (461, 347) with delta (0, -3)
Screenshot: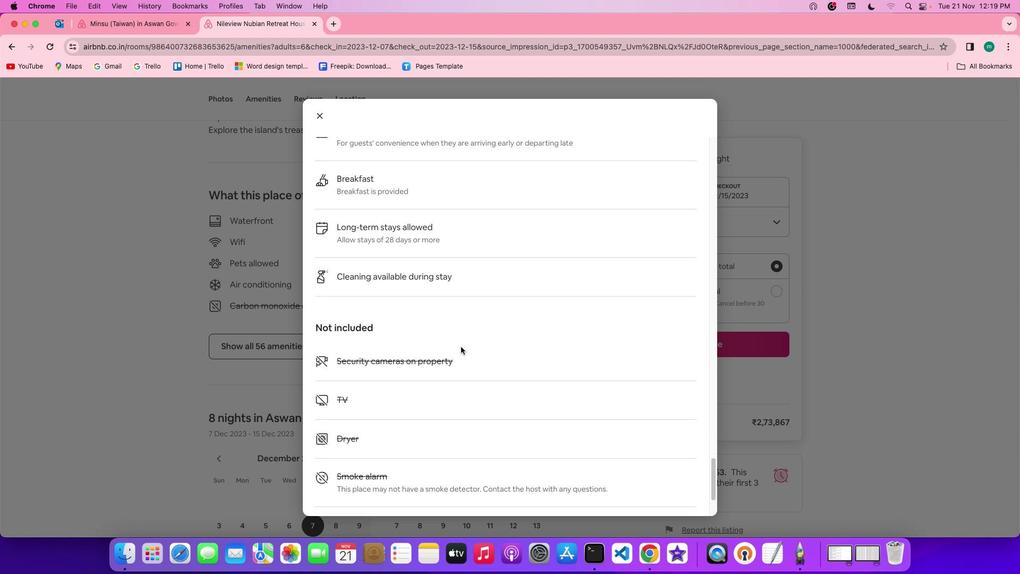 
Action: Mouse moved to (460, 347)
Screenshot: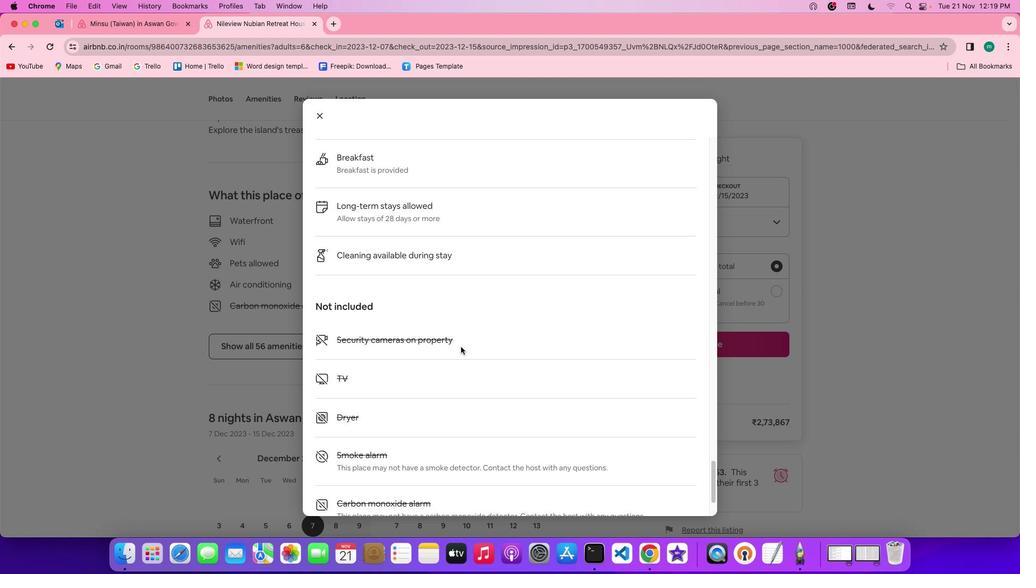 
Action: Mouse scrolled (460, 347) with delta (0, 0)
Screenshot: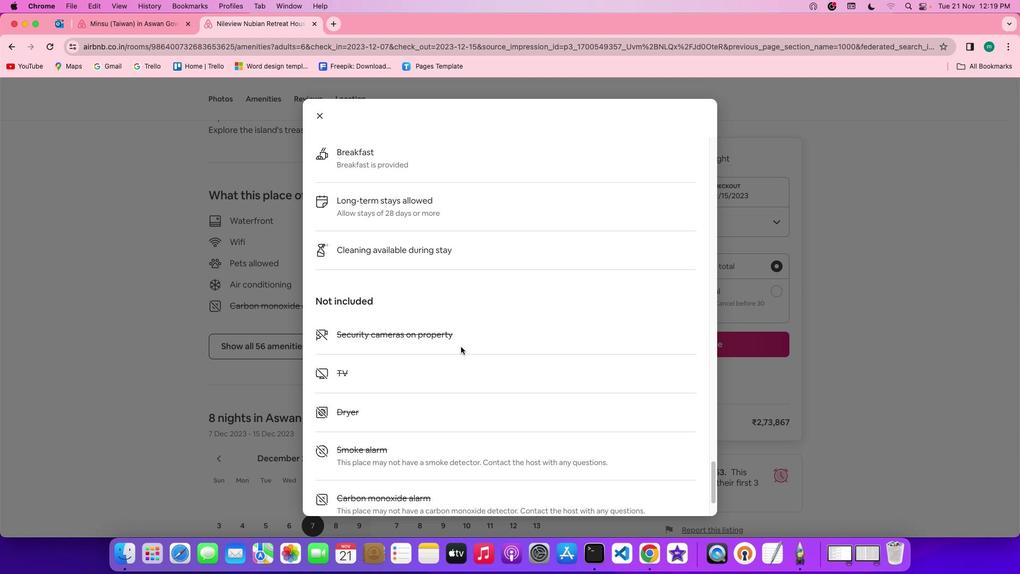 
Action: Mouse scrolled (460, 347) with delta (0, 0)
Screenshot: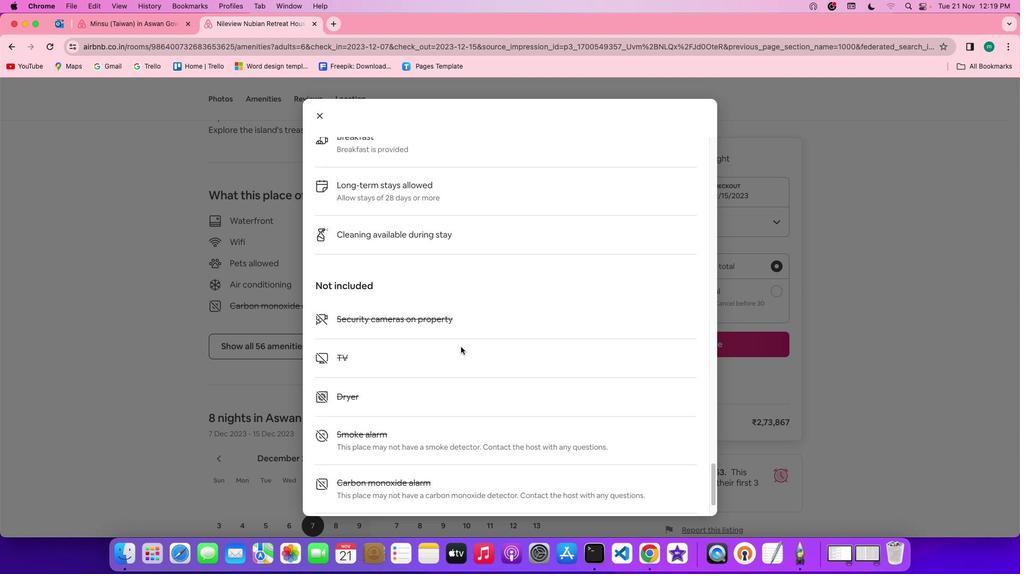 
Action: Mouse scrolled (460, 347) with delta (0, -1)
Screenshot: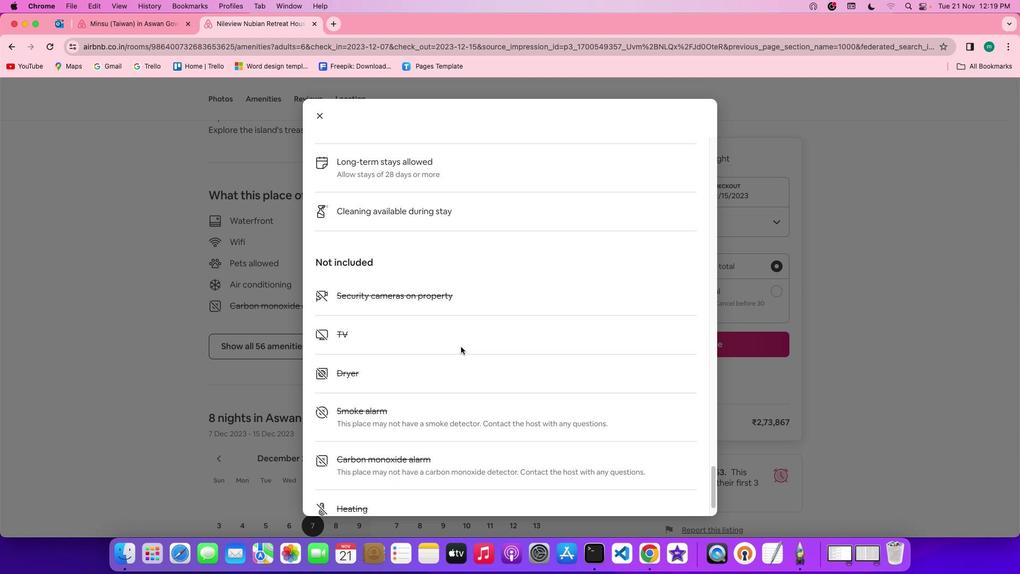 
Action: Mouse scrolled (460, 347) with delta (0, -2)
Screenshot: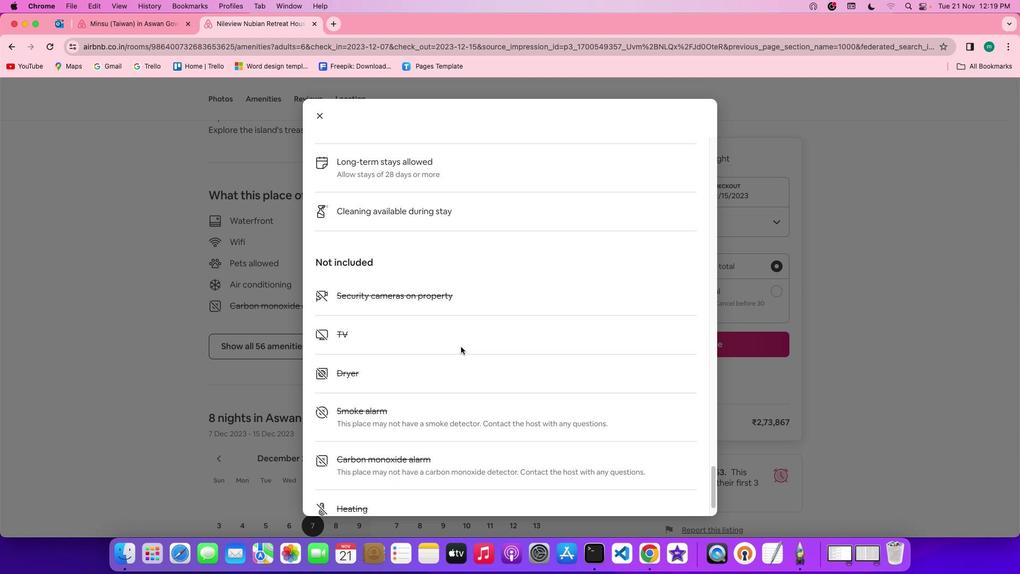 
Action: Mouse scrolled (460, 347) with delta (0, -2)
Screenshot: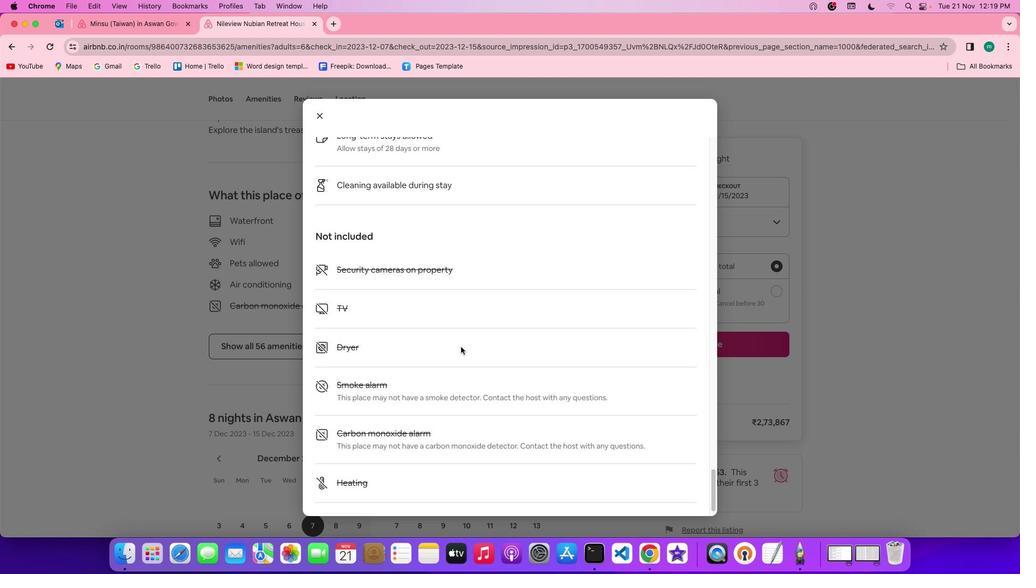 
Action: Mouse moved to (451, 326)
Screenshot: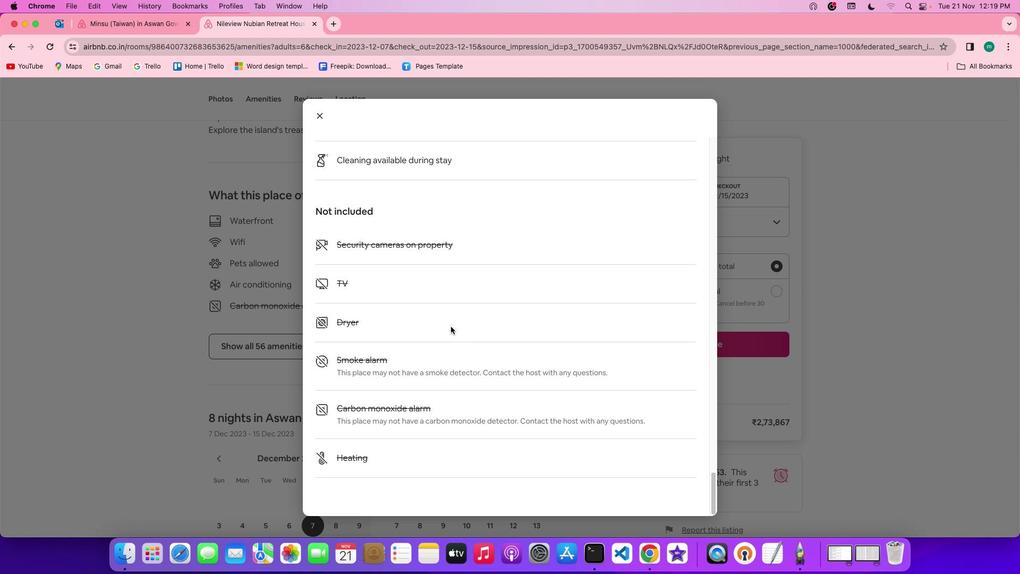 
Action: Mouse scrolled (451, 326) with delta (0, 0)
Screenshot: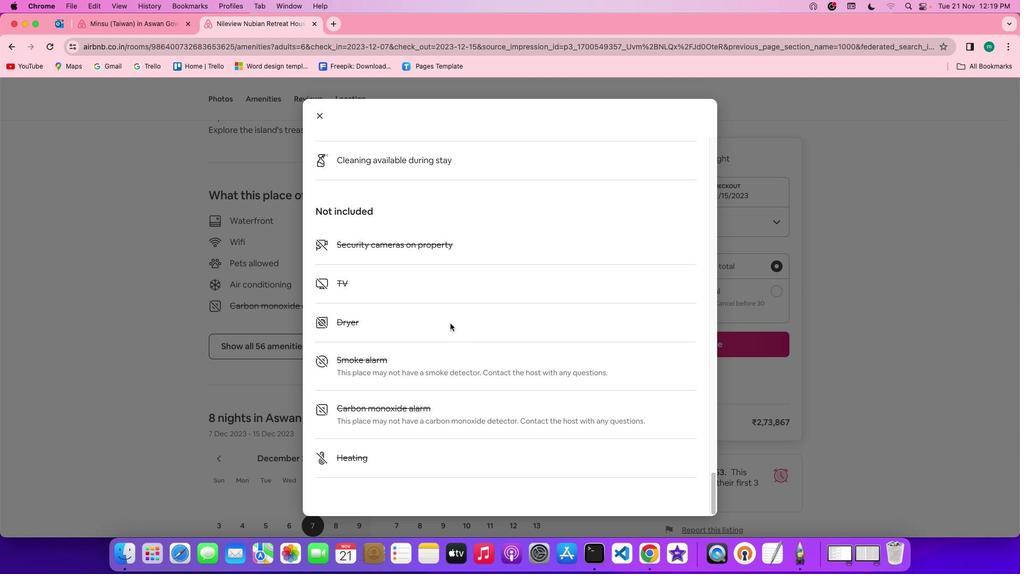 
Action: Mouse scrolled (451, 326) with delta (0, 0)
Screenshot: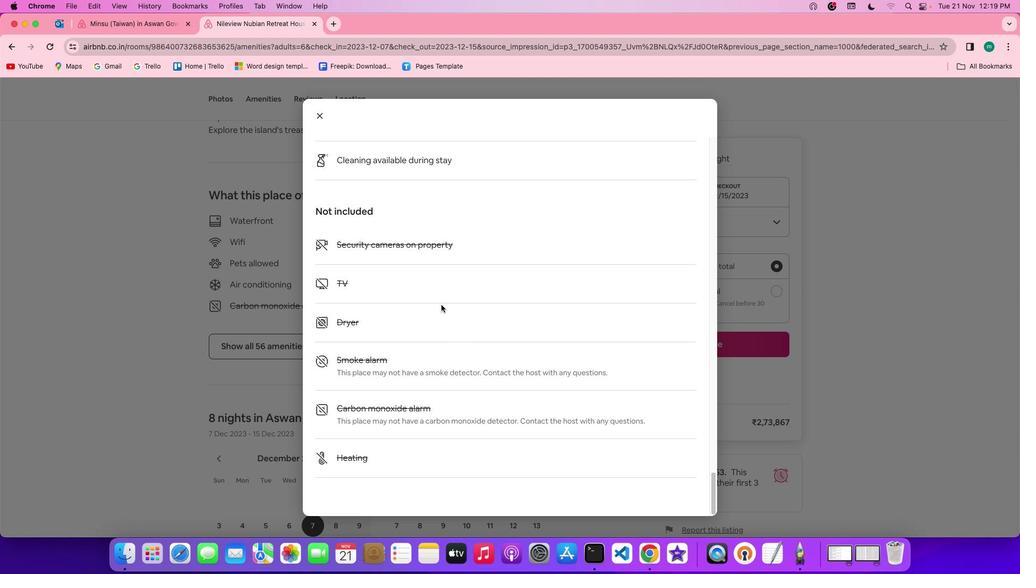 
Action: Mouse scrolled (451, 326) with delta (0, -1)
Screenshot: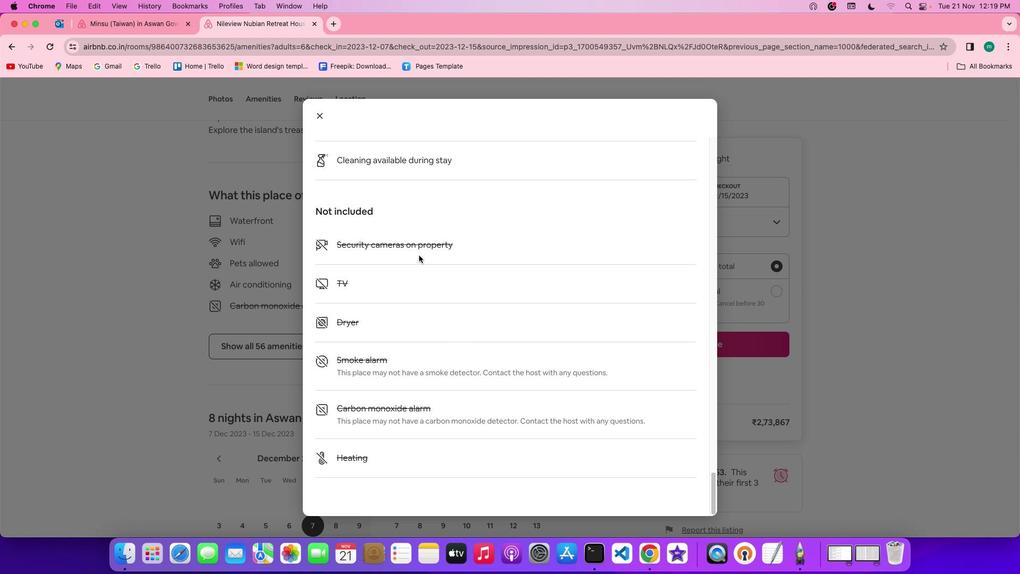
Action: Mouse scrolled (451, 326) with delta (0, -2)
Screenshot: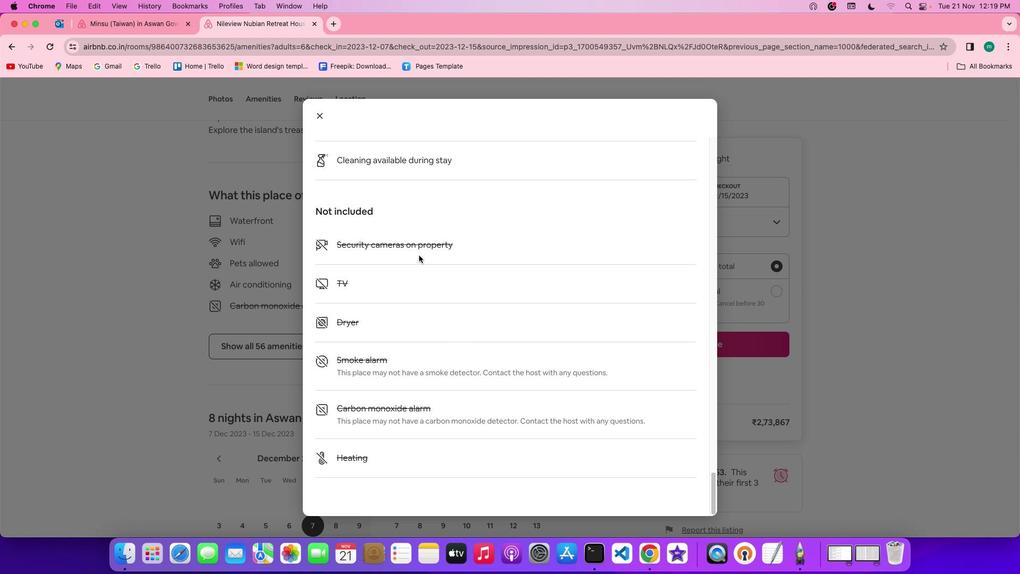 
Action: Mouse moved to (314, 114)
Screenshot: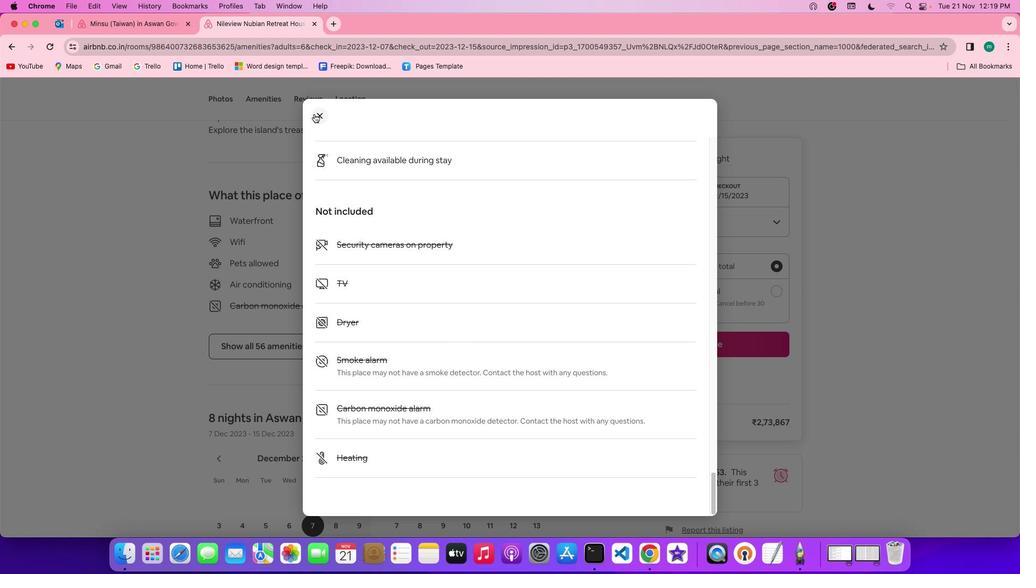 
Action: Mouse pressed left at (314, 114)
Screenshot: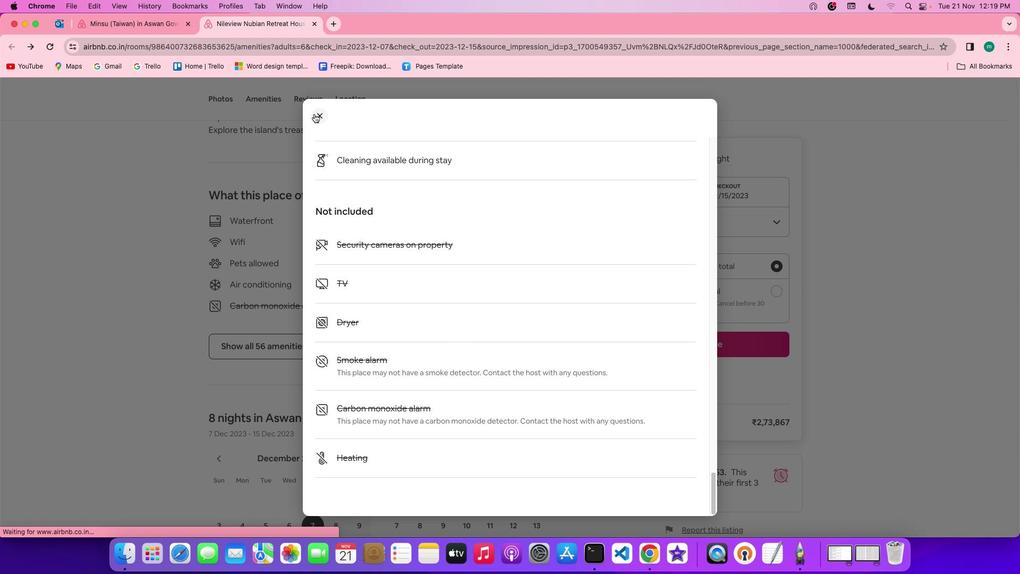 
Action: Mouse moved to (455, 311)
Screenshot: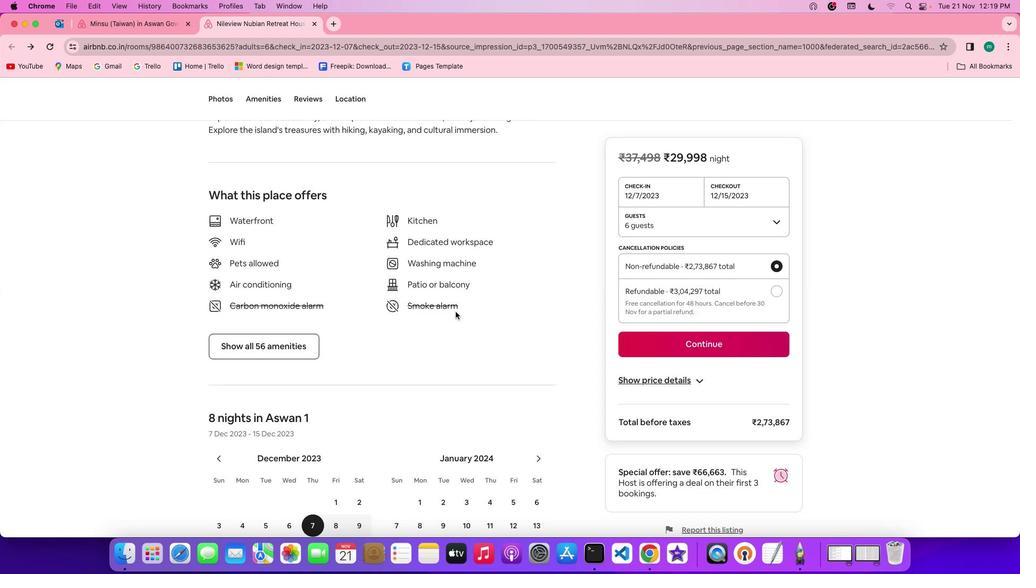 
Action: Mouse scrolled (455, 311) with delta (0, 0)
Screenshot: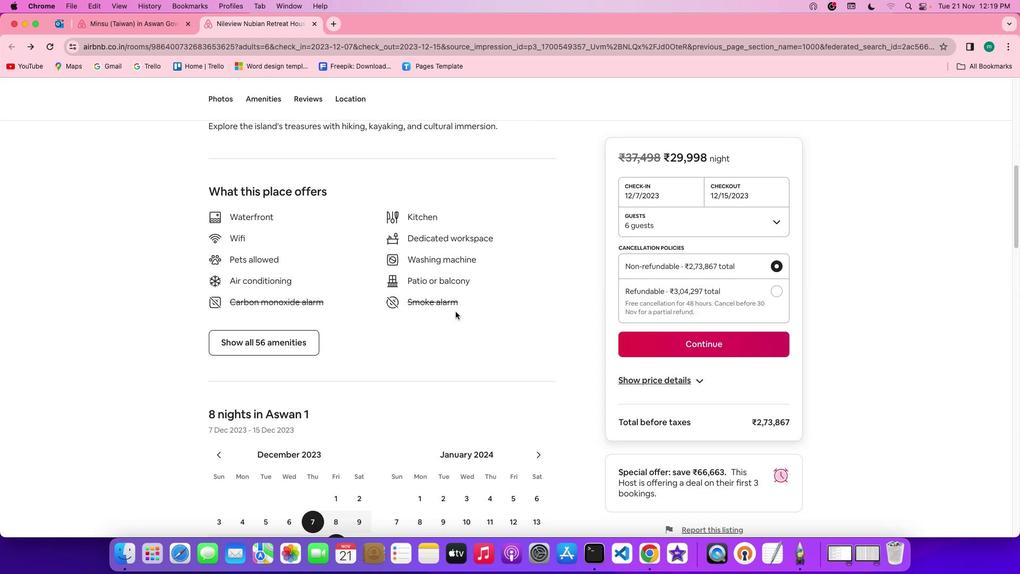 
Action: Mouse scrolled (455, 311) with delta (0, 0)
